 Task: Look for space in Pandak, Indonesia from 6th September, 2023 to 15th September, 2023 for 6 adults in price range Rs.8000 to Rs.12000. Place can be entire place or private room with 6 bedrooms having 6 beds and 6 bathrooms. Property type can be house, flat, guest house. Amenities needed are: wifi, TV, free parkinig on premises, gym, breakfast. Booking option can be shelf check-in. Required host language is English.
Action: Mouse moved to (596, 145)
Screenshot: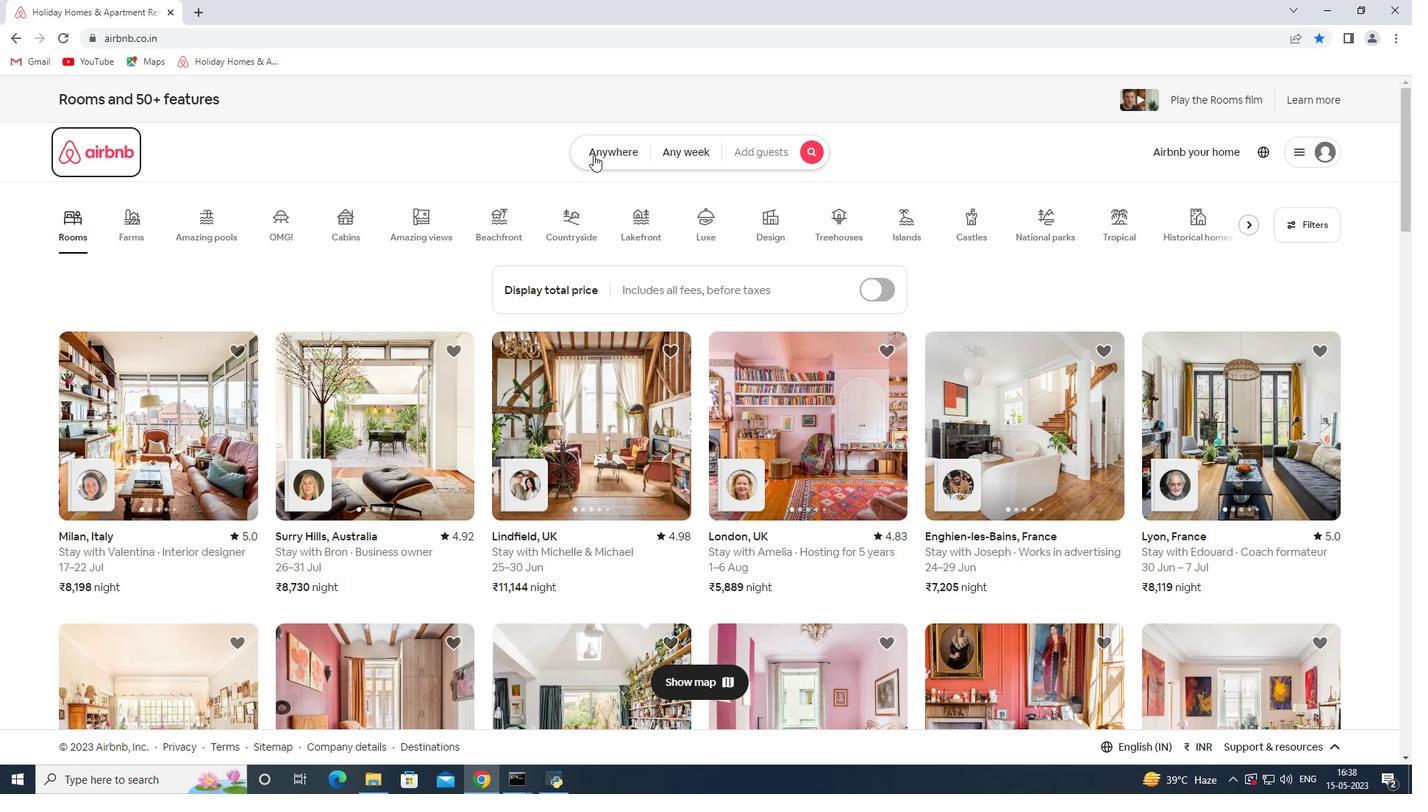 
Action: Mouse pressed left at (596, 145)
Screenshot: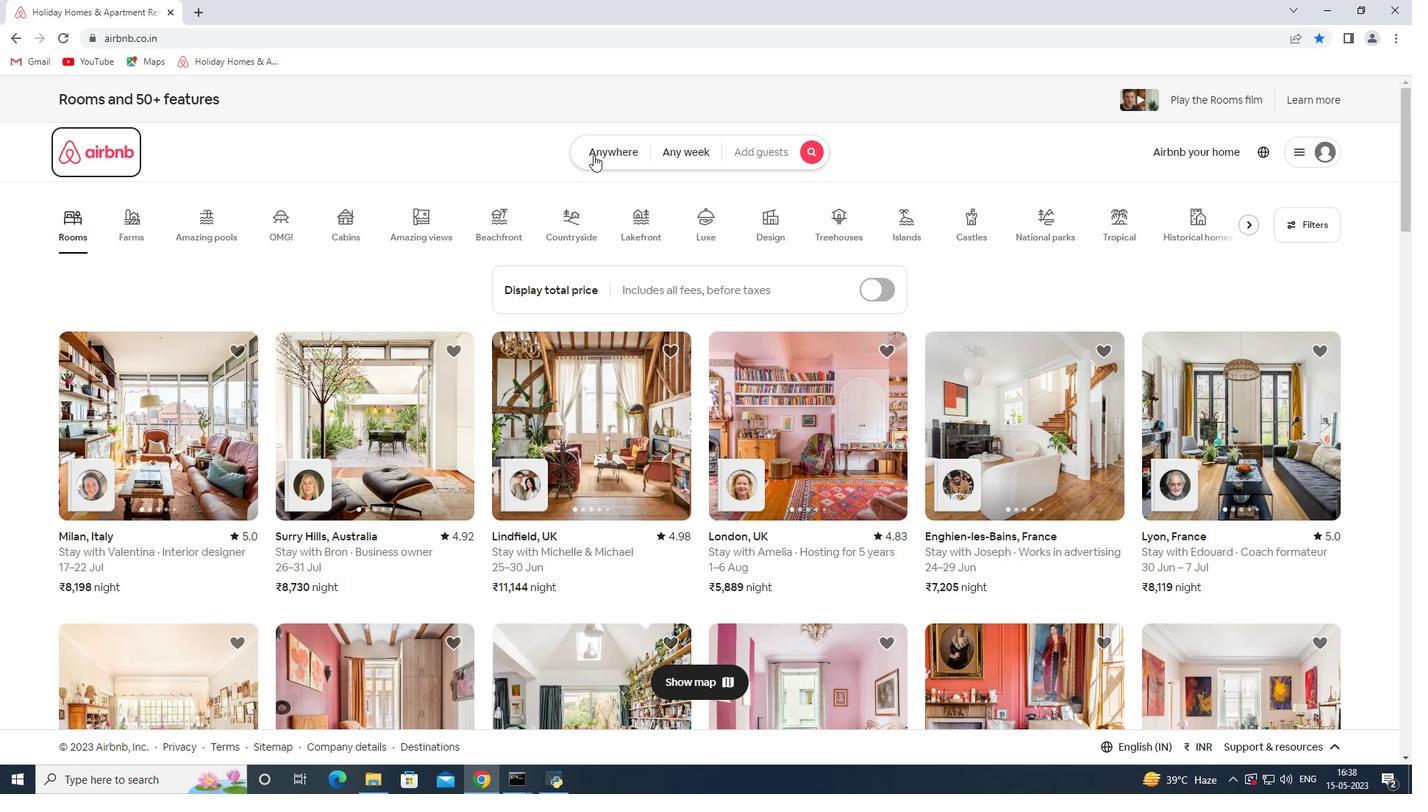 
Action: Mouse moved to (477, 207)
Screenshot: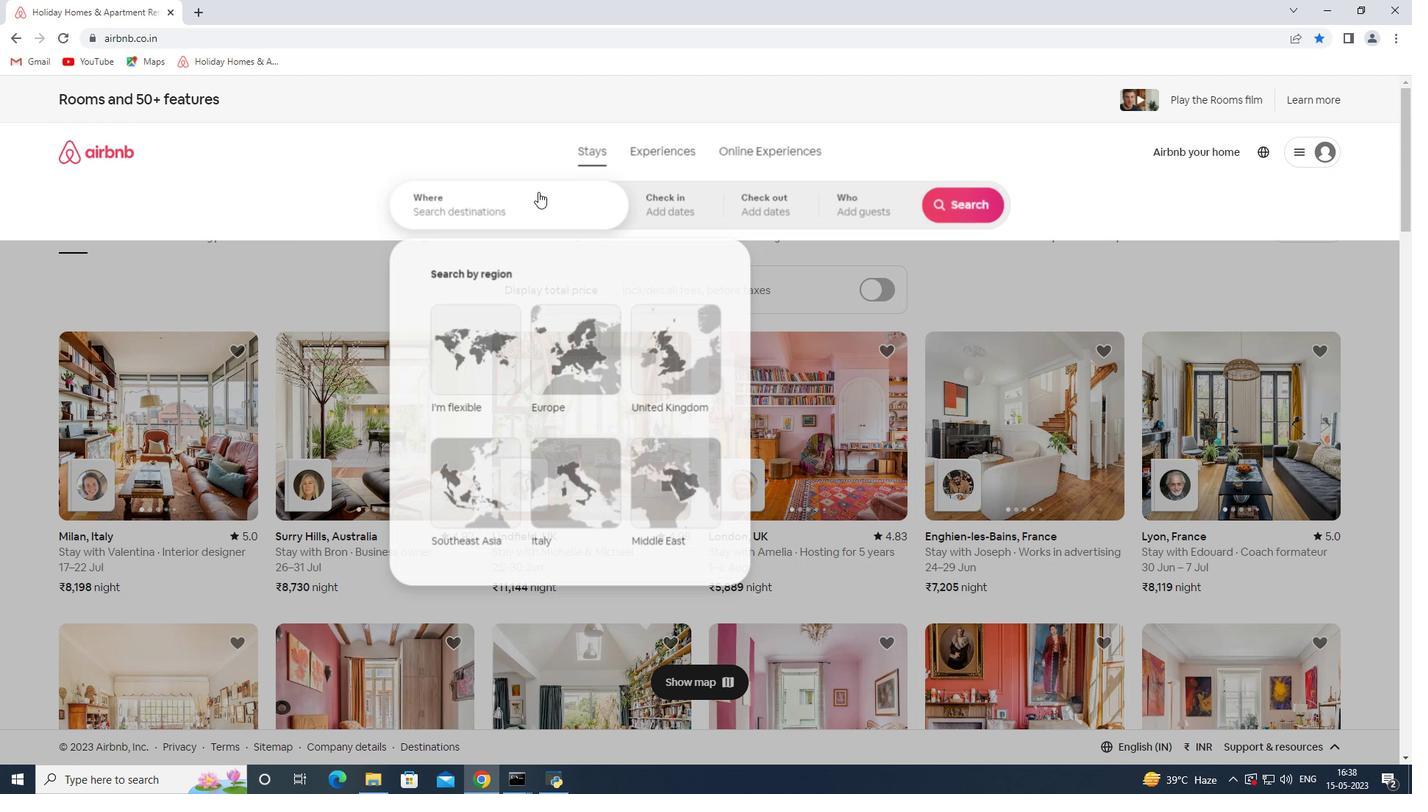 
Action: Mouse pressed left at (477, 207)
Screenshot: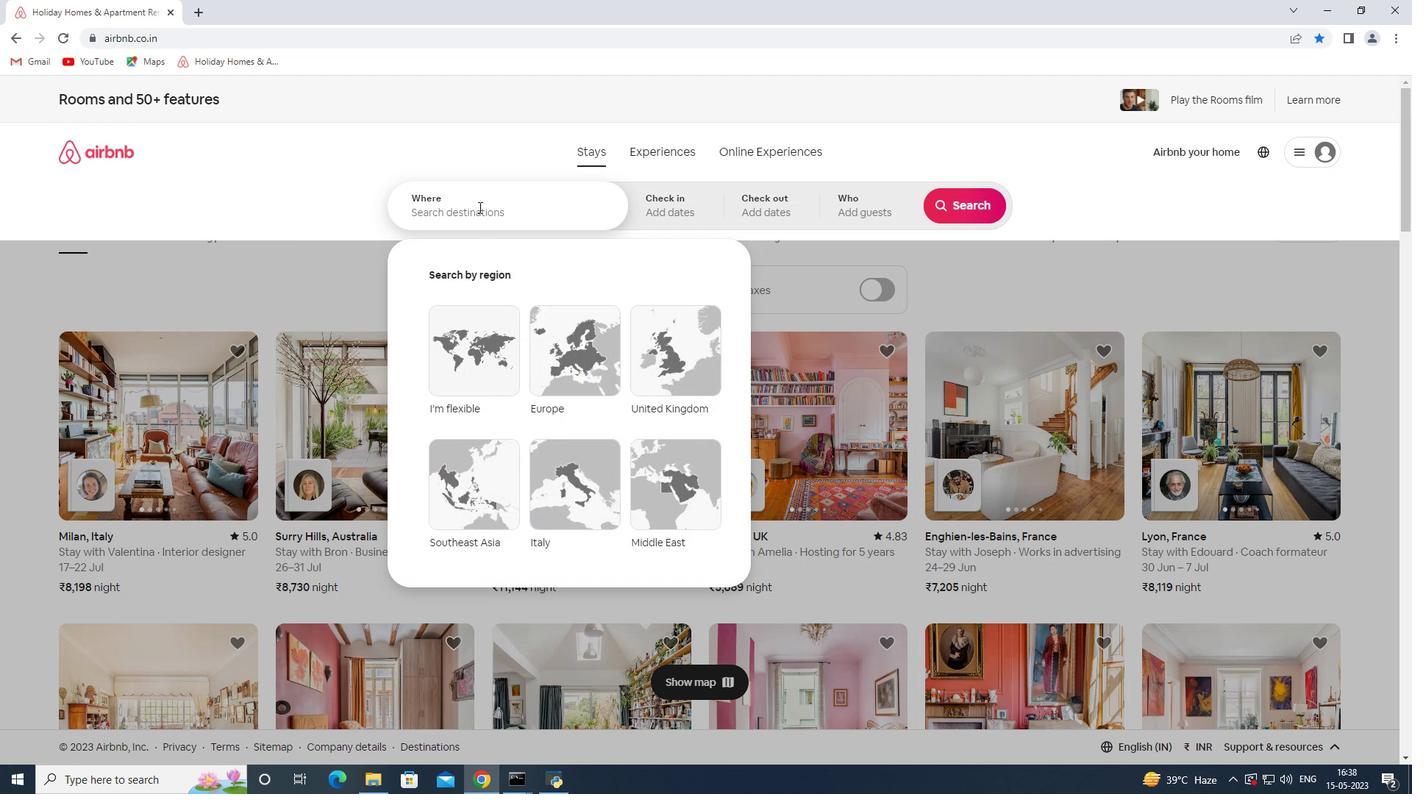 
Action: Mouse moved to (477, 208)
Screenshot: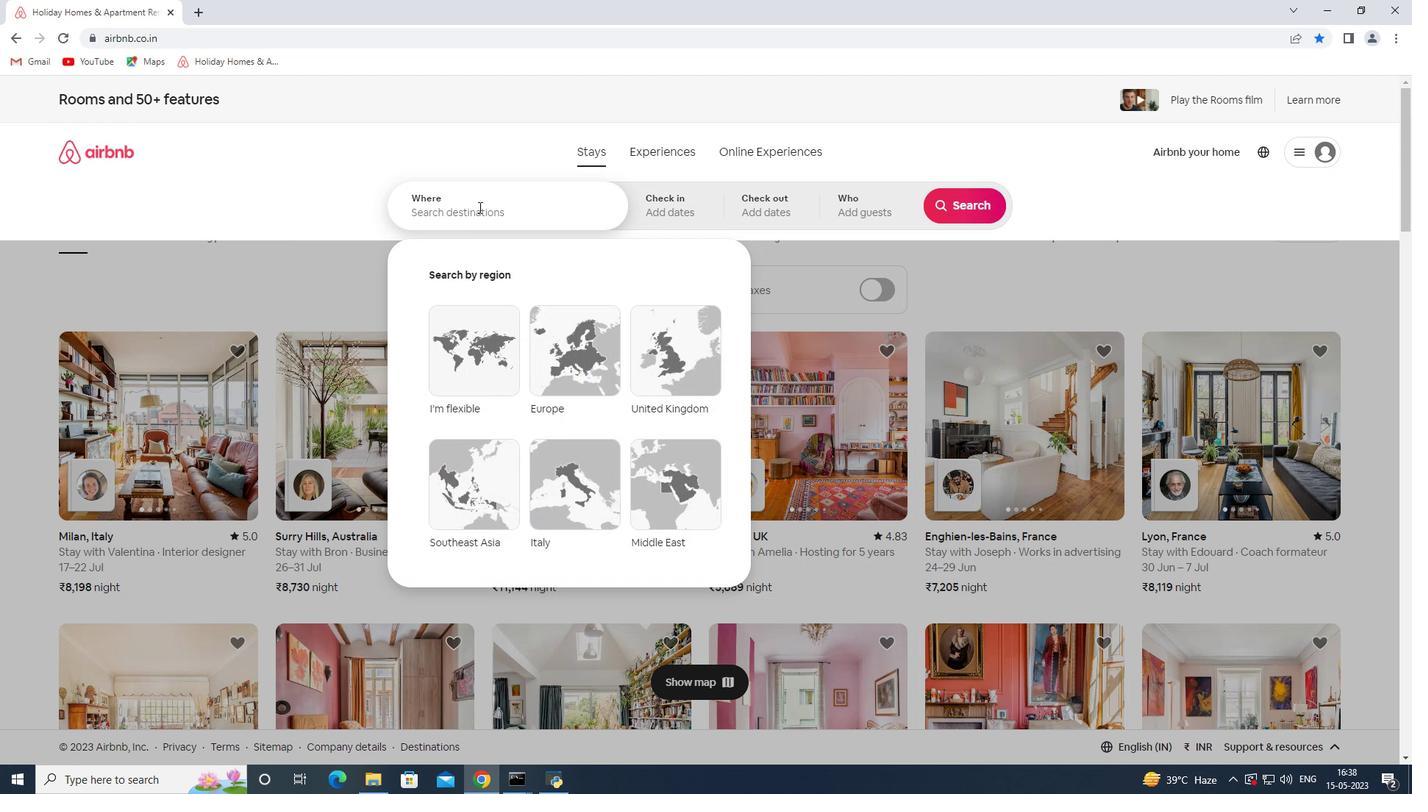 
Action: Key pressed <Key.shift><Key.shift><Key.shift><Key.shift><Key.shift><Key.shift><Key.shift><Key.shift><Key.shift><Key.shift><Key.shift><Key.shift><Key.shift><Key.shift><Key.shift><Key.shift><Key.shift><Key.shift><Key.shift><Key.shift><Key.shift><Key.shift><Key.shift><Key.shift><Key.shift><Key.shift><Key.shift><Key.shift><Key.shift><Key.shift>Pam<Key.backspace>ndak<Key.space><Key.shift>Indonesia<Key.space><Key.enter>
Screenshot: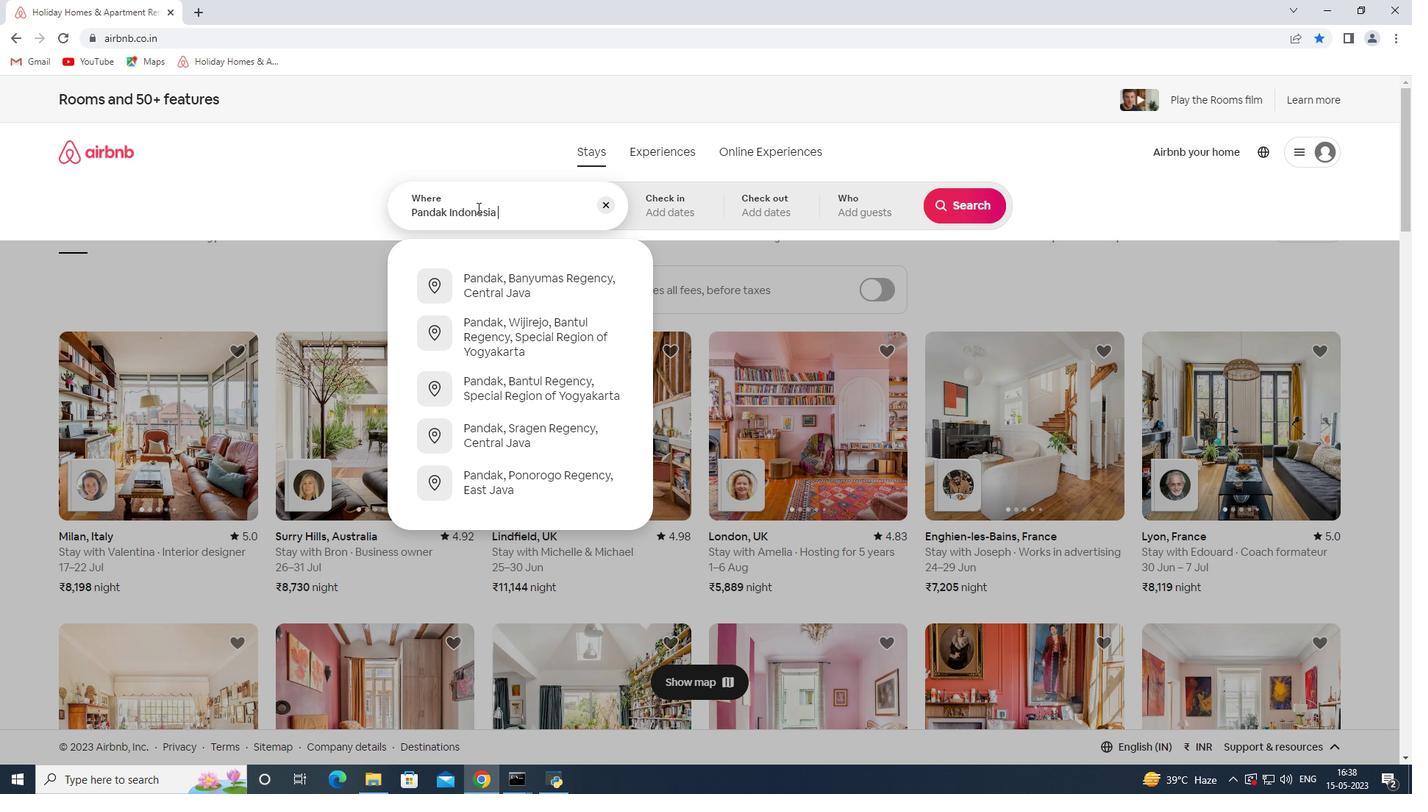 
Action: Mouse moved to (963, 318)
Screenshot: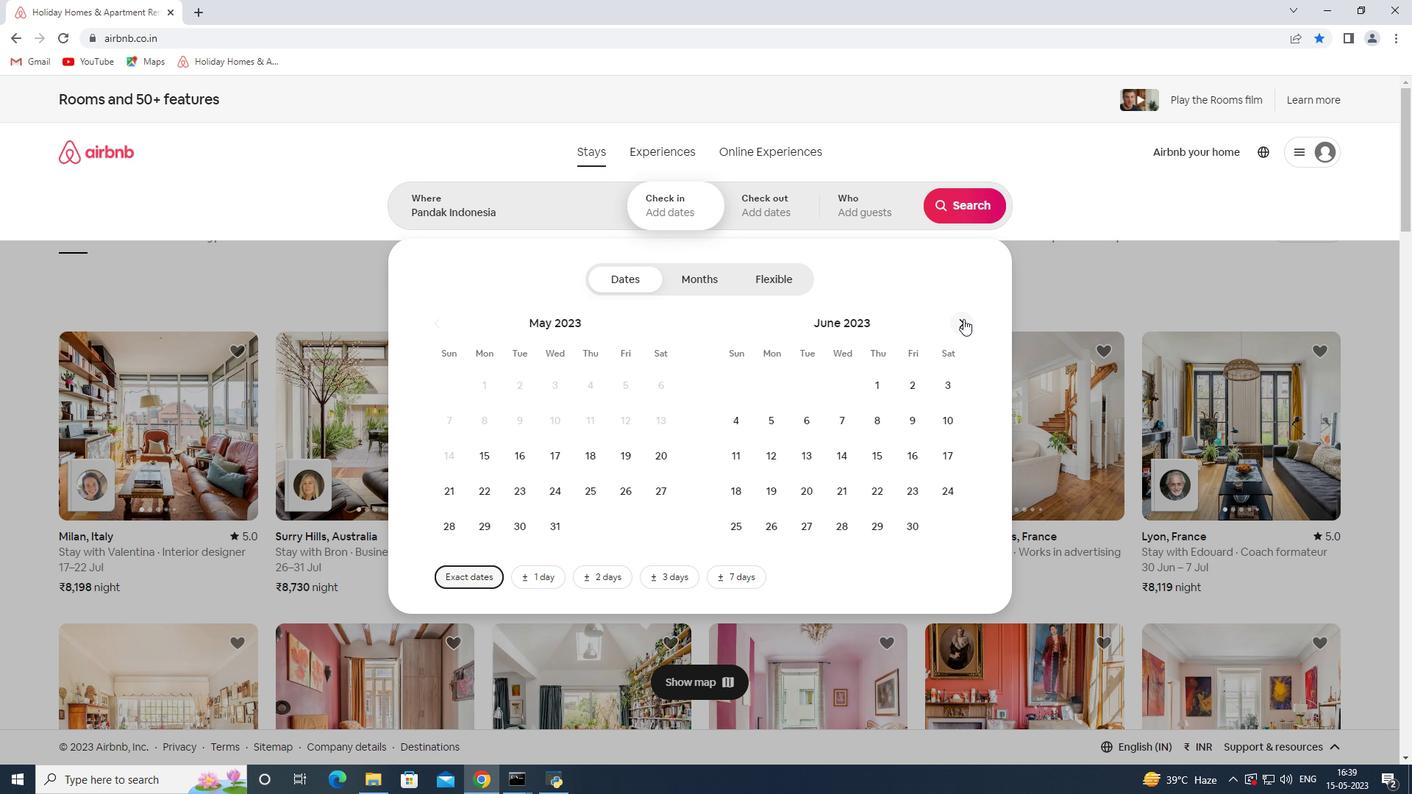 
Action: Mouse pressed left at (963, 318)
Screenshot: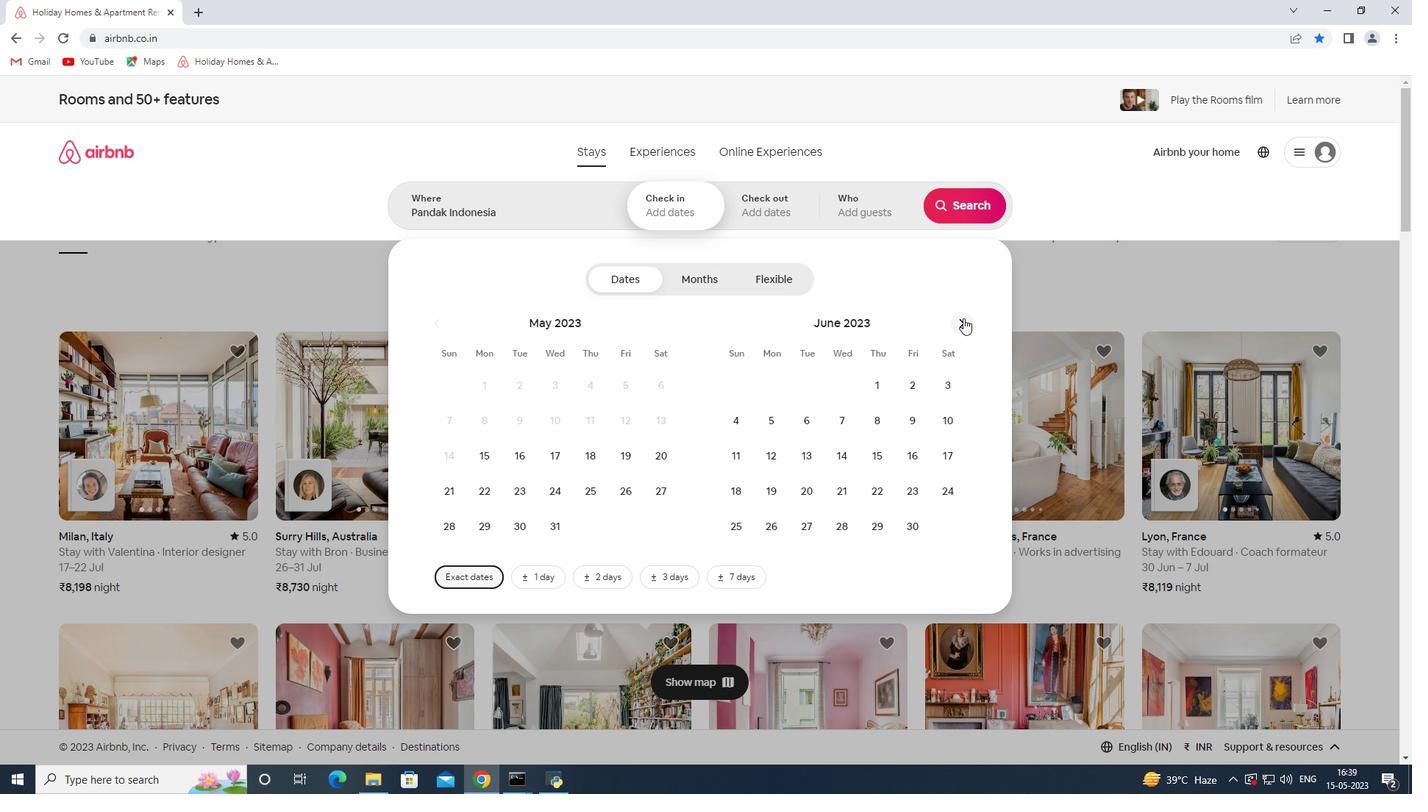 
Action: Mouse moved to (953, 321)
Screenshot: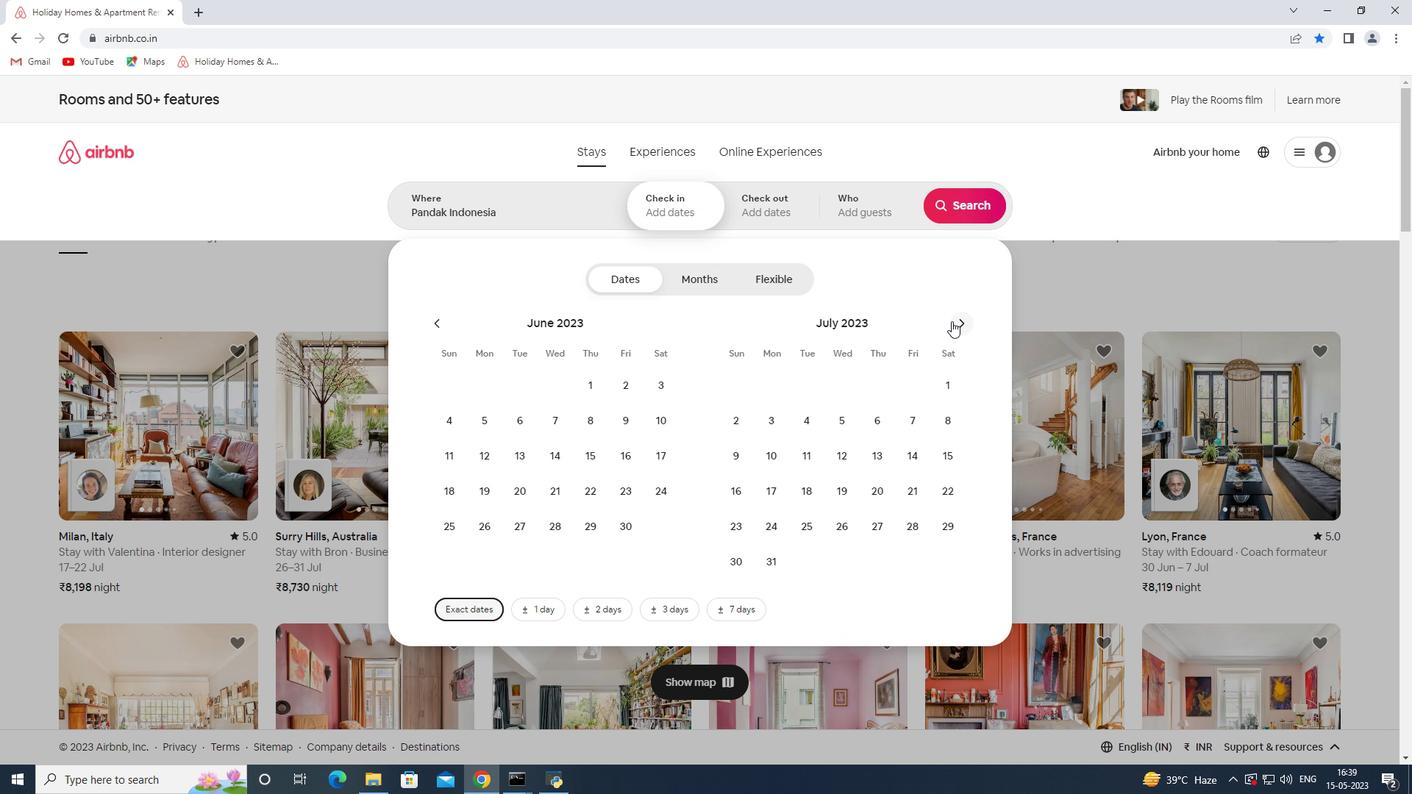 
Action: Mouse pressed left at (953, 321)
Screenshot: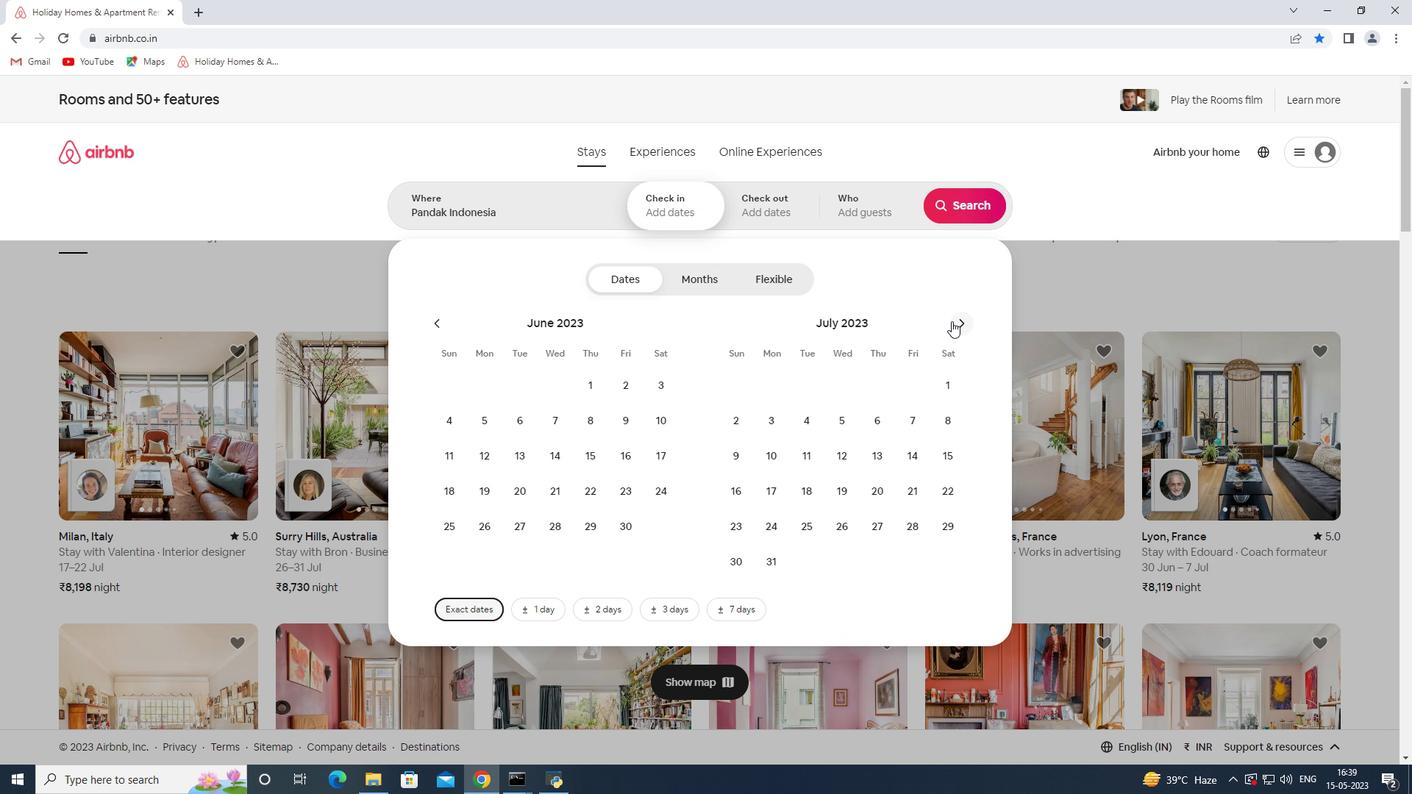 
Action: Mouse moved to (970, 312)
Screenshot: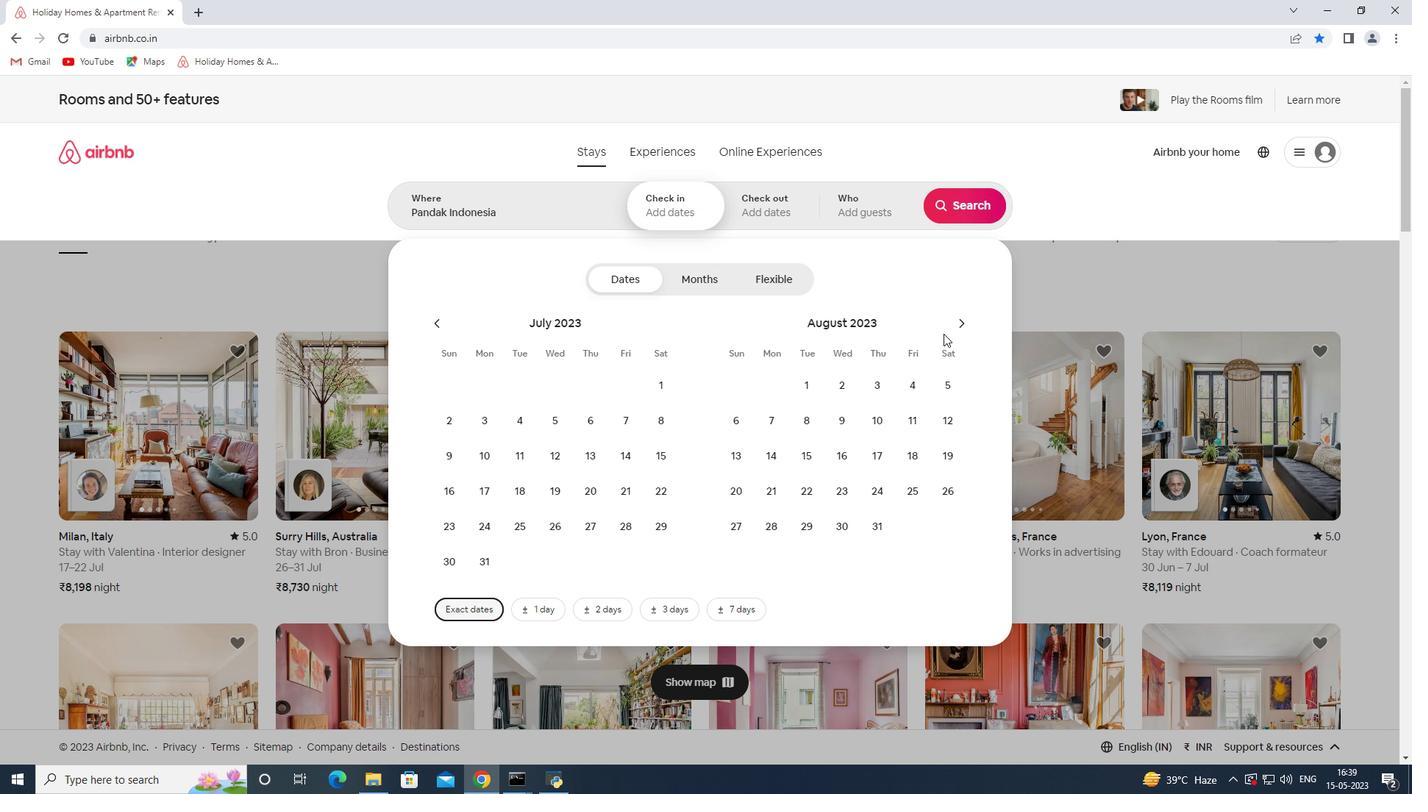 
Action: Mouse pressed left at (970, 312)
Screenshot: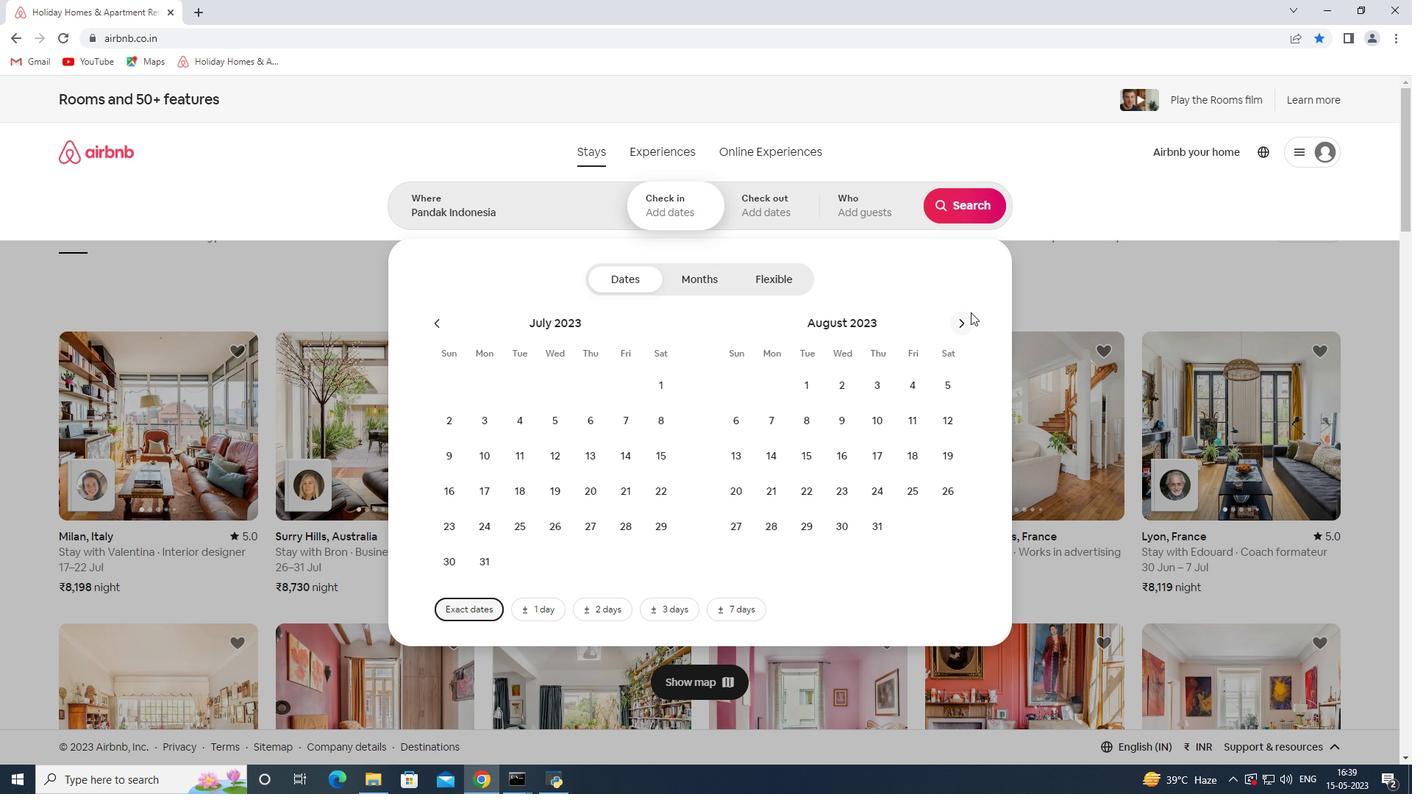 
Action: Mouse moved to (967, 313)
Screenshot: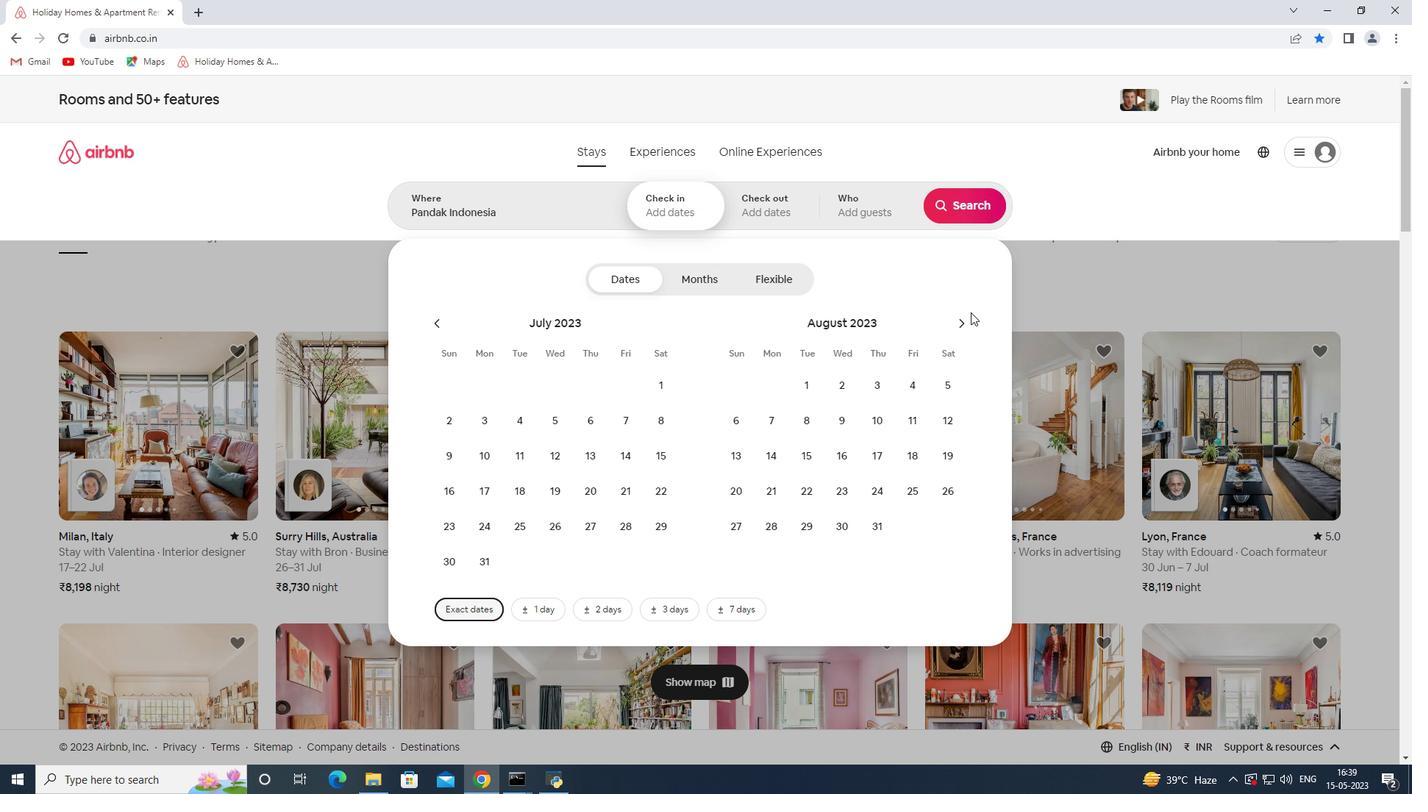 
Action: Mouse pressed left at (967, 313)
Screenshot: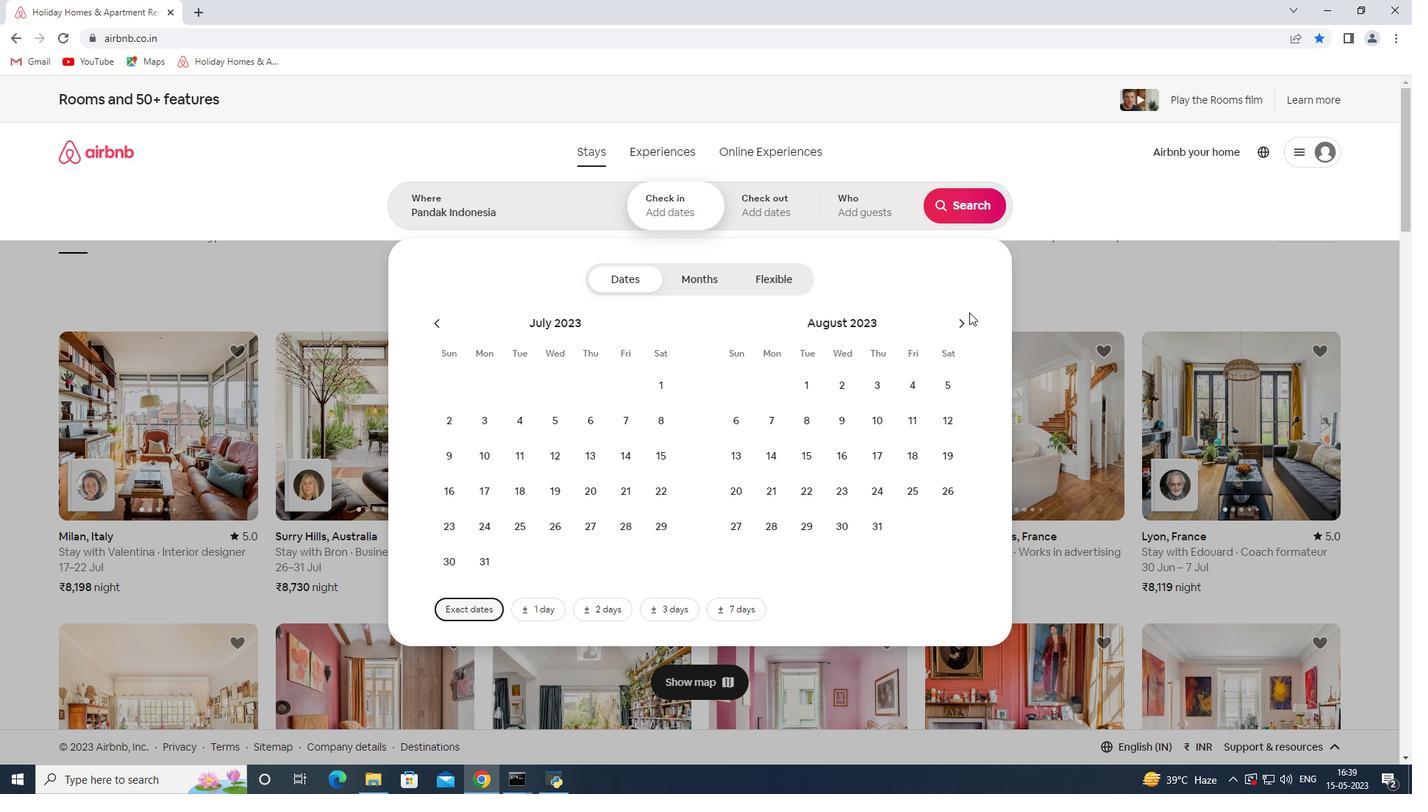 
Action: Mouse moved to (963, 315)
Screenshot: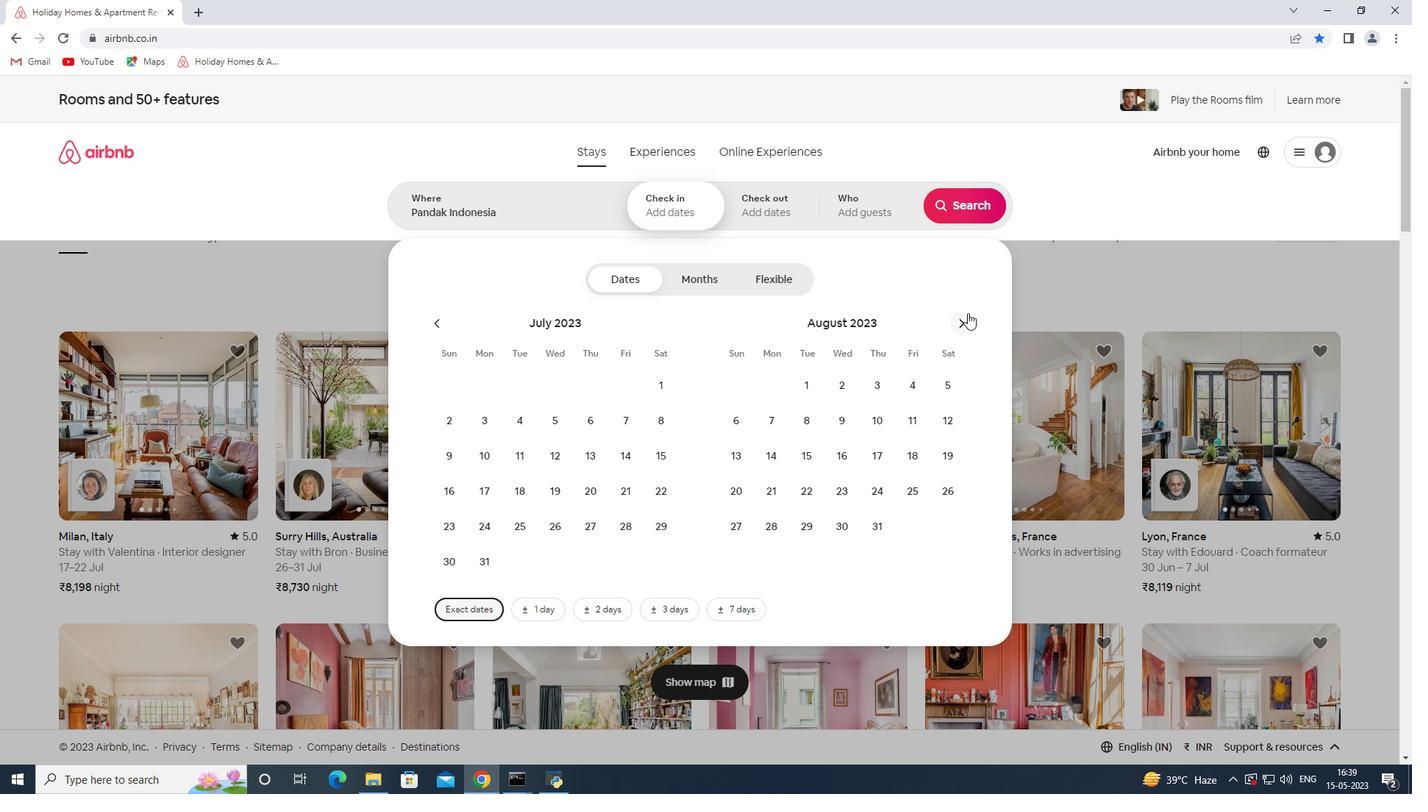
Action: Mouse pressed left at (963, 315)
Screenshot: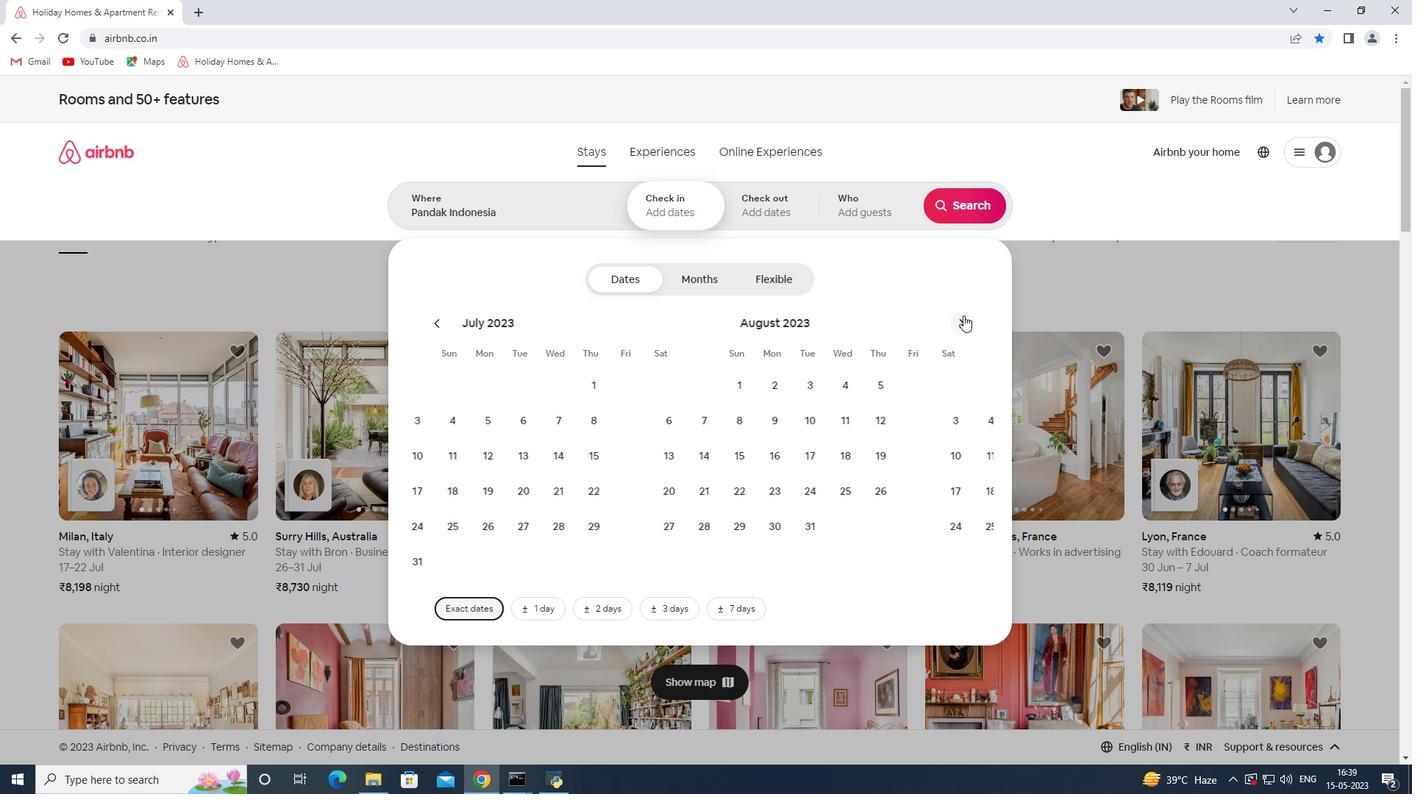 
Action: Mouse moved to (555, 418)
Screenshot: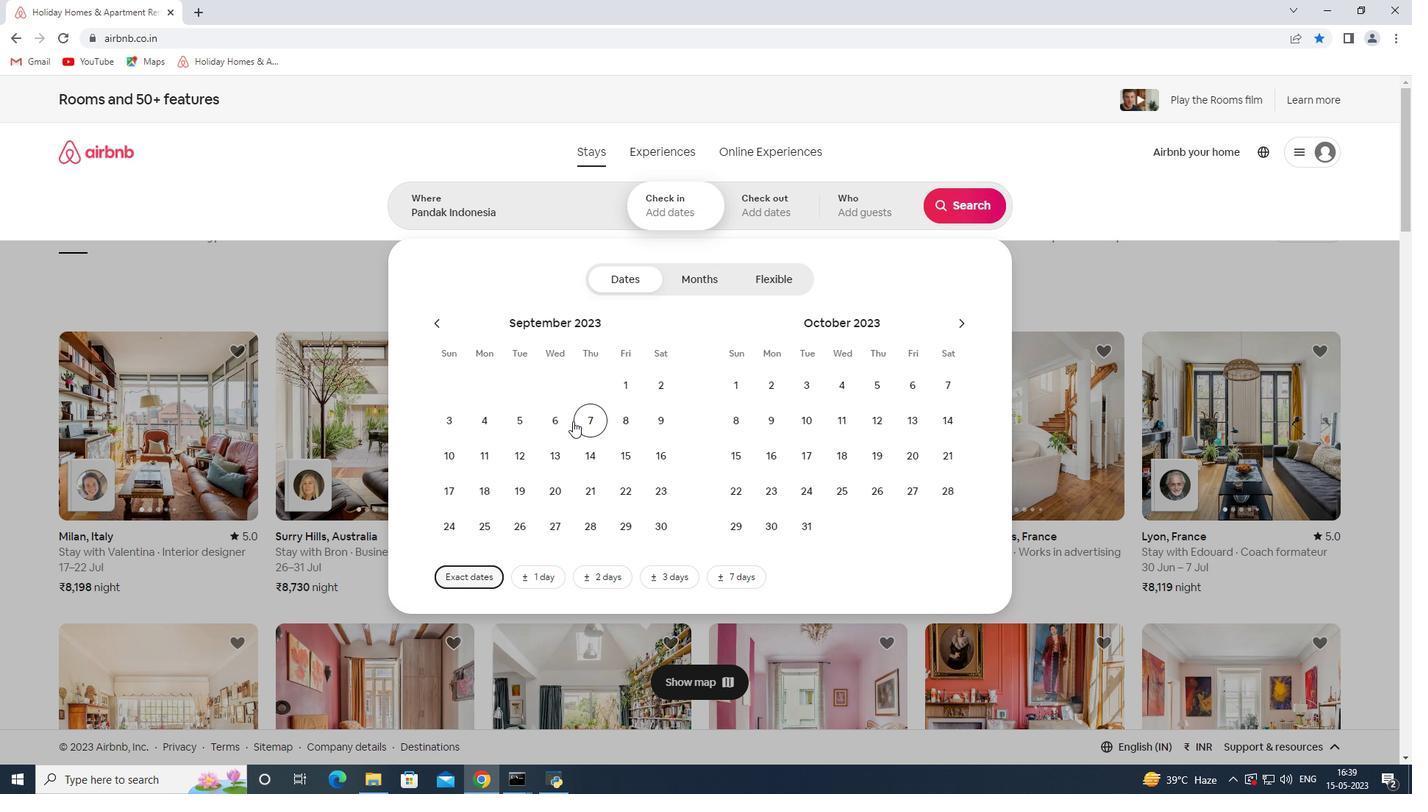 
Action: Mouse pressed left at (555, 418)
Screenshot: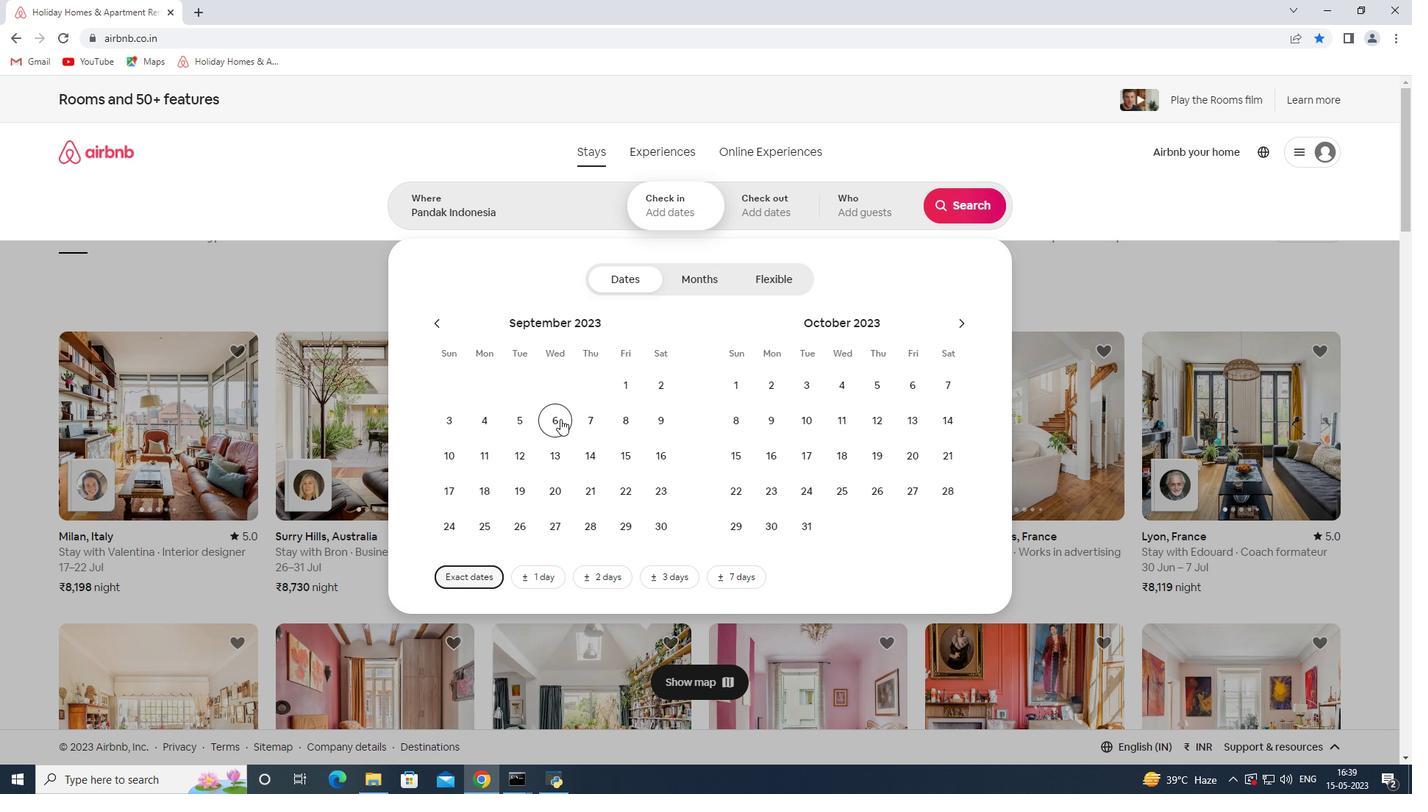 
Action: Mouse moved to (616, 458)
Screenshot: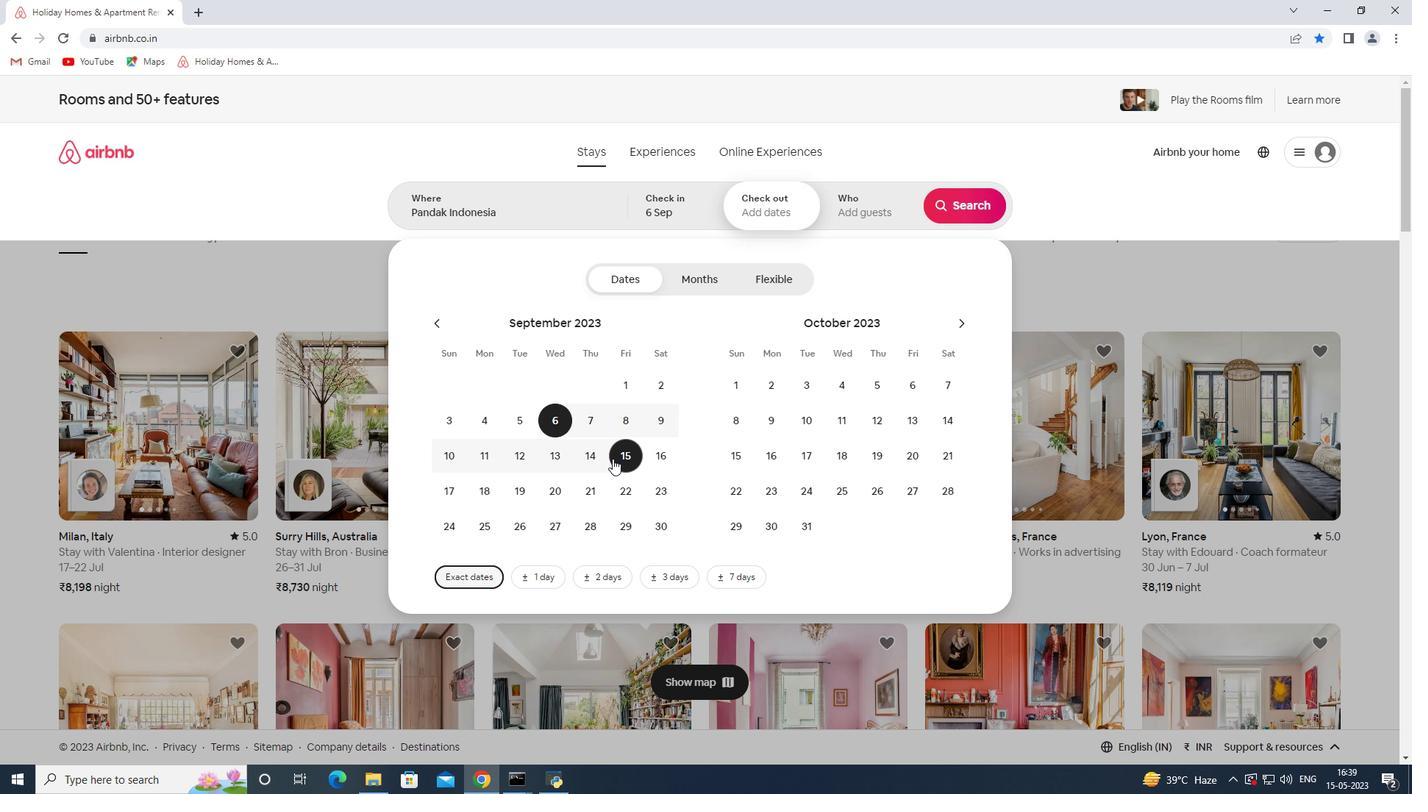 
Action: Mouse pressed left at (616, 458)
Screenshot: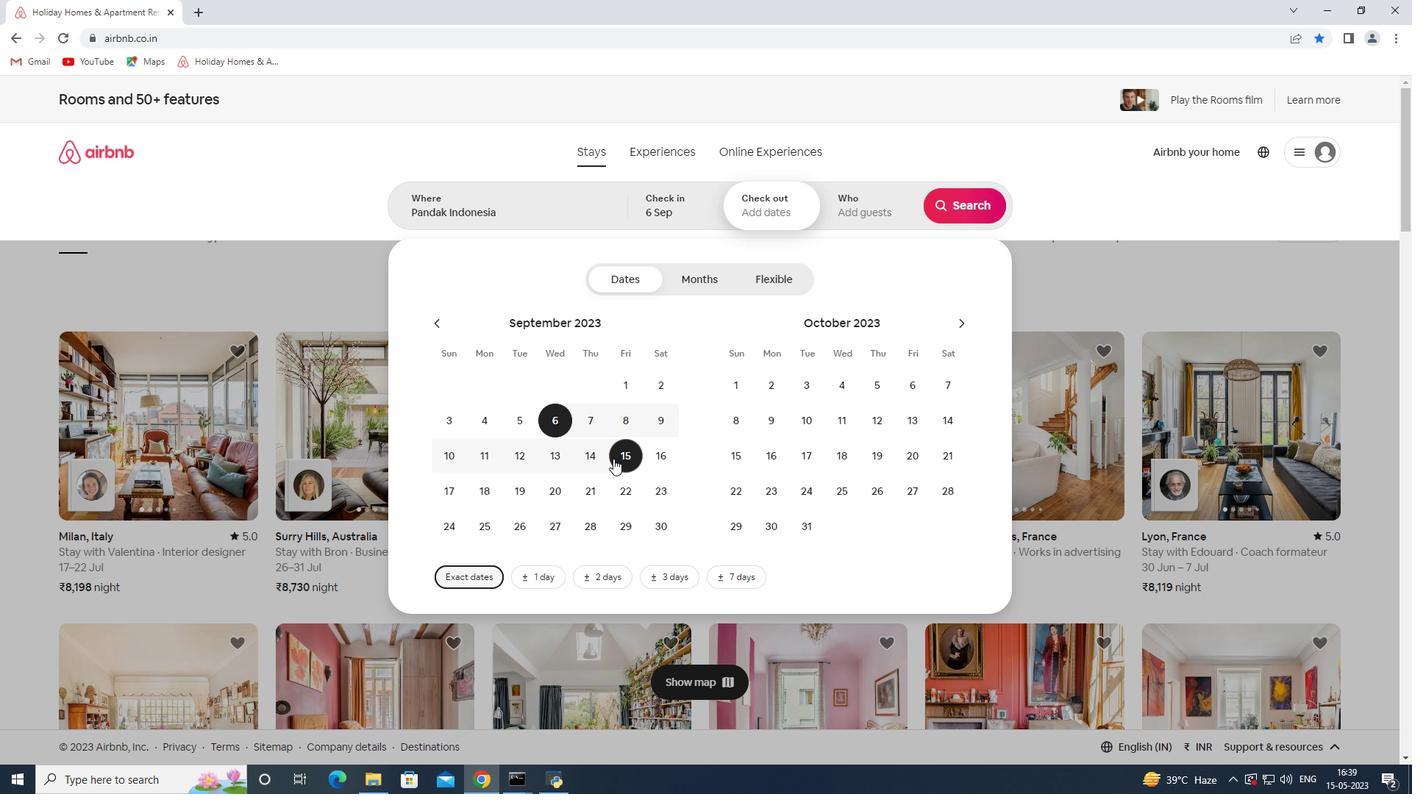 
Action: Mouse moved to (871, 212)
Screenshot: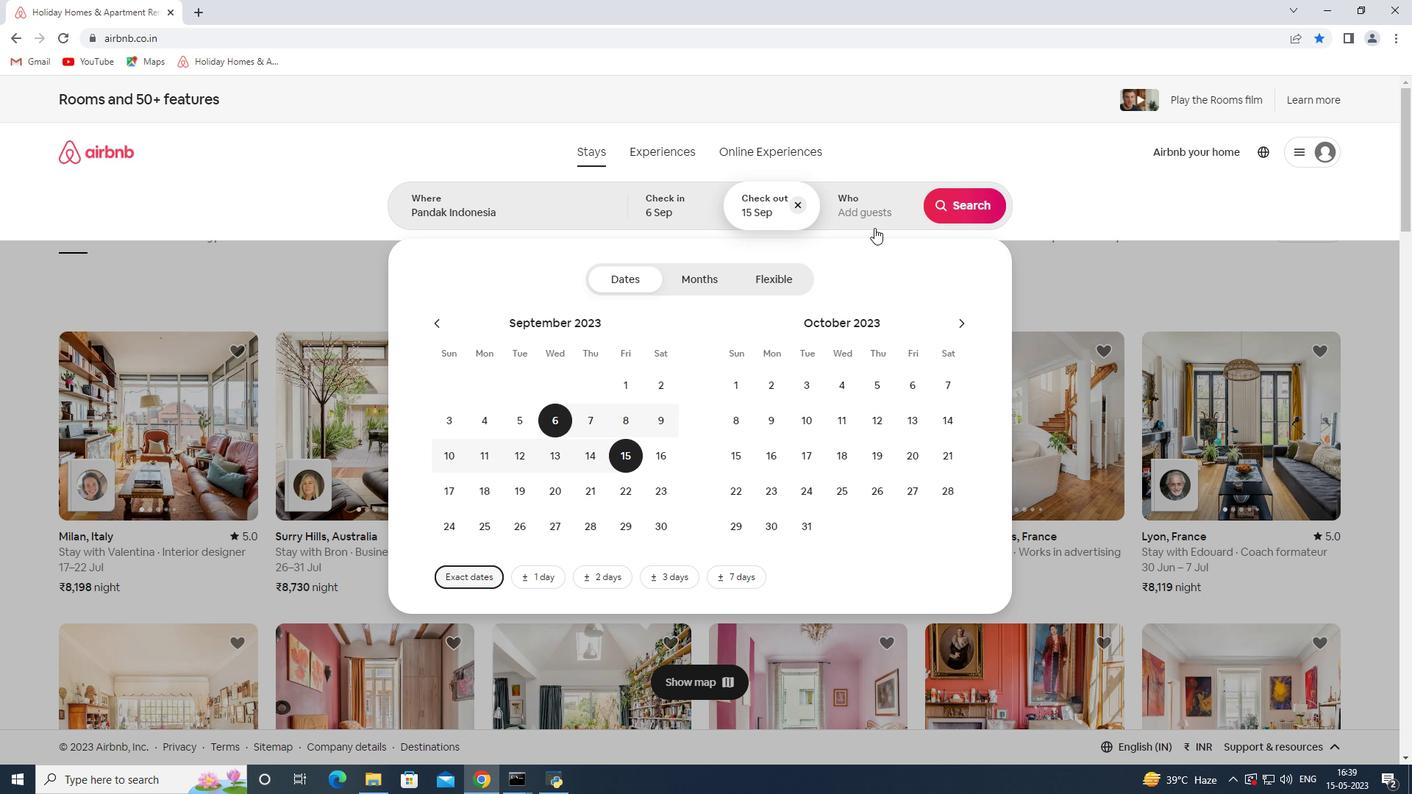 
Action: Mouse pressed left at (871, 212)
Screenshot: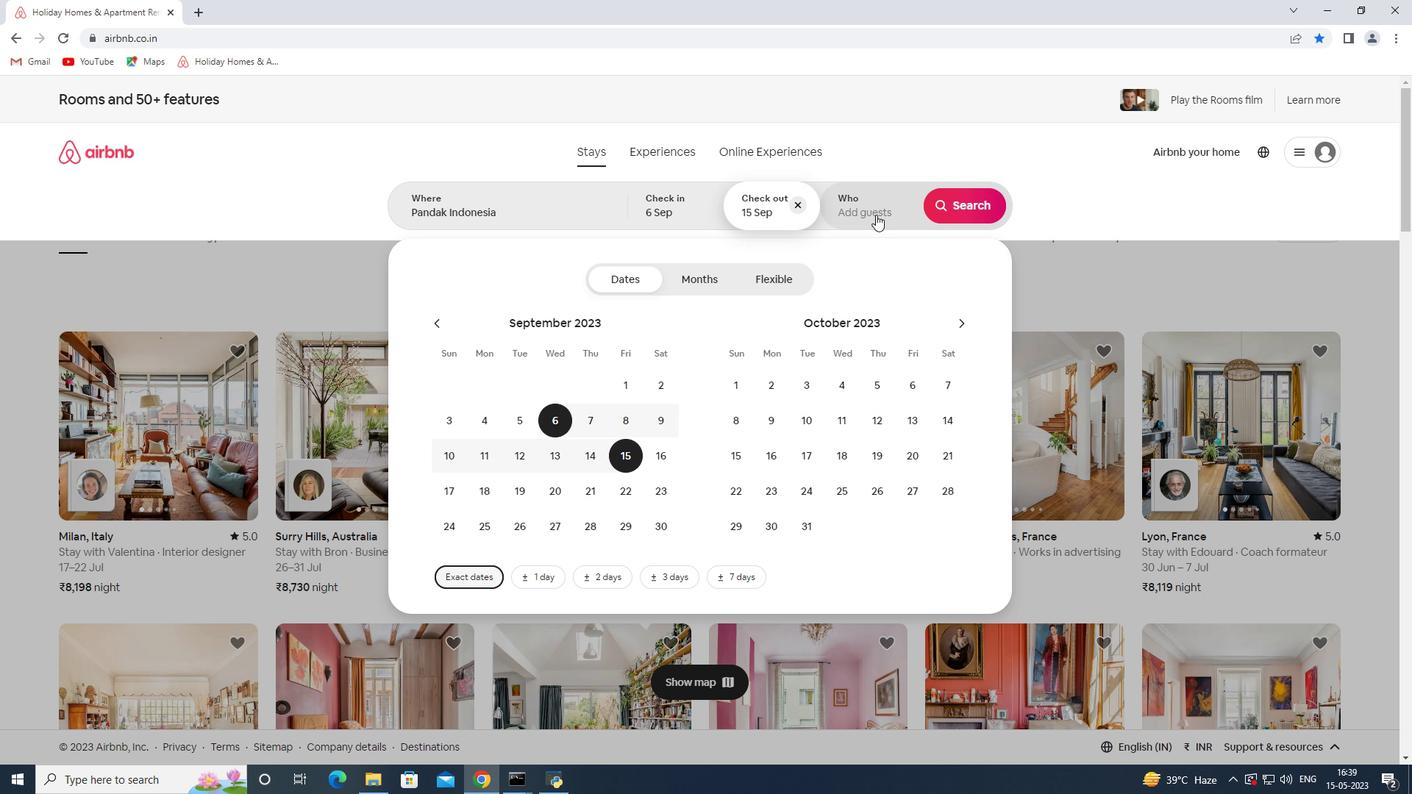 
Action: Mouse moved to (964, 288)
Screenshot: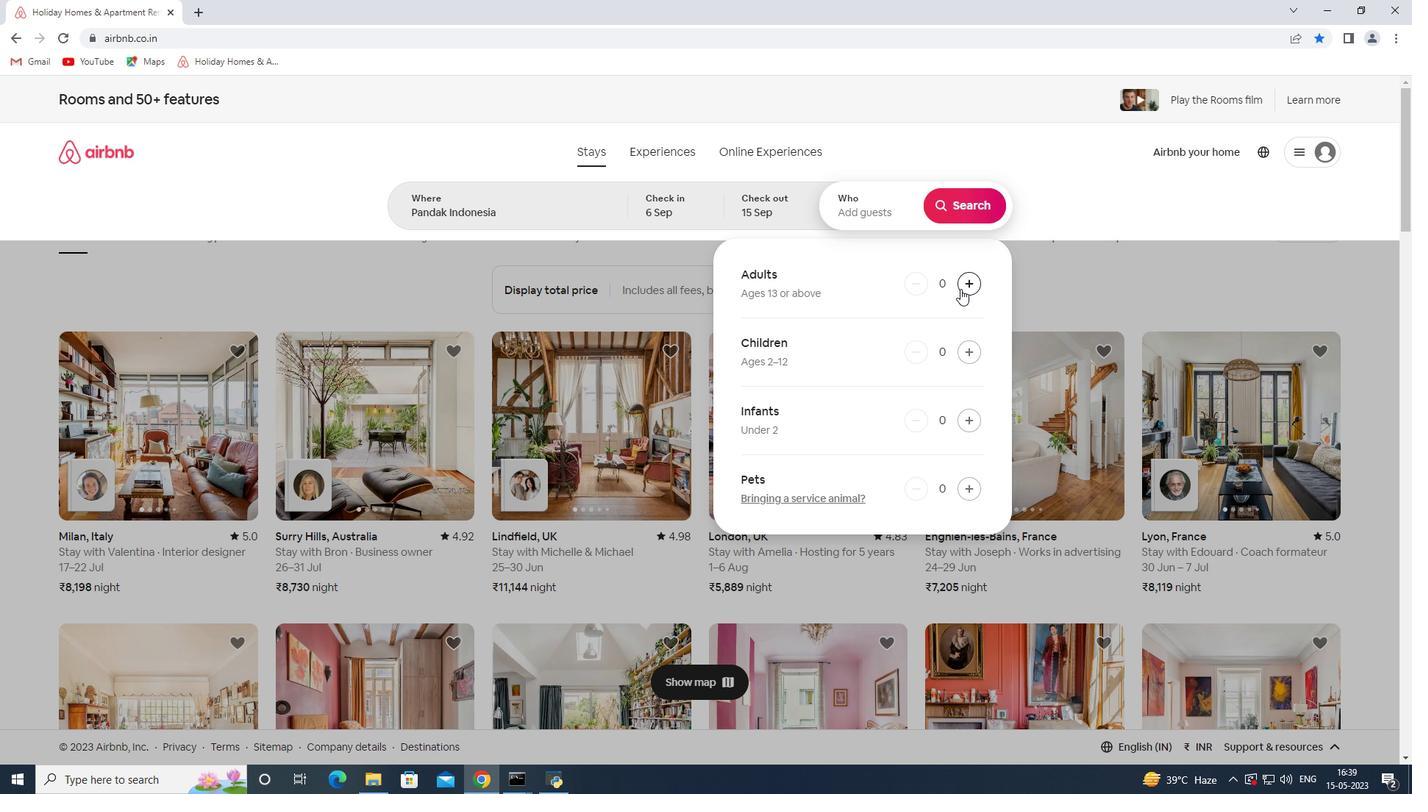 
Action: Mouse pressed left at (964, 288)
Screenshot: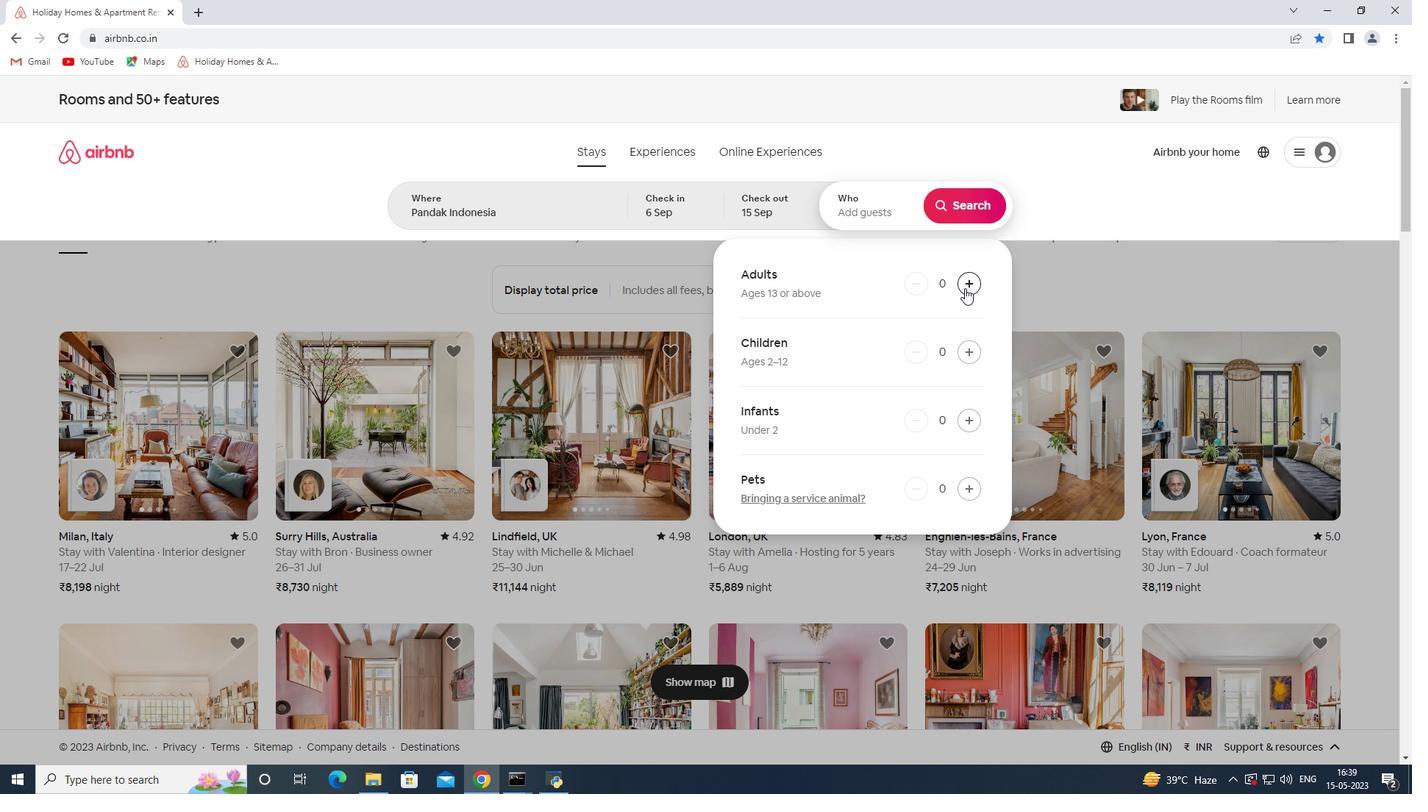 
Action: Mouse pressed left at (964, 288)
Screenshot: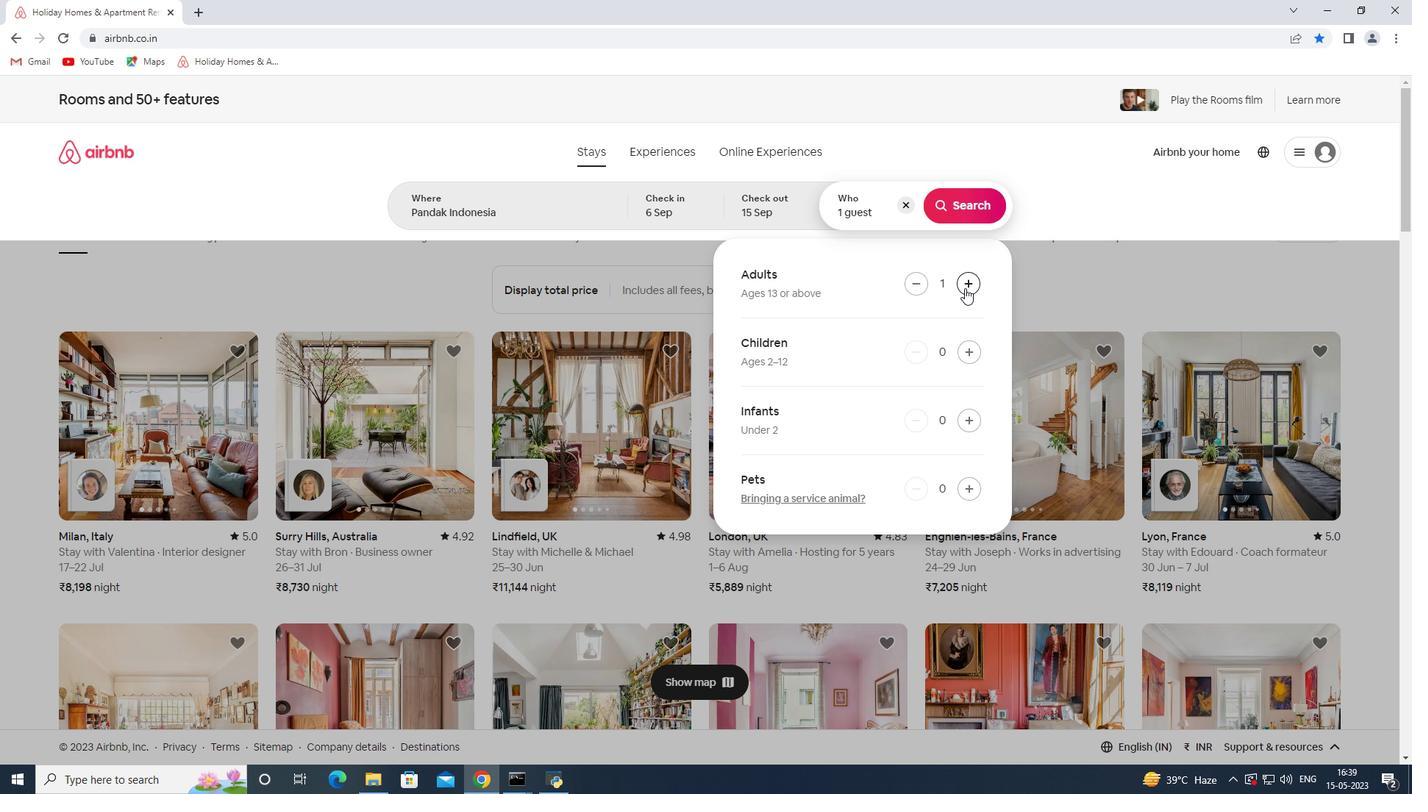 
Action: Mouse pressed left at (964, 288)
Screenshot: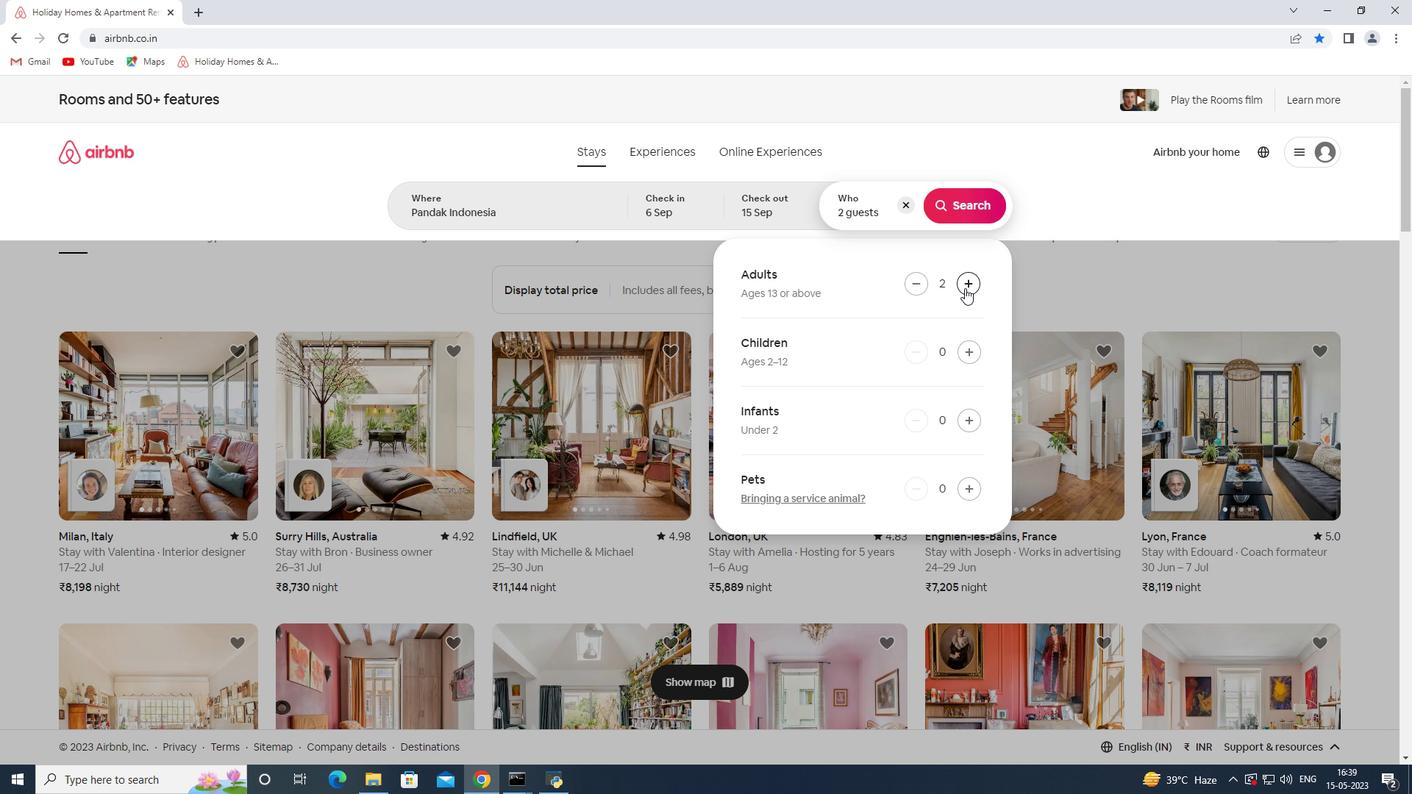 
Action: Mouse pressed left at (964, 288)
Screenshot: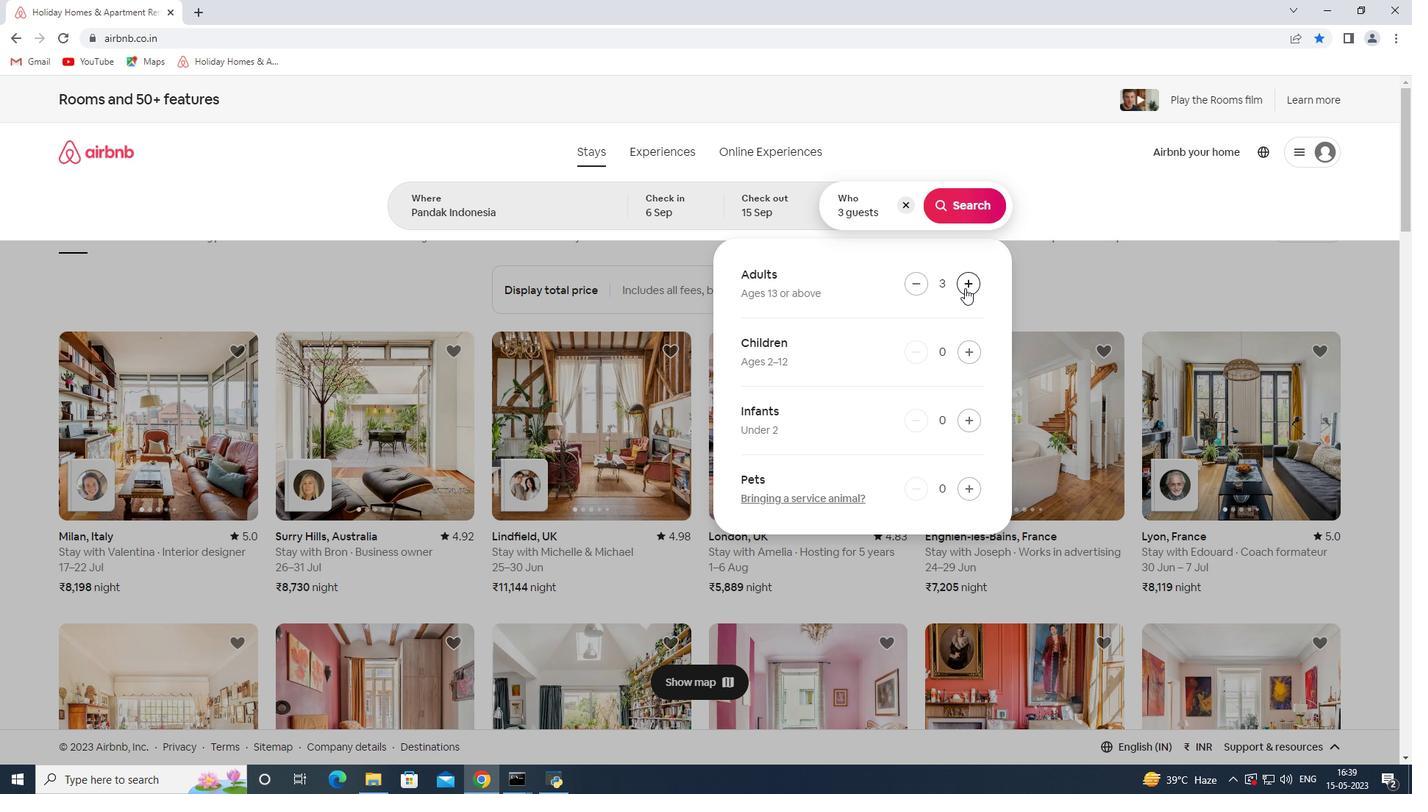 
Action: Mouse pressed left at (964, 288)
Screenshot: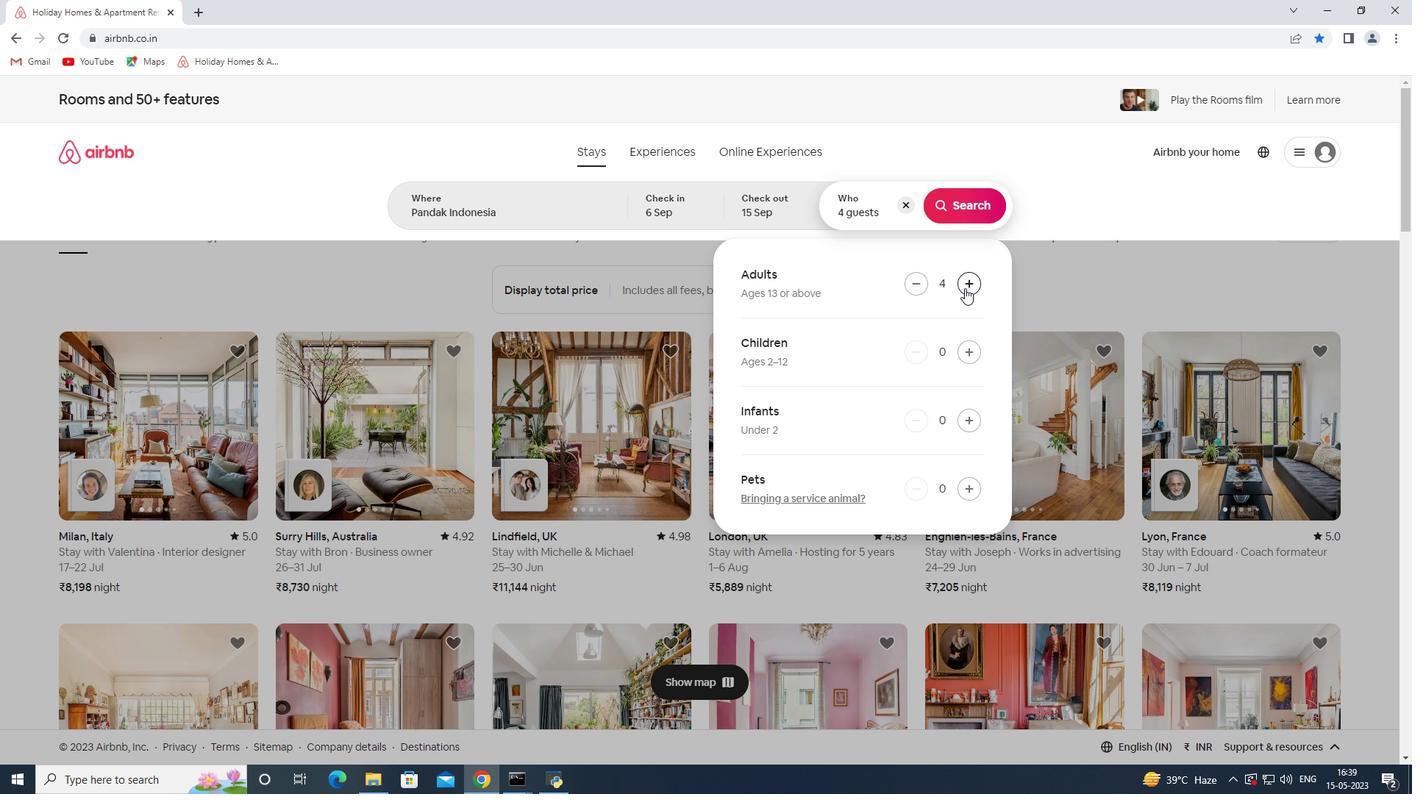 
Action: Mouse pressed left at (964, 288)
Screenshot: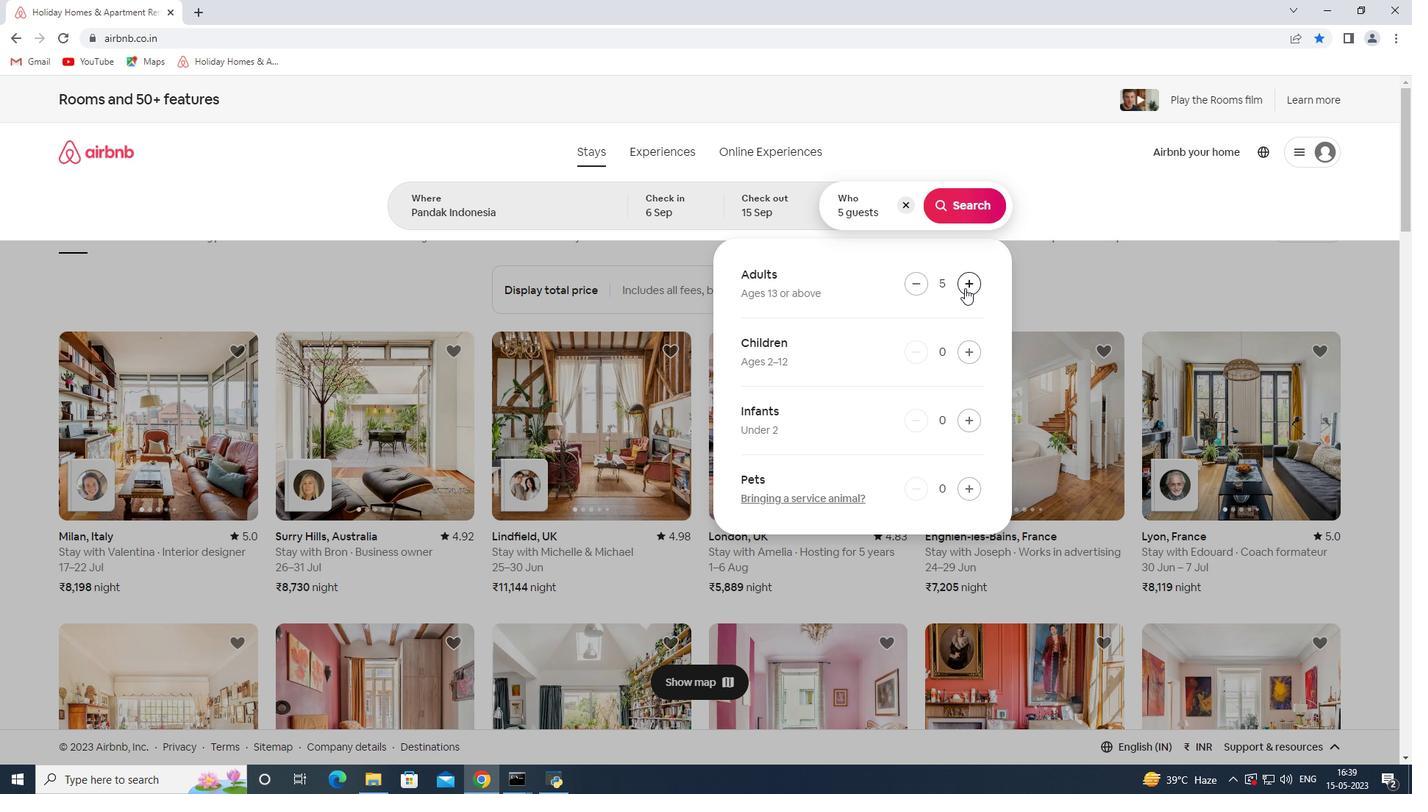 
Action: Mouse moved to (983, 202)
Screenshot: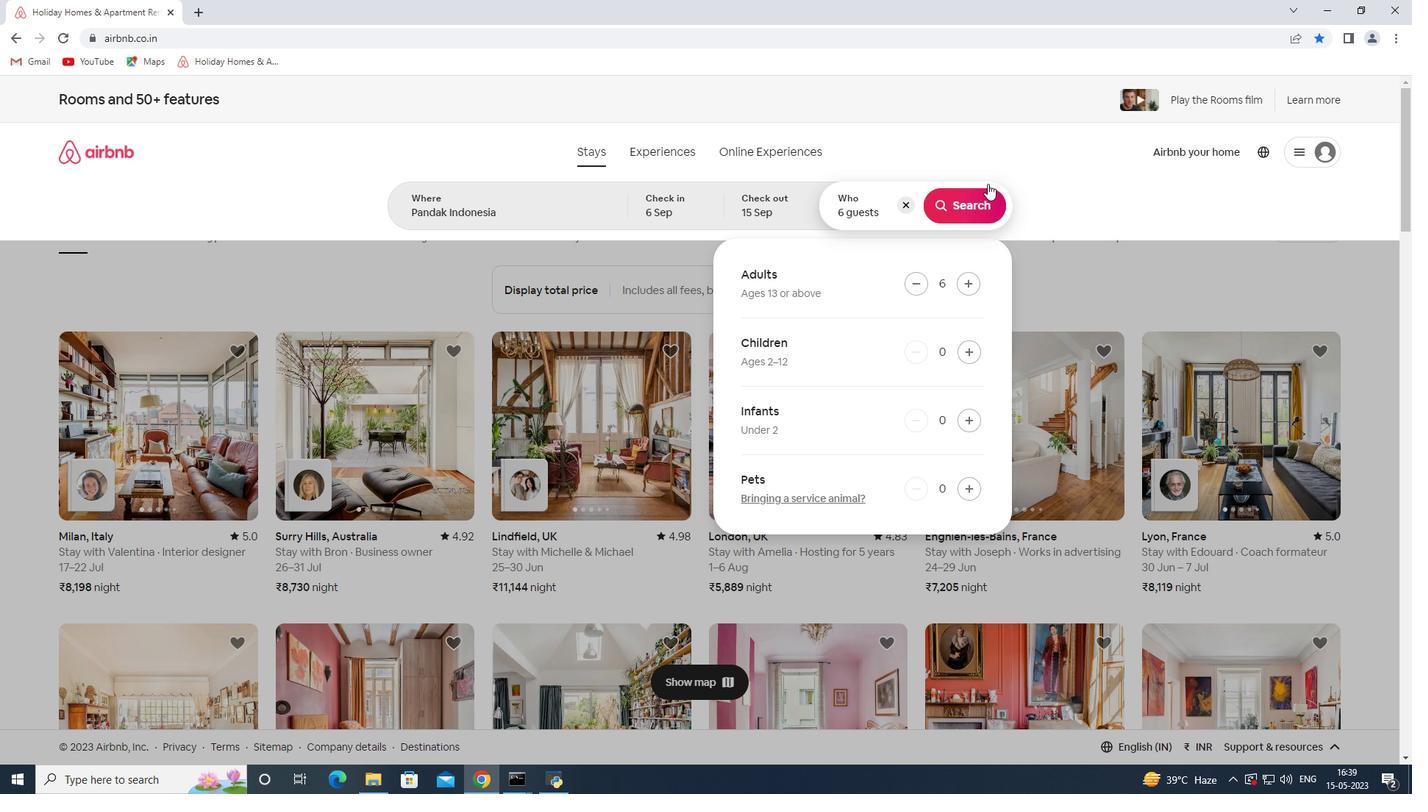 
Action: Mouse pressed left at (983, 202)
Screenshot: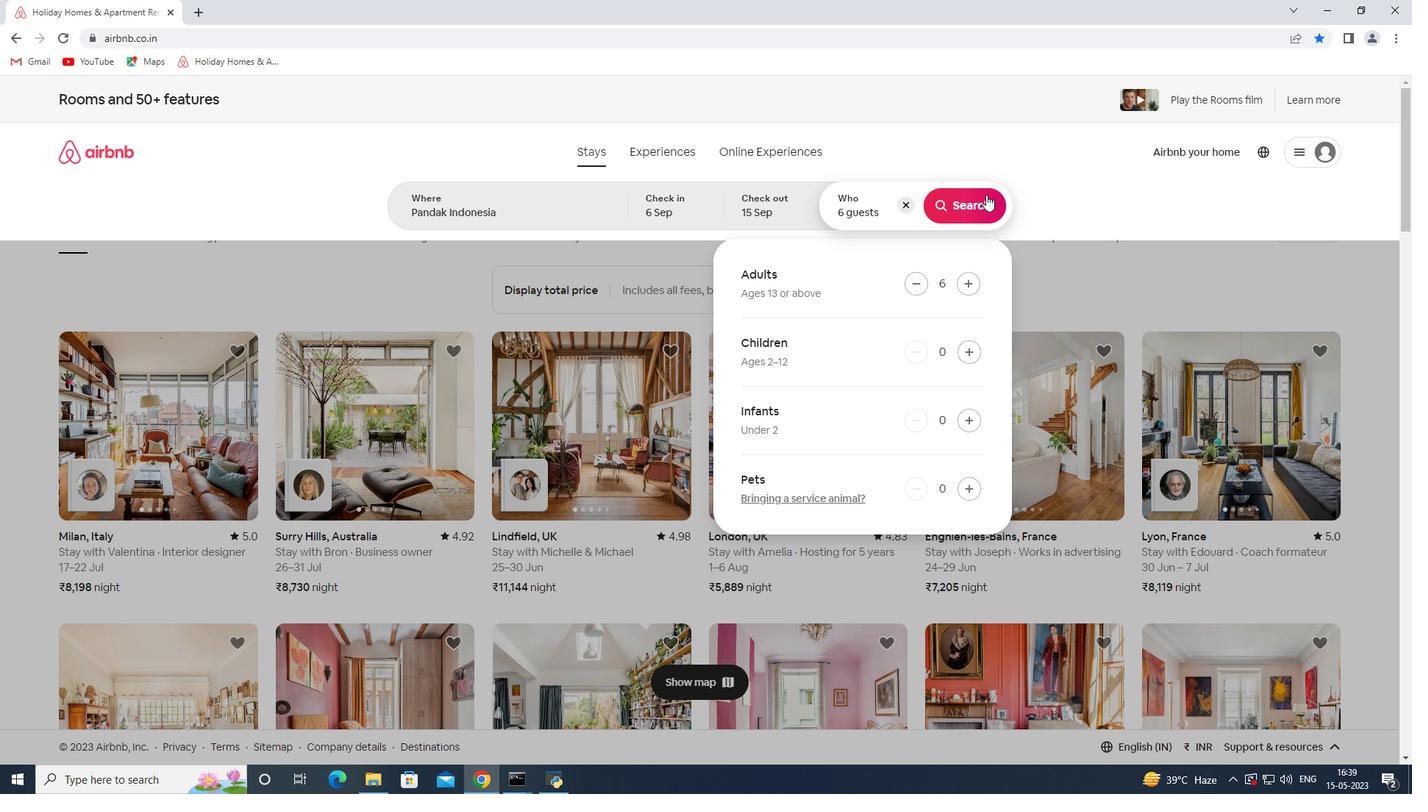 
Action: Mouse moved to (1331, 160)
Screenshot: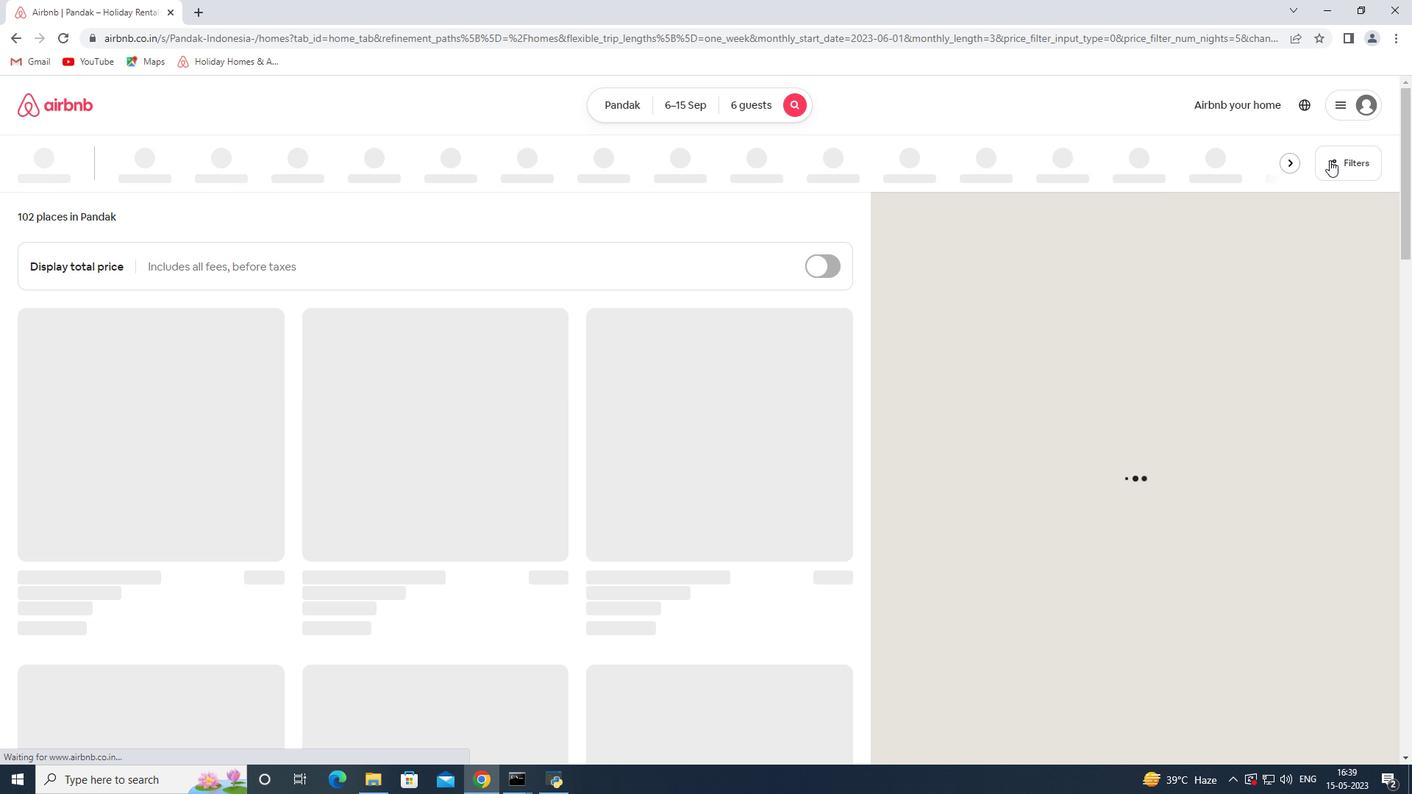 
Action: Mouse pressed left at (1331, 160)
Screenshot: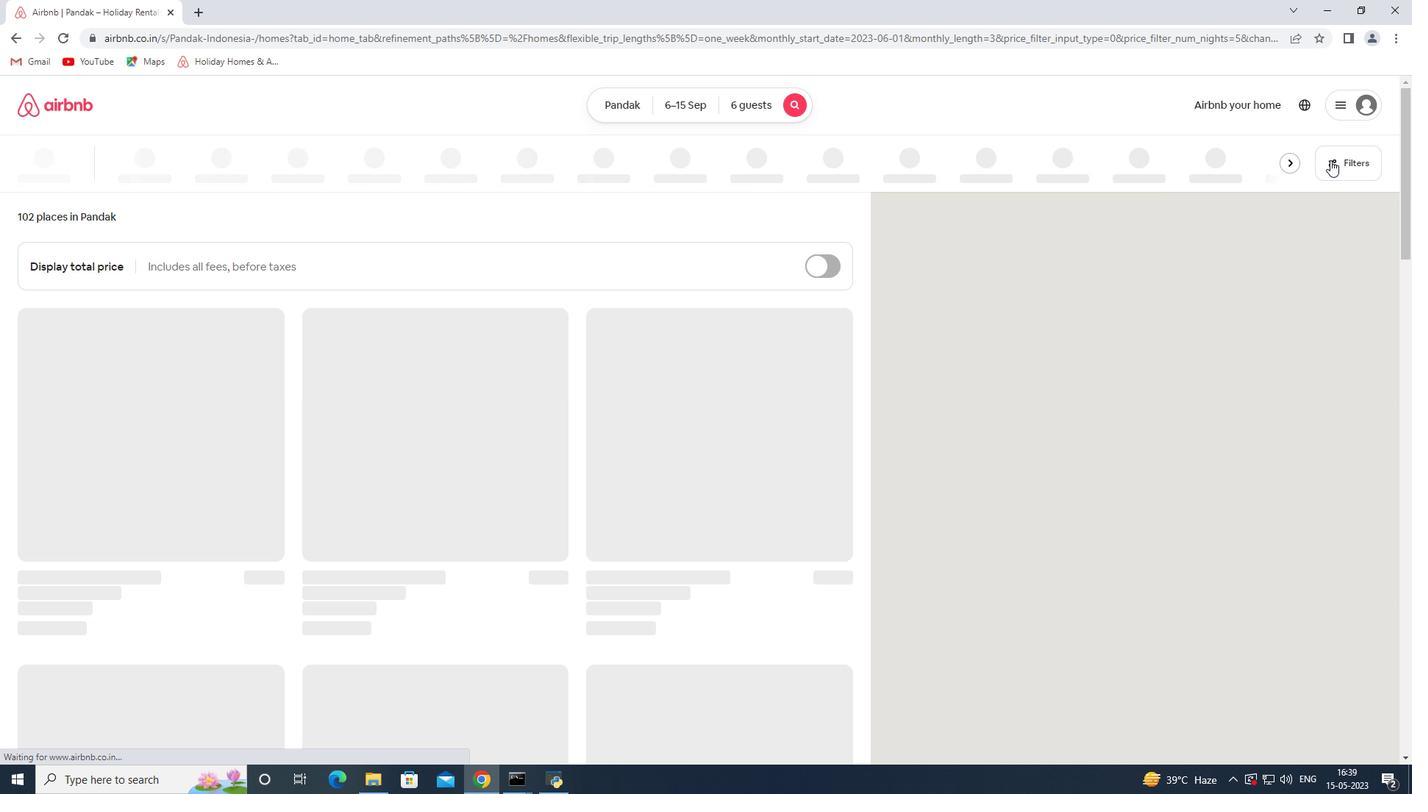 
Action: Mouse moved to (546, 530)
Screenshot: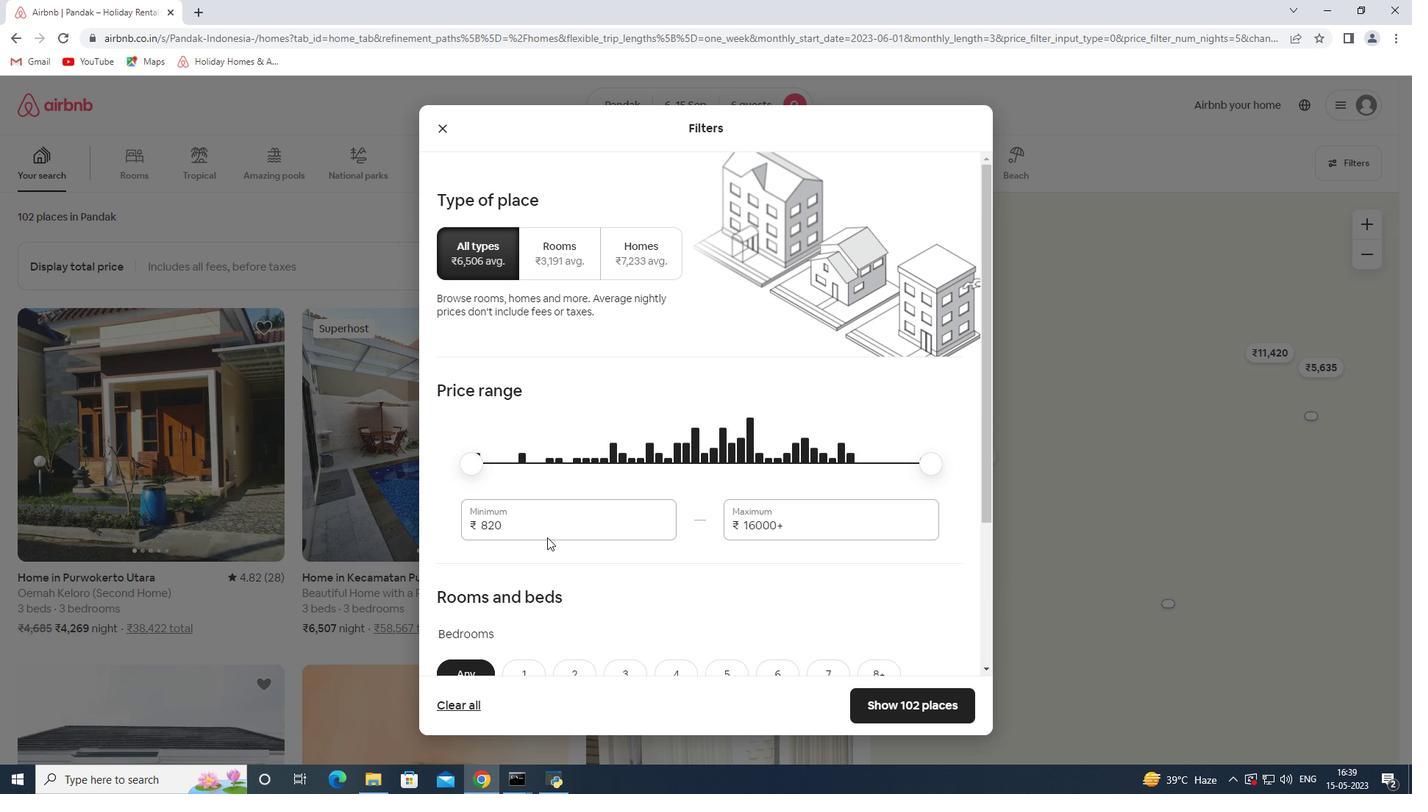 
Action: Mouse pressed left at (546, 530)
Screenshot: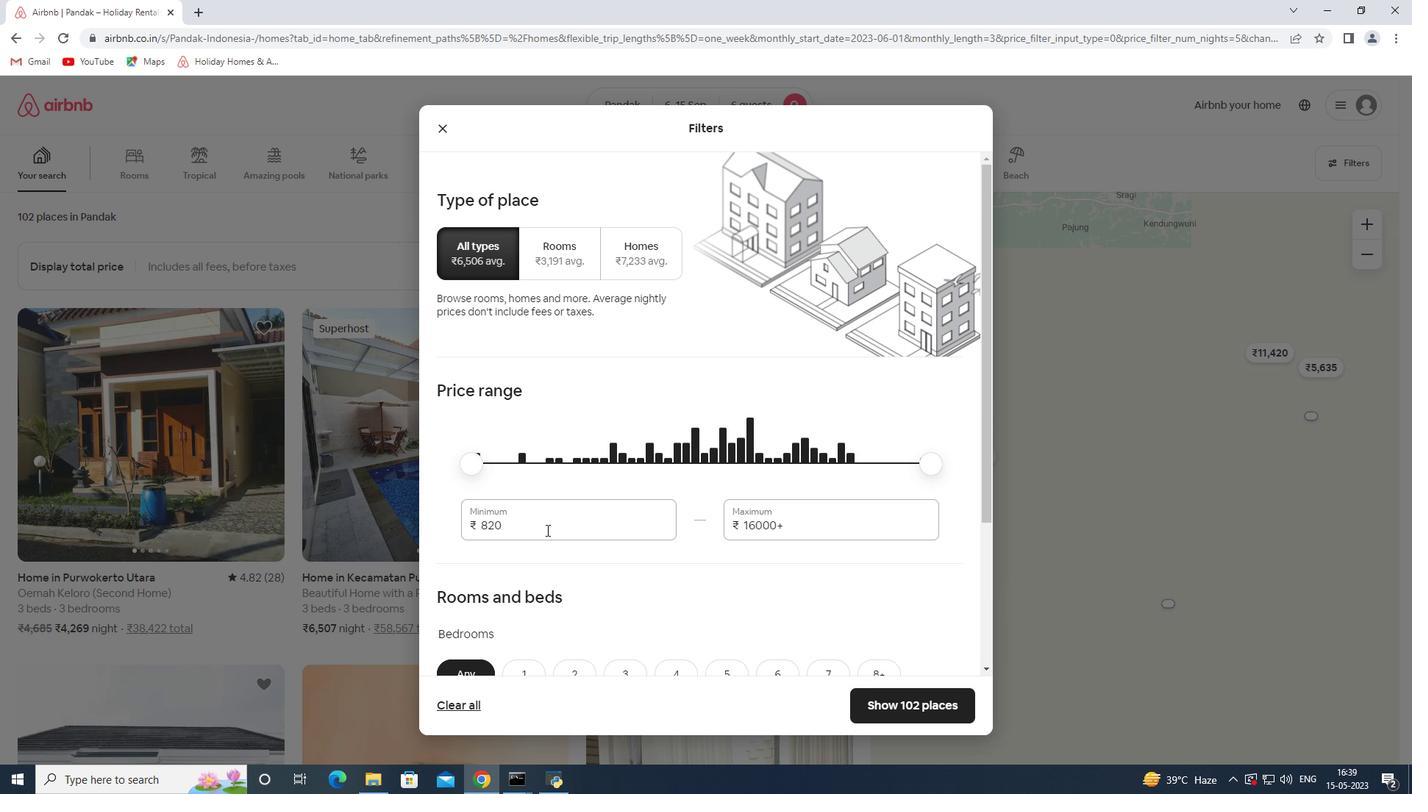 
Action: Mouse pressed left at (546, 530)
Screenshot: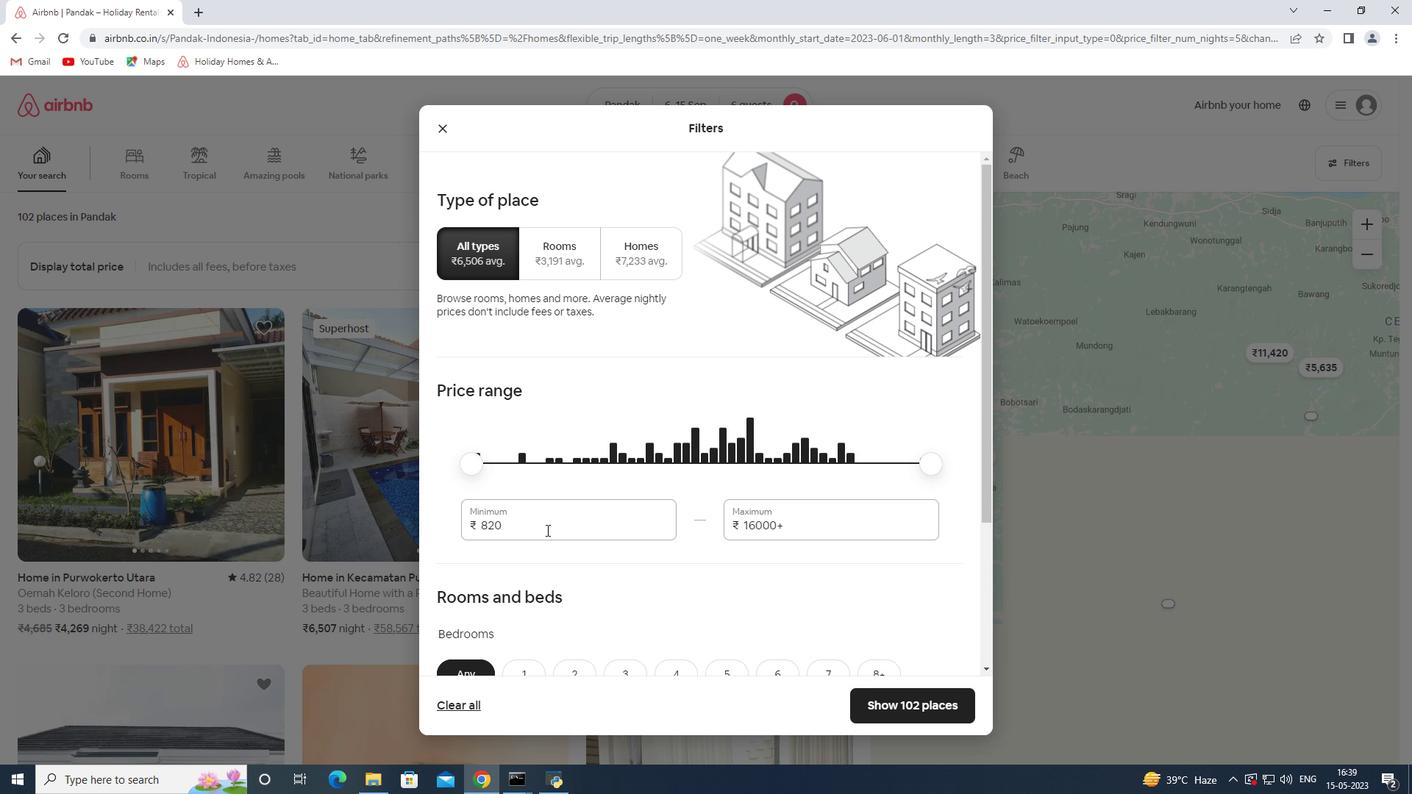 
Action: Mouse moved to (657, 499)
Screenshot: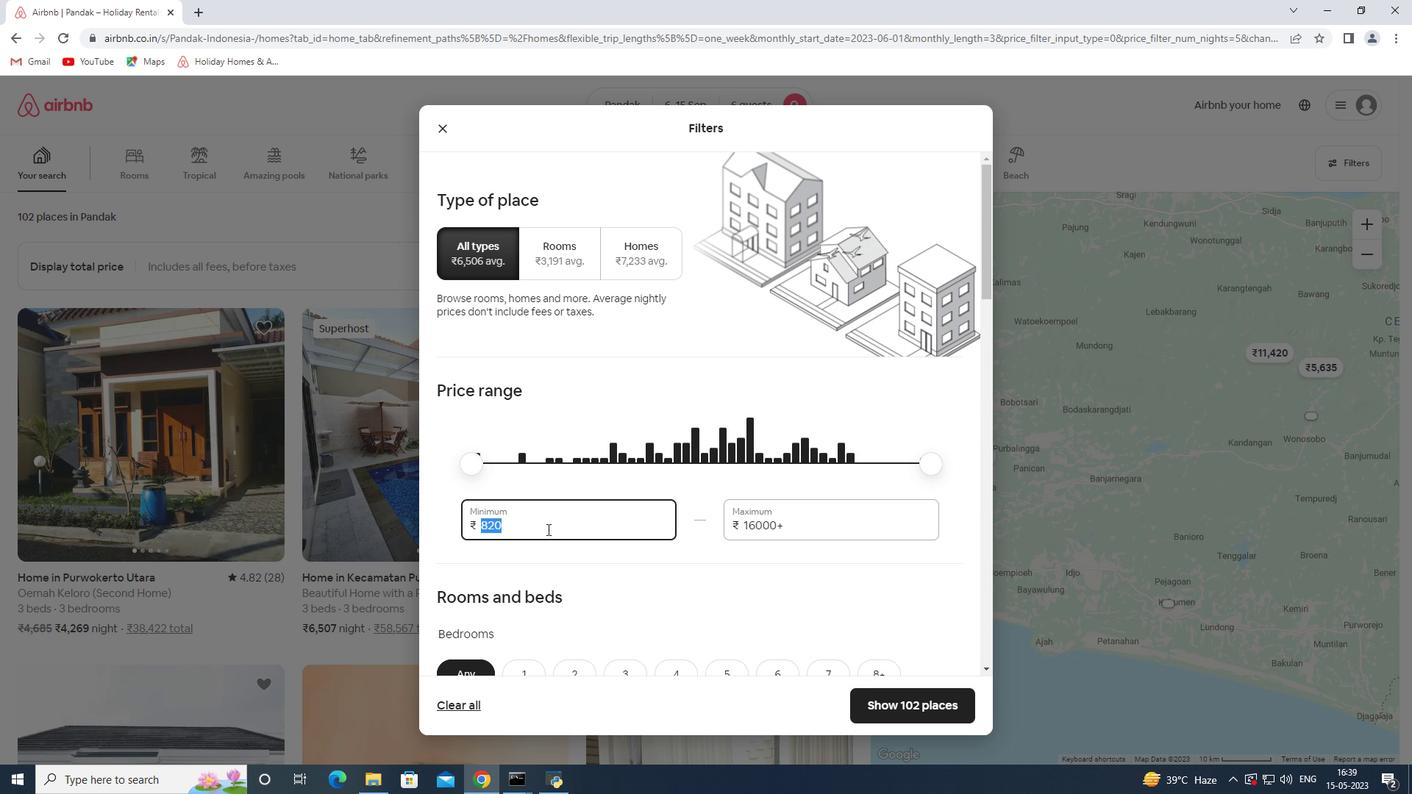 
Action: Key pressed 8000<Key.tab>12000
Screenshot: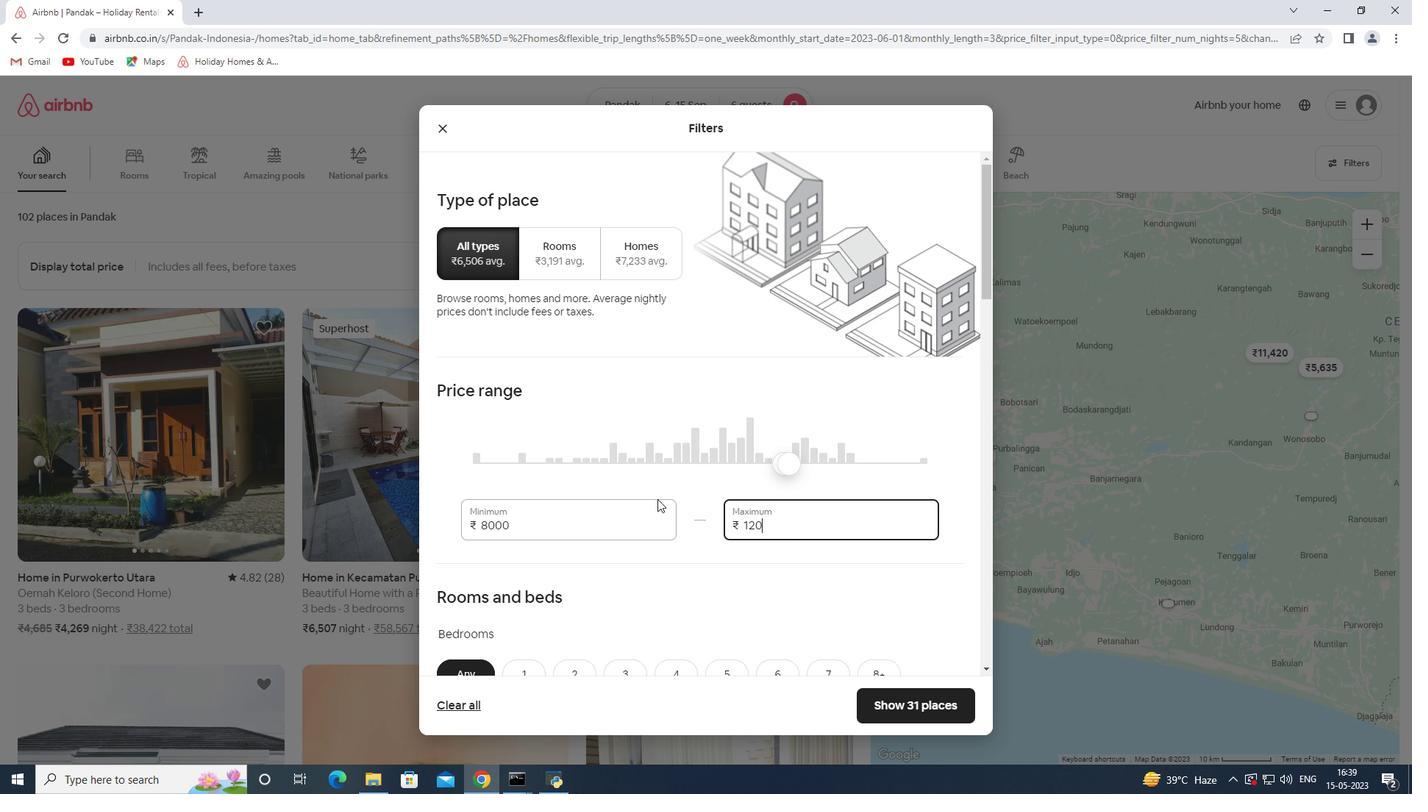 
Action: Mouse moved to (742, 478)
Screenshot: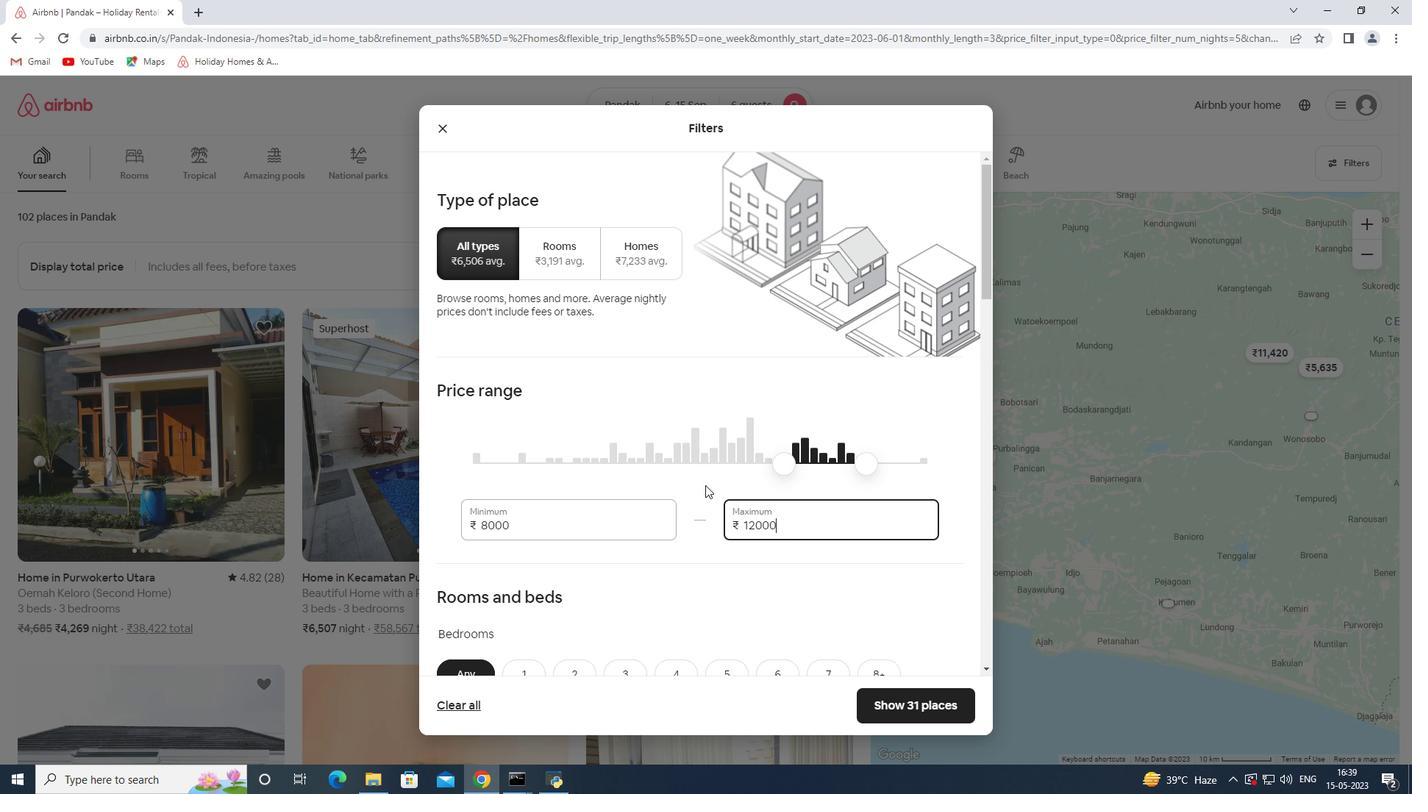 
Action: Mouse scrolled (742, 477) with delta (0, 0)
Screenshot: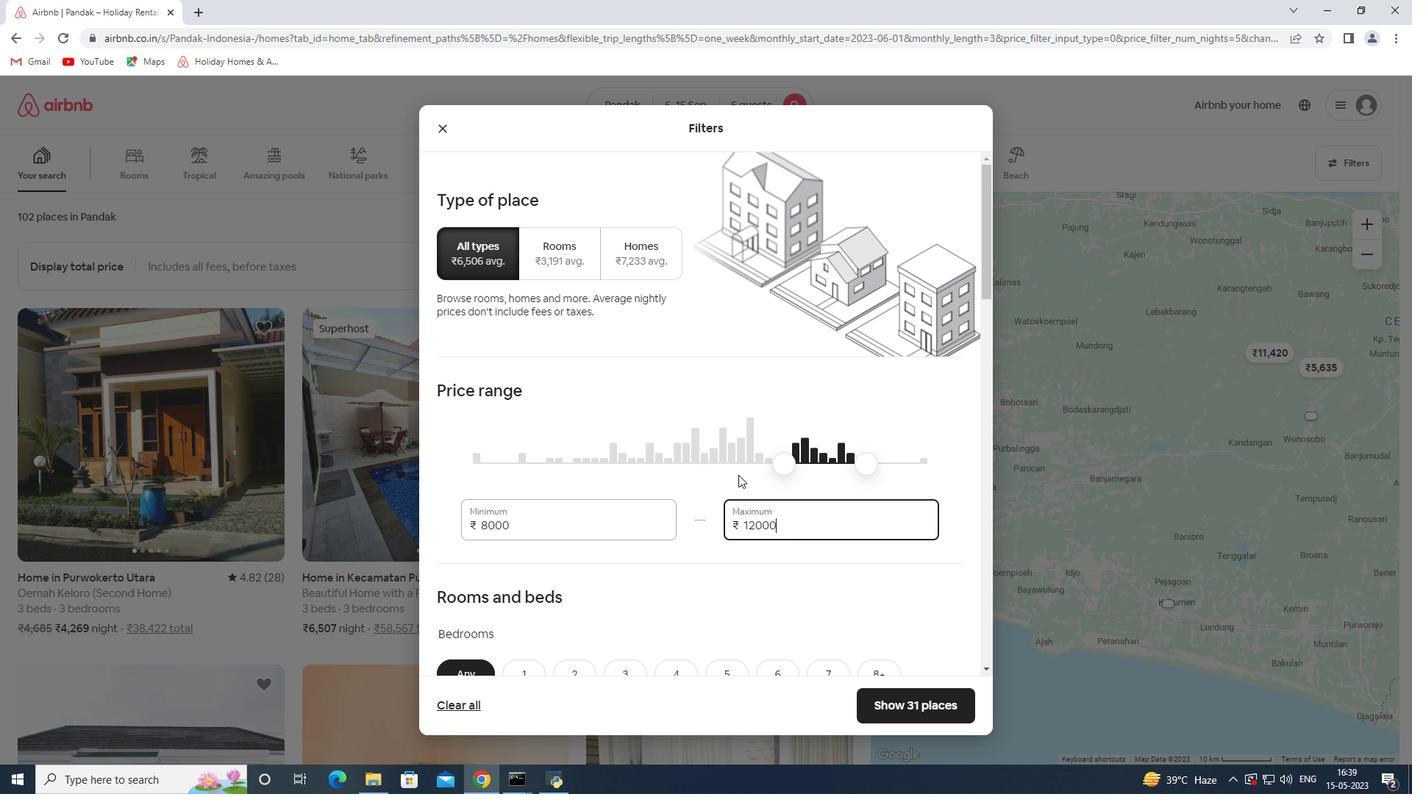 
Action: Mouse moved to (741, 478)
Screenshot: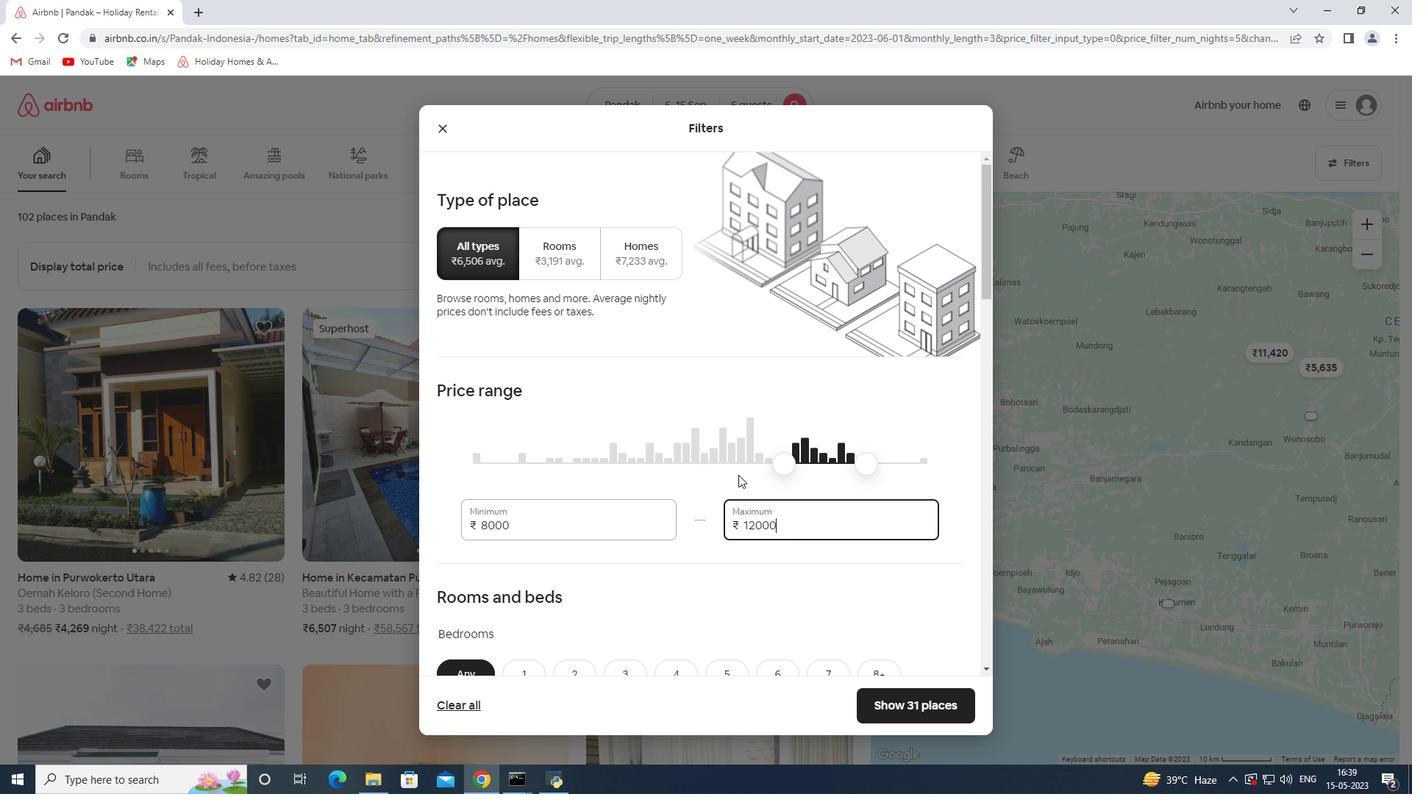 
Action: Mouse scrolled (741, 478) with delta (0, 0)
Screenshot: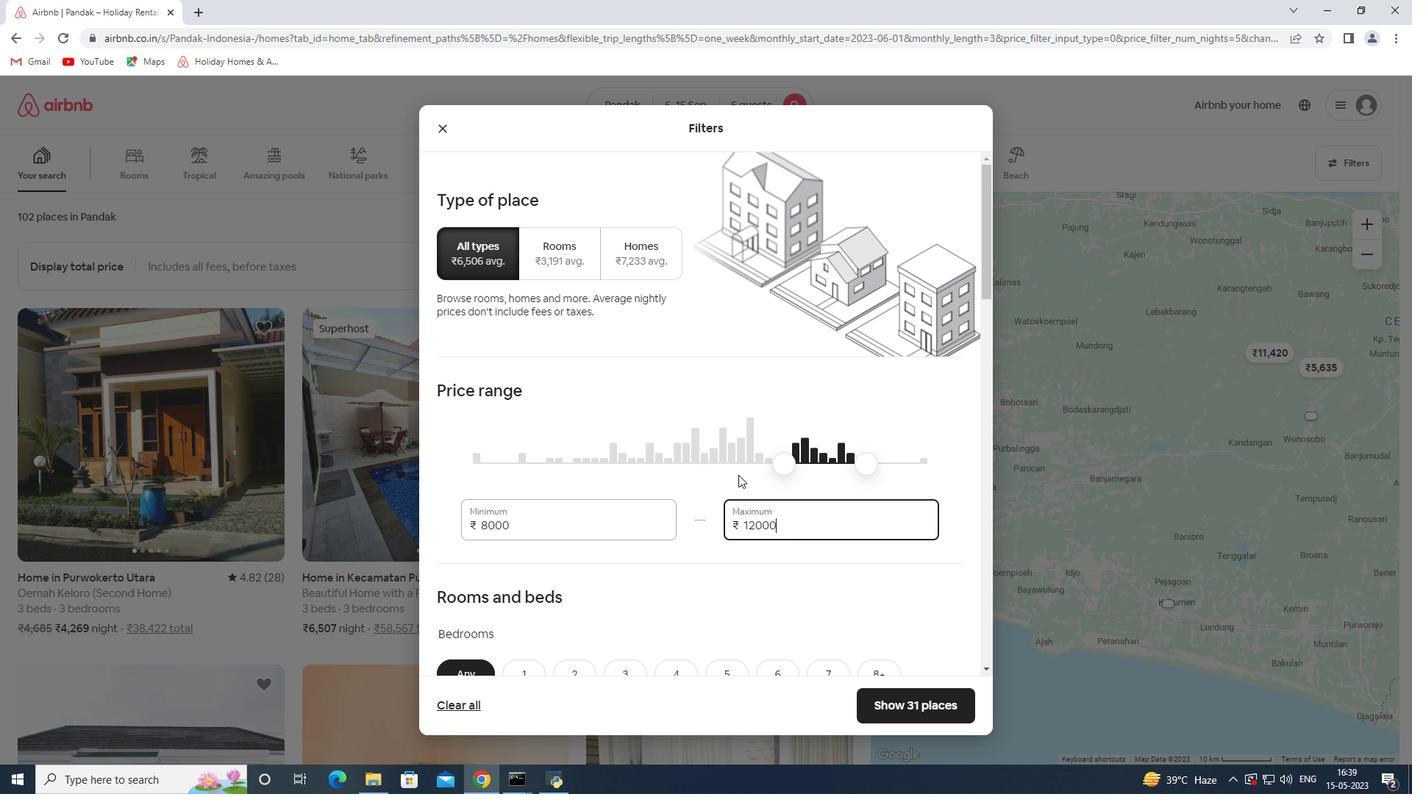 
Action: Mouse moved to (739, 481)
Screenshot: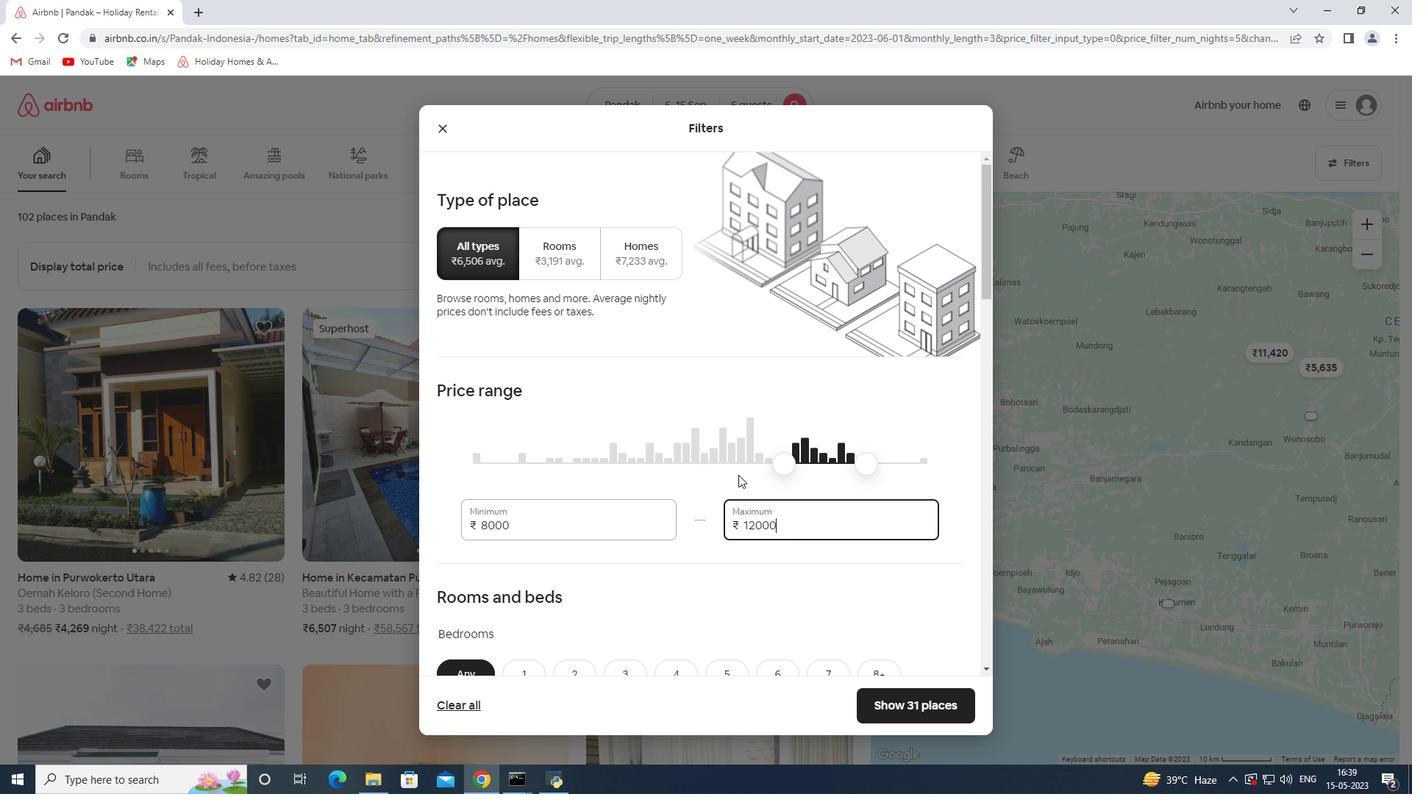 
Action: Mouse scrolled (739, 480) with delta (0, 0)
Screenshot: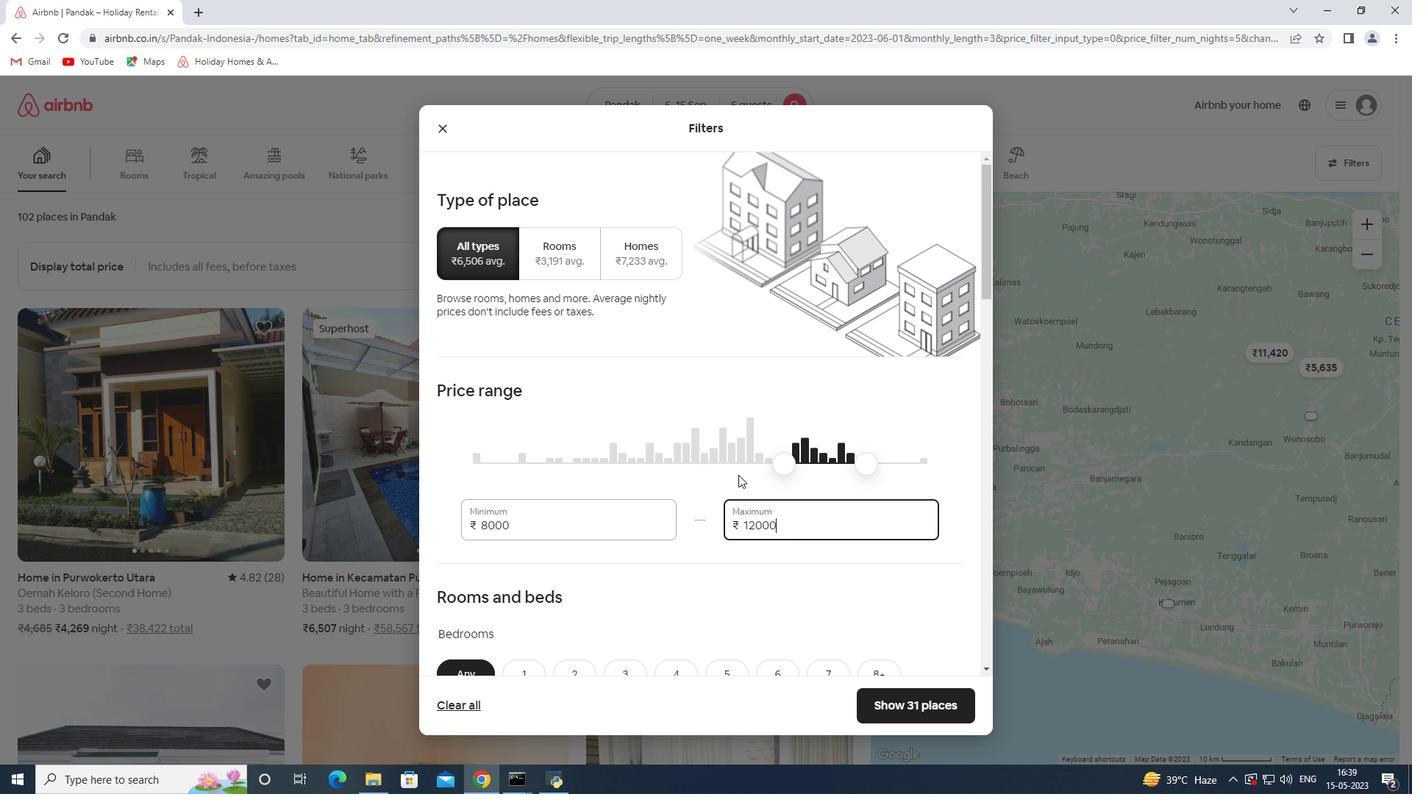 
Action: Mouse moved to (737, 483)
Screenshot: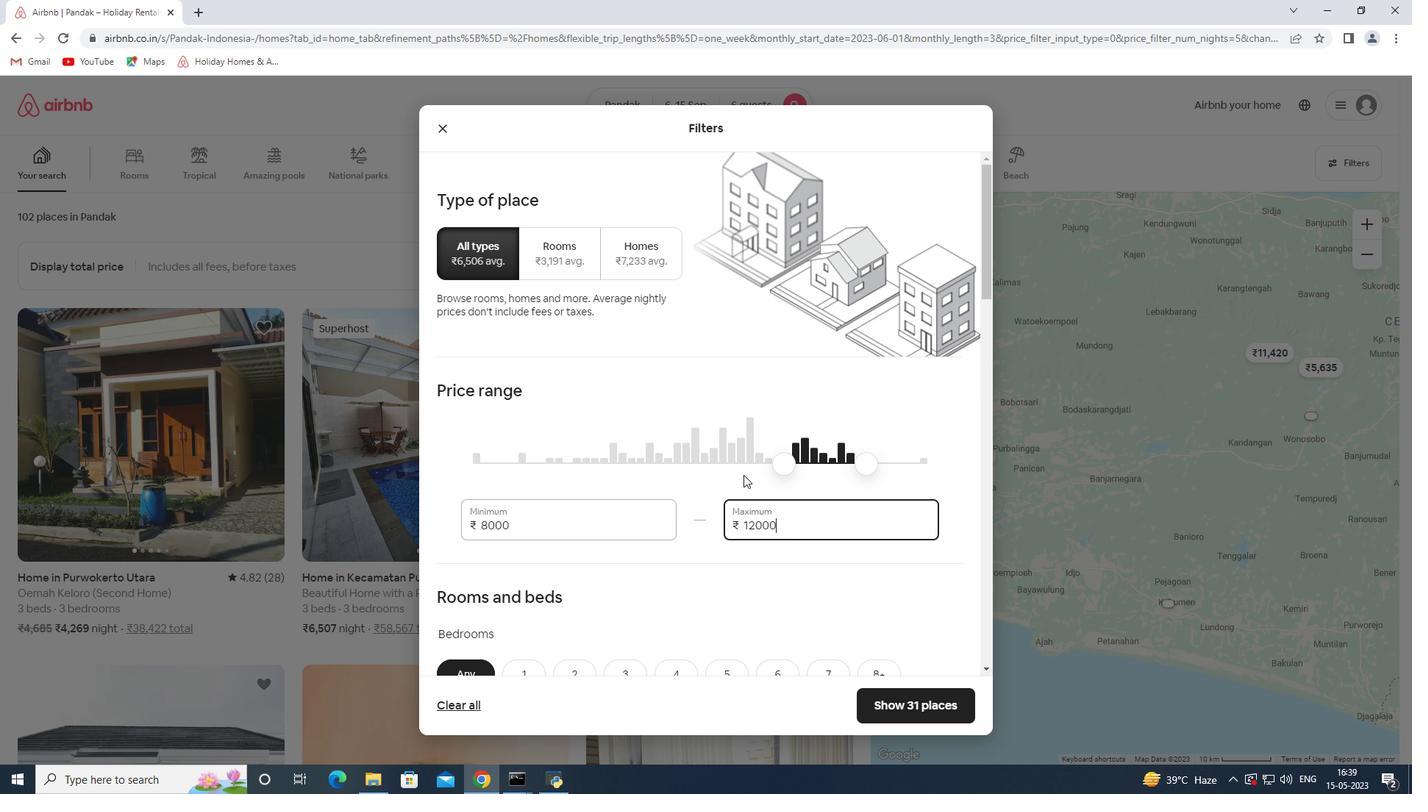 
Action: Mouse scrolled (737, 482) with delta (0, 0)
Screenshot: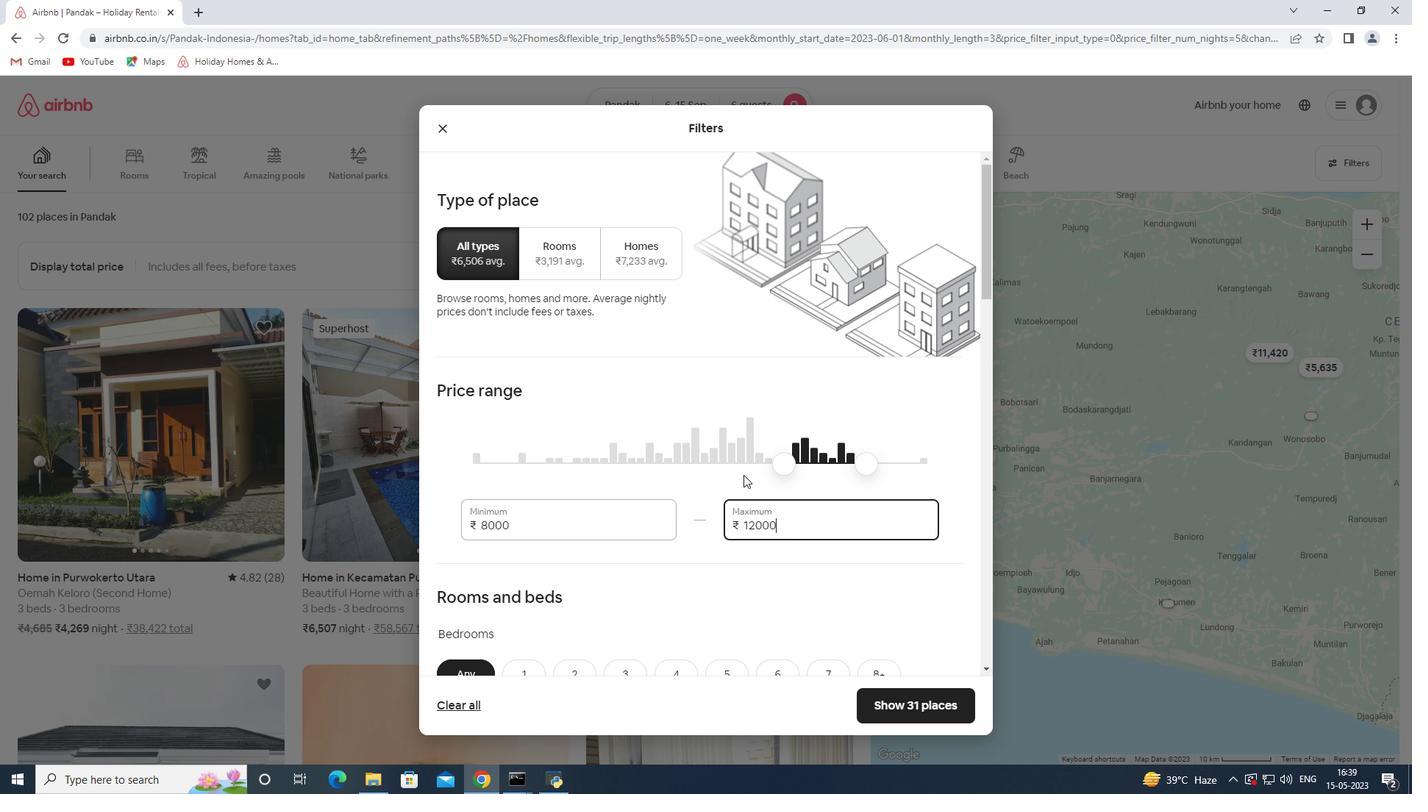 
Action: Mouse moved to (736, 484)
Screenshot: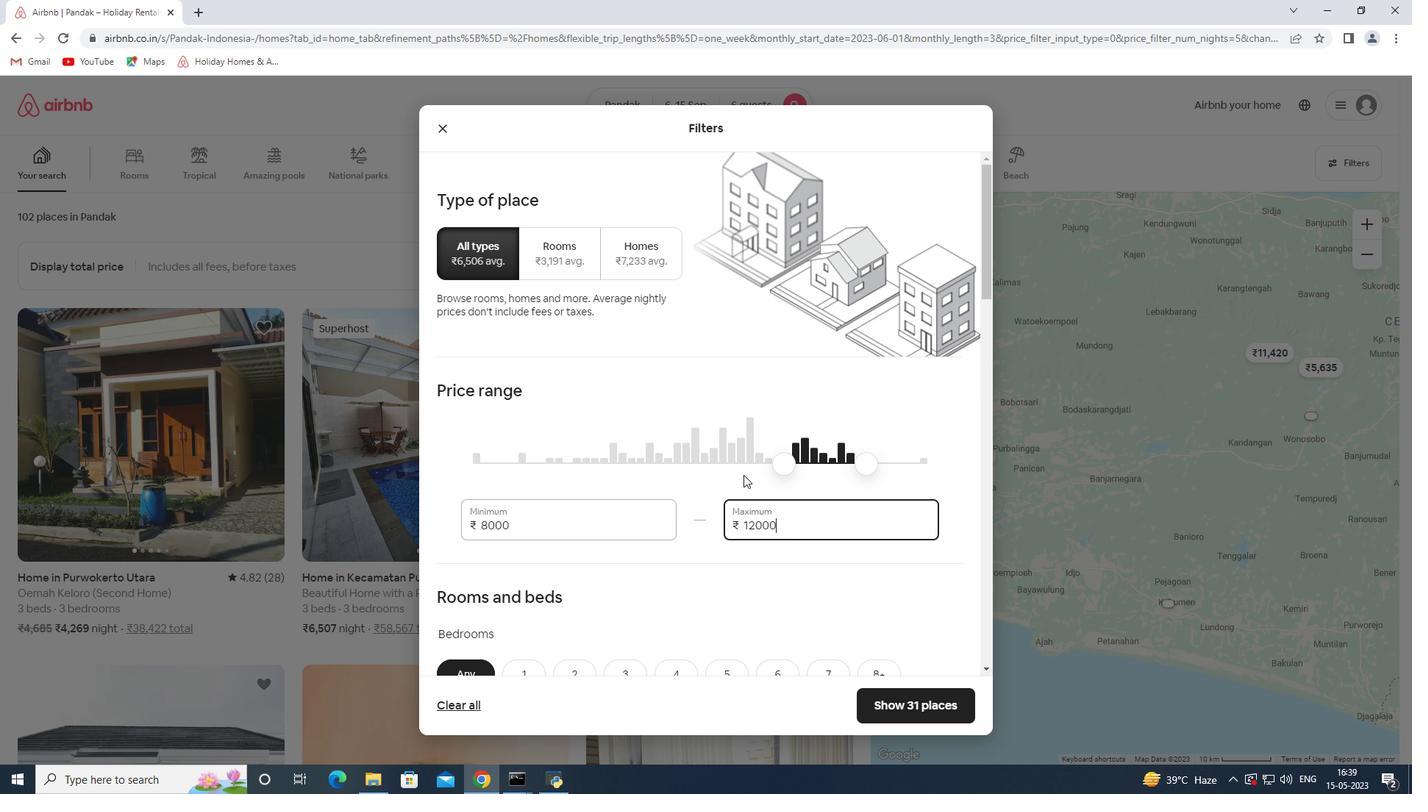 
Action: Mouse scrolled (736, 483) with delta (0, 0)
Screenshot: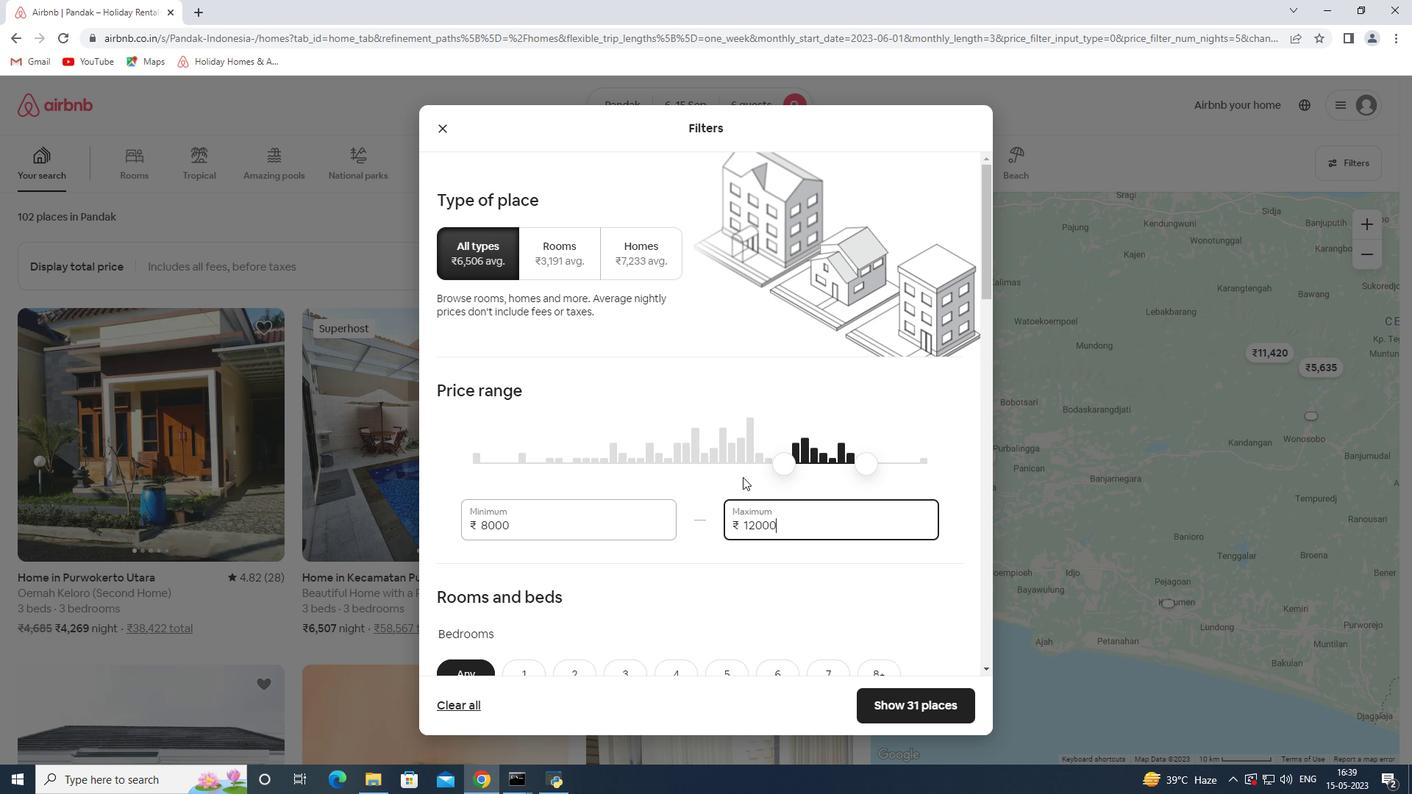 
Action: Mouse moved to (786, 310)
Screenshot: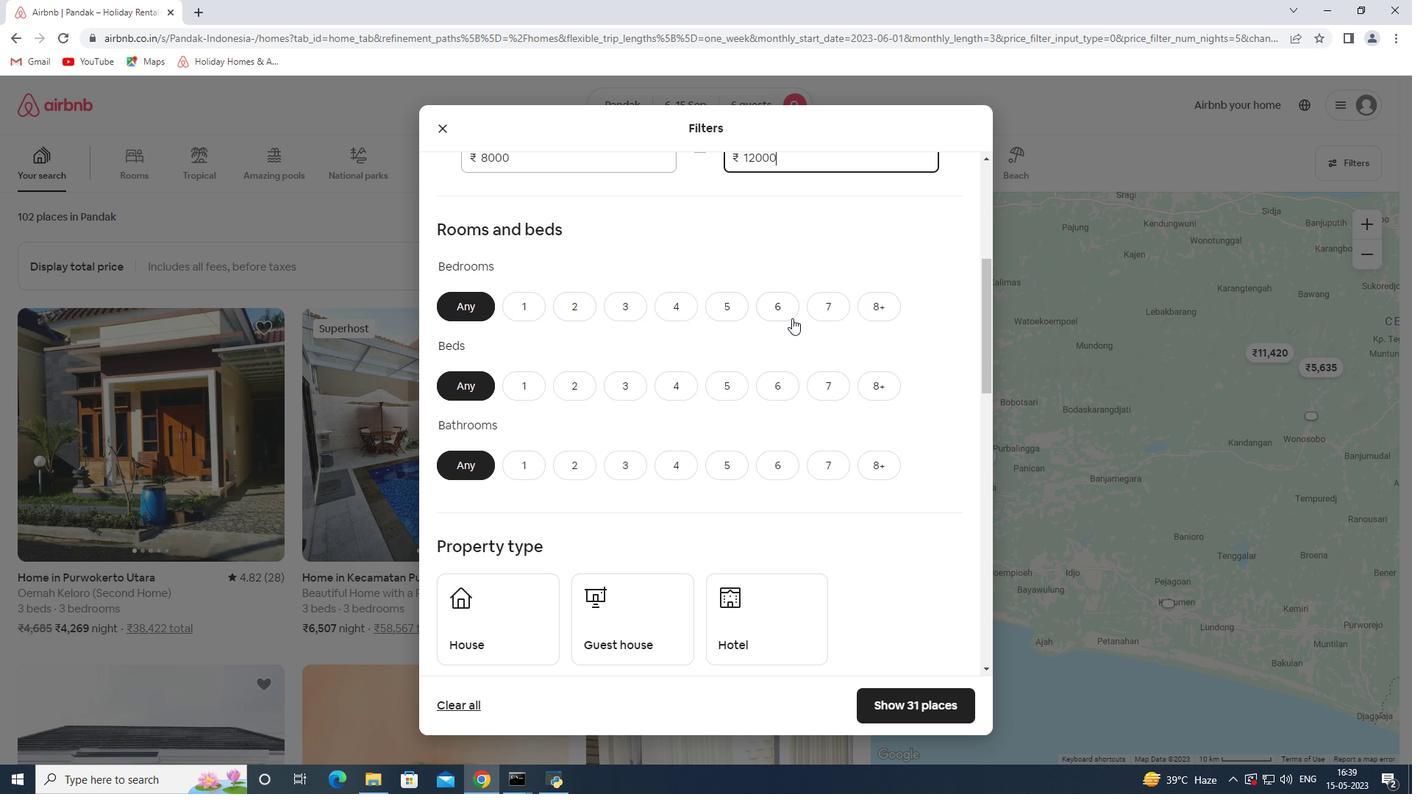 
Action: Mouse pressed left at (786, 310)
Screenshot: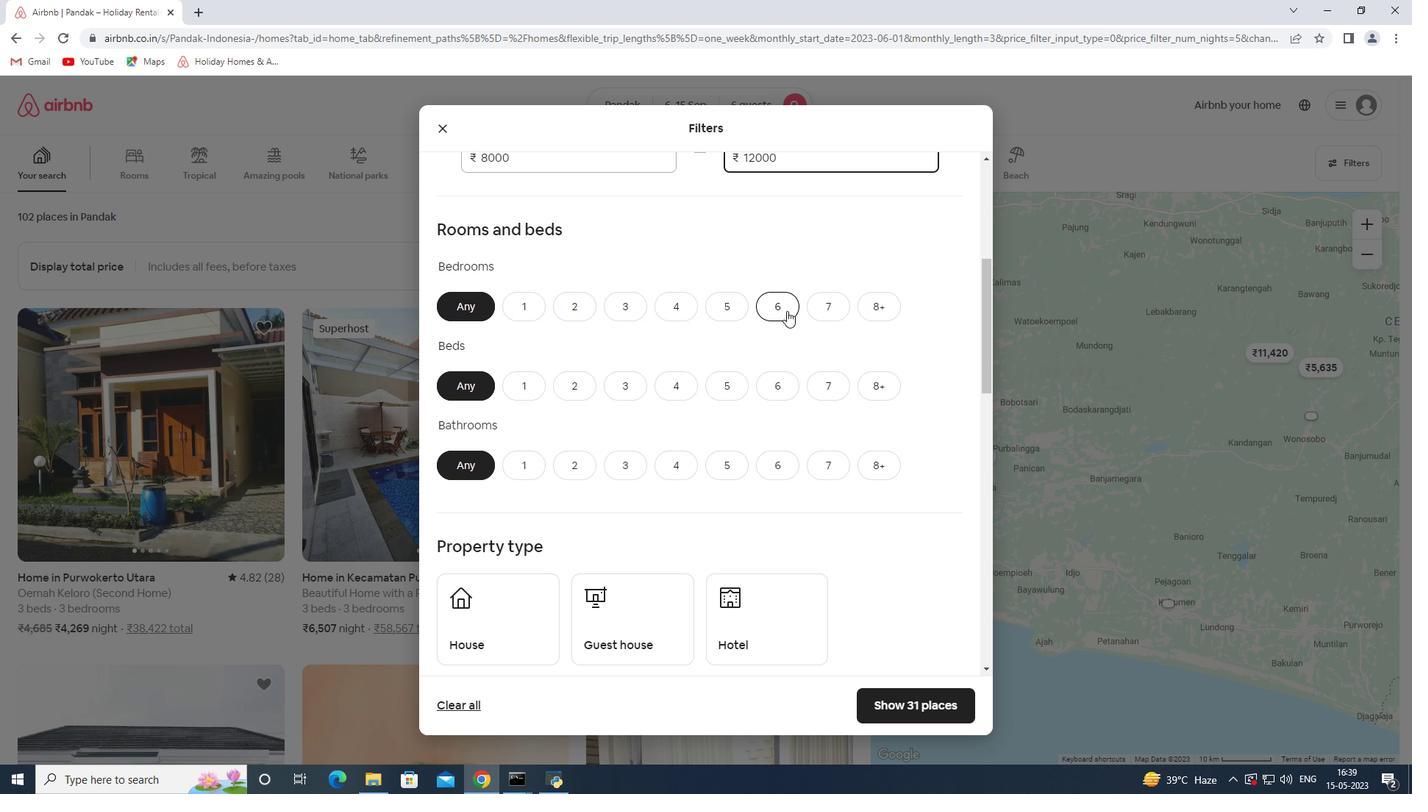 
Action: Mouse moved to (778, 383)
Screenshot: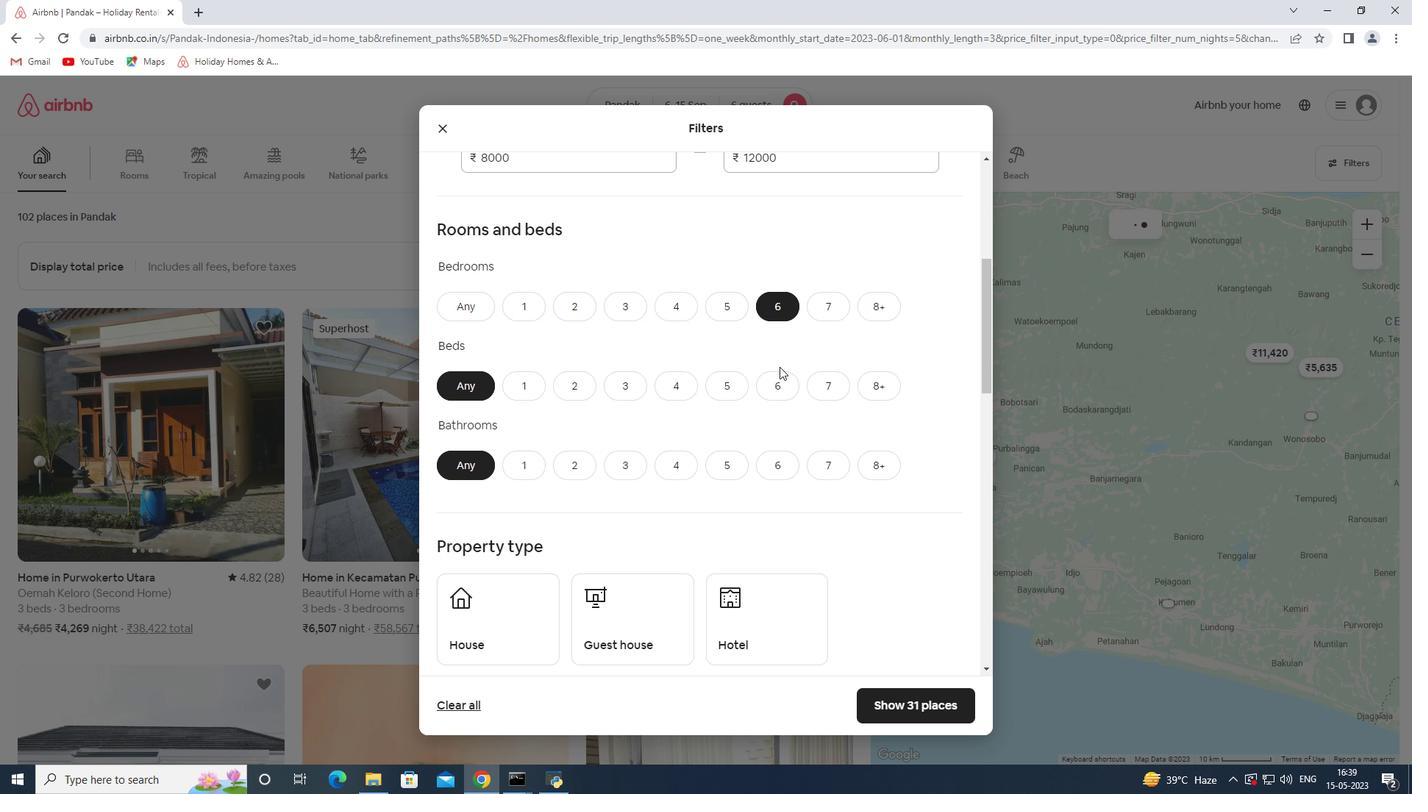 
Action: Mouse pressed left at (778, 383)
Screenshot: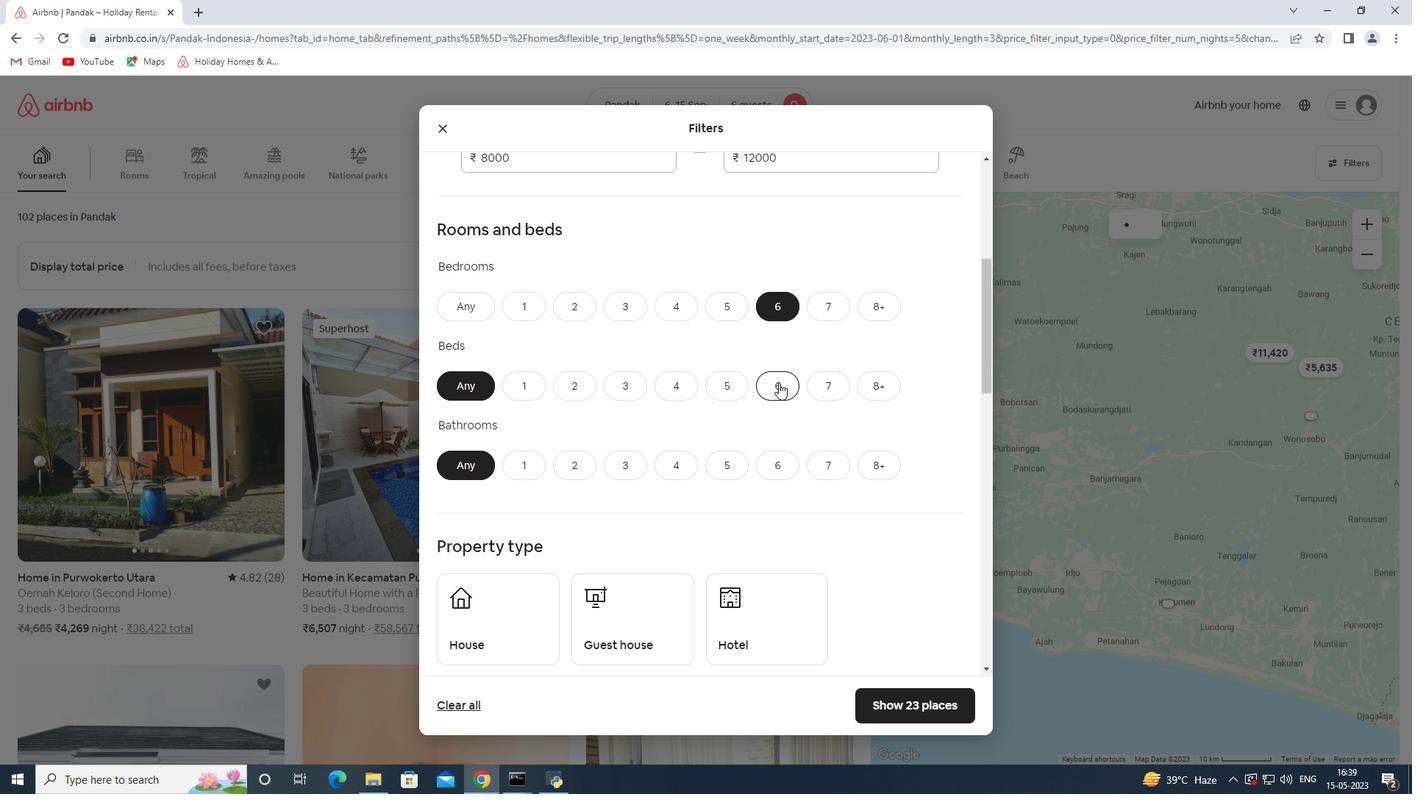
Action: Mouse moved to (783, 468)
Screenshot: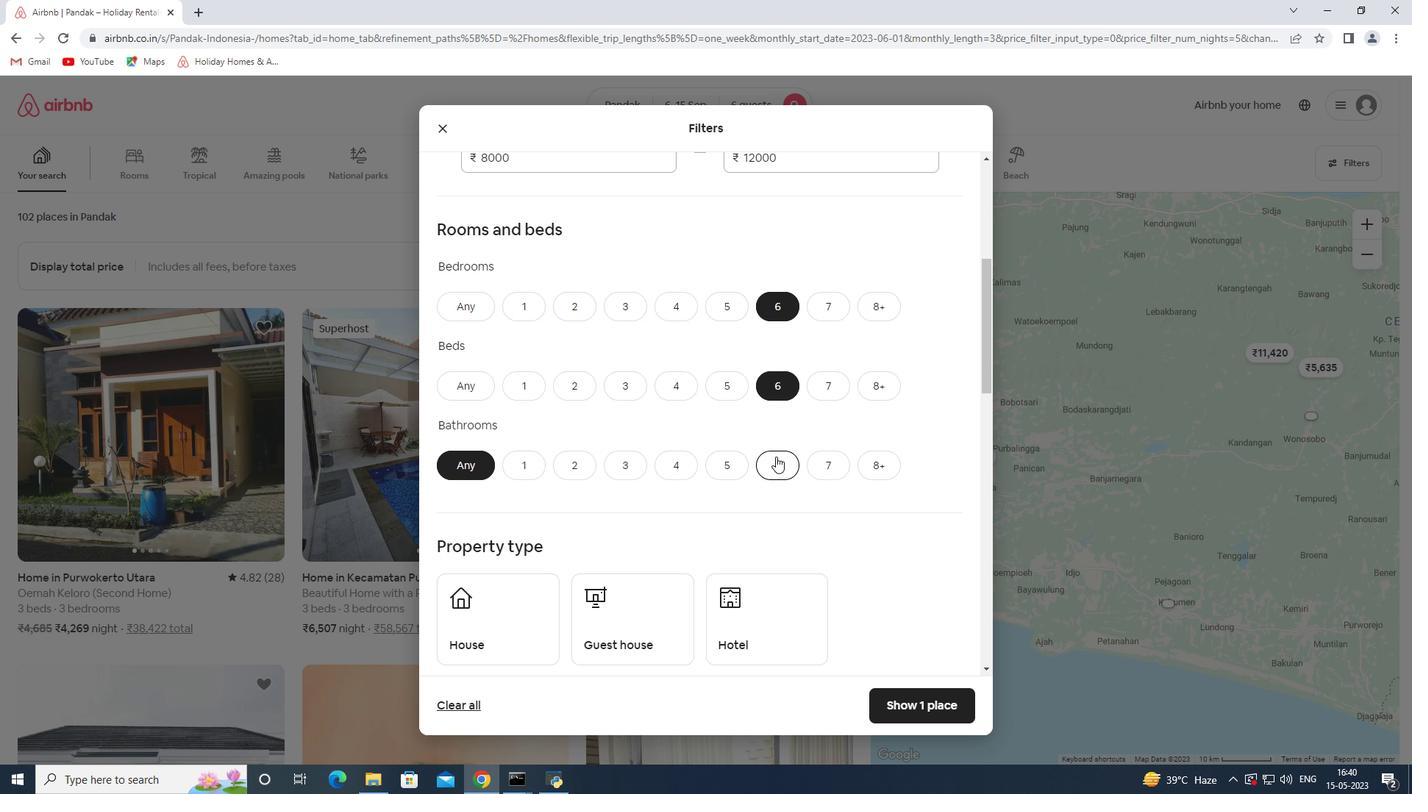 
Action: Mouse pressed left at (783, 468)
Screenshot: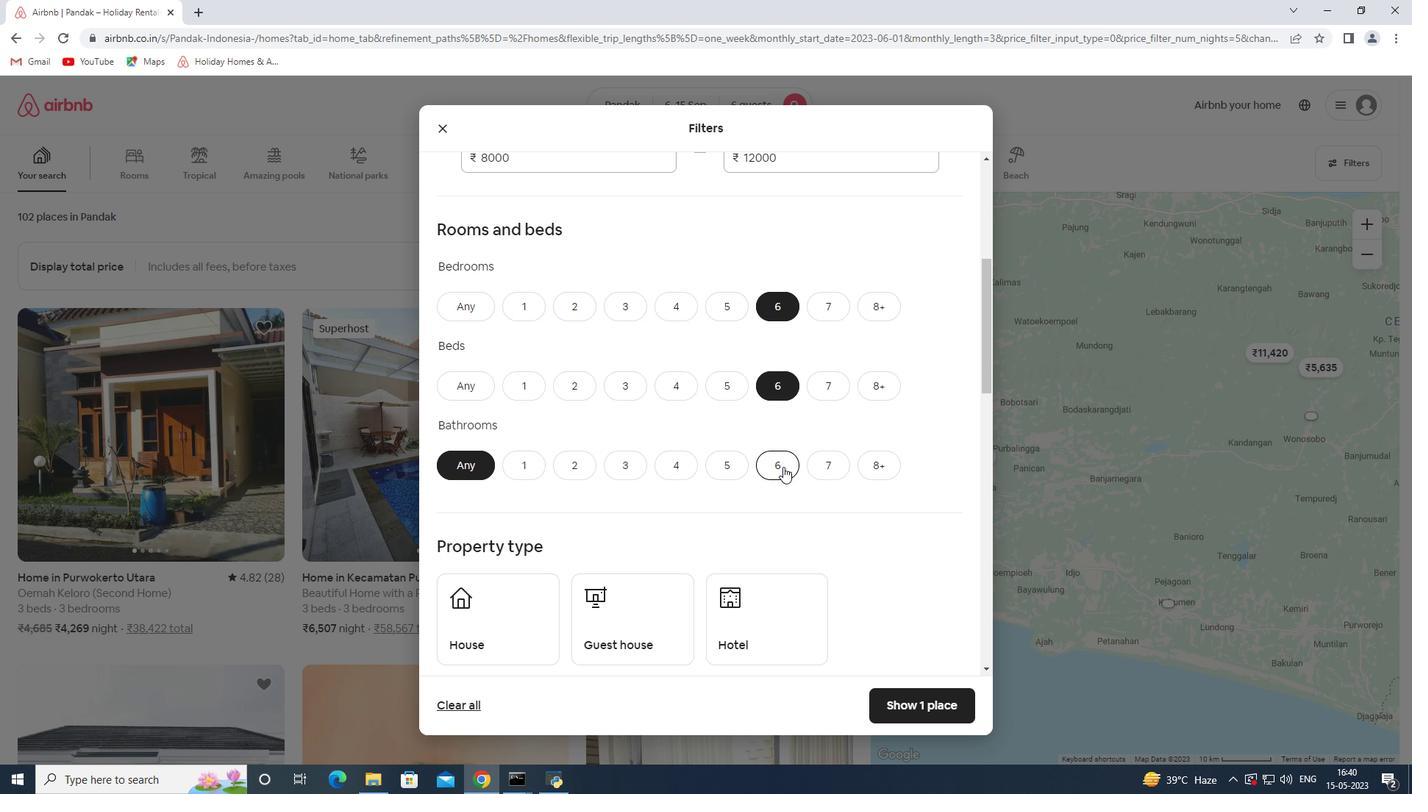 
Action: Mouse moved to (703, 498)
Screenshot: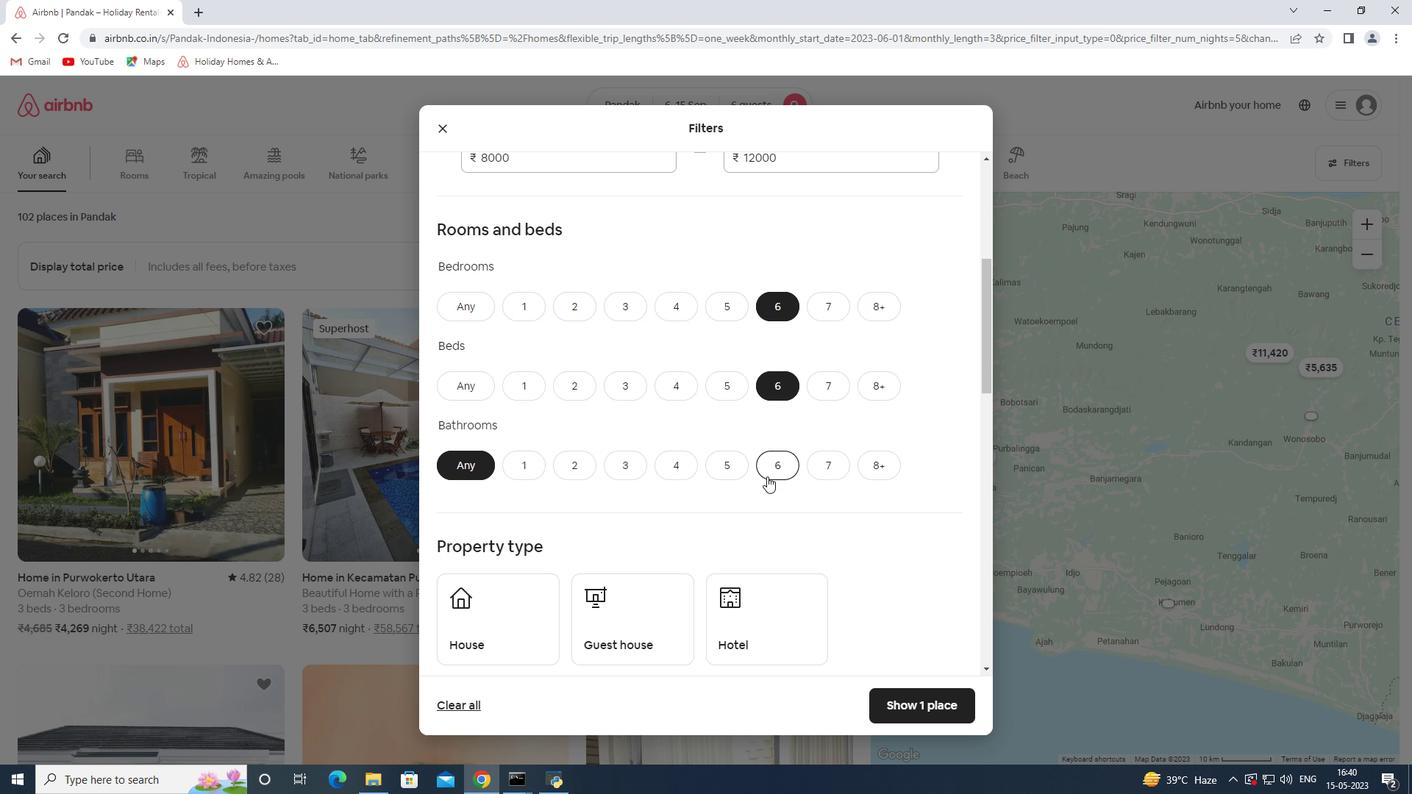 
Action: Mouse scrolled (703, 497) with delta (0, 0)
Screenshot: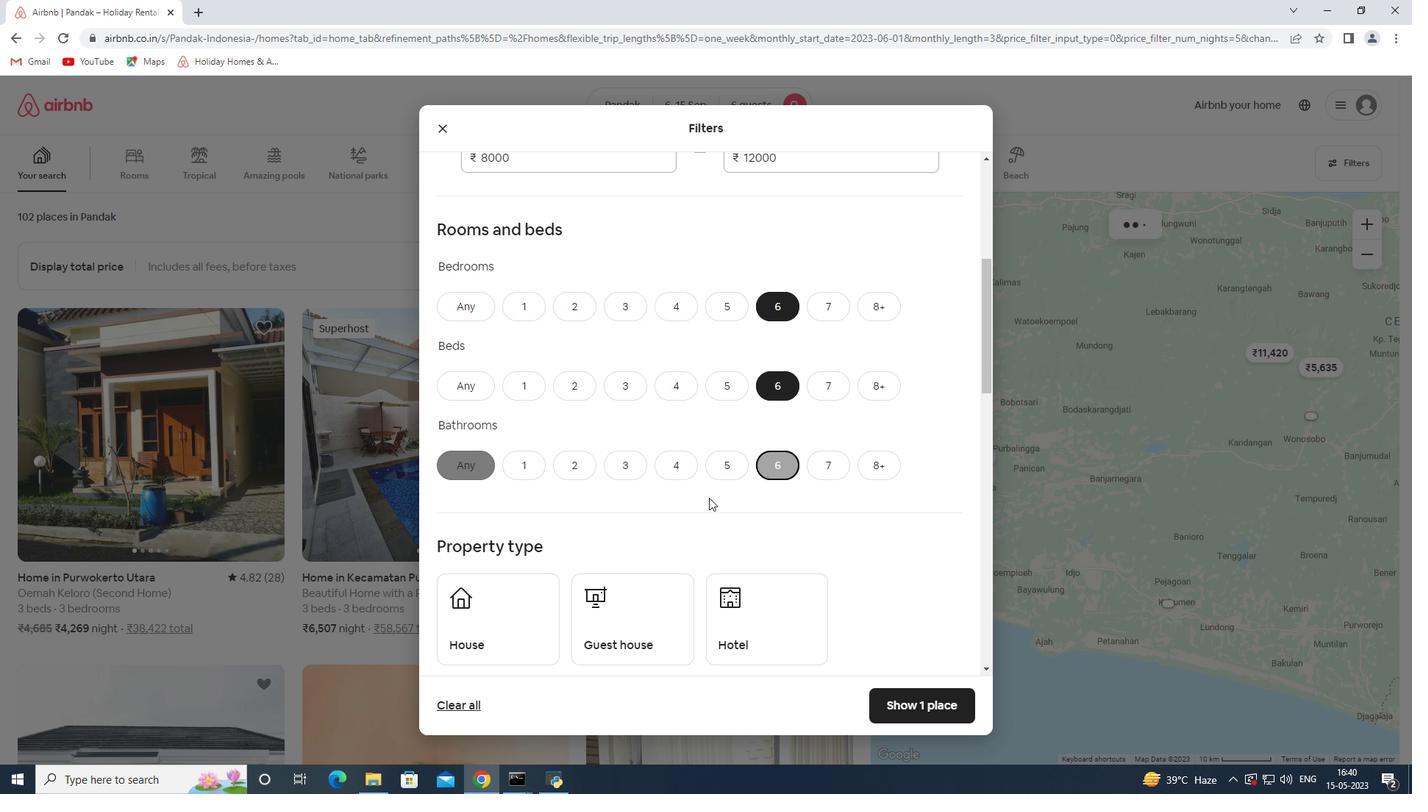 
Action: Mouse moved to (703, 499)
Screenshot: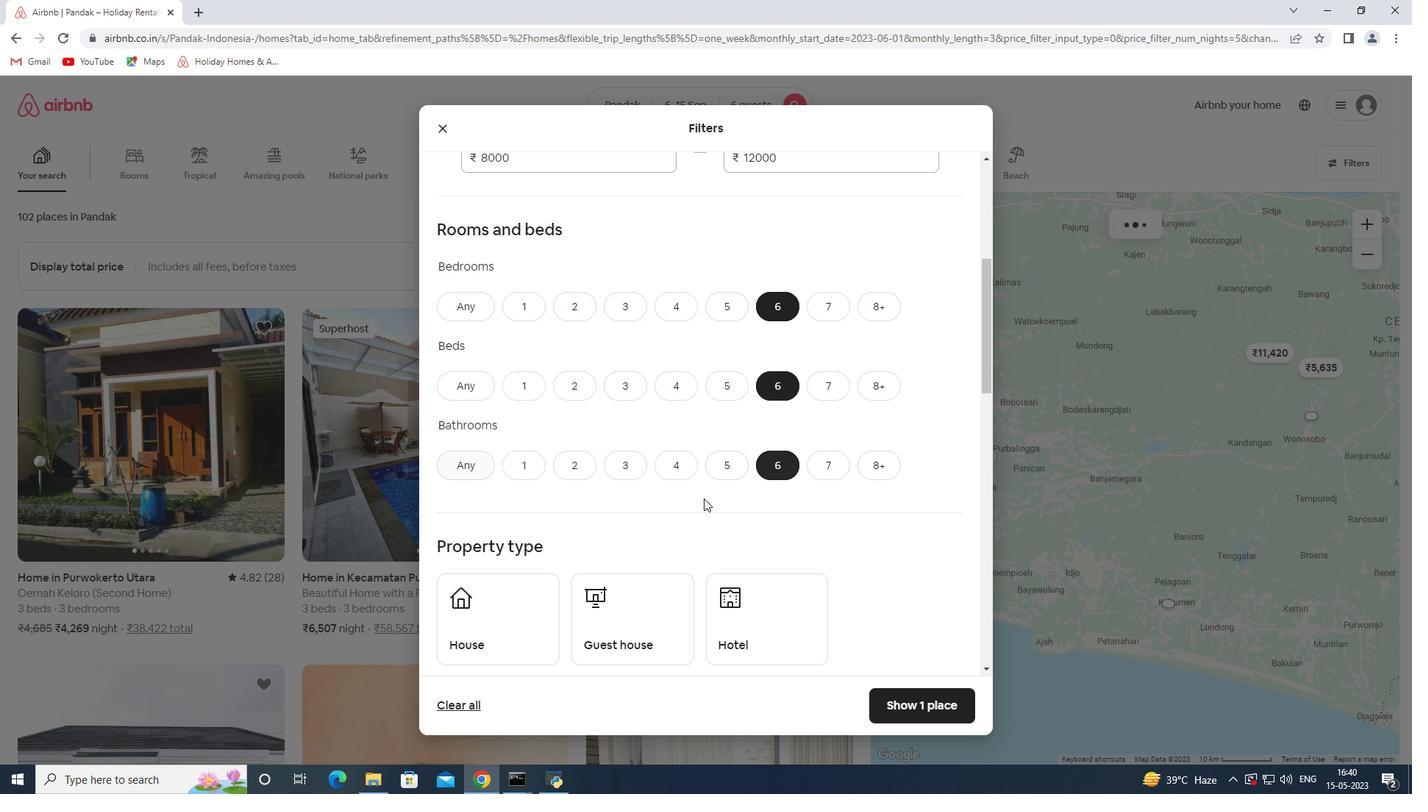 
Action: Mouse scrolled (703, 498) with delta (0, 0)
Screenshot: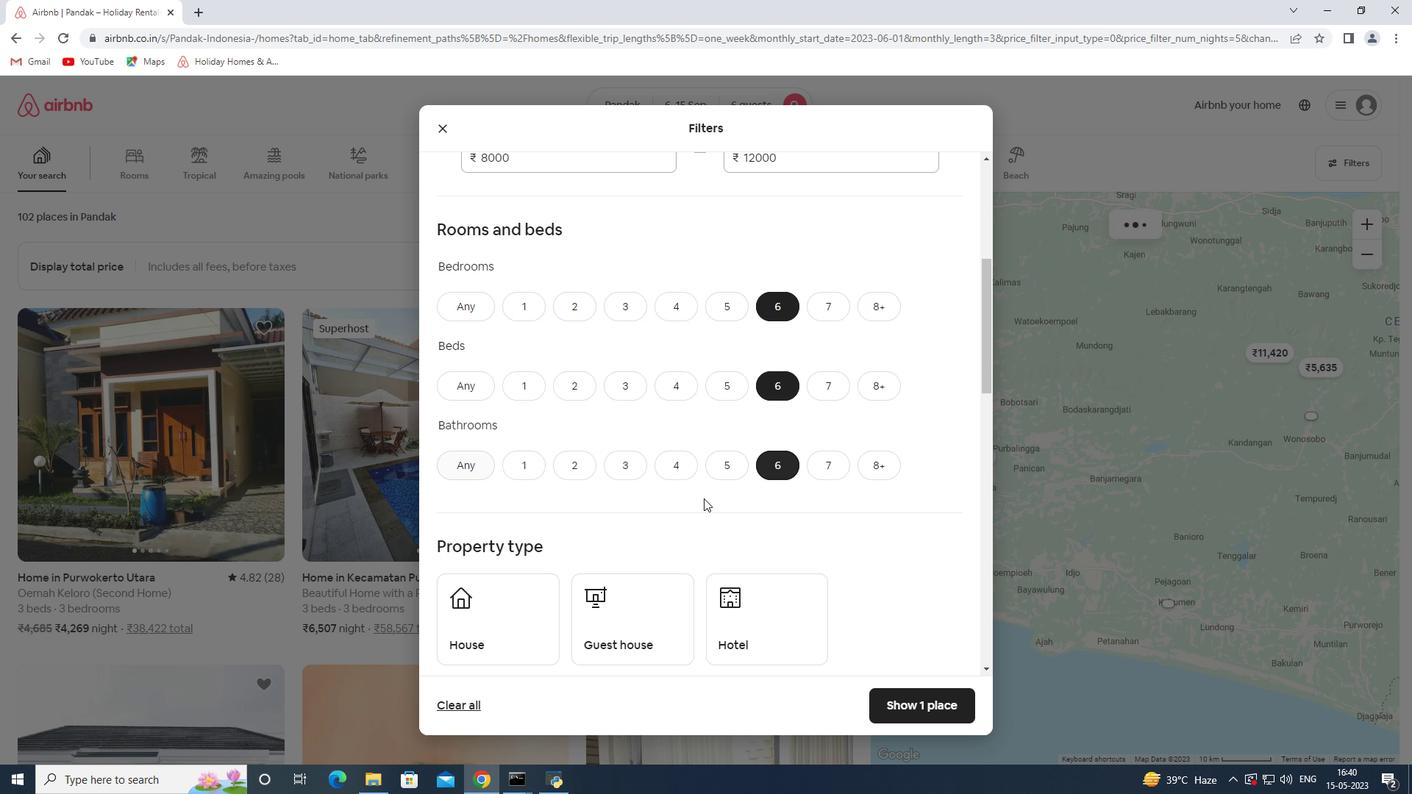
Action: Mouse moved to (490, 470)
Screenshot: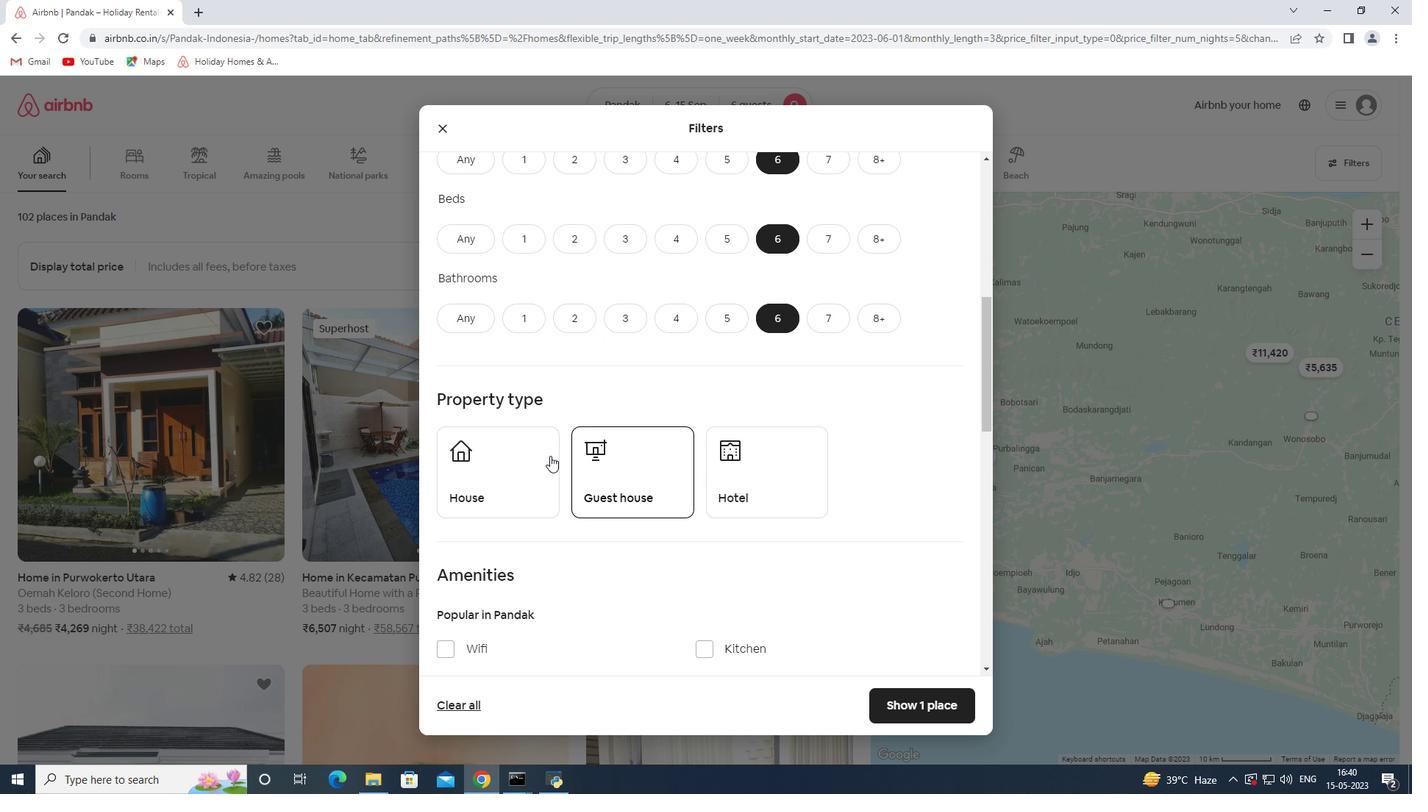
Action: Mouse pressed left at (490, 470)
Screenshot: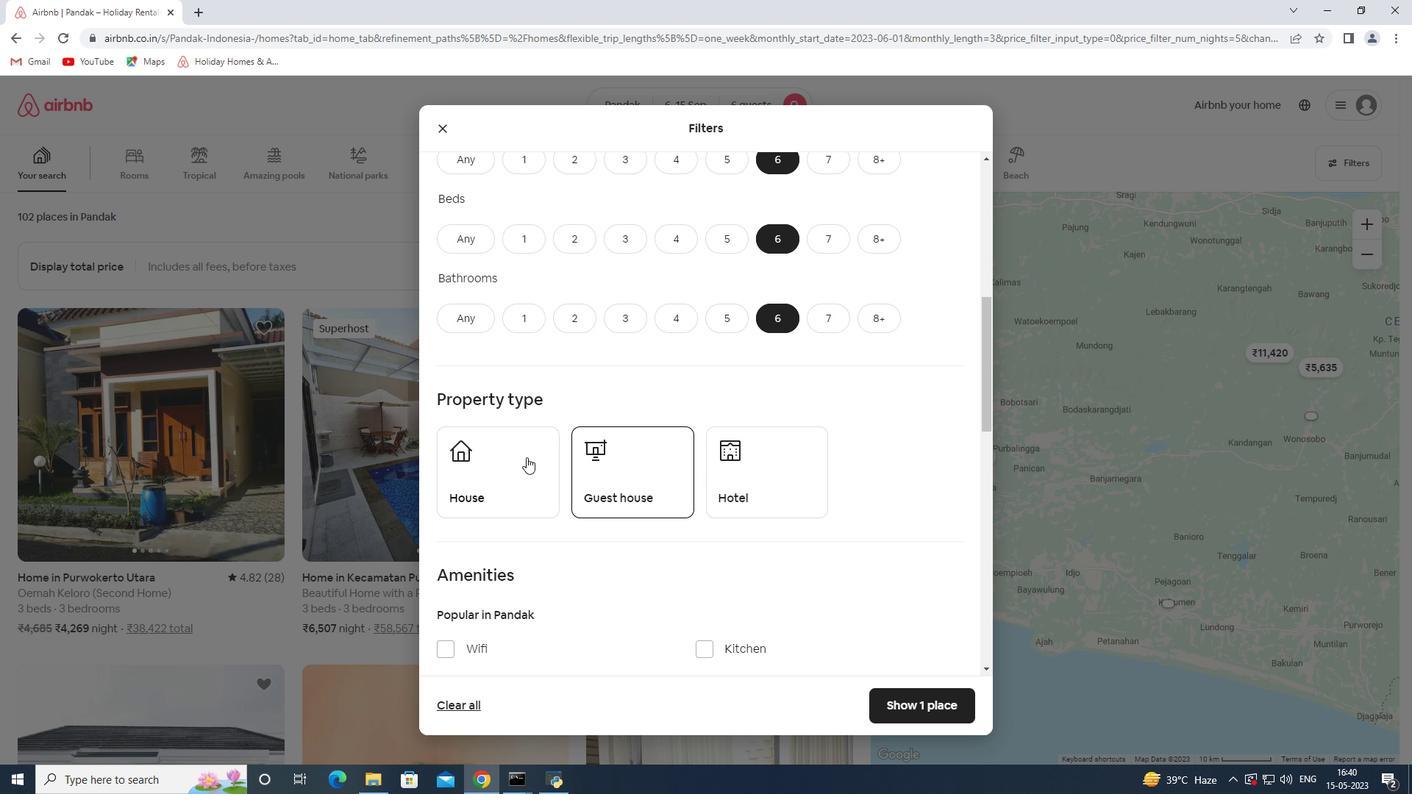 
Action: Mouse moved to (656, 492)
Screenshot: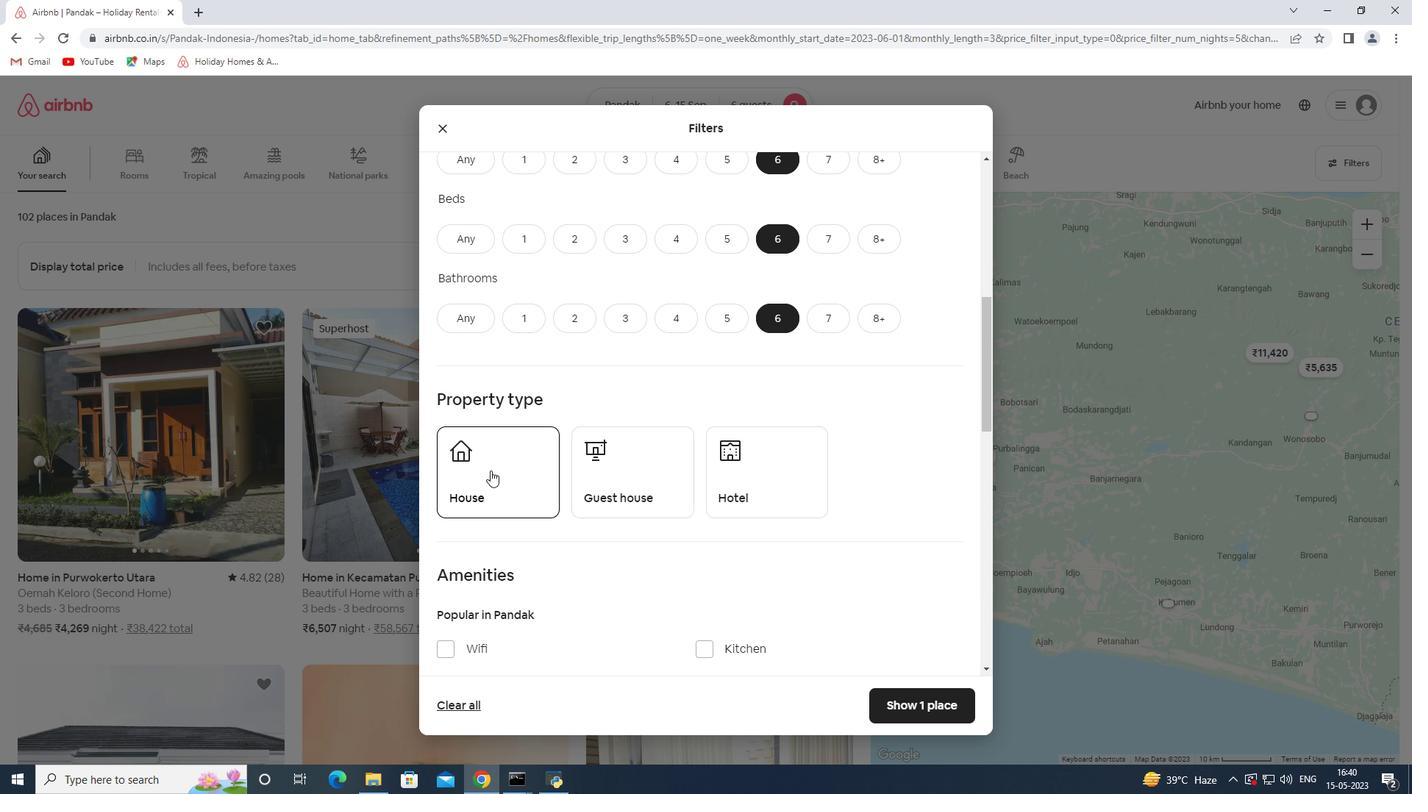 
Action: Mouse pressed left at (656, 492)
Screenshot: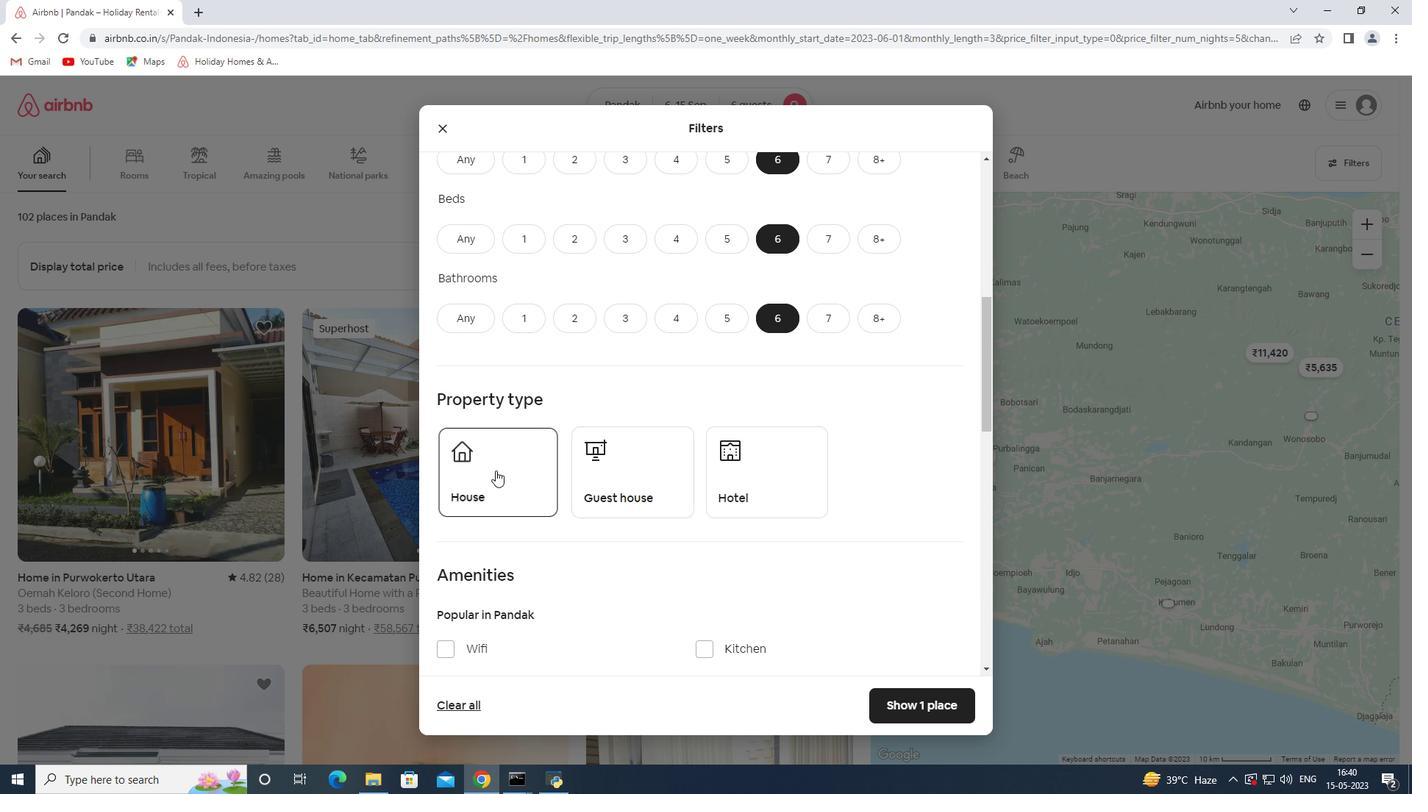 
Action: Mouse moved to (792, 475)
Screenshot: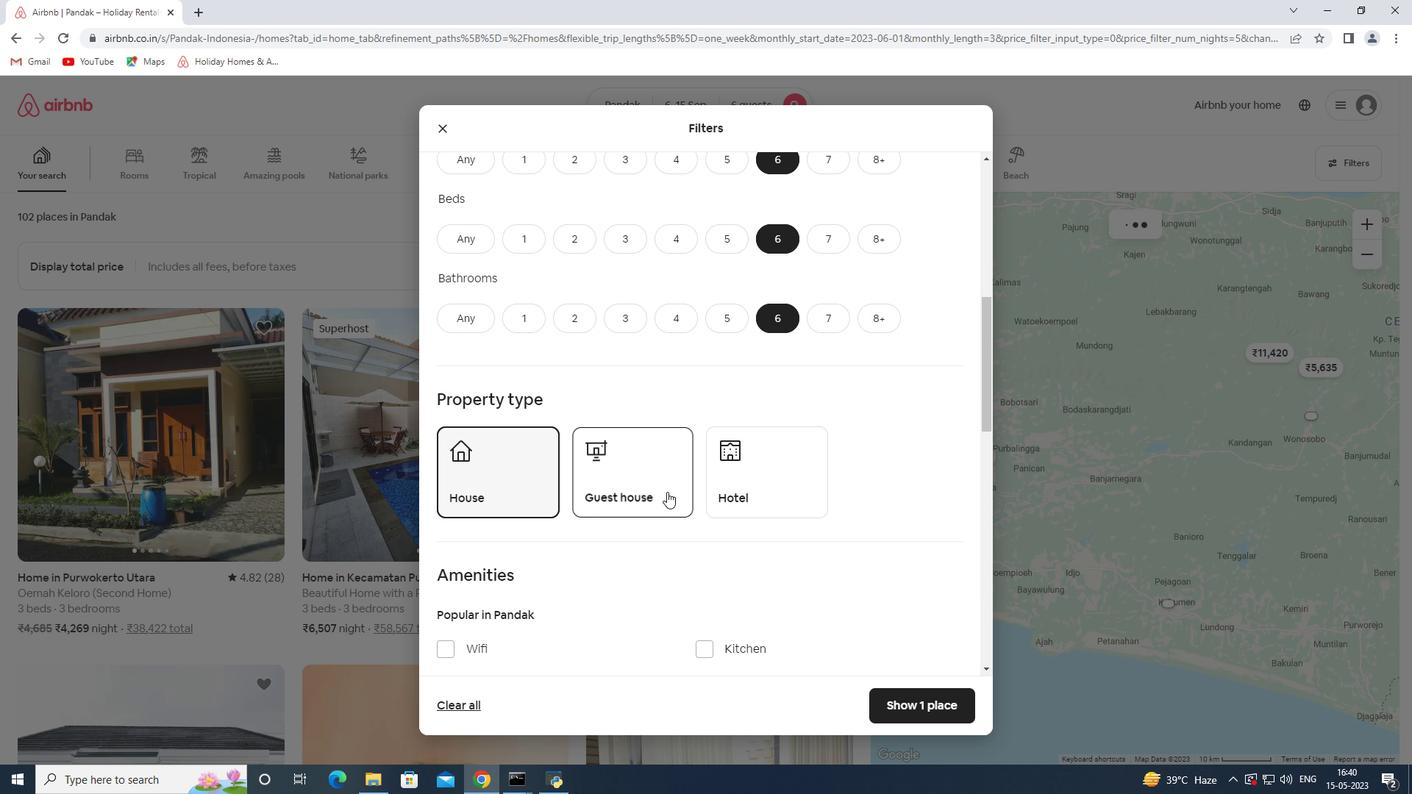 
Action: Mouse pressed left at (792, 475)
Screenshot: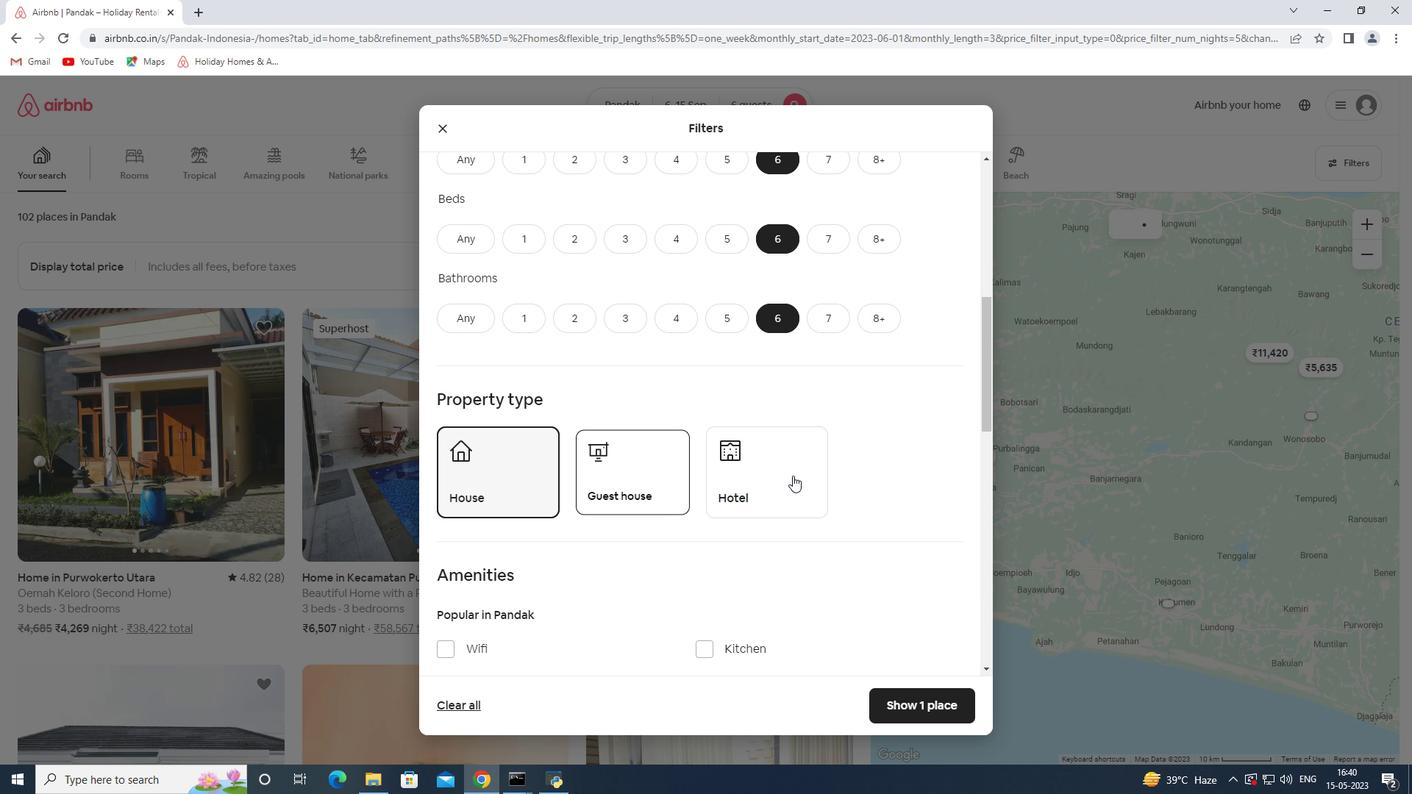 
Action: Mouse moved to (636, 514)
Screenshot: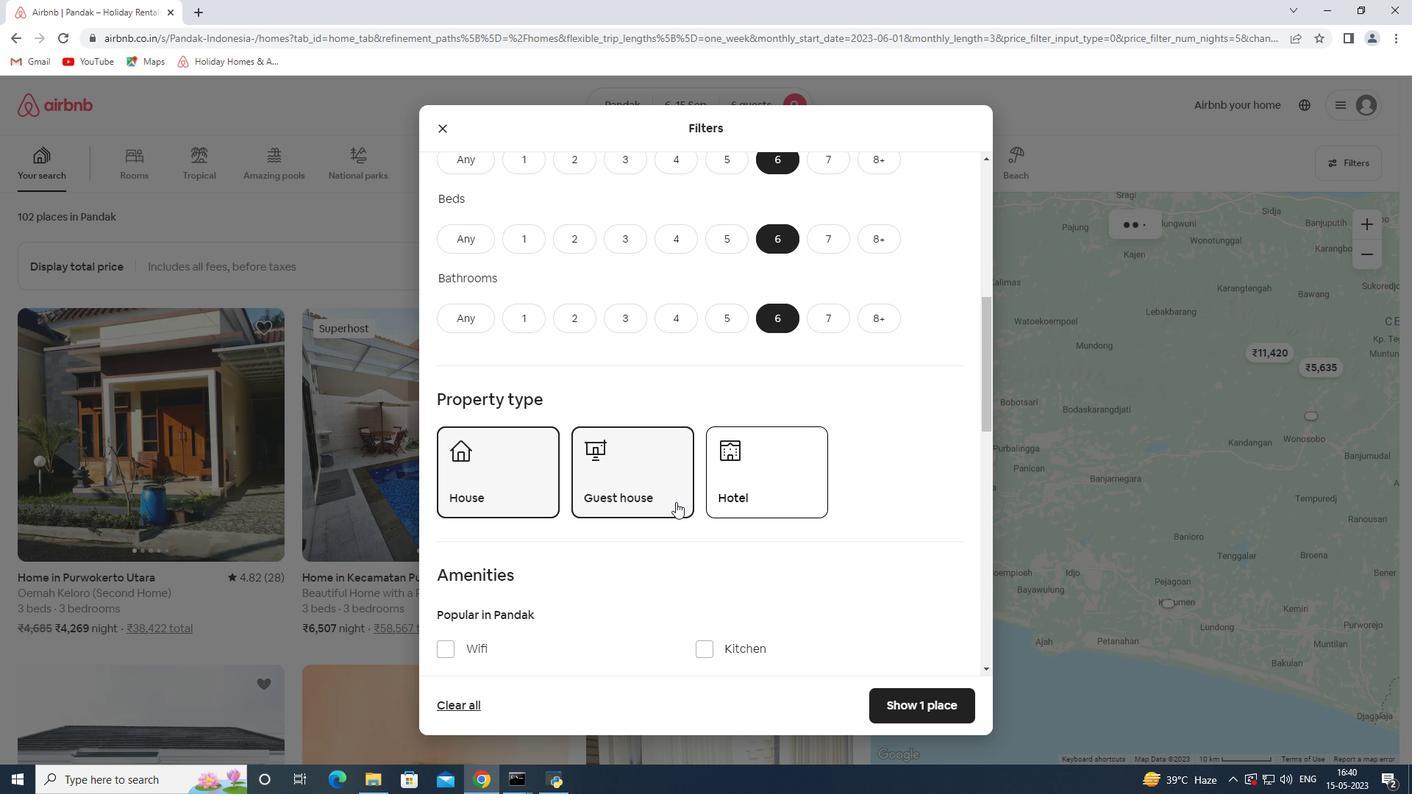 
Action: Mouse scrolled (636, 513) with delta (0, 0)
Screenshot: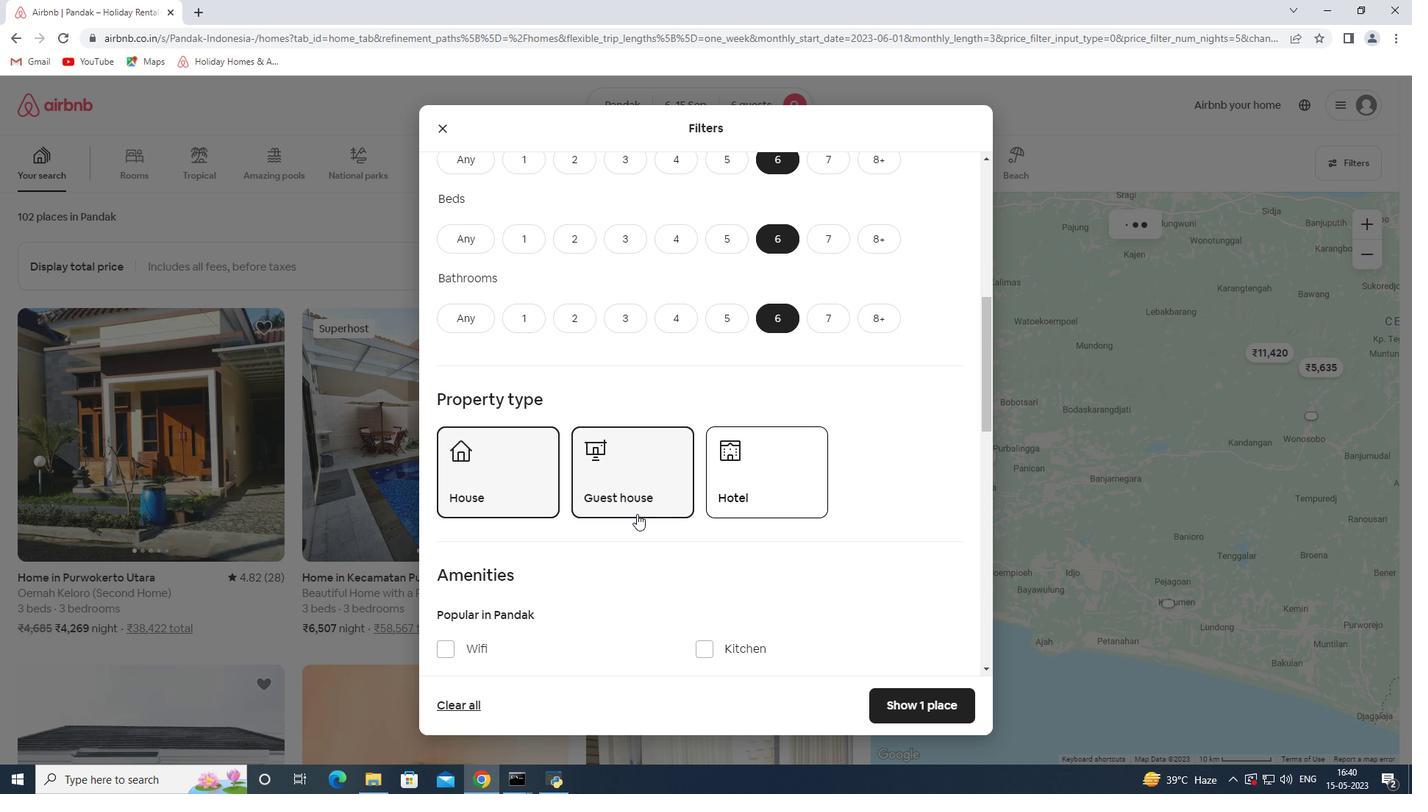 
Action: Mouse scrolled (636, 513) with delta (0, 0)
Screenshot: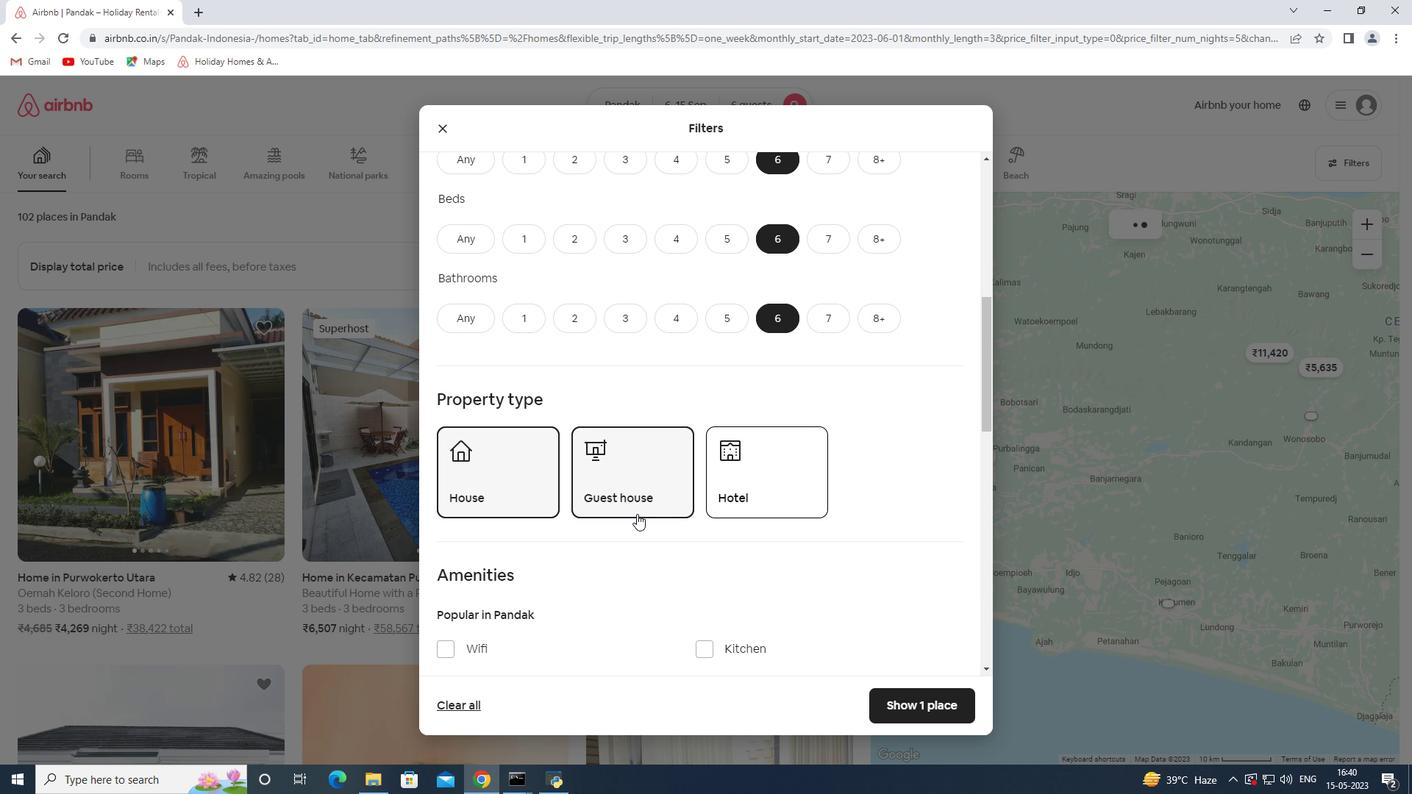 
Action: Mouse scrolled (636, 513) with delta (0, 0)
Screenshot: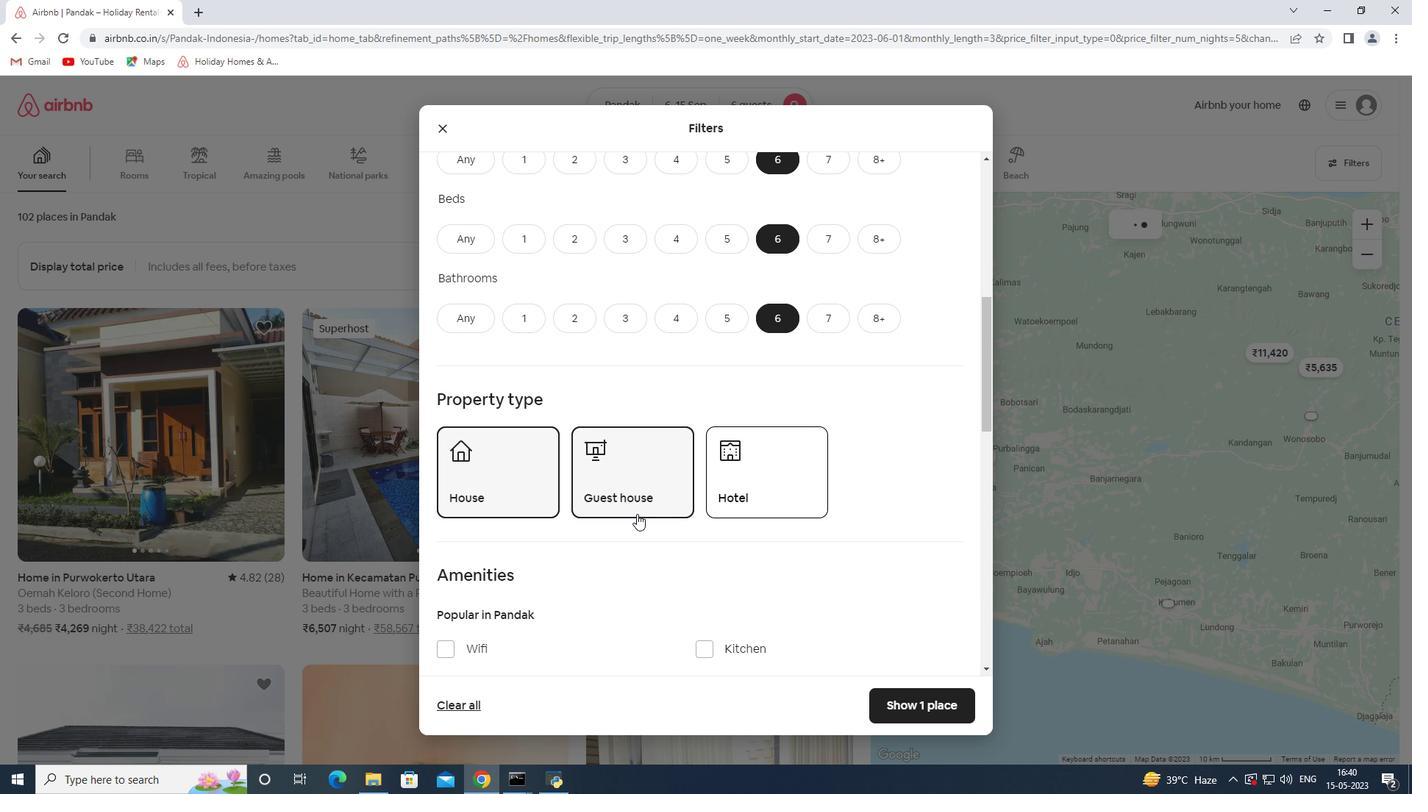 
Action: Mouse moved to (467, 494)
Screenshot: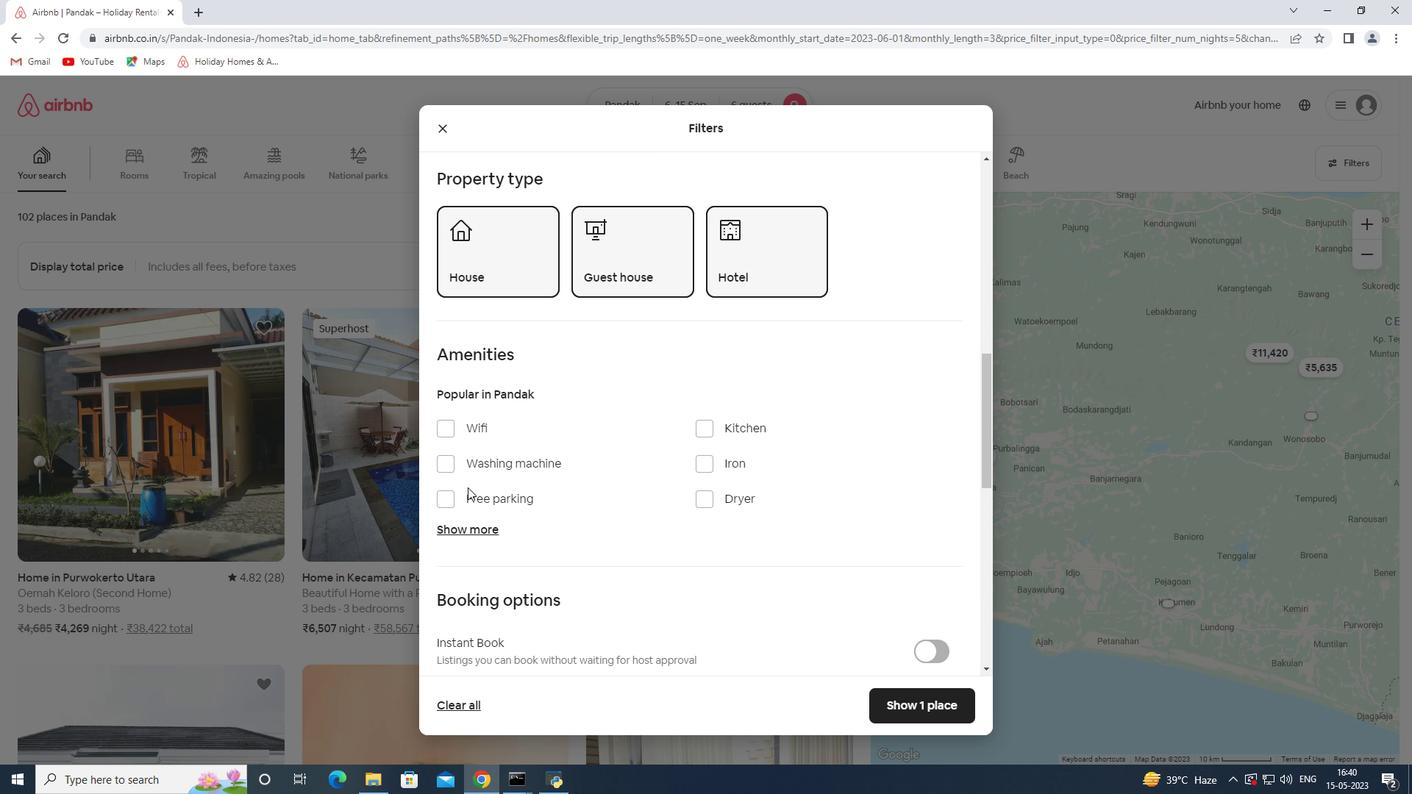 
Action: Mouse pressed left at (467, 494)
Screenshot: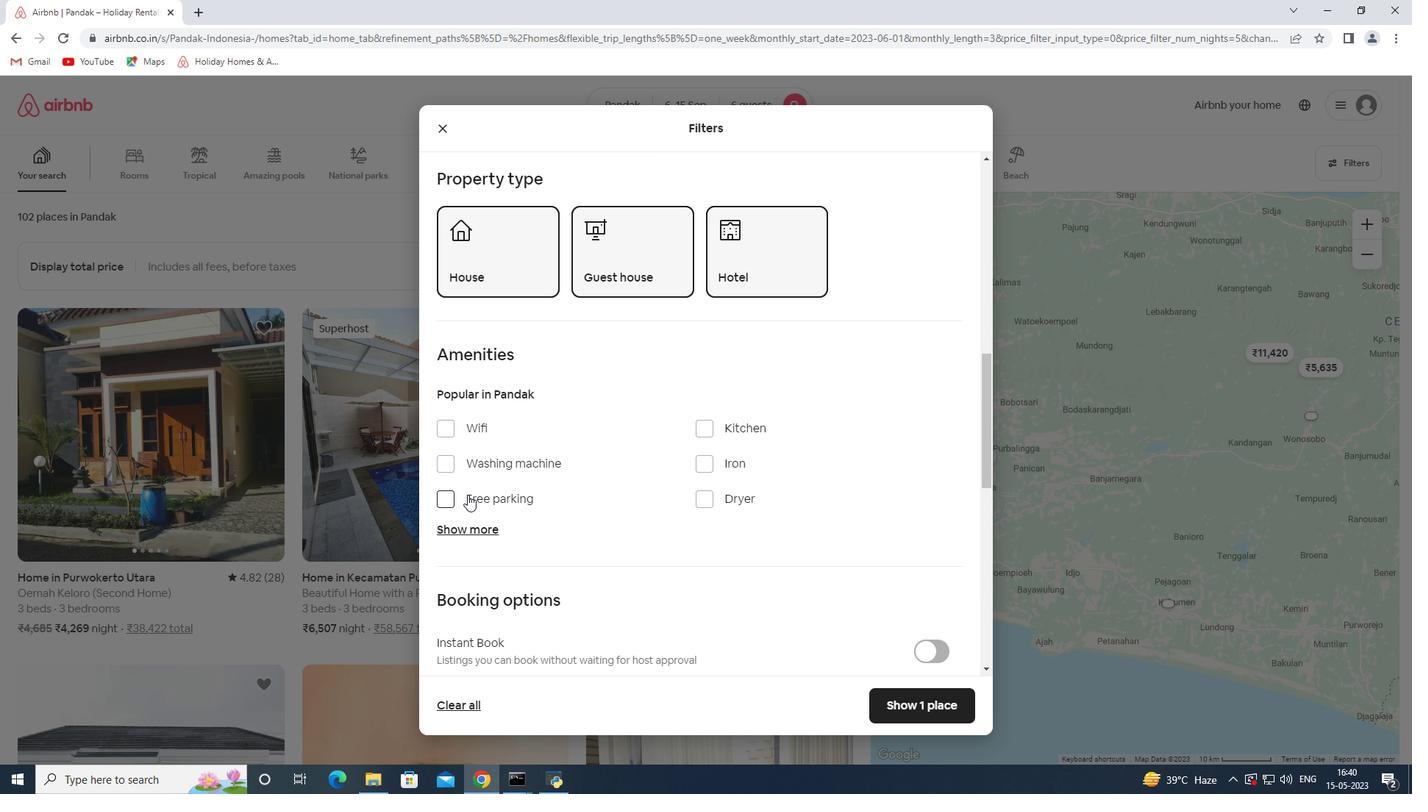 
Action: Mouse moved to (471, 423)
Screenshot: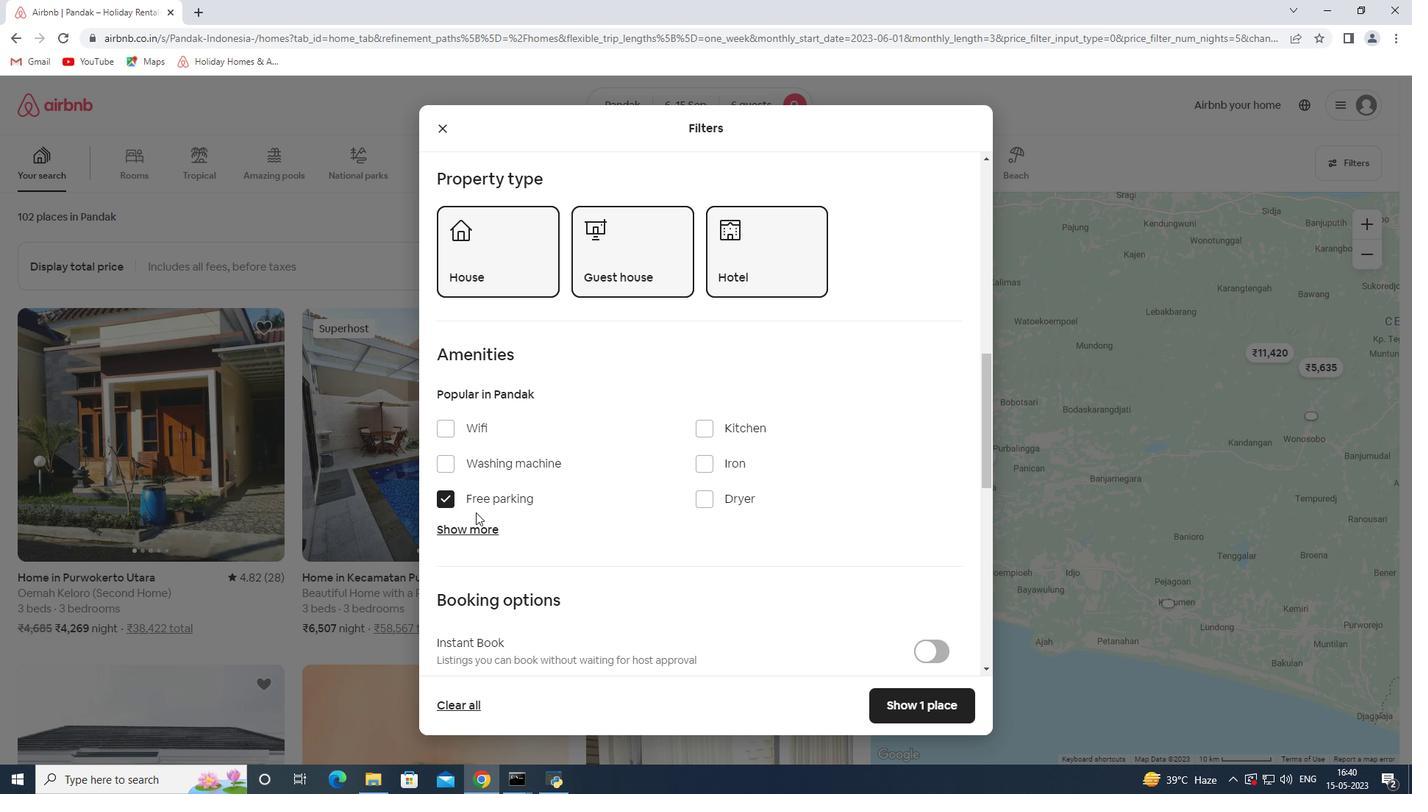 
Action: Mouse pressed left at (471, 423)
Screenshot: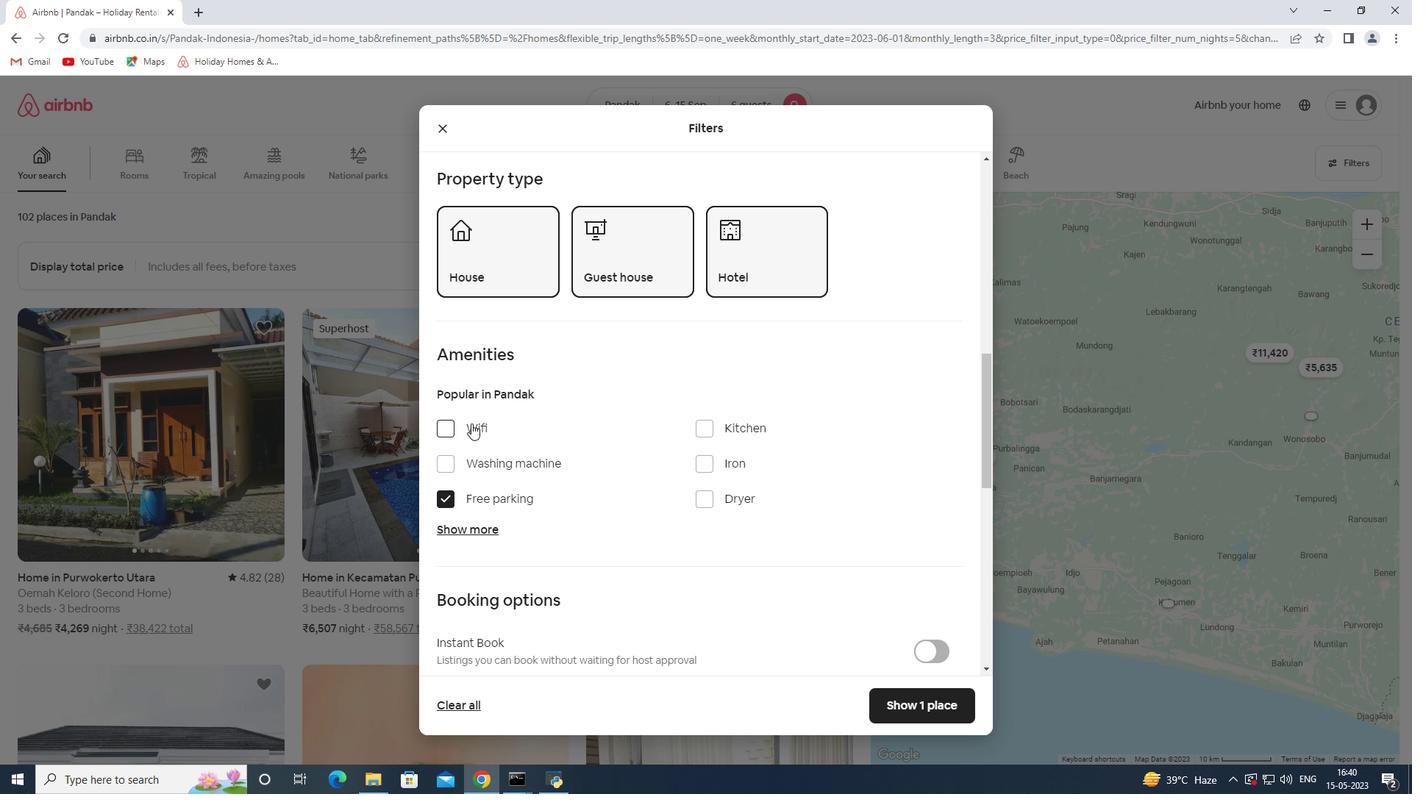
Action: Mouse moved to (472, 533)
Screenshot: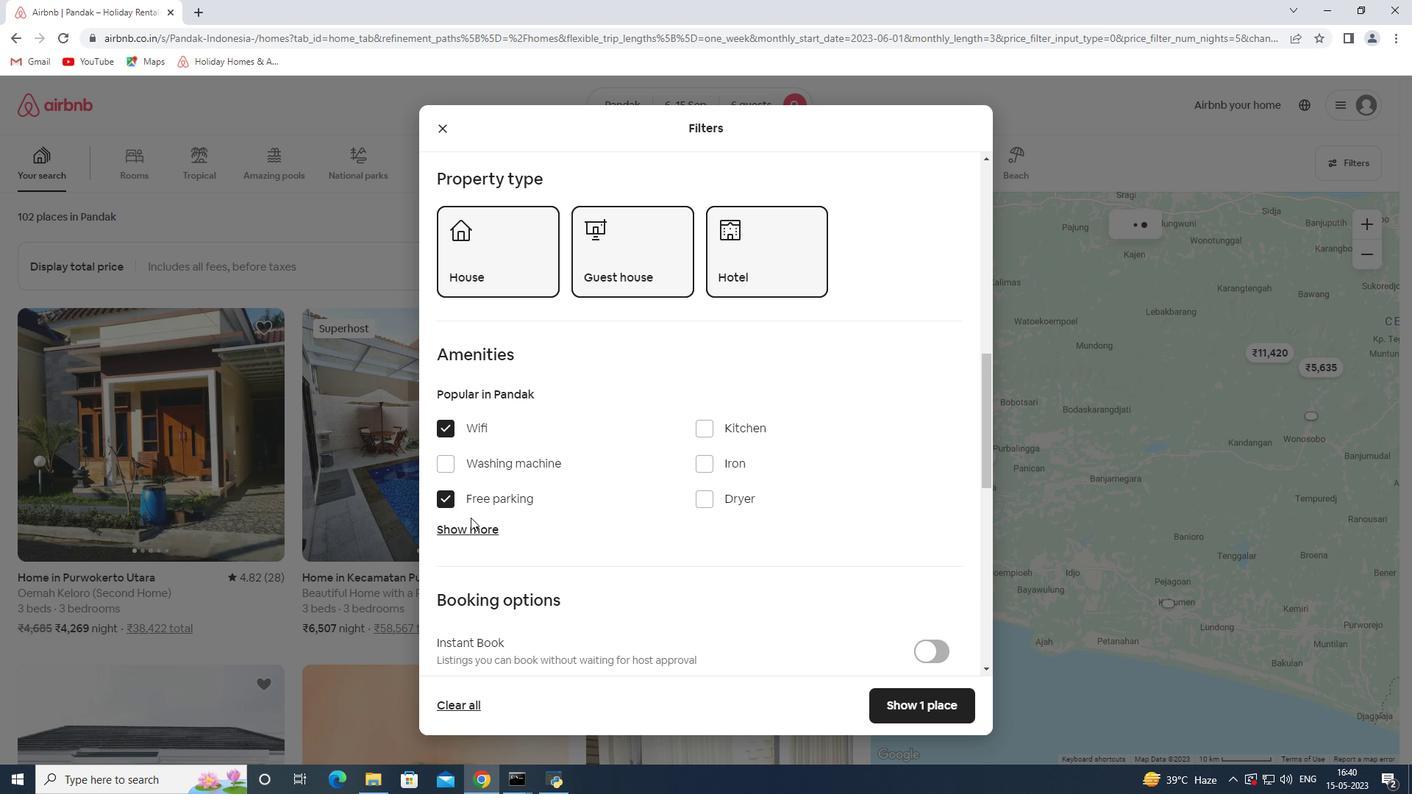 
Action: Mouse pressed left at (472, 533)
Screenshot: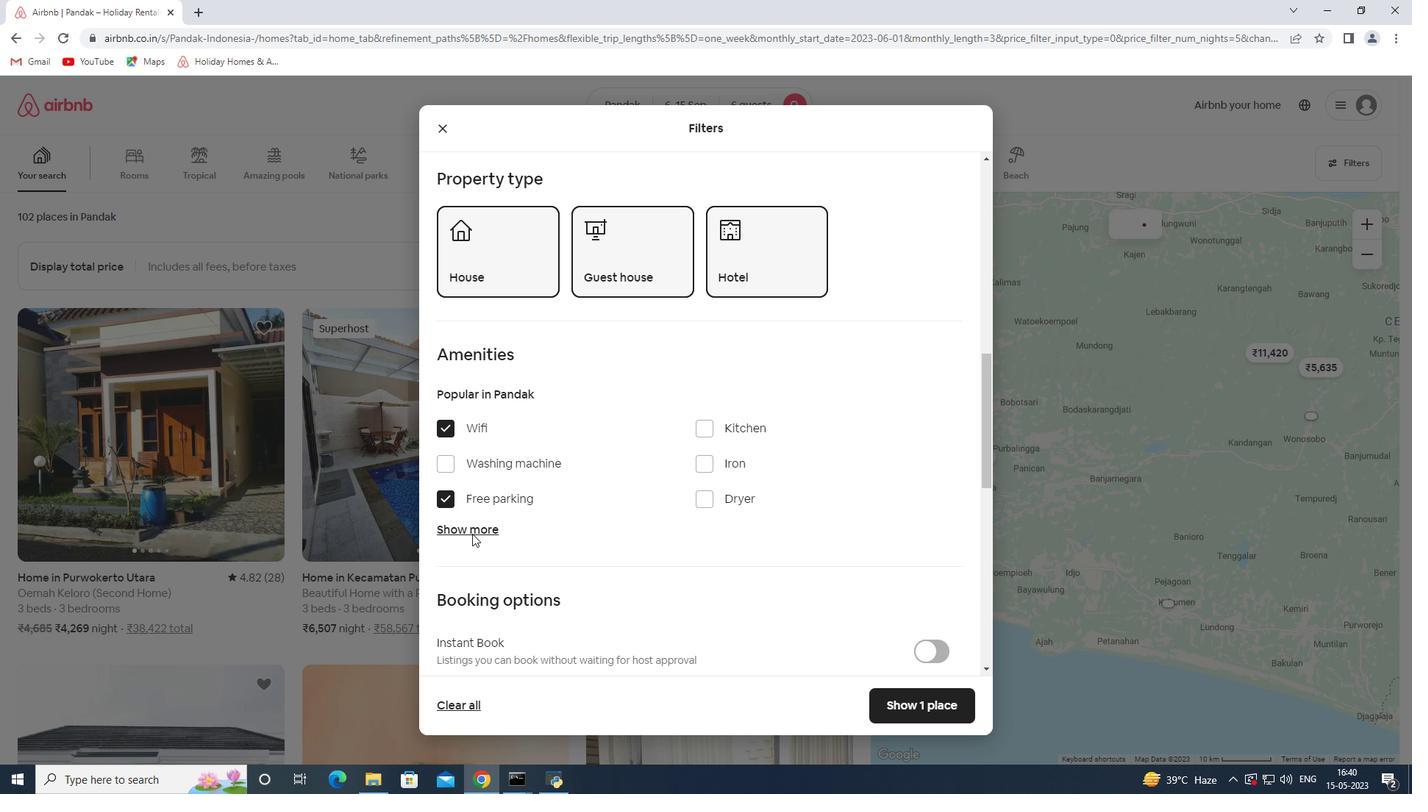 
Action: Mouse moved to (710, 614)
Screenshot: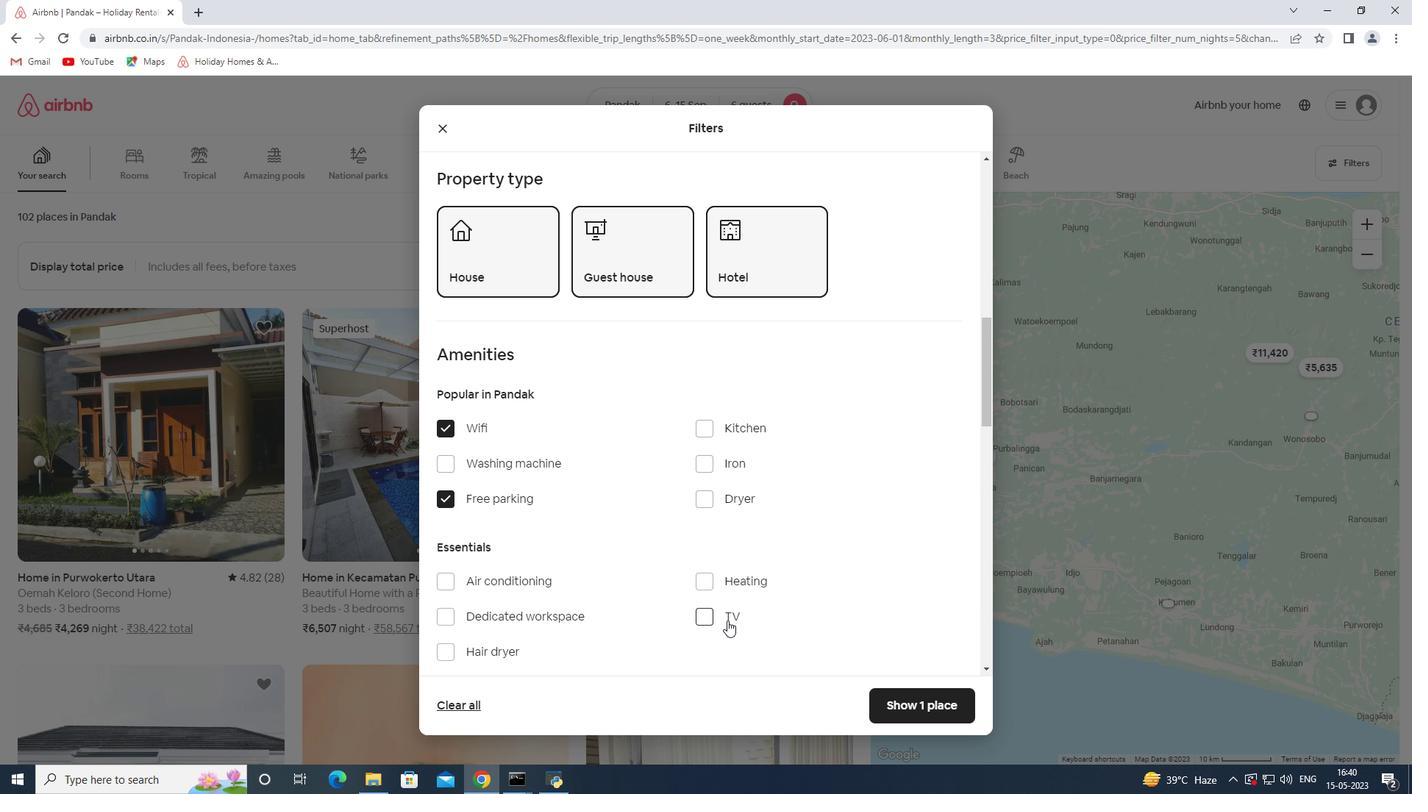 
Action: Mouse pressed left at (710, 614)
Screenshot: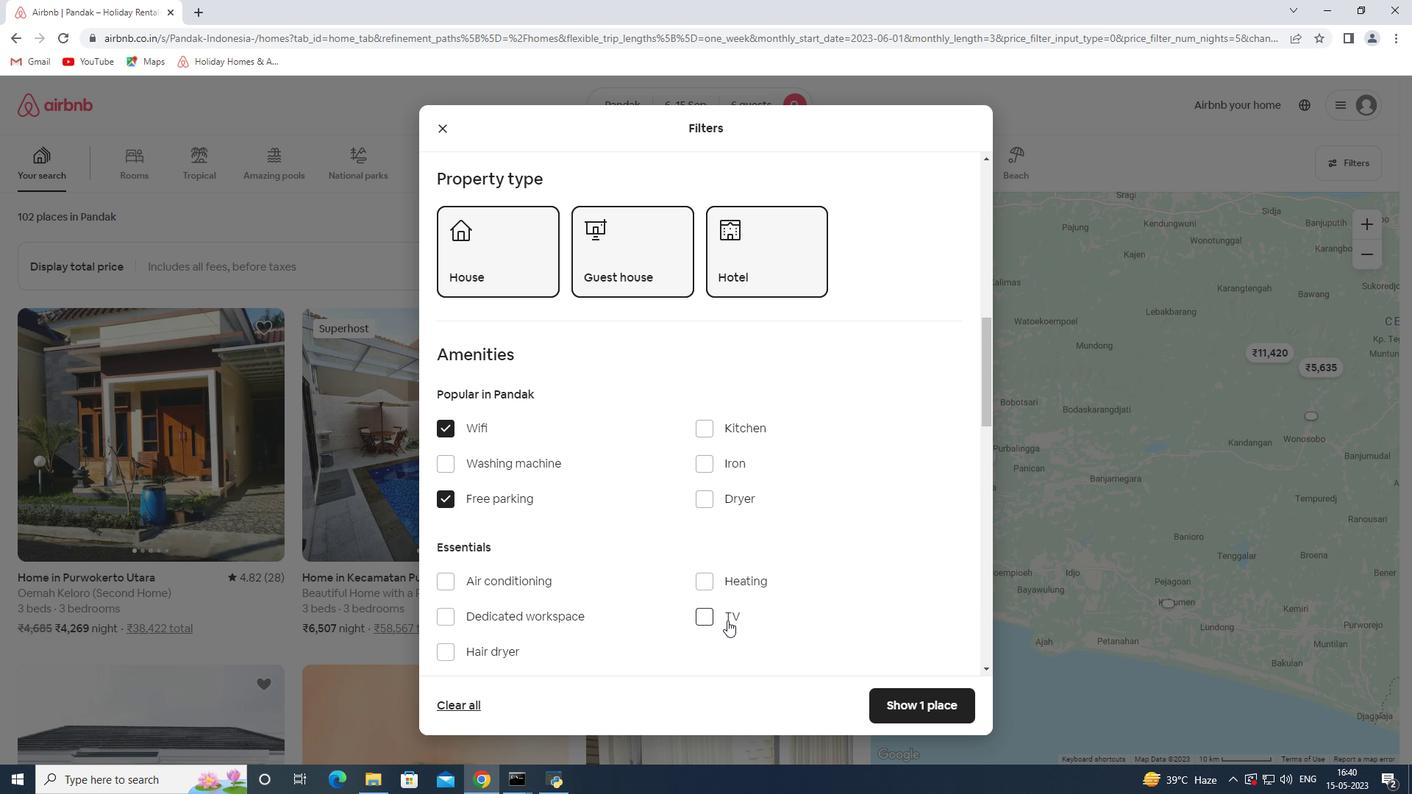 
Action: Mouse moved to (676, 505)
Screenshot: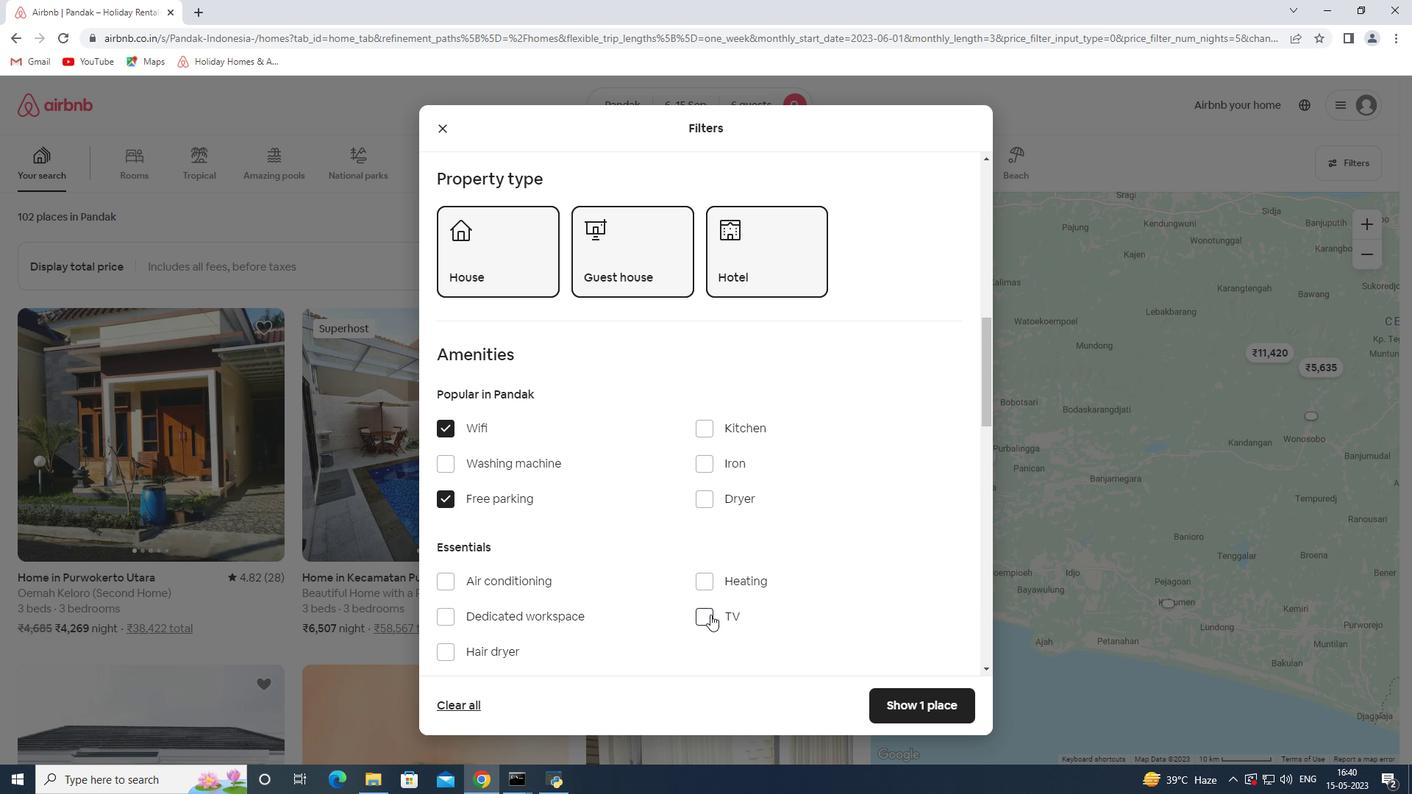 
Action: Mouse scrolled (676, 504) with delta (0, 0)
Screenshot: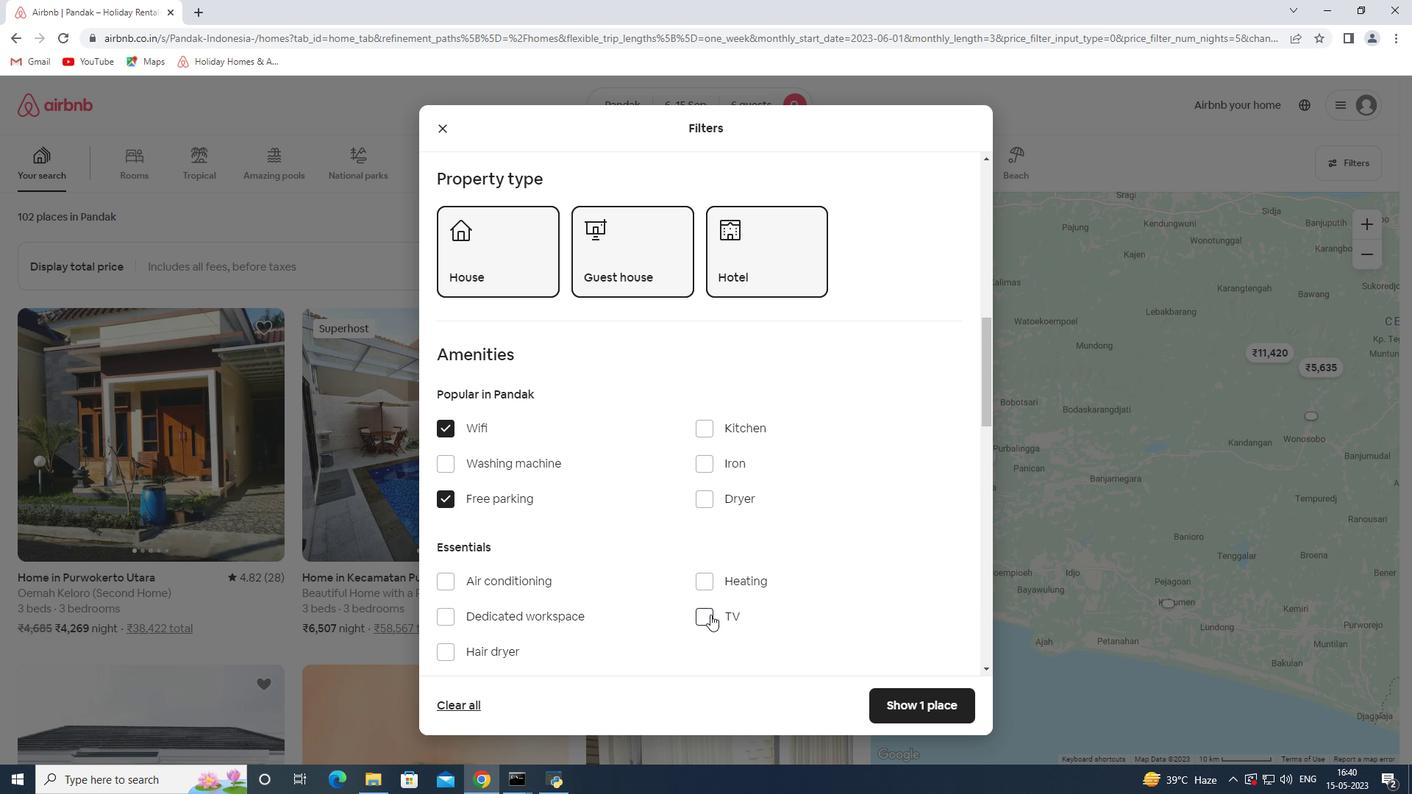 
Action: Mouse moved to (673, 503)
Screenshot: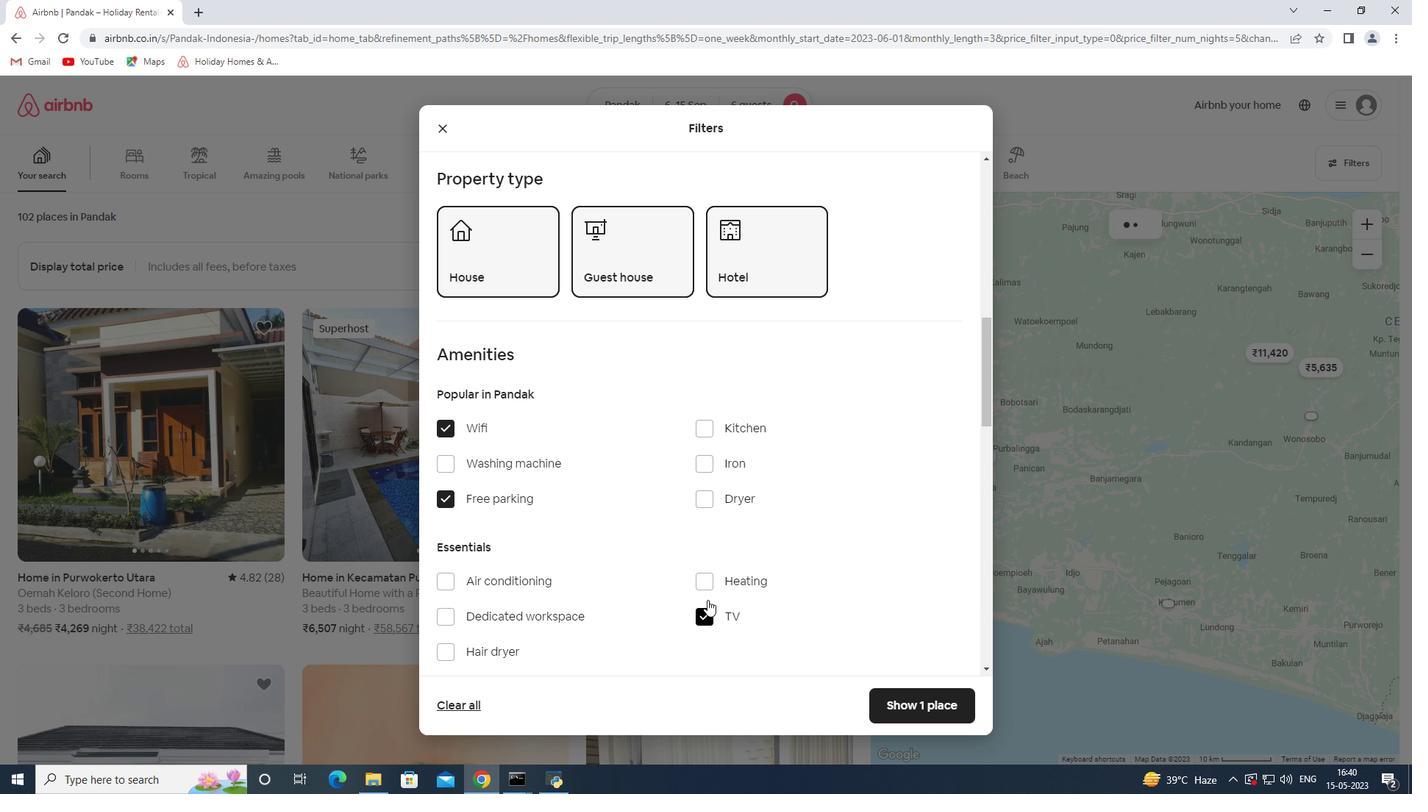 
Action: Mouse scrolled (673, 503) with delta (0, 0)
Screenshot: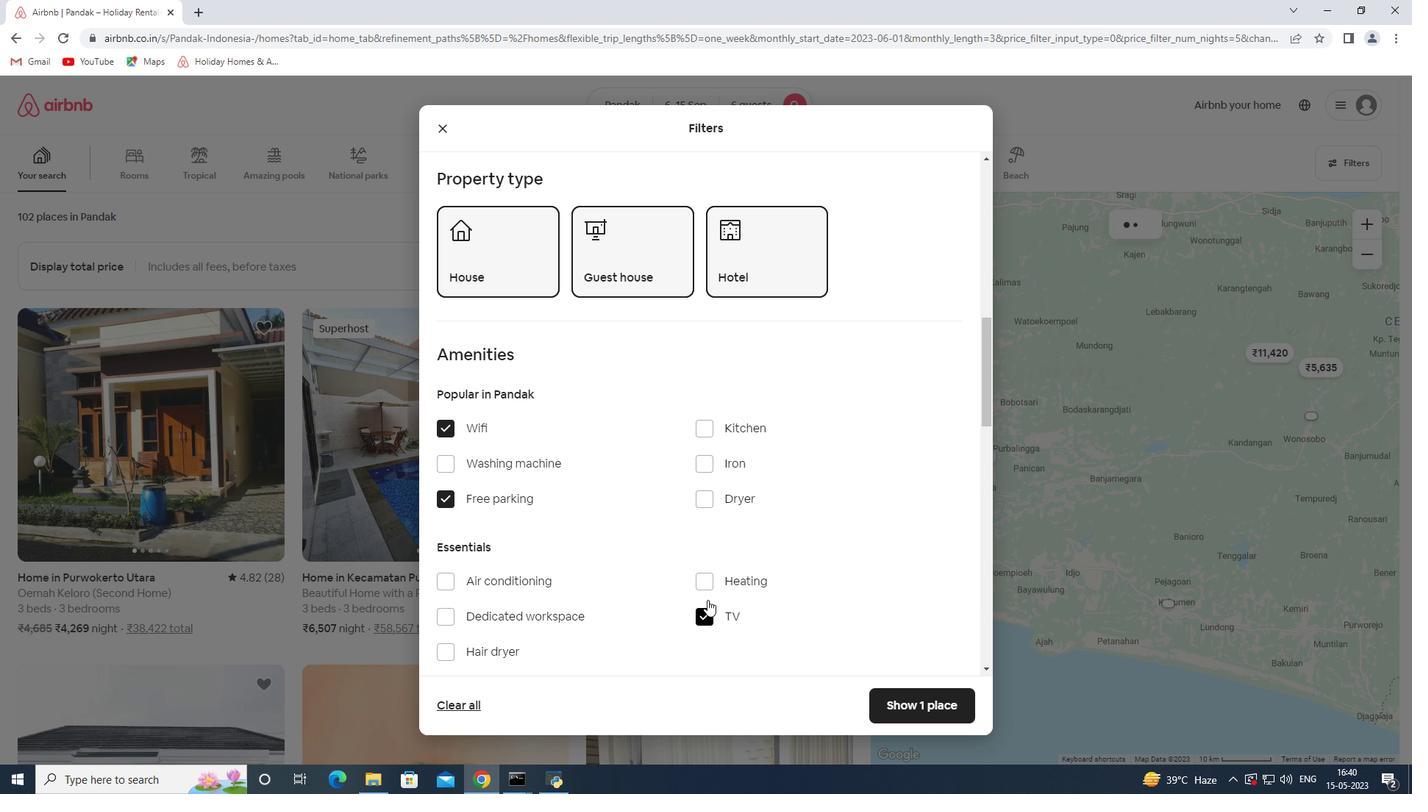 
Action: Mouse moved to (672, 503)
Screenshot: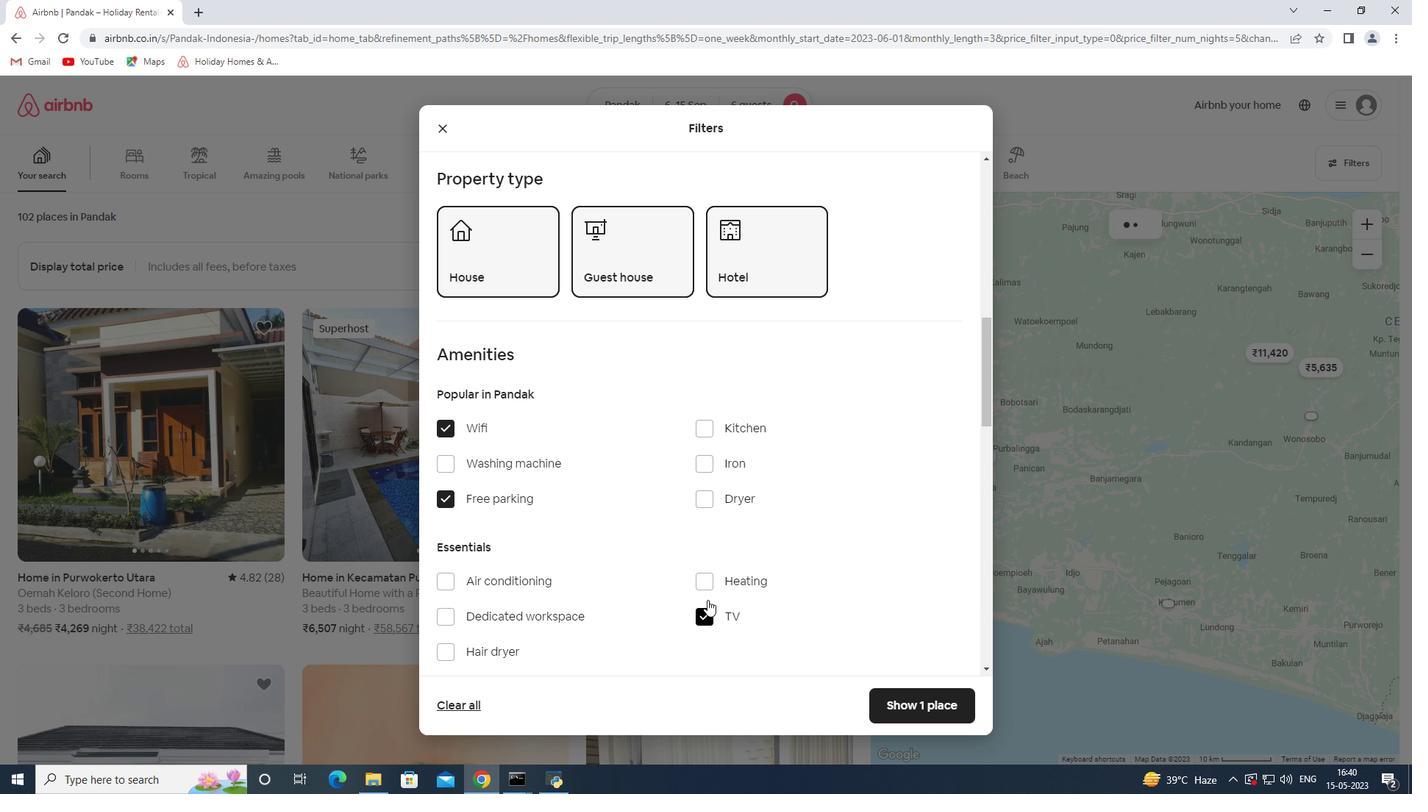 
Action: Mouse scrolled (672, 502) with delta (0, 0)
Screenshot: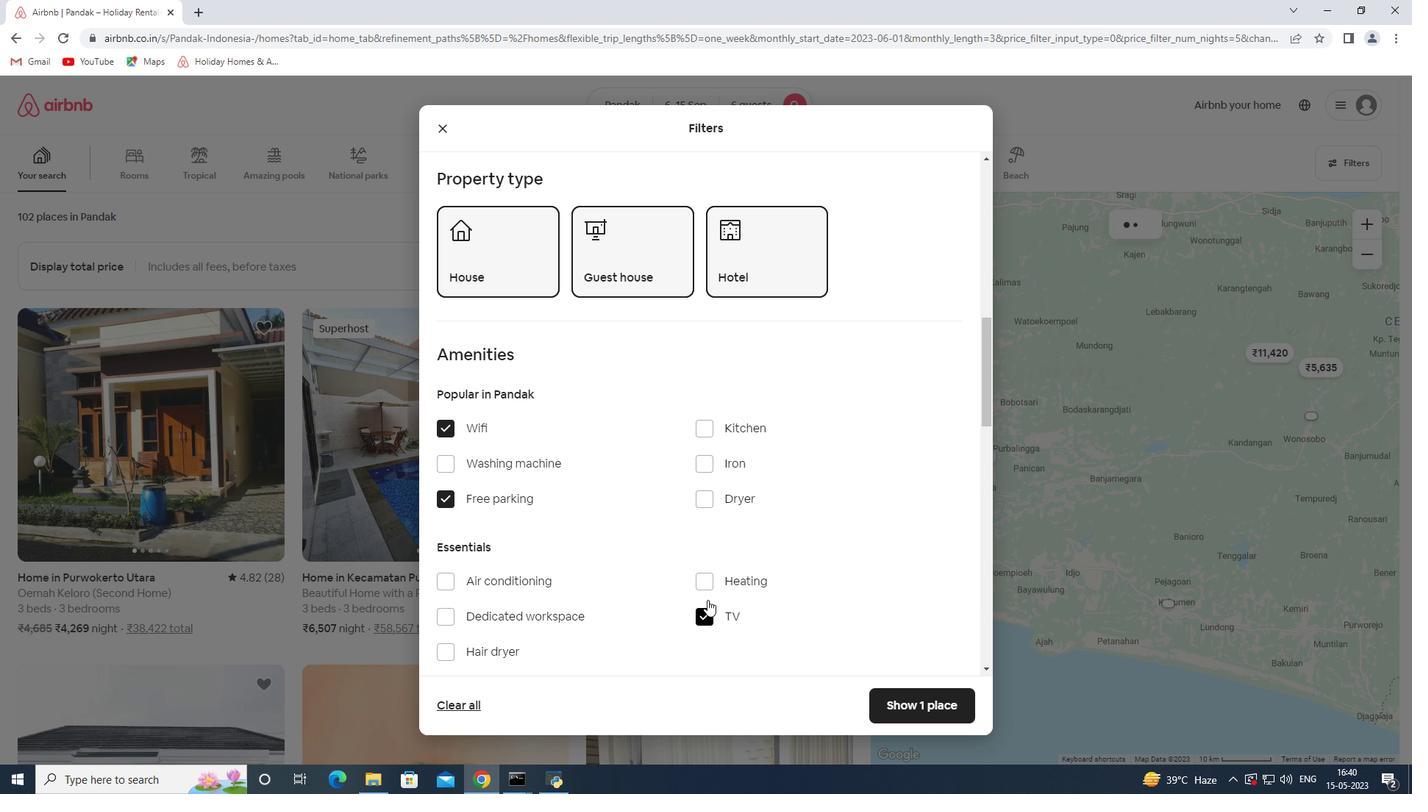 
Action: Mouse moved to (669, 501)
Screenshot: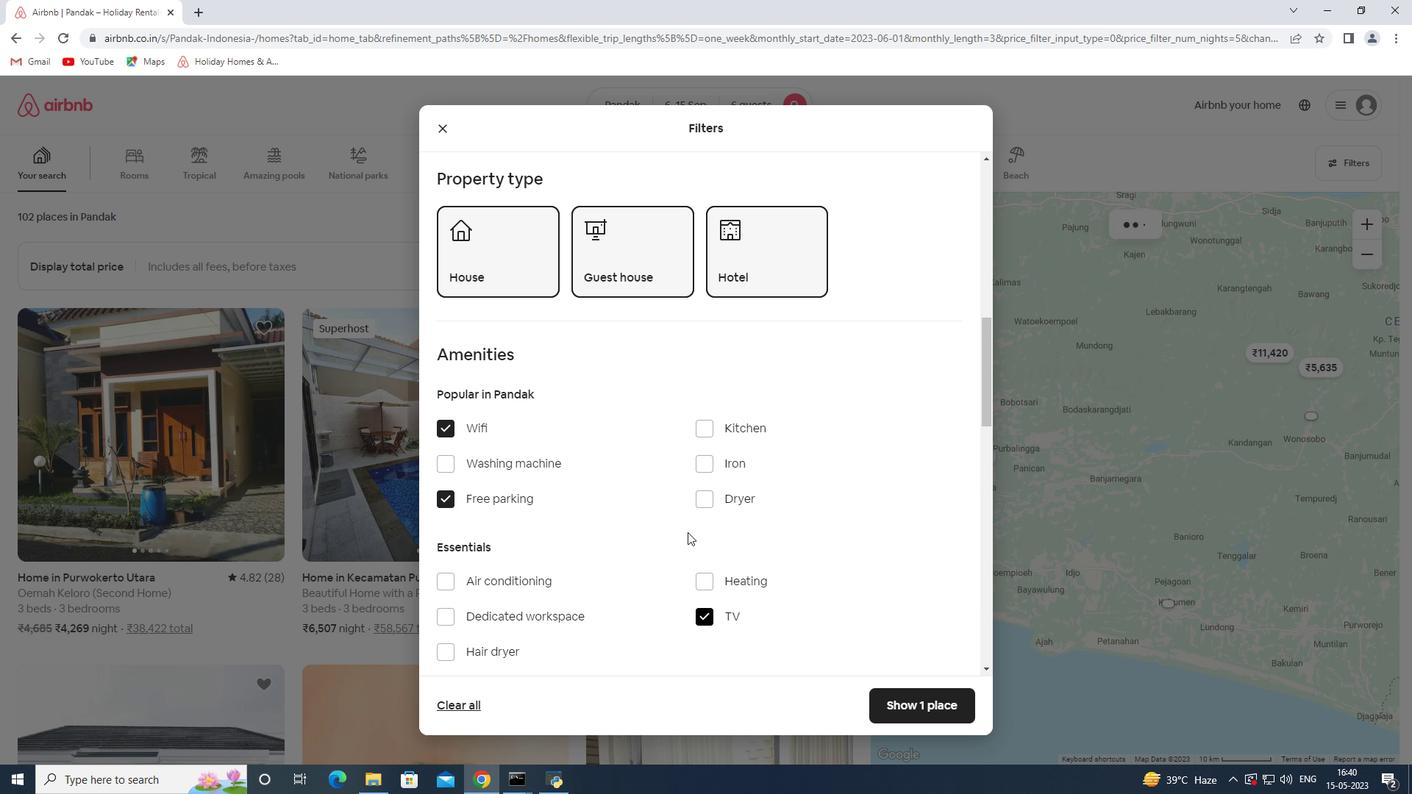 
Action: Mouse scrolled (670, 501) with delta (0, 0)
Screenshot: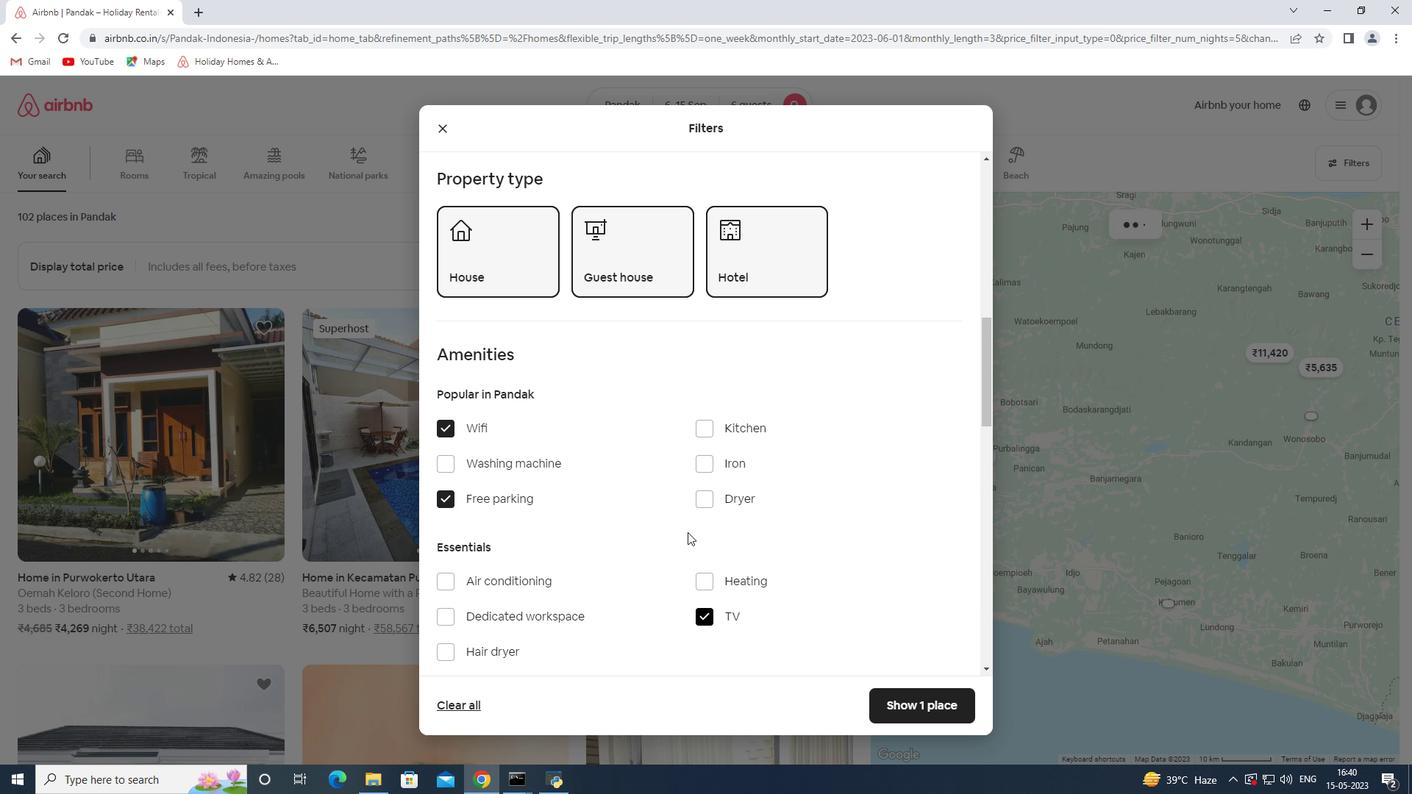 
Action: Mouse moved to (668, 500)
Screenshot: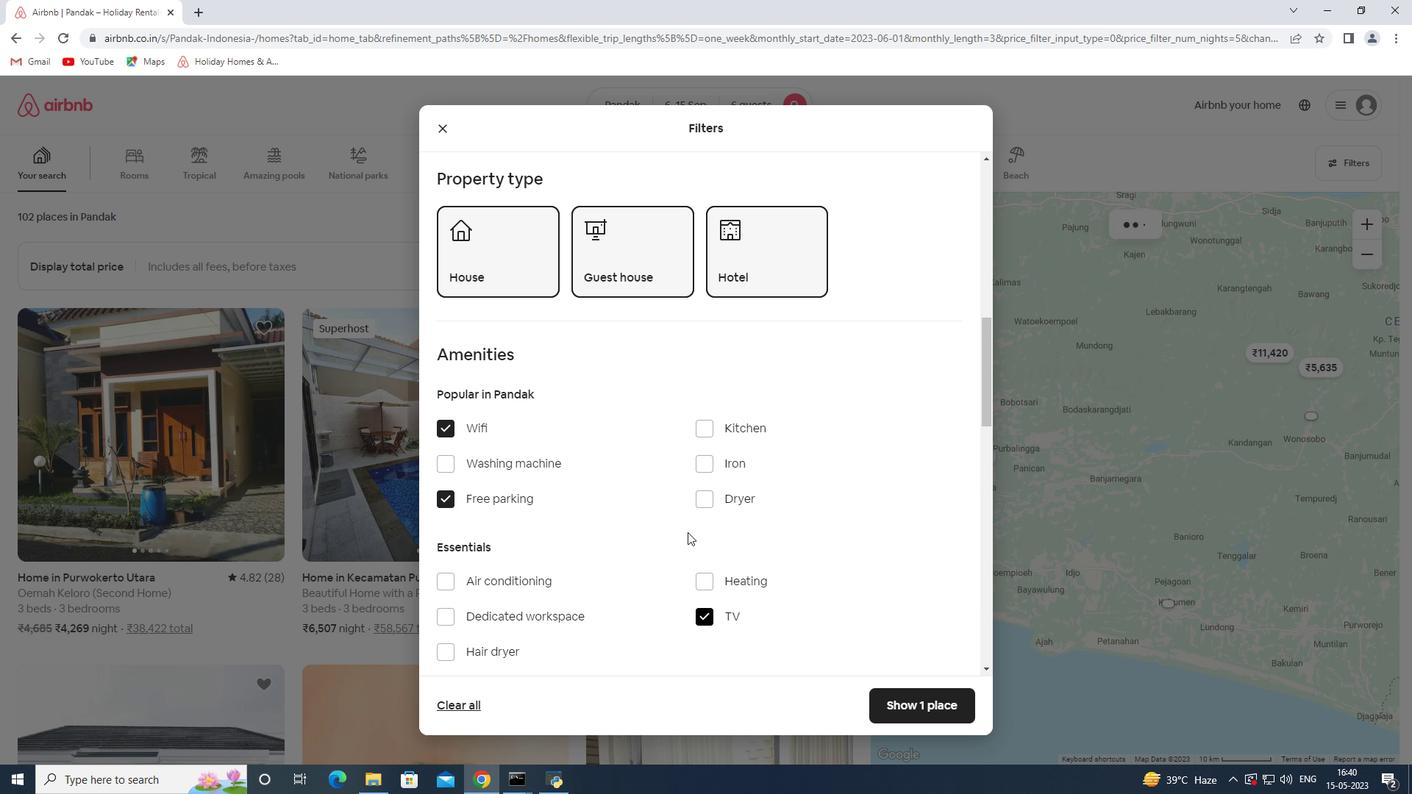 
Action: Mouse scrolled (668, 500) with delta (0, 0)
Screenshot: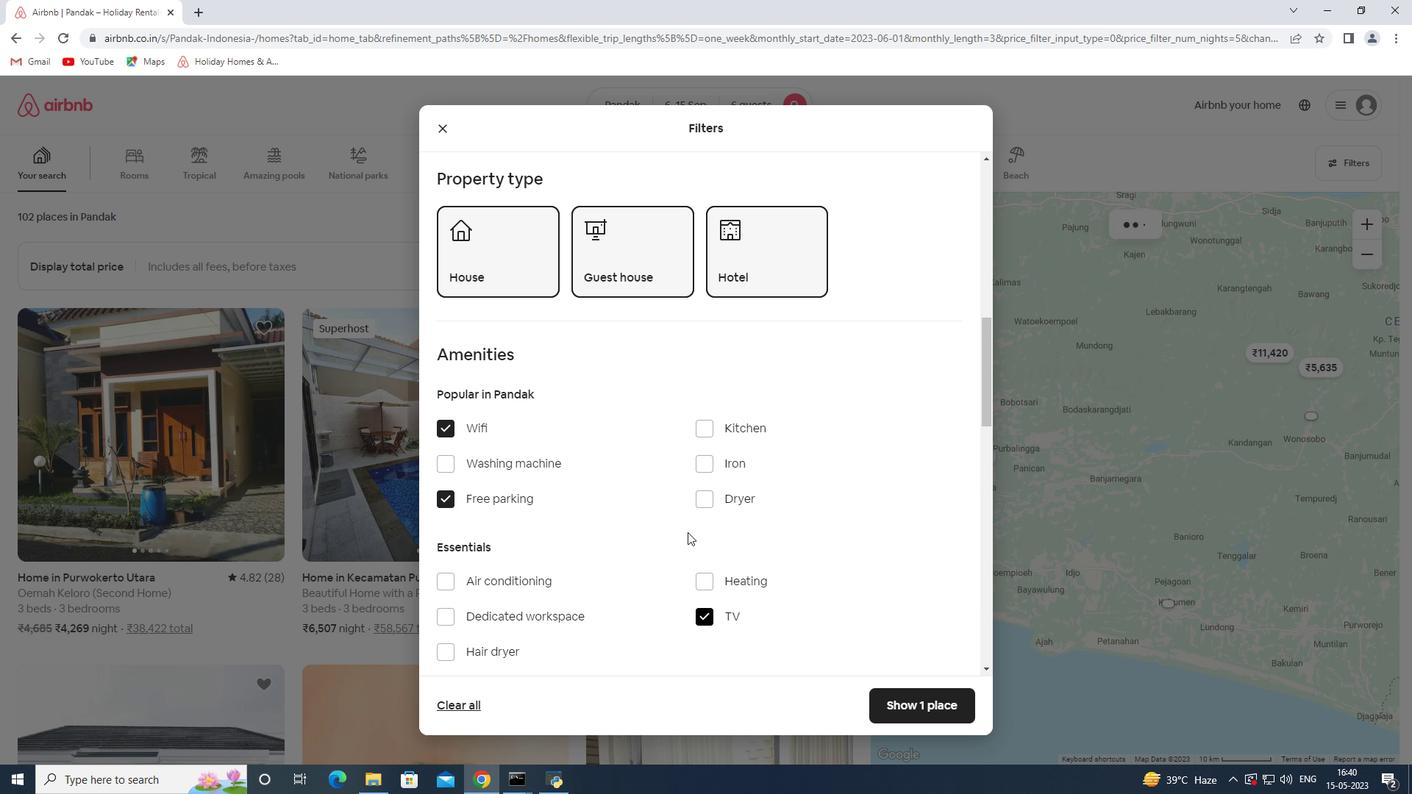 
Action: Mouse moved to (486, 436)
Screenshot: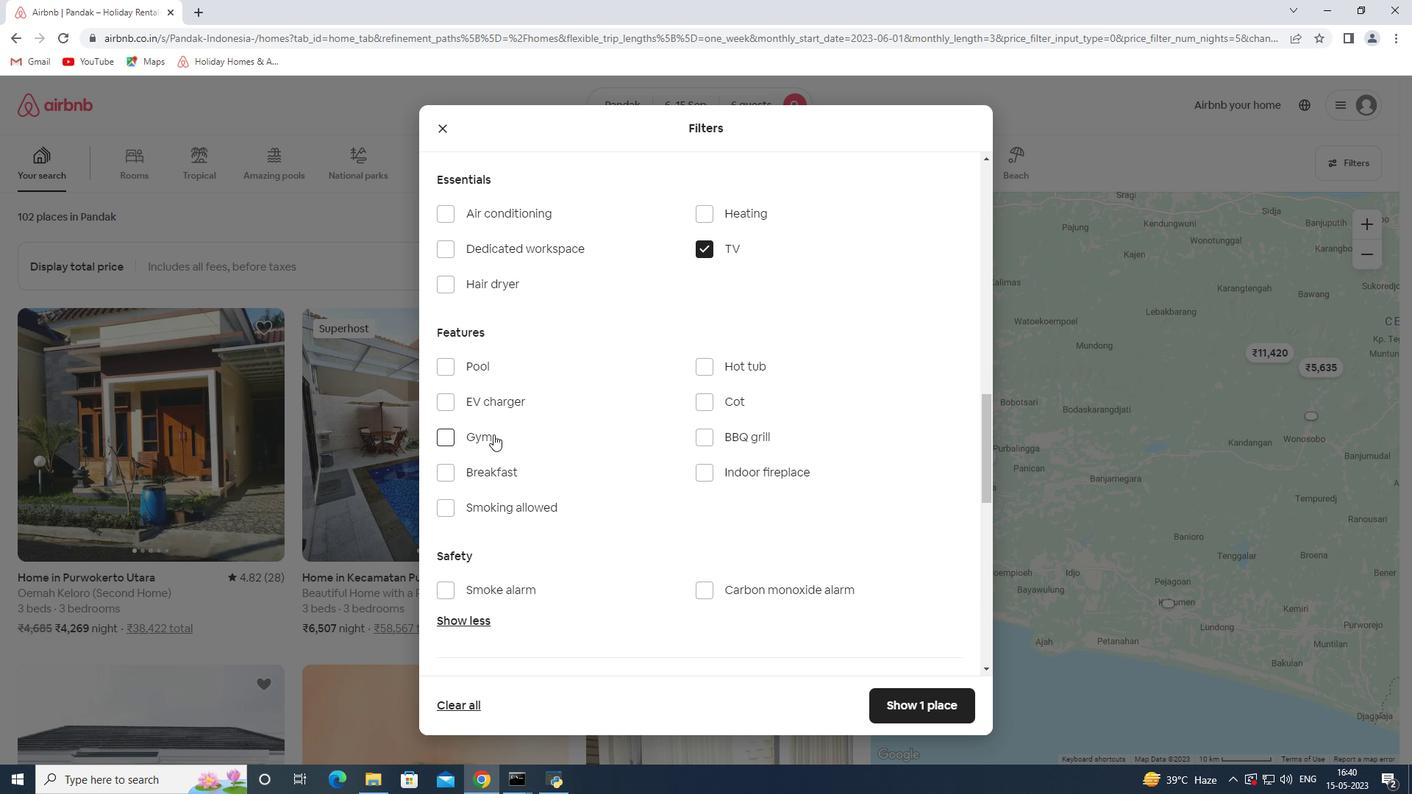 
Action: Mouse pressed left at (486, 436)
Screenshot: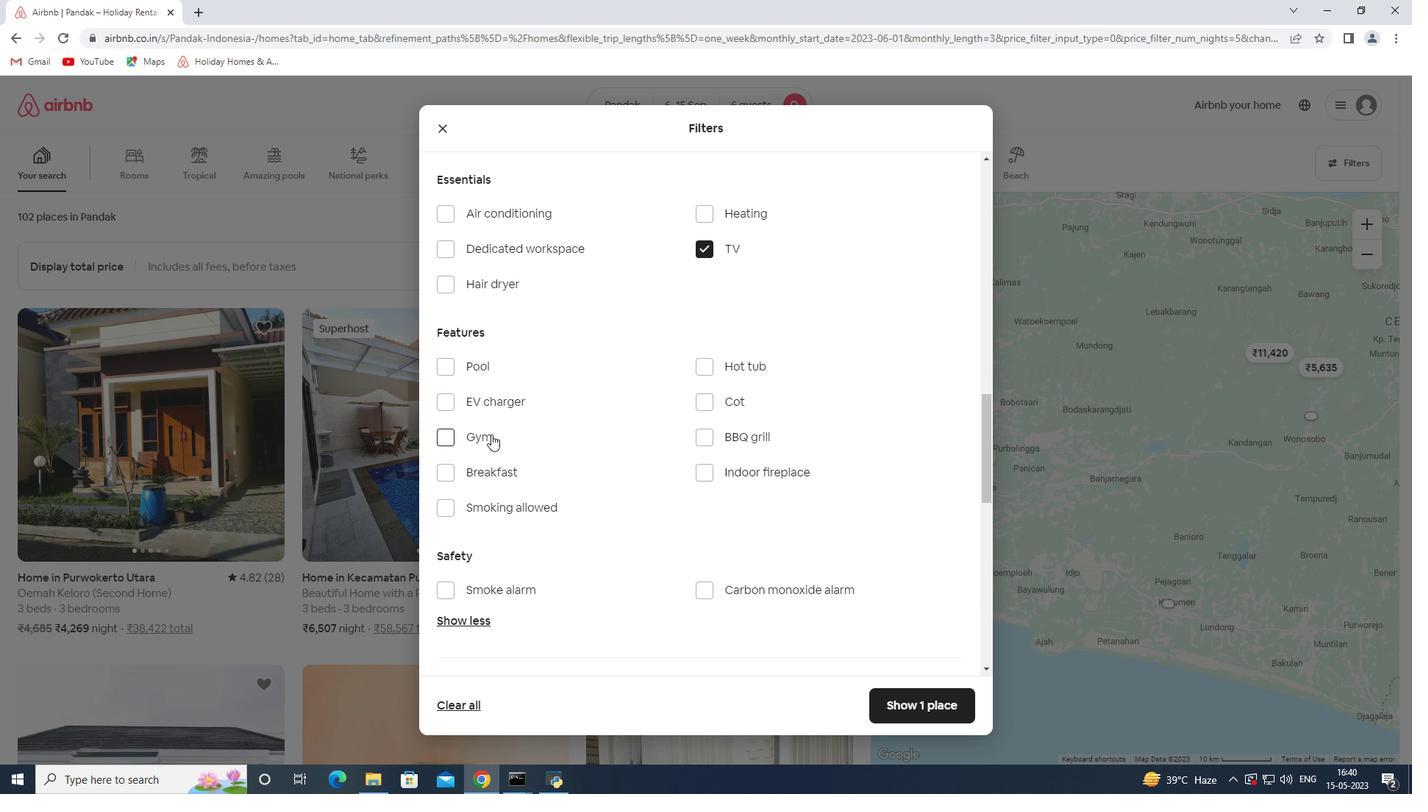 
Action: Mouse moved to (491, 469)
Screenshot: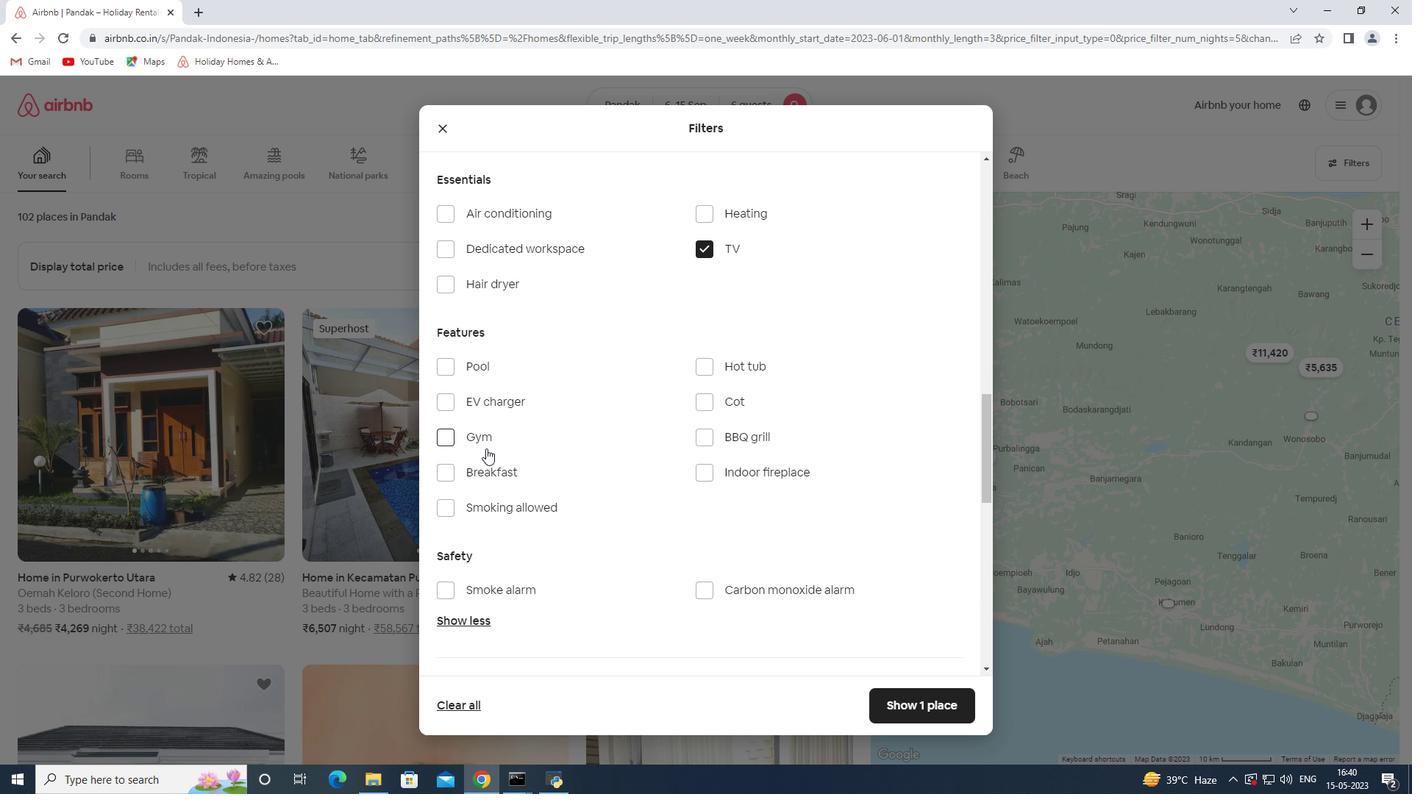 
Action: Mouse pressed left at (491, 469)
Screenshot: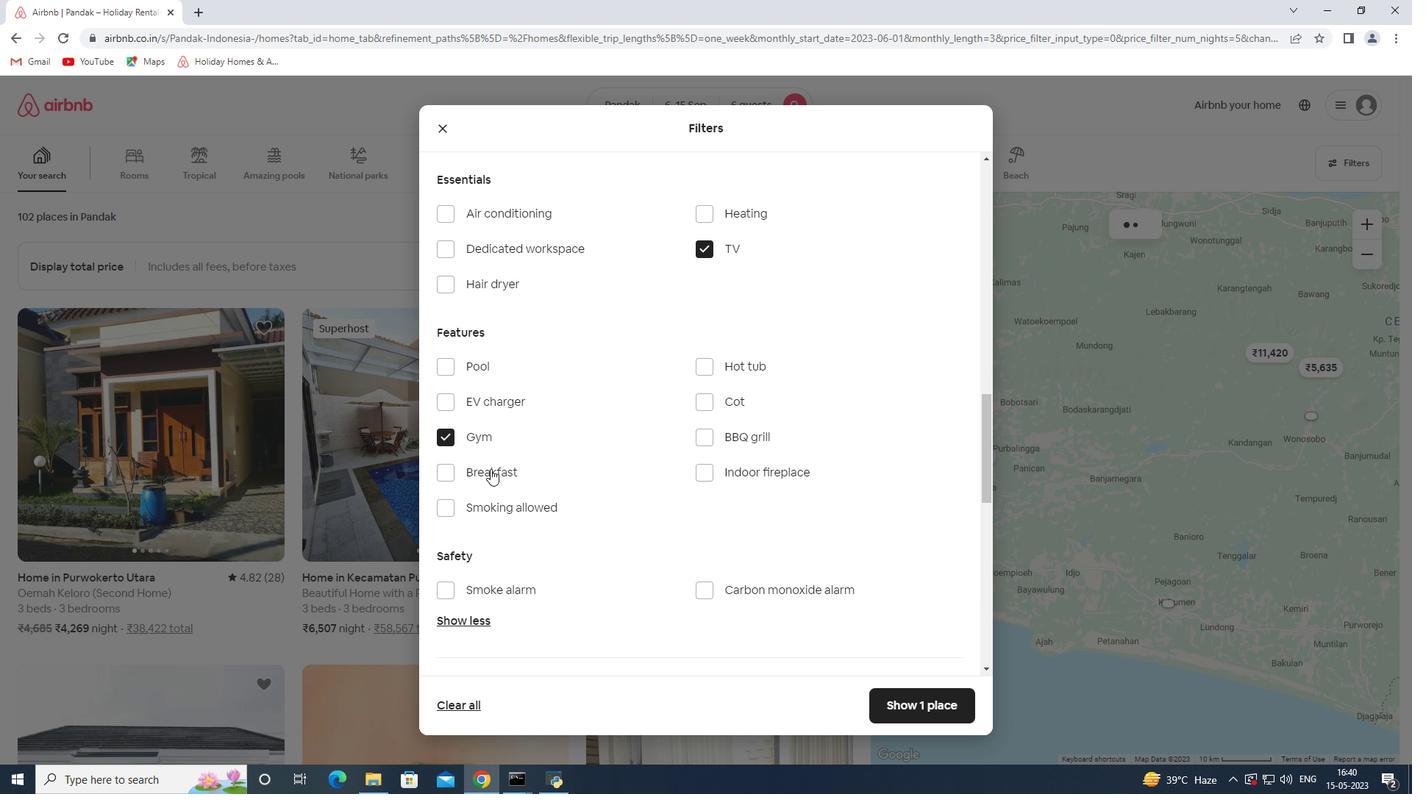 
Action: Mouse moved to (590, 482)
Screenshot: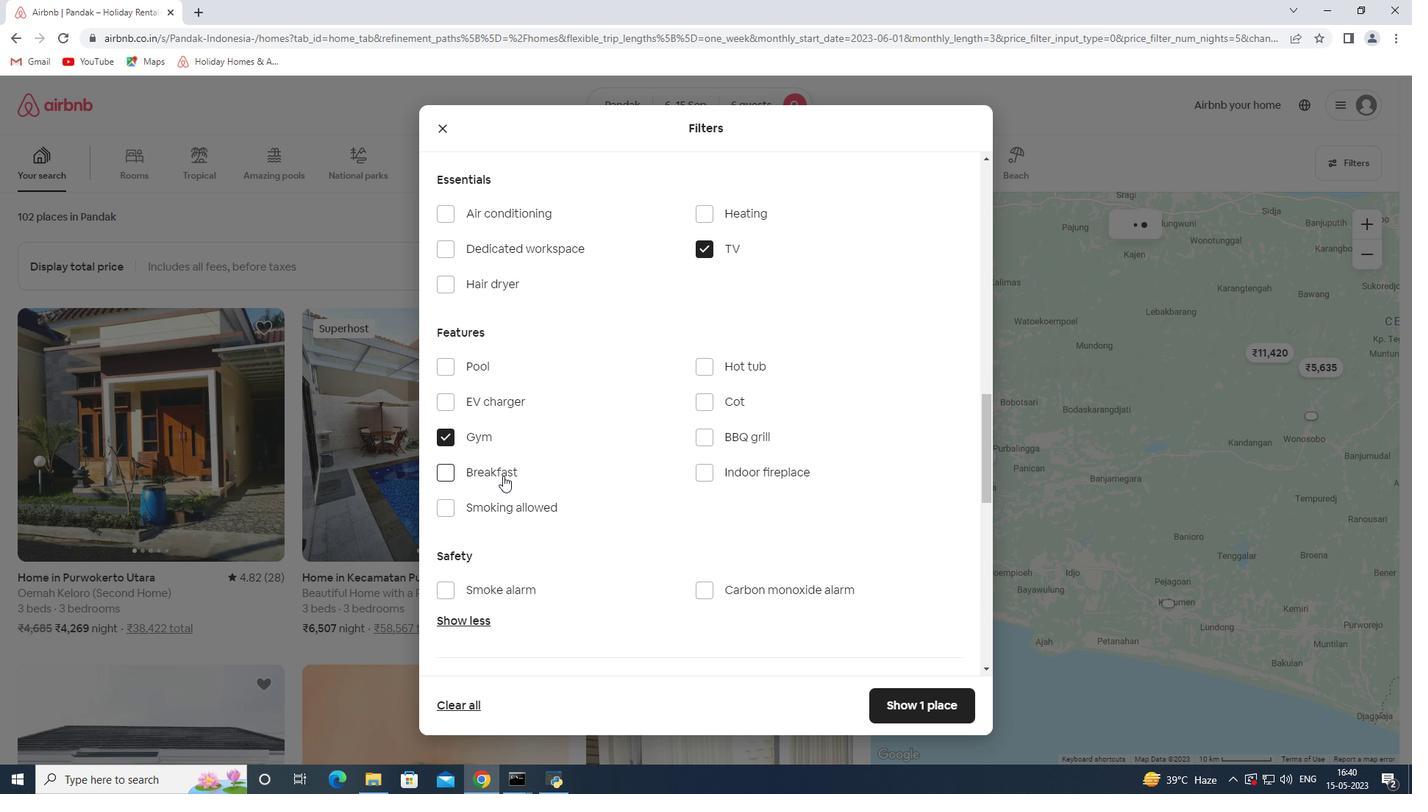 
Action: Mouse scrolled (590, 481) with delta (0, 0)
Screenshot: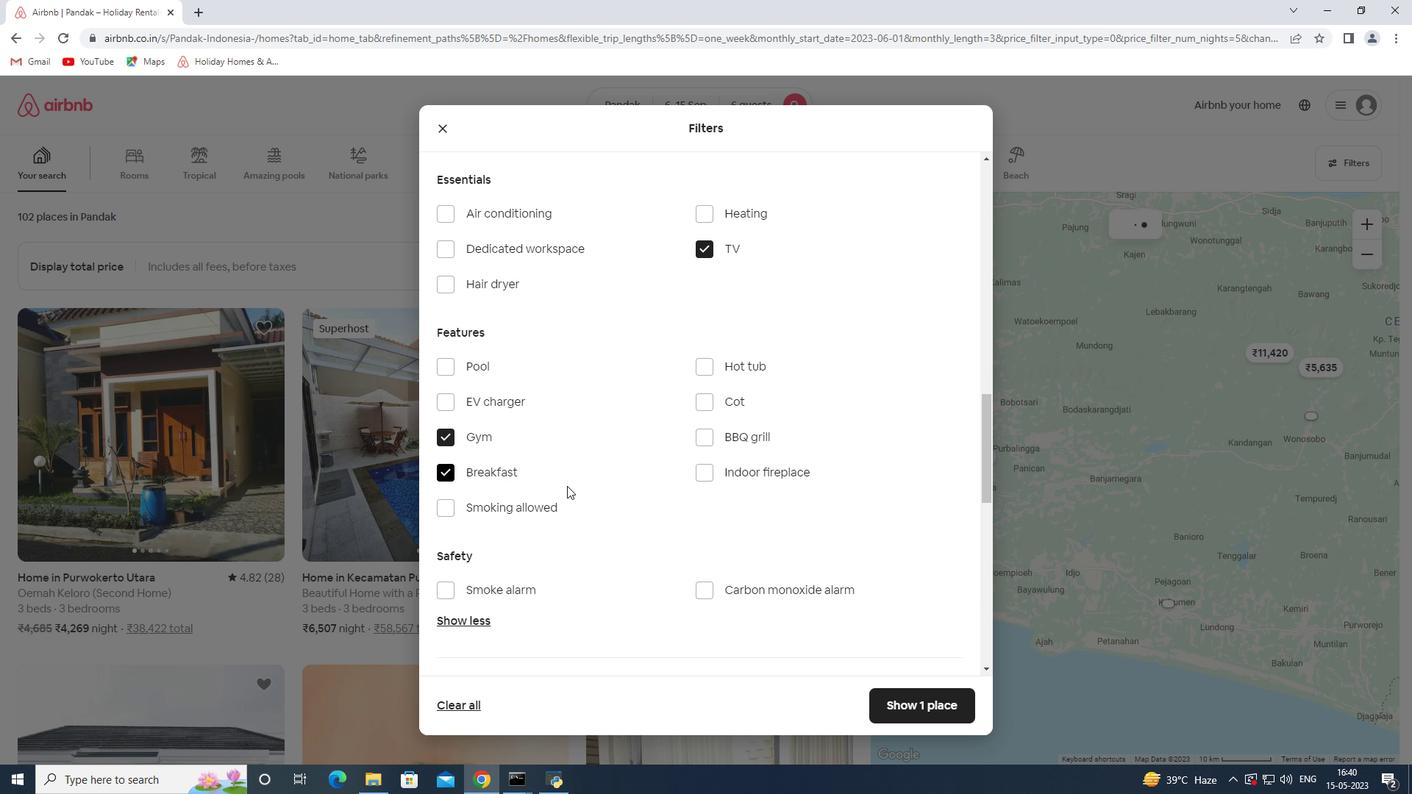 
Action: Mouse scrolled (590, 481) with delta (0, 0)
Screenshot: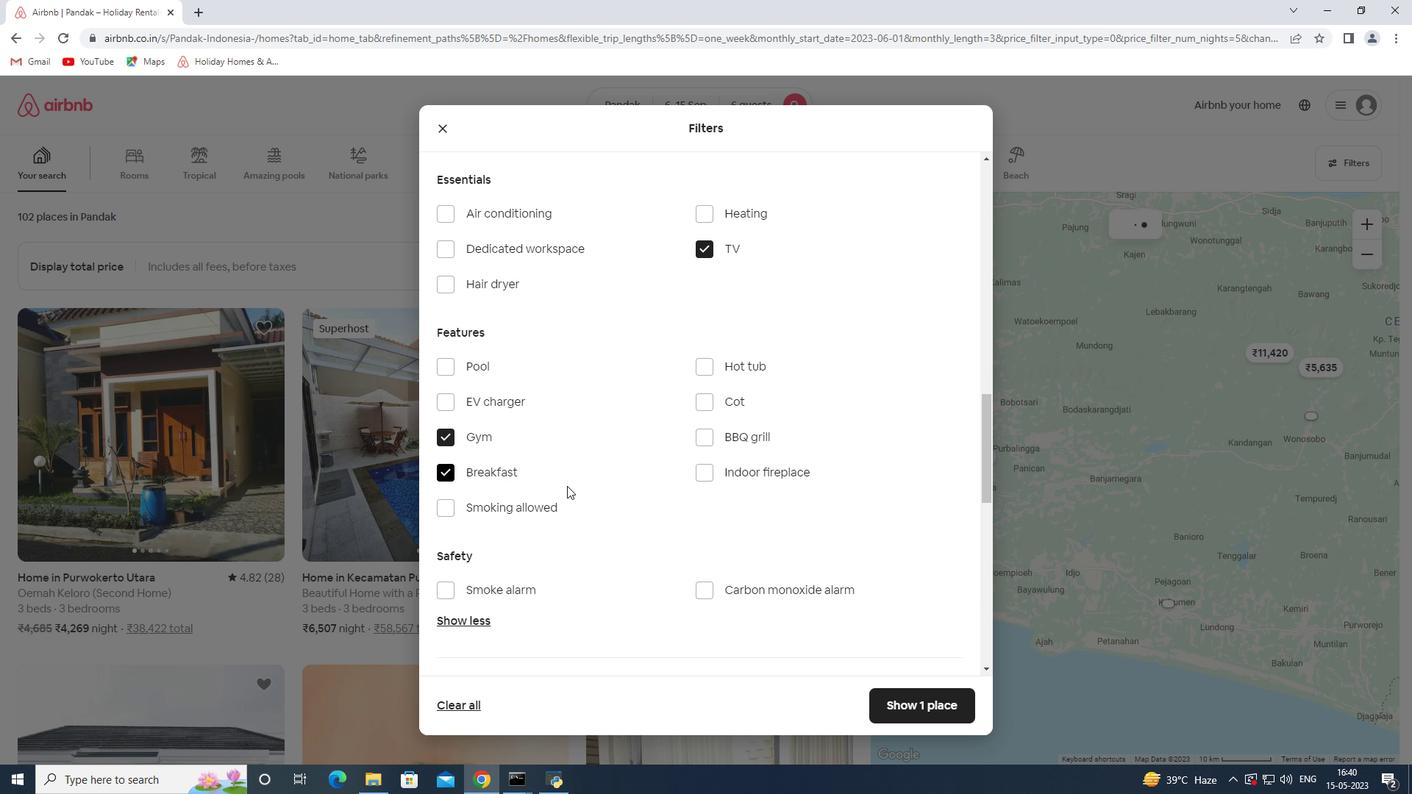 
Action: Mouse scrolled (590, 481) with delta (0, 0)
Screenshot: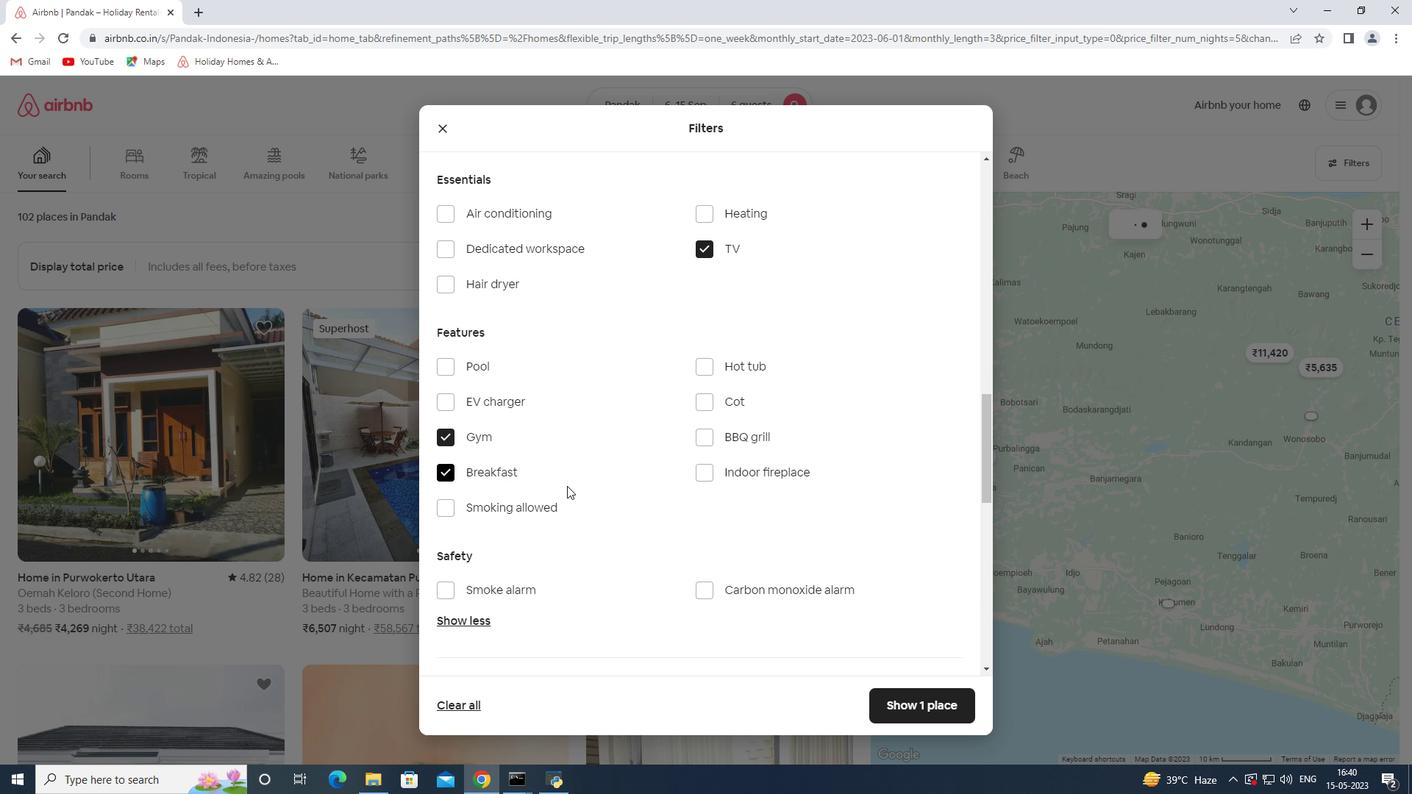 
Action: Mouse scrolled (590, 481) with delta (0, 0)
Screenshot: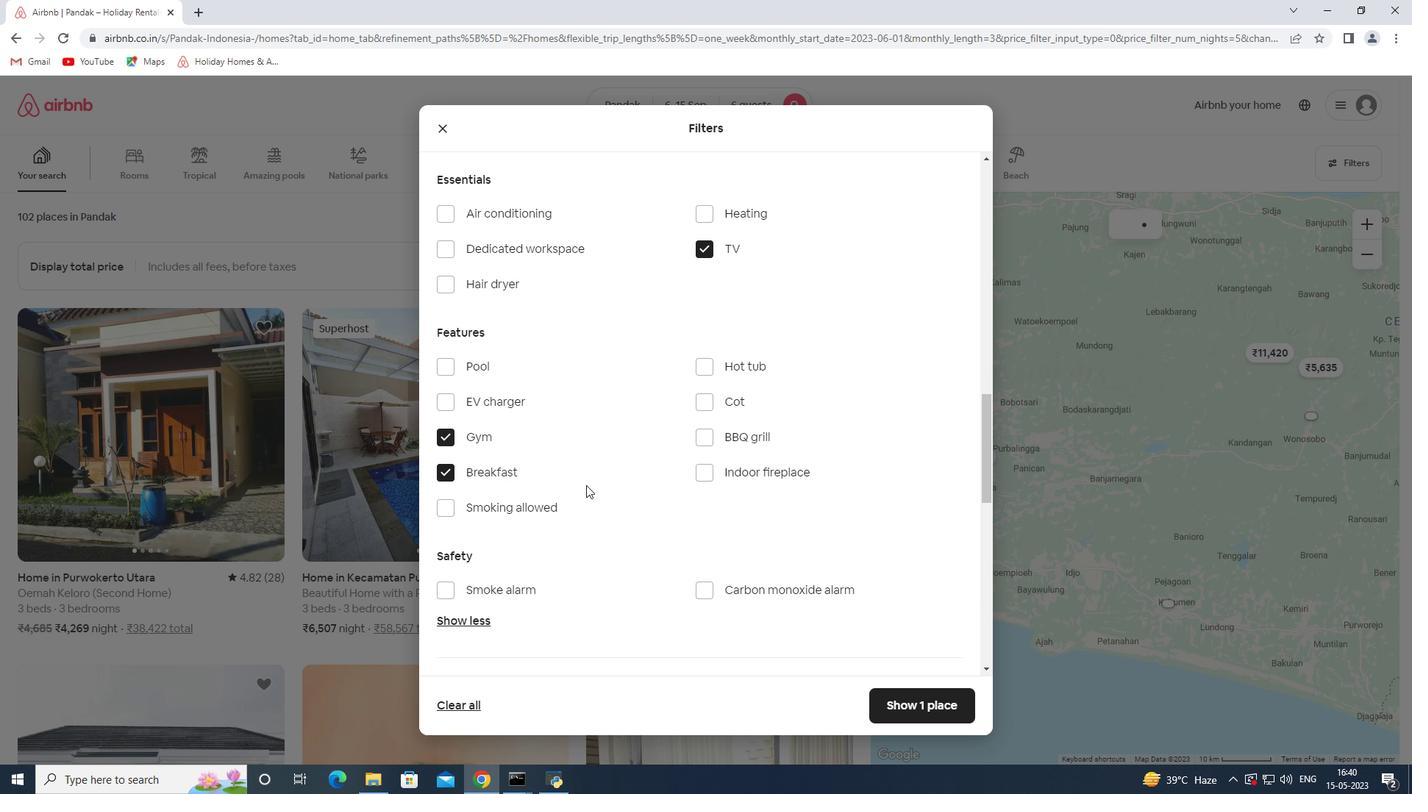 
Action: Mouse scrolled (590, 481) with delta (0, 0)
Screenshot: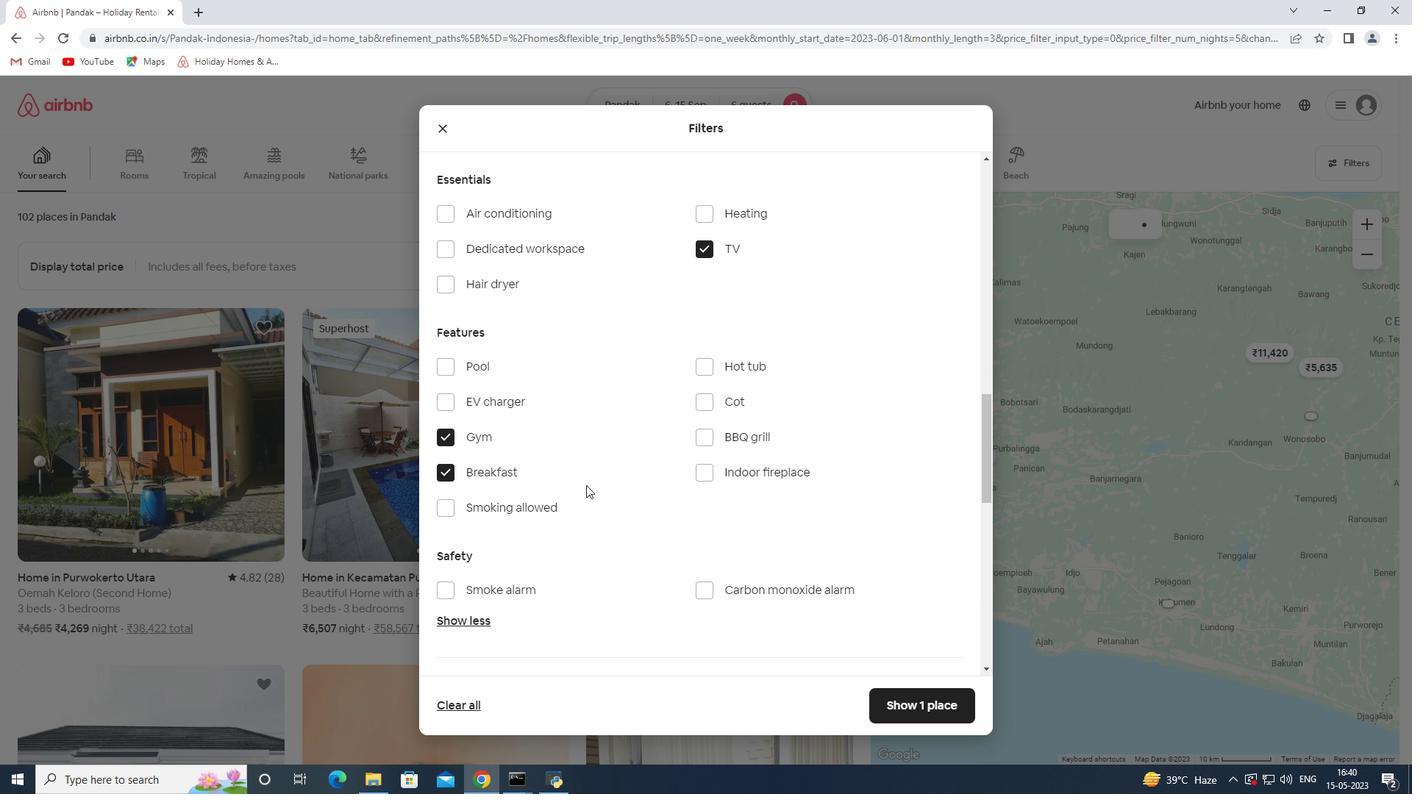 
Action: Mouse moved to (613, 475)
Screenshot: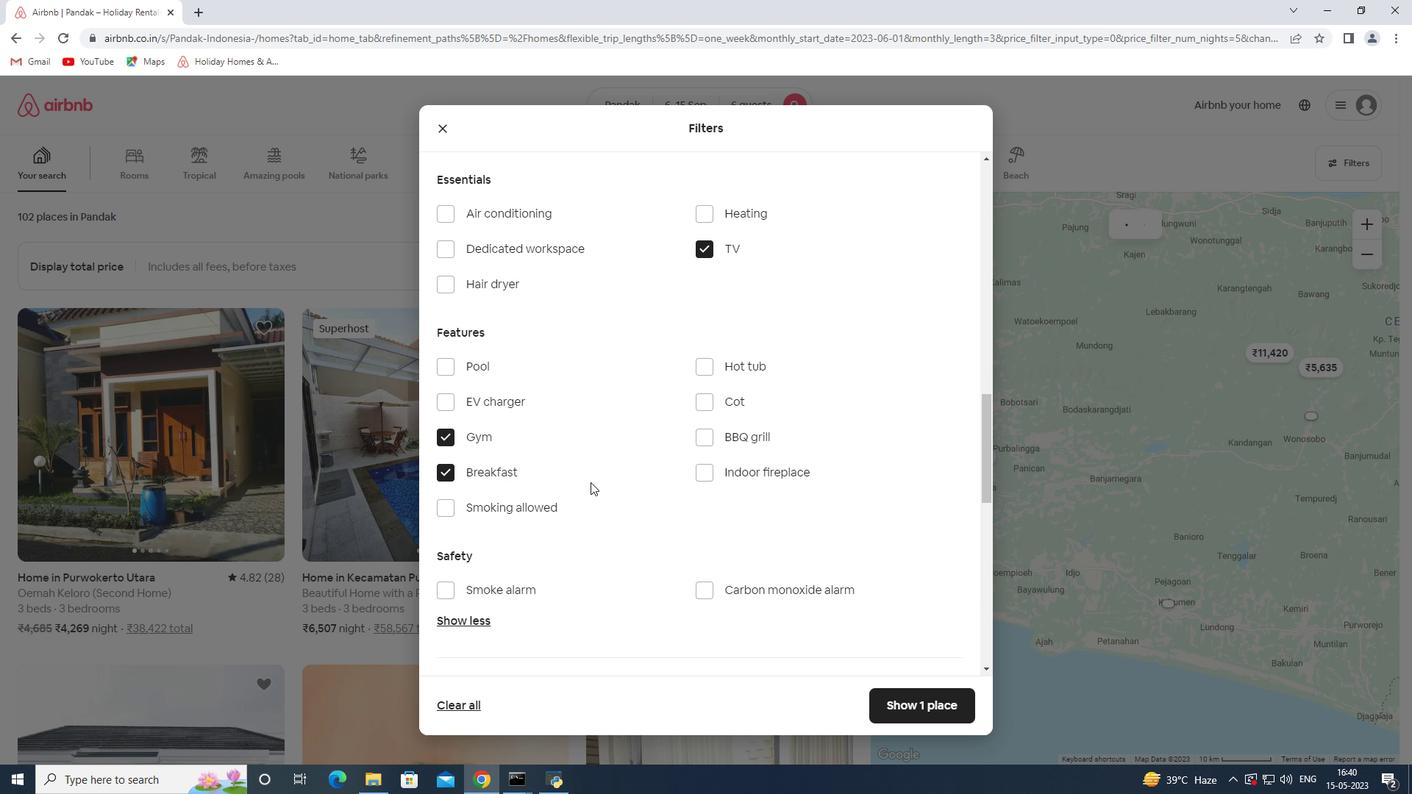 
Action: Mouse scrolled (594, 480) with delta (0, 0)
Screenshot: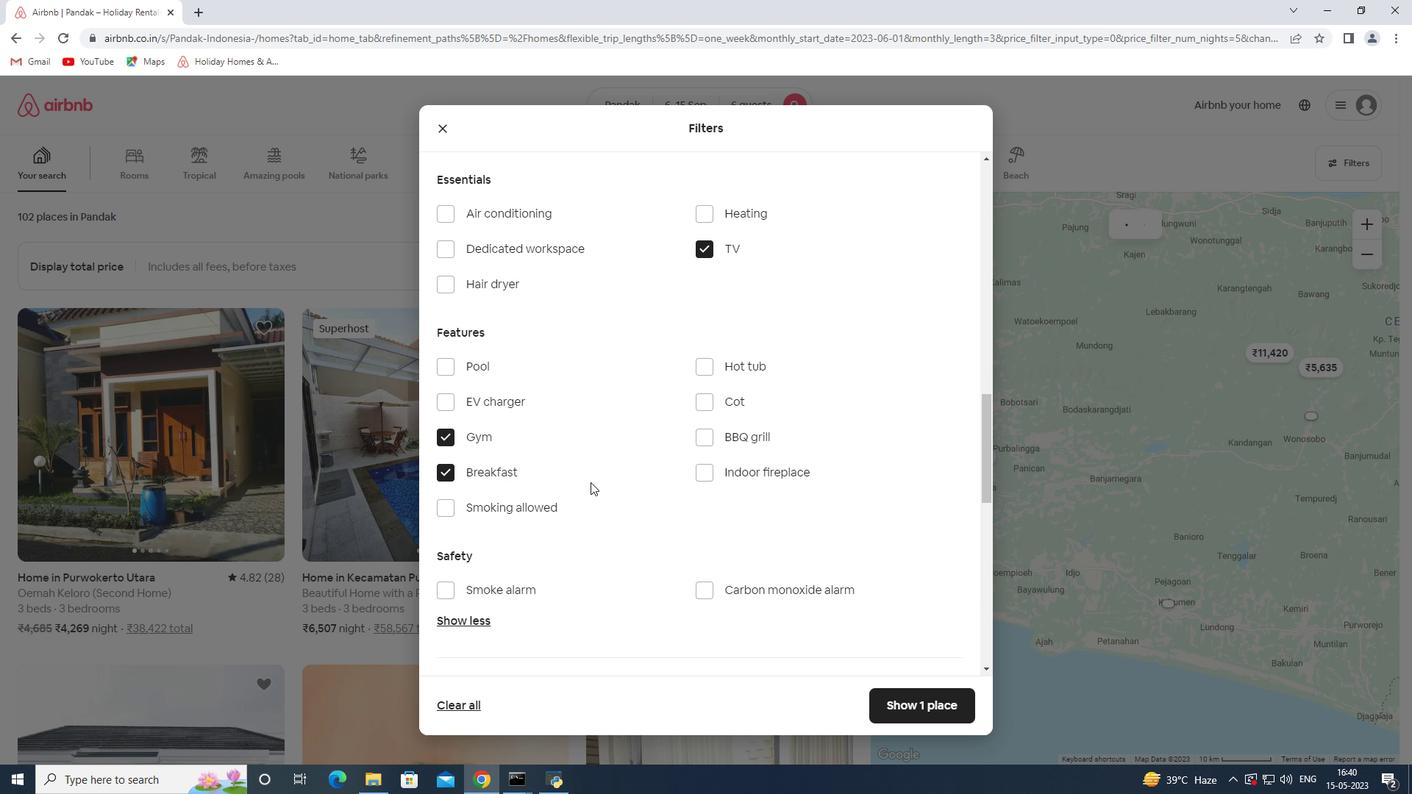
Action: Mouse moved to (934, 350)
Screenshot: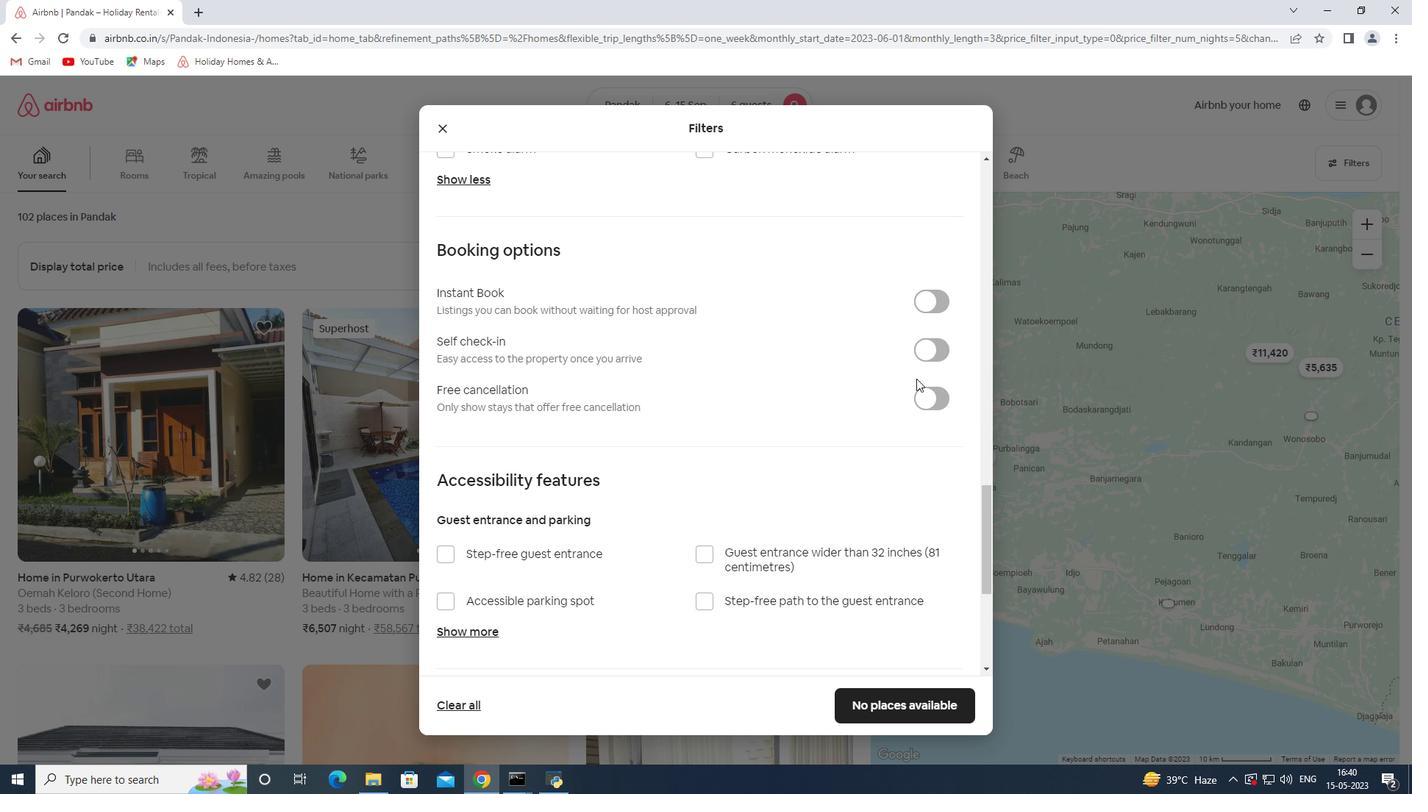 
Action: Mouse pressed left at (934, 350)
Screenshot: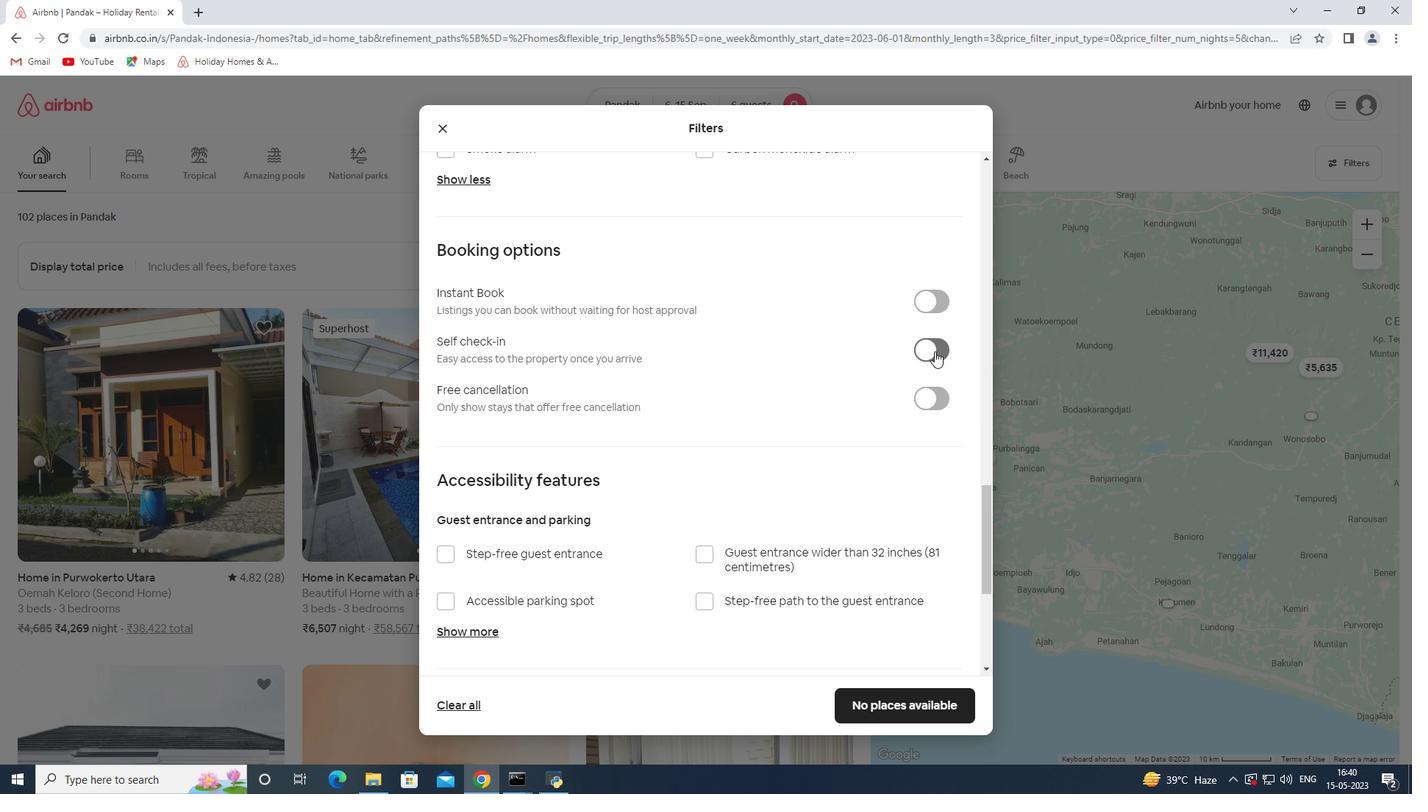 
Action: Mouse moved to (640, 475)
Screenshot: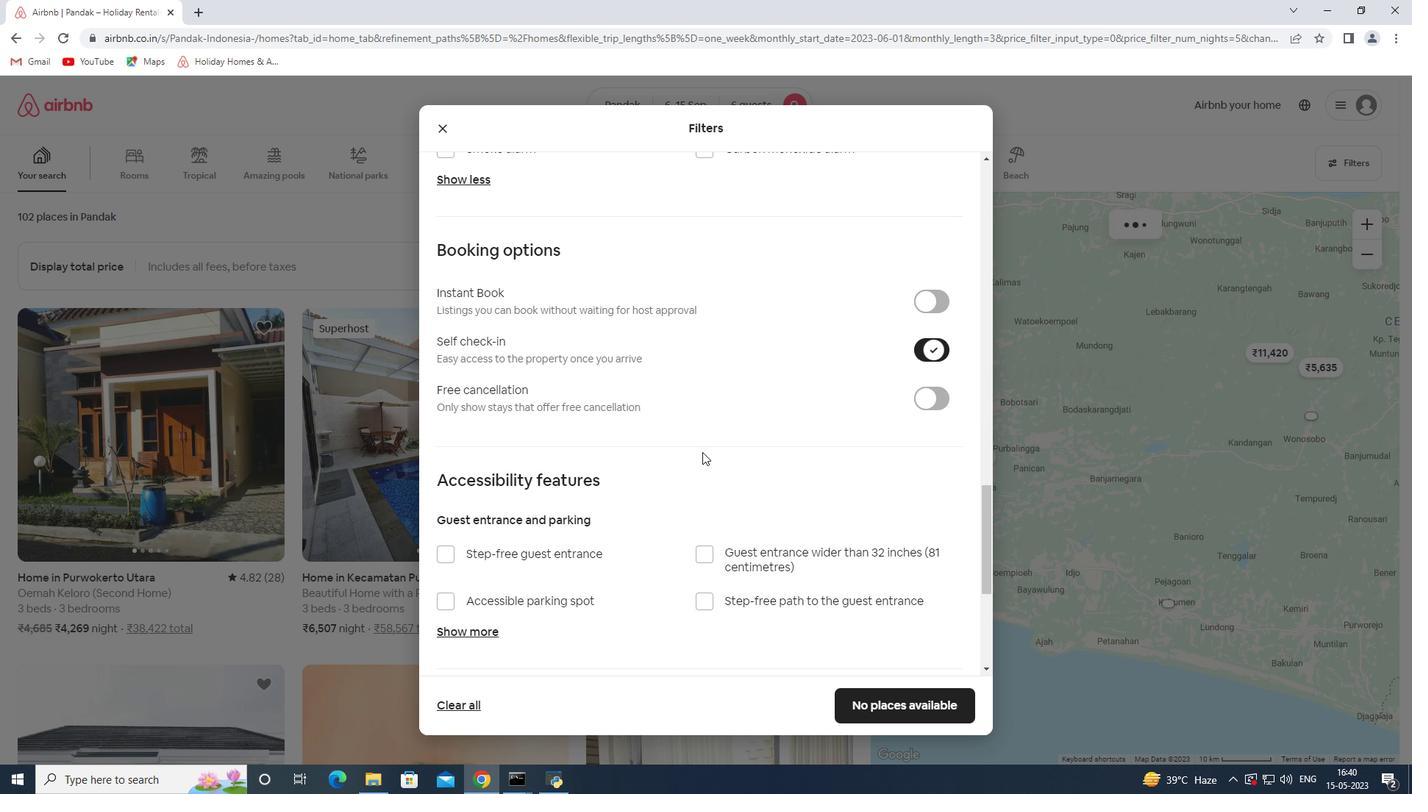 
Action: Mouse scrolled (640, 475) with delta (0, 0)
Screenshot: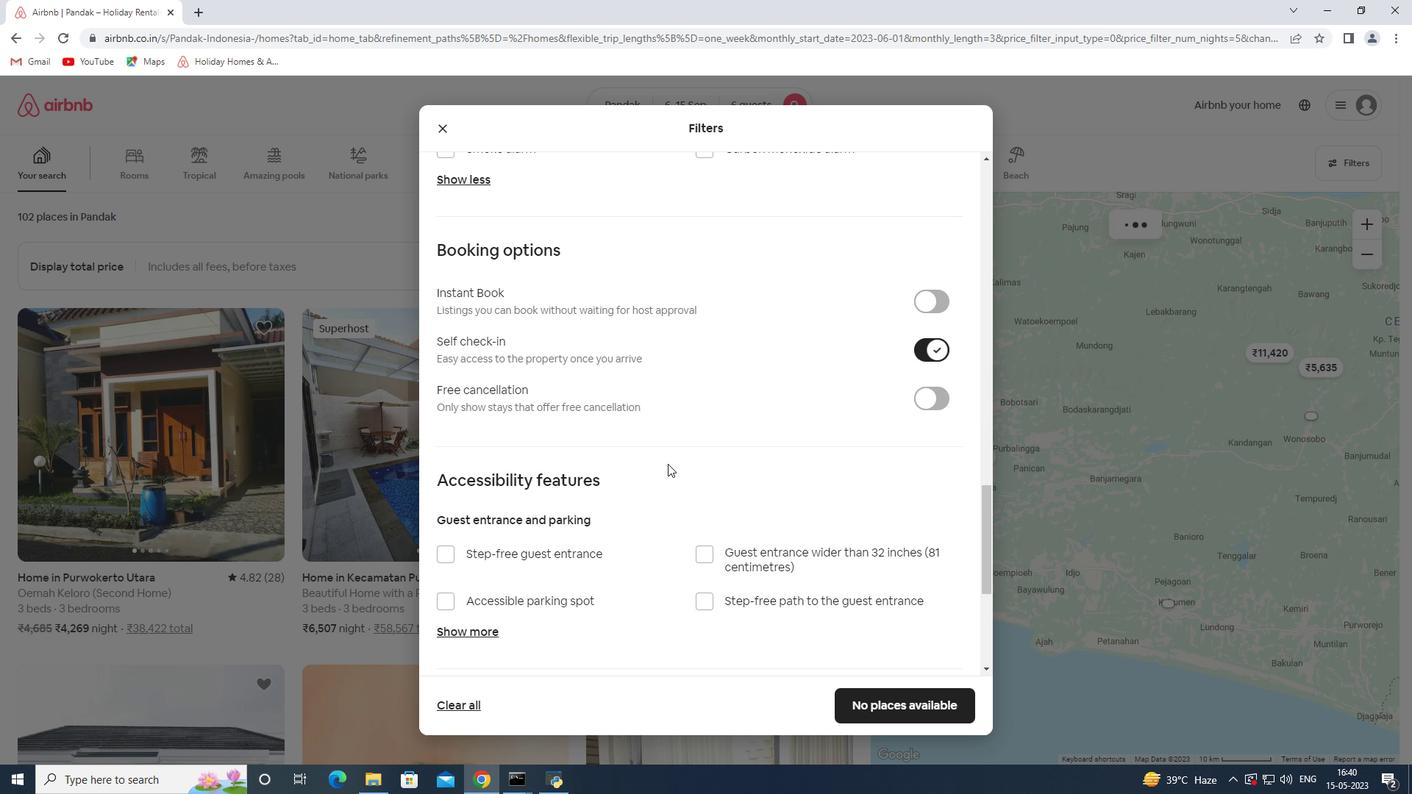 
Action: Mouse scrolled (640, 475) with delta (0, 0)
Screenshot: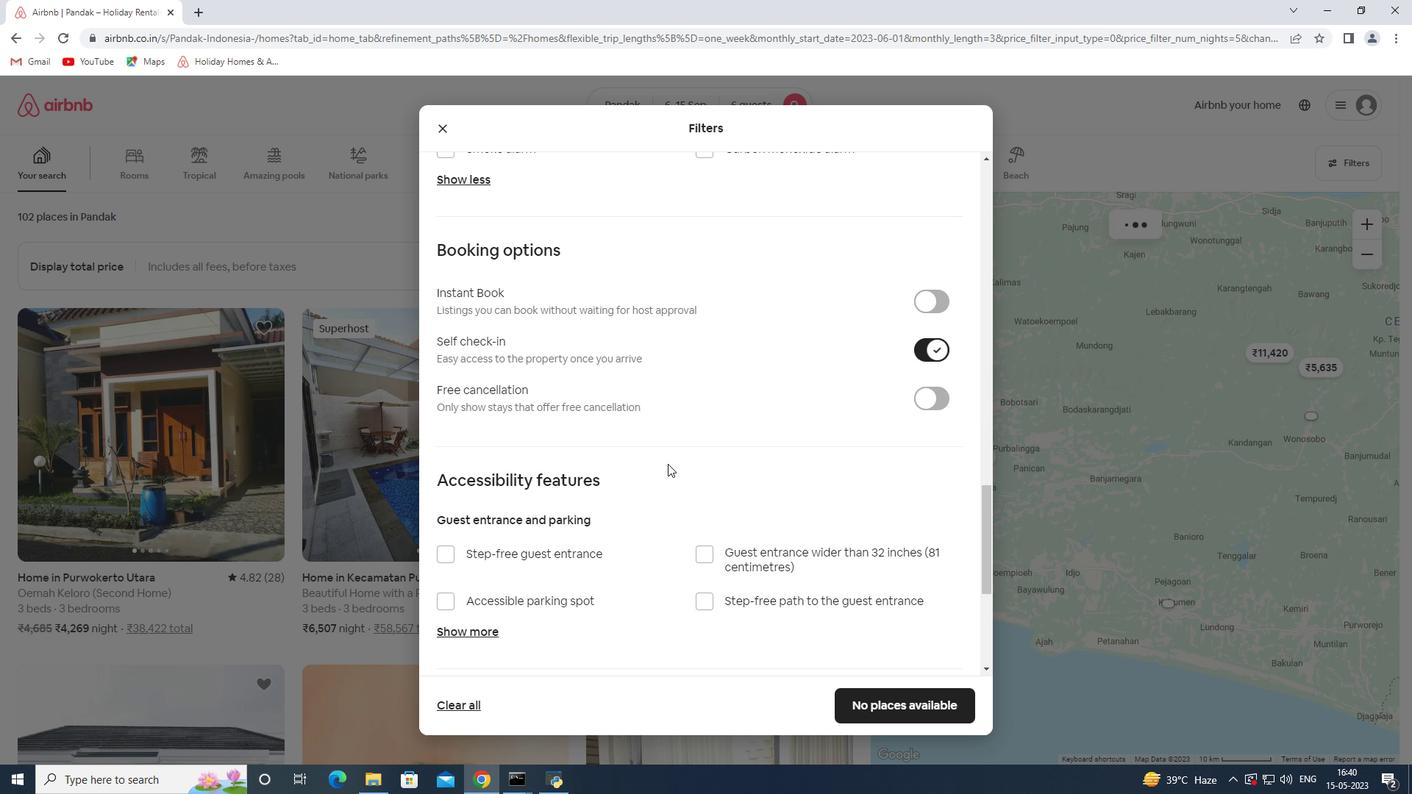 
Action: Mouse moved to (640, 475)
Screenshot: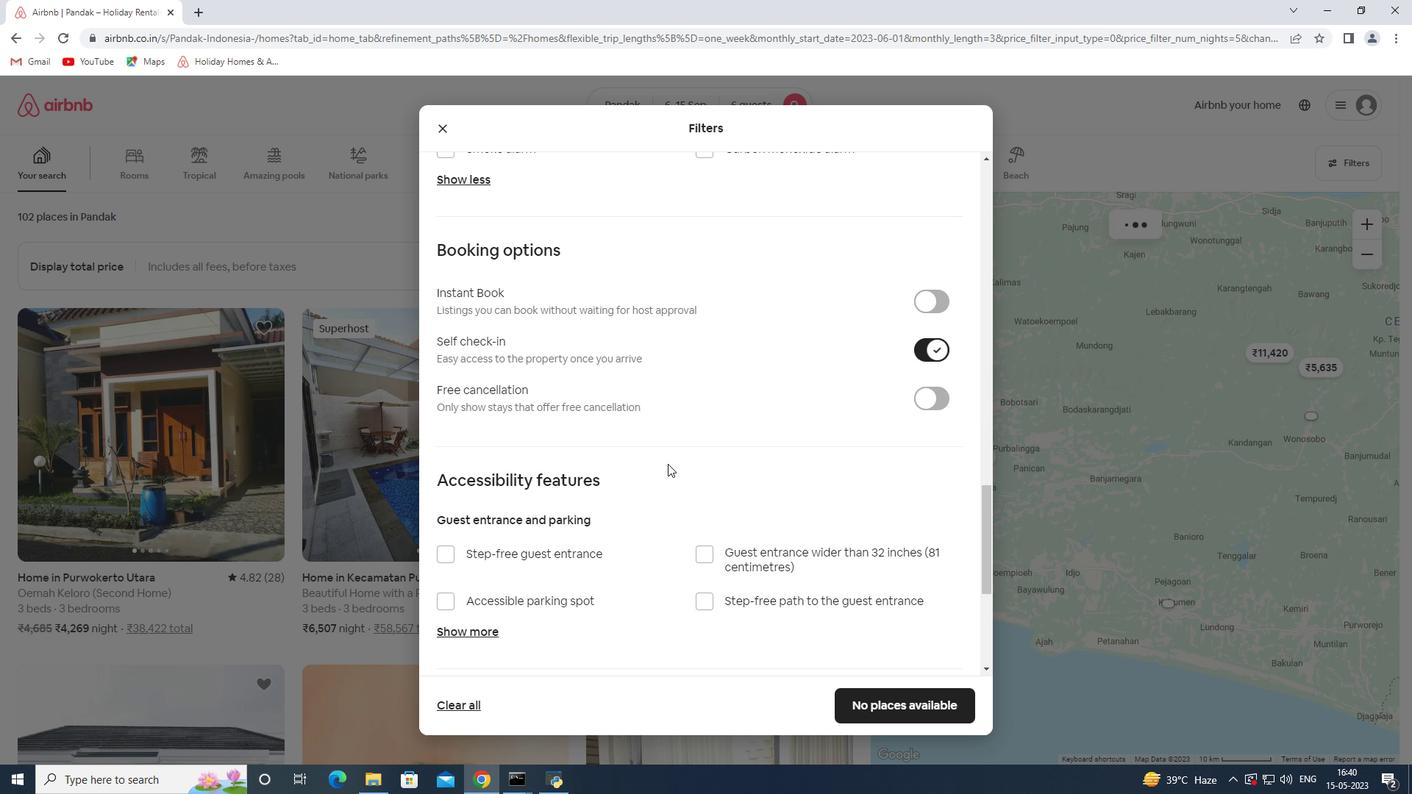 
Action: Mouse scrolled (640, 475) with delta (0, 0)
Screenshot: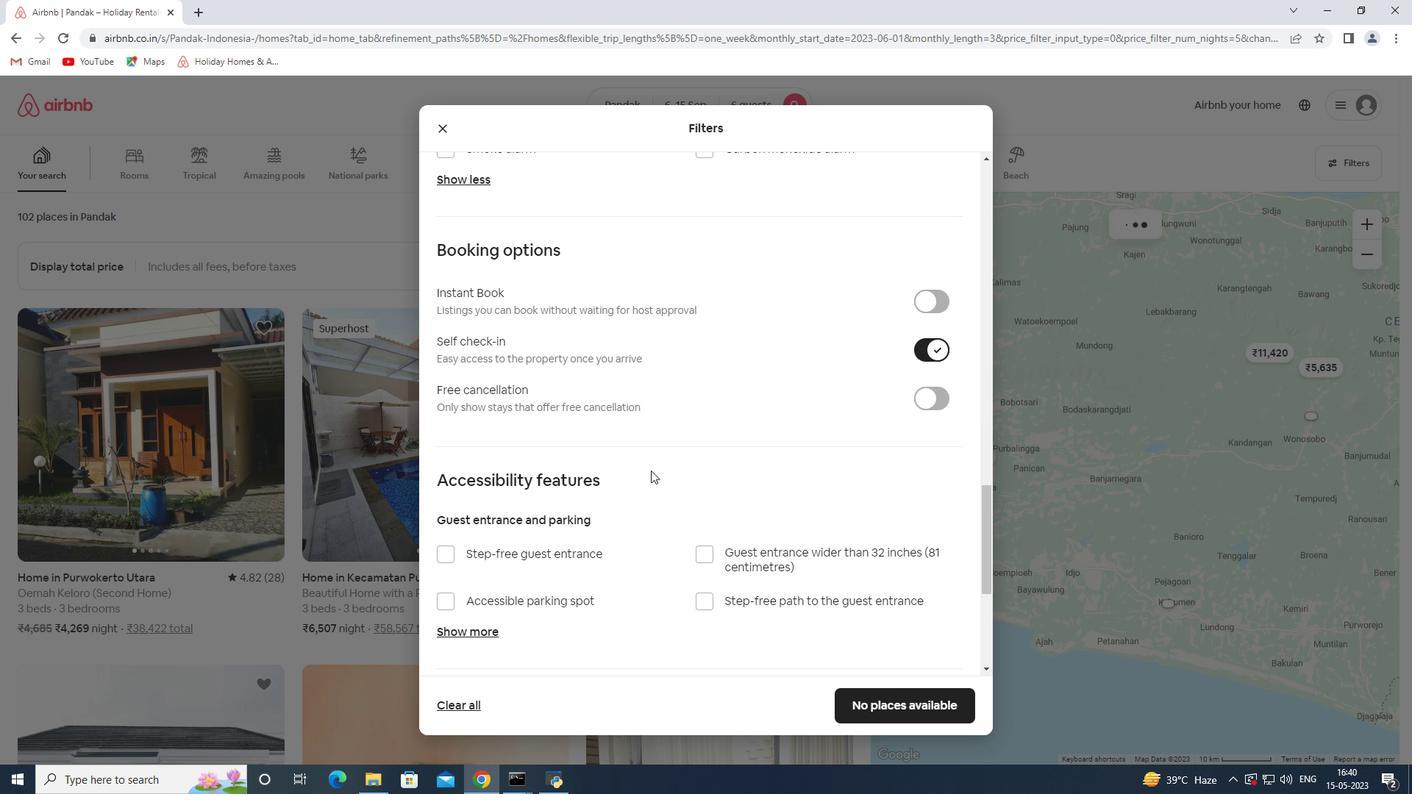 
Action: Mouse moved to (639, 475)
Screenshot: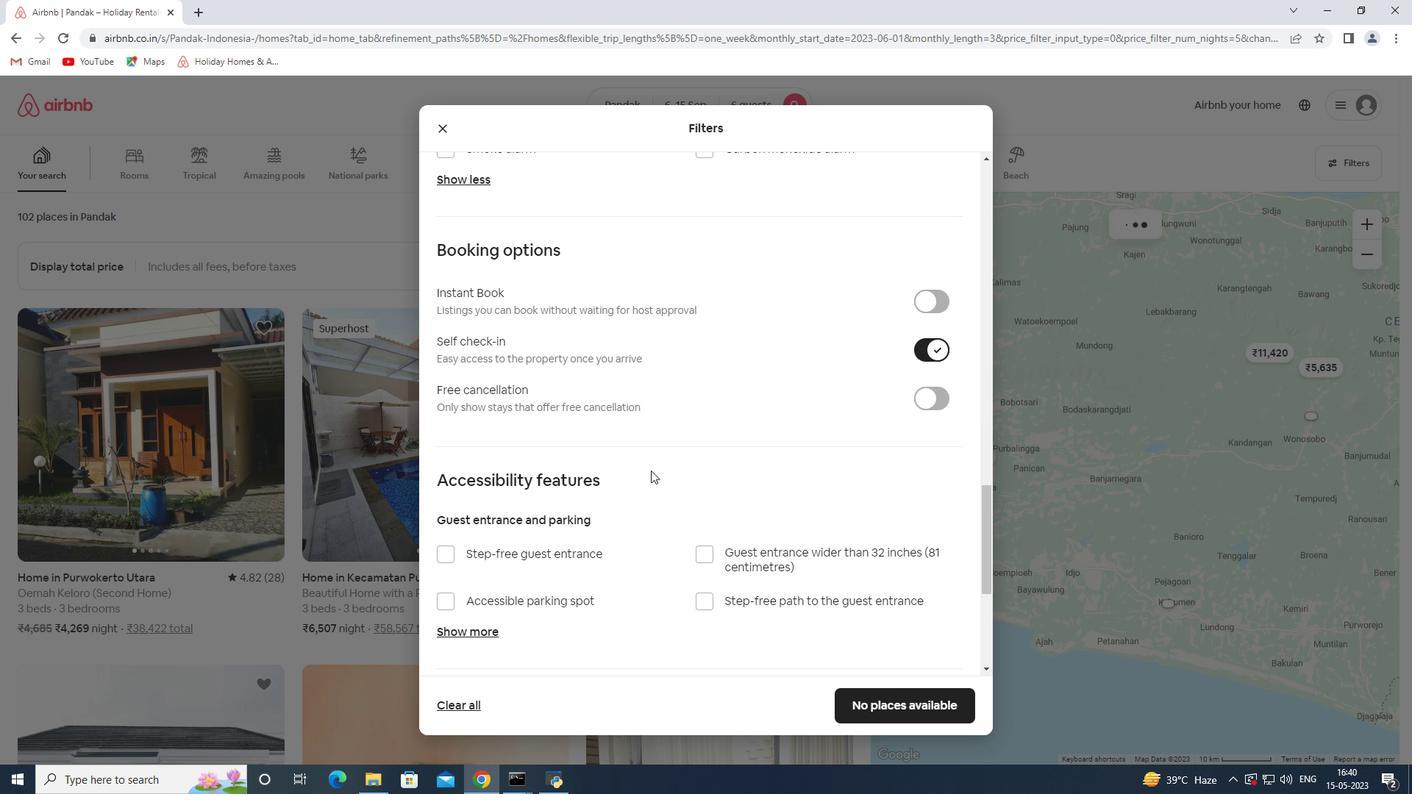
Action: Mouse scrolled (639, 475) with delta (0, 0)
Screenshot: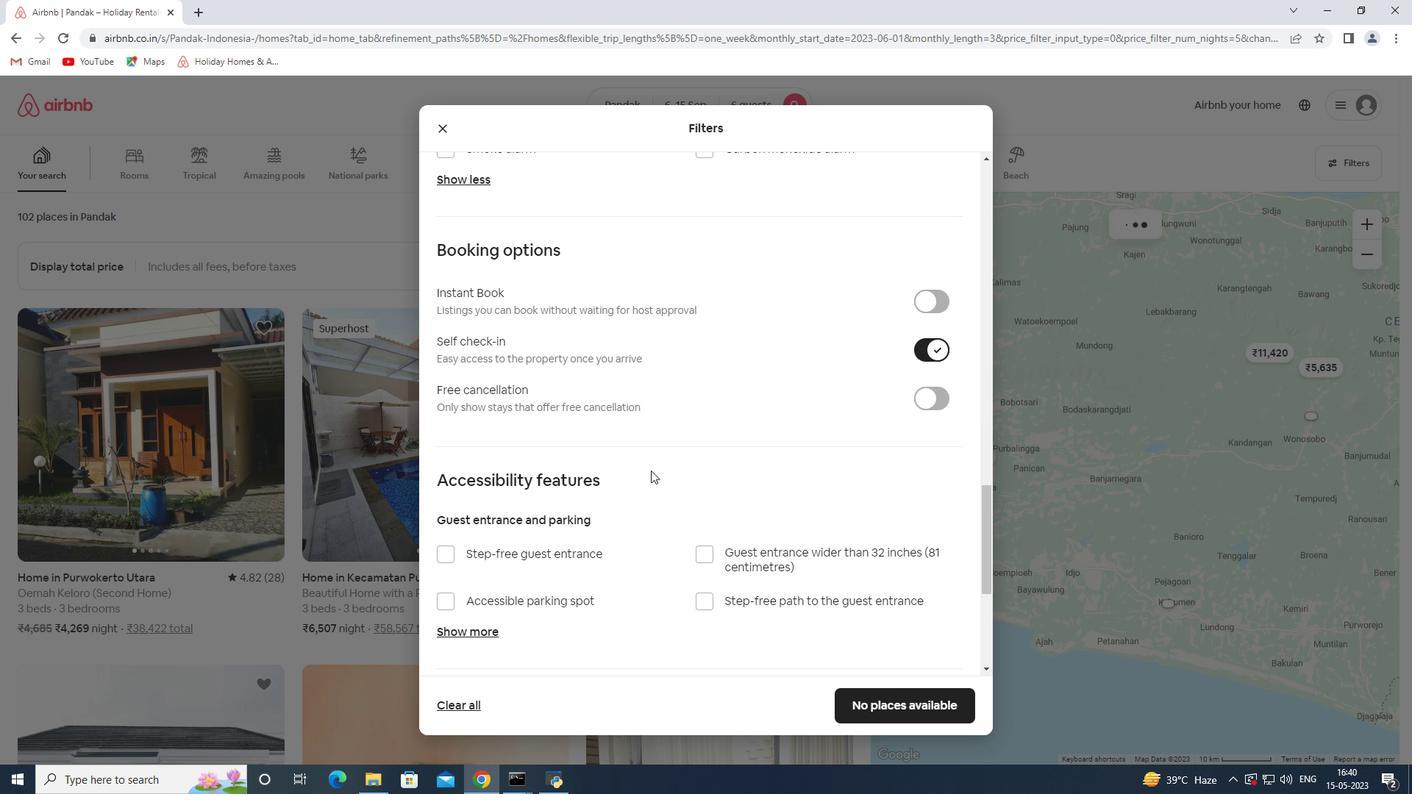 
Action: Mouse scrolled (639, 475) with delta (0, 0)
Screenshot: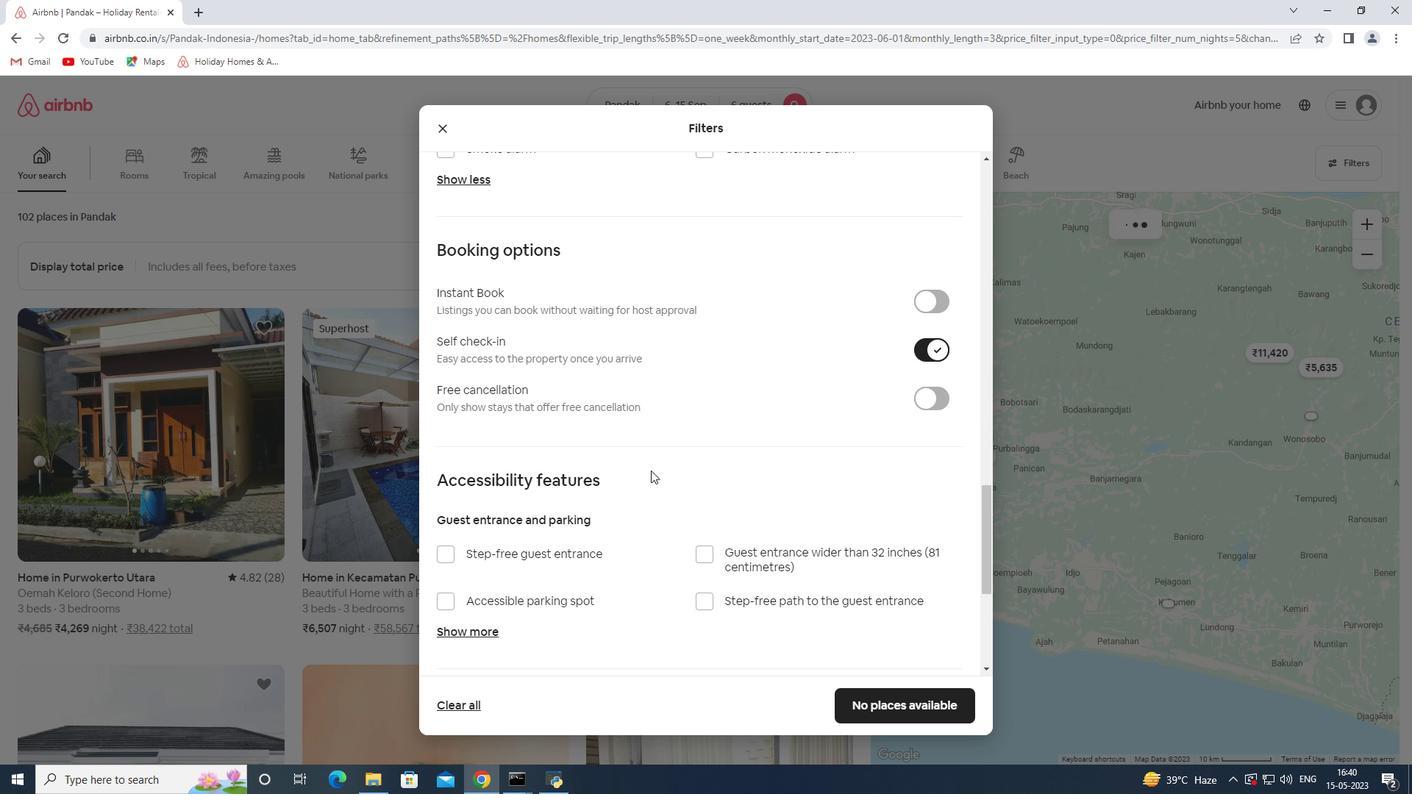 
Action: Mouse moved to (472, 567)
Screenshot: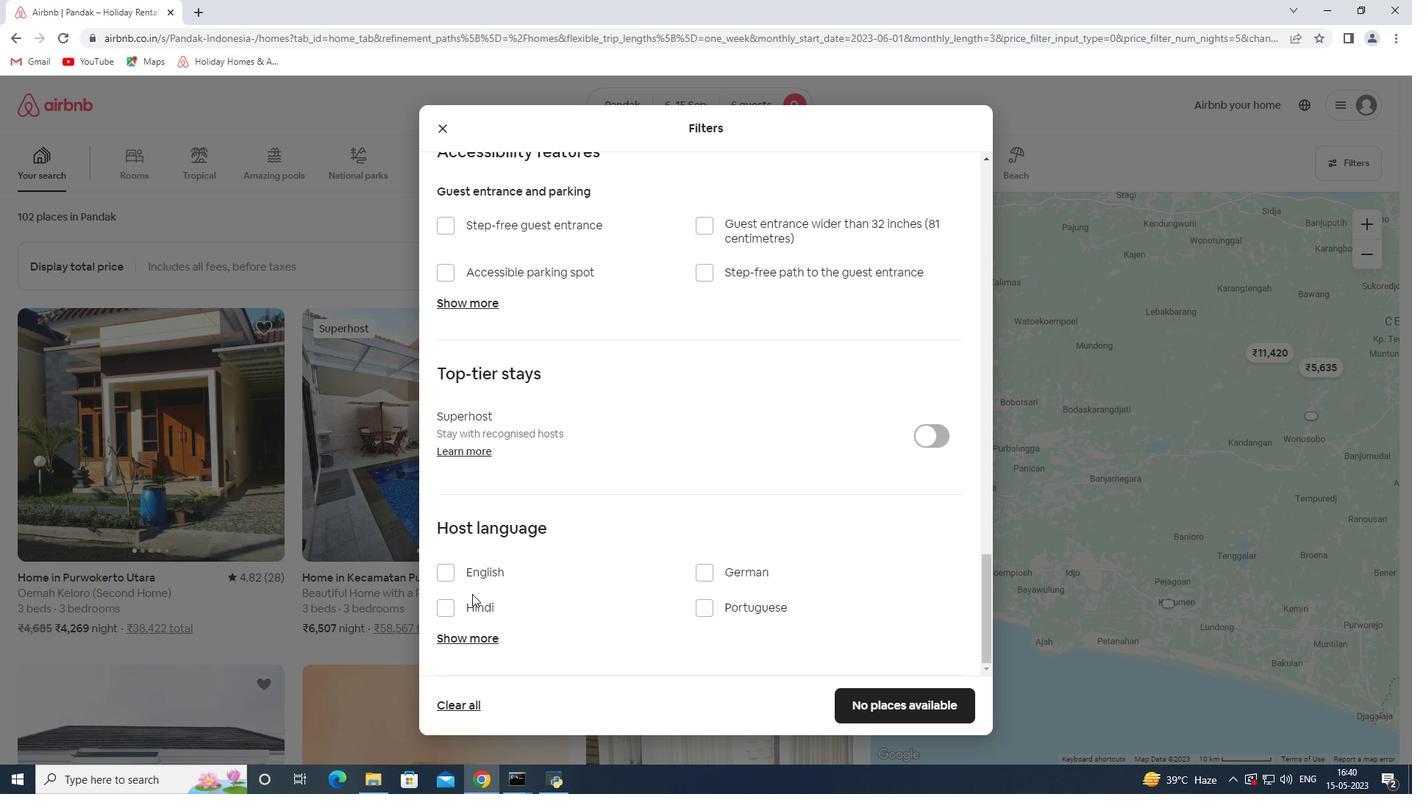 
Action: Mouse pressed left at (472, 567)
Screenshot: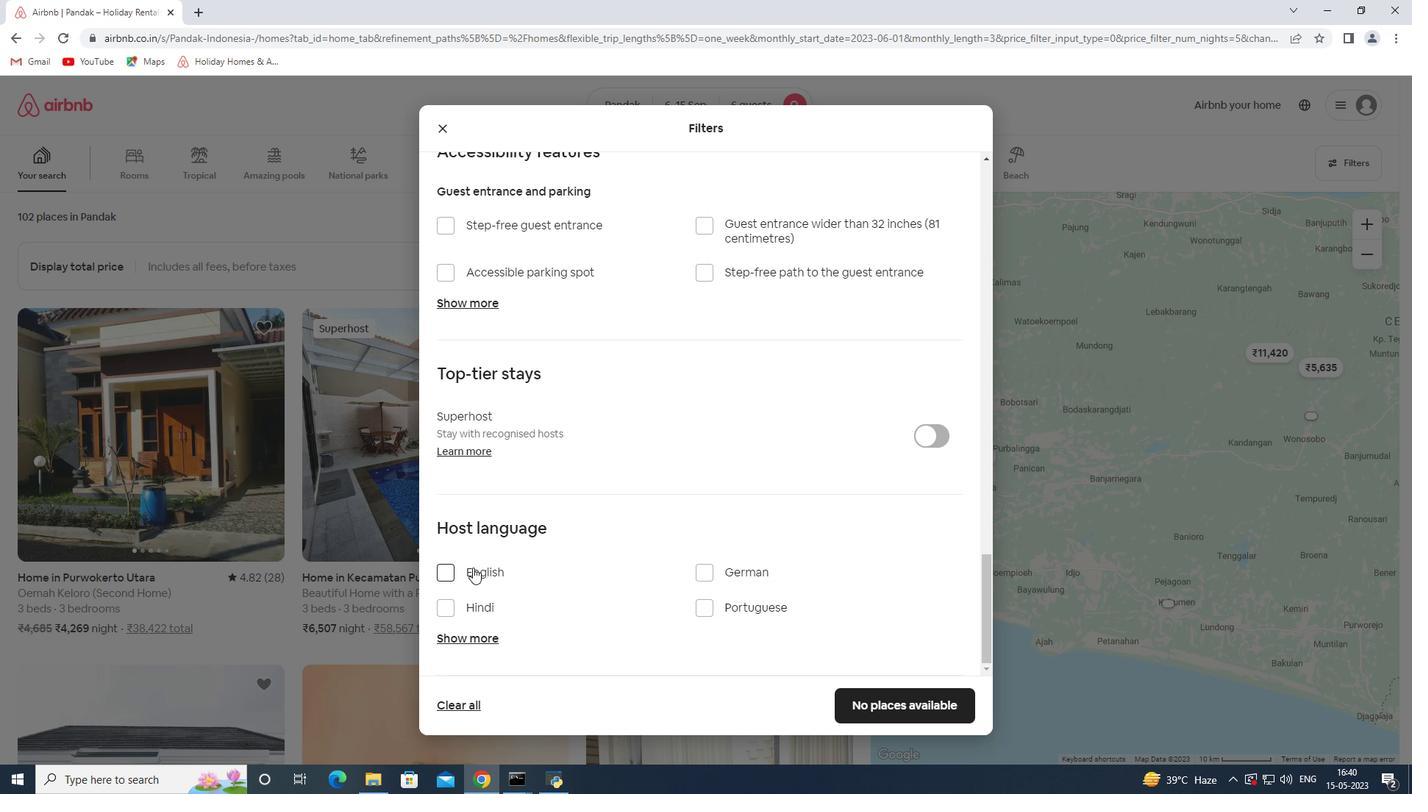 
Action: Mouse moved to (658, 540)
Screenshot: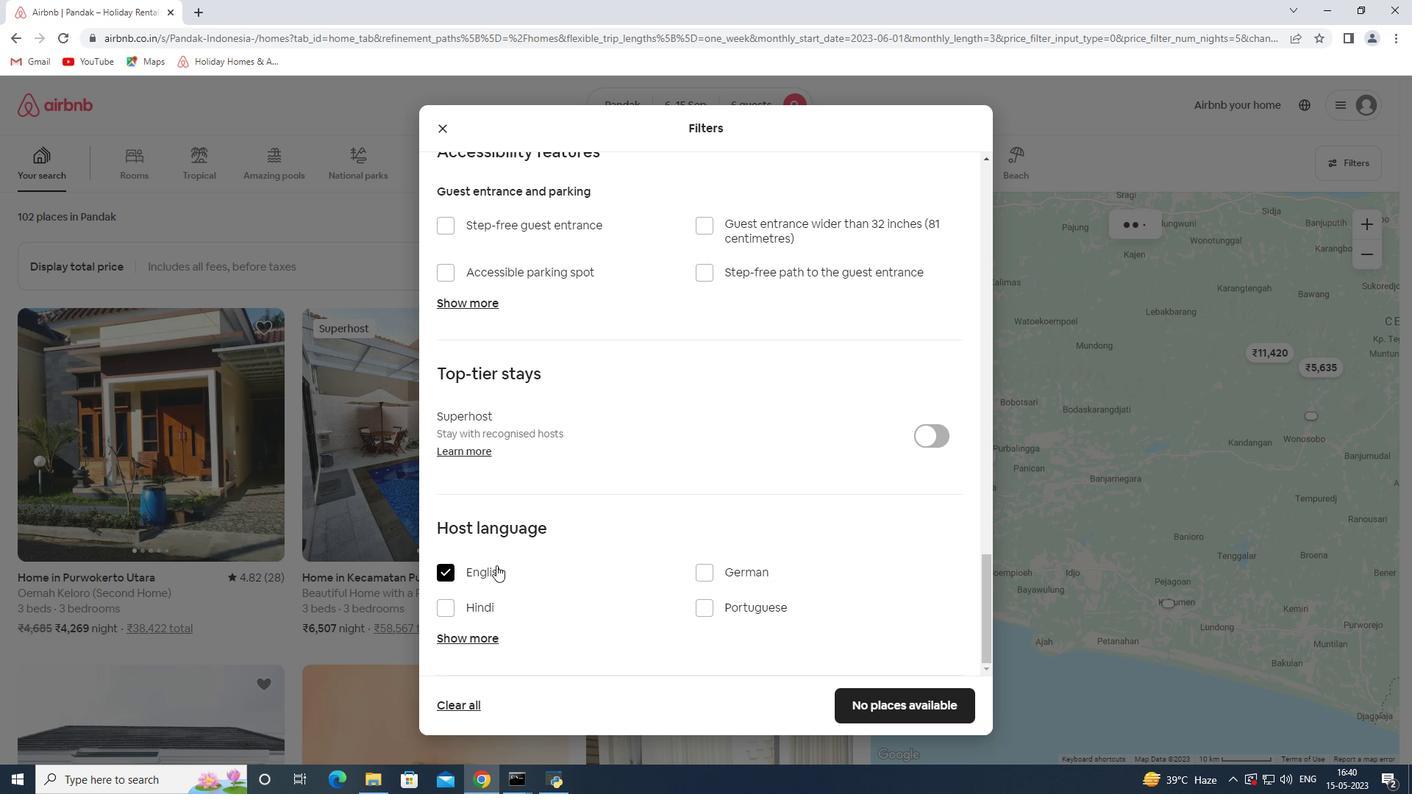 
Action: Mouse scrolled (658, 539) with delta (0, 0)
Screenshot: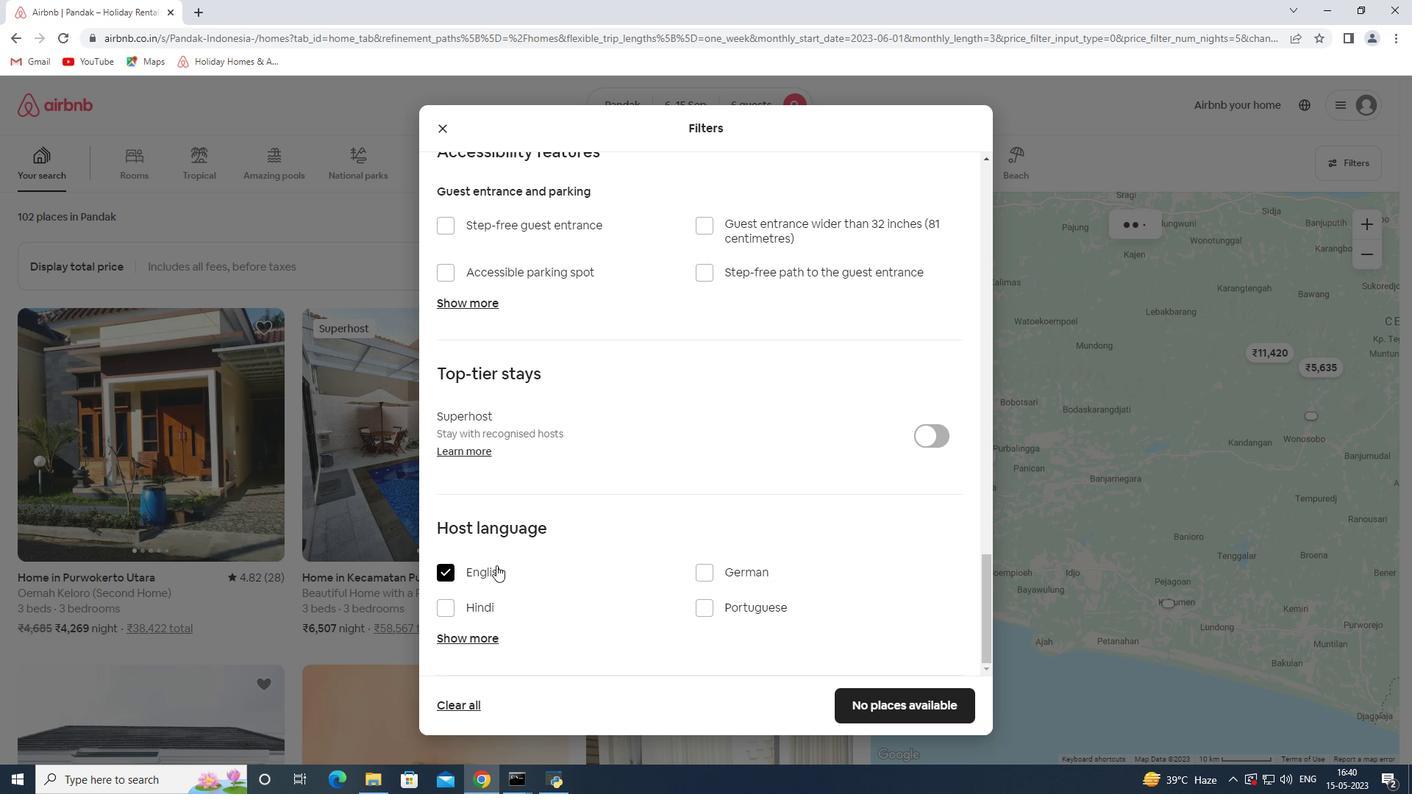 
Action: Mouse moved to (661, 540)
Screenshot: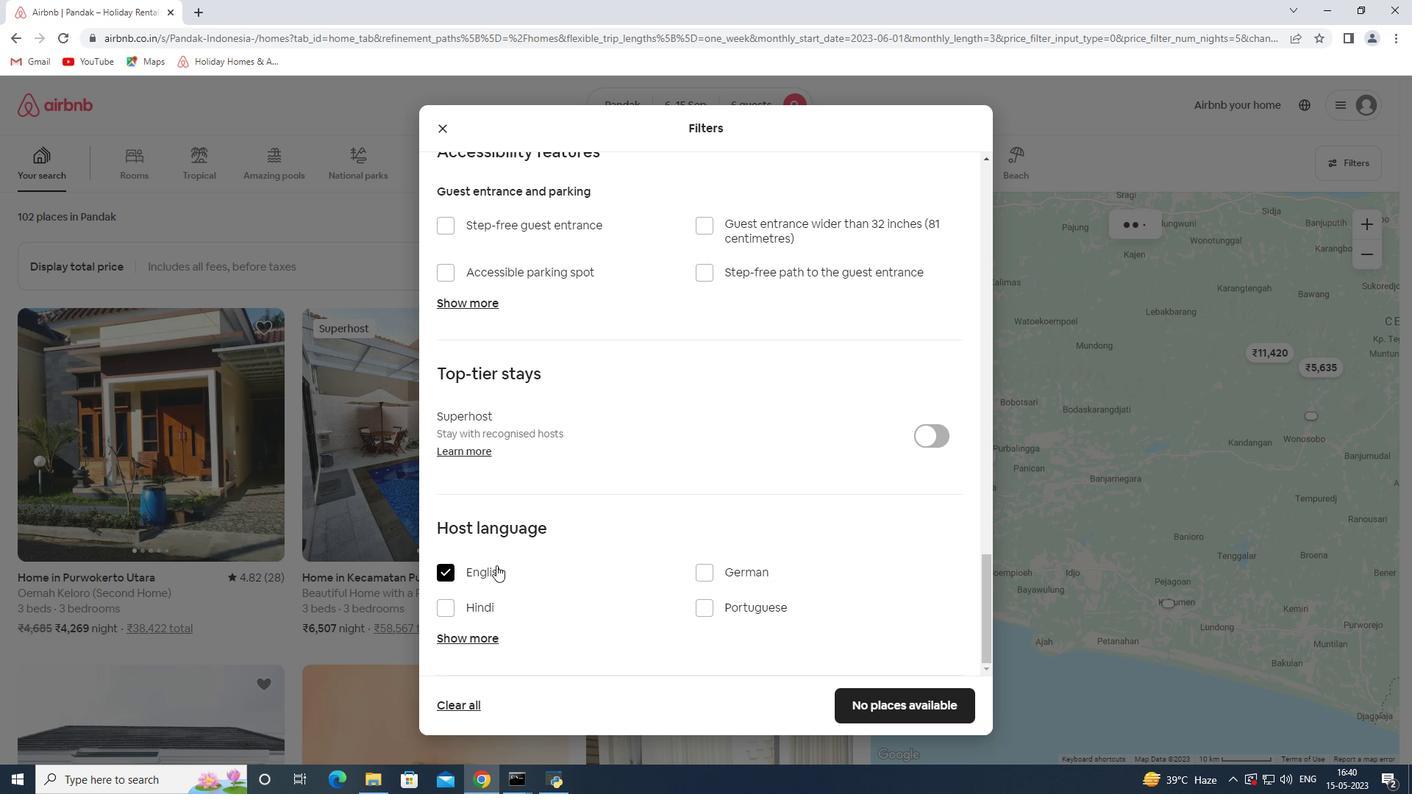 
Action: Mouse scrolled (661, 539) with delta (0, 0)
Screenshot: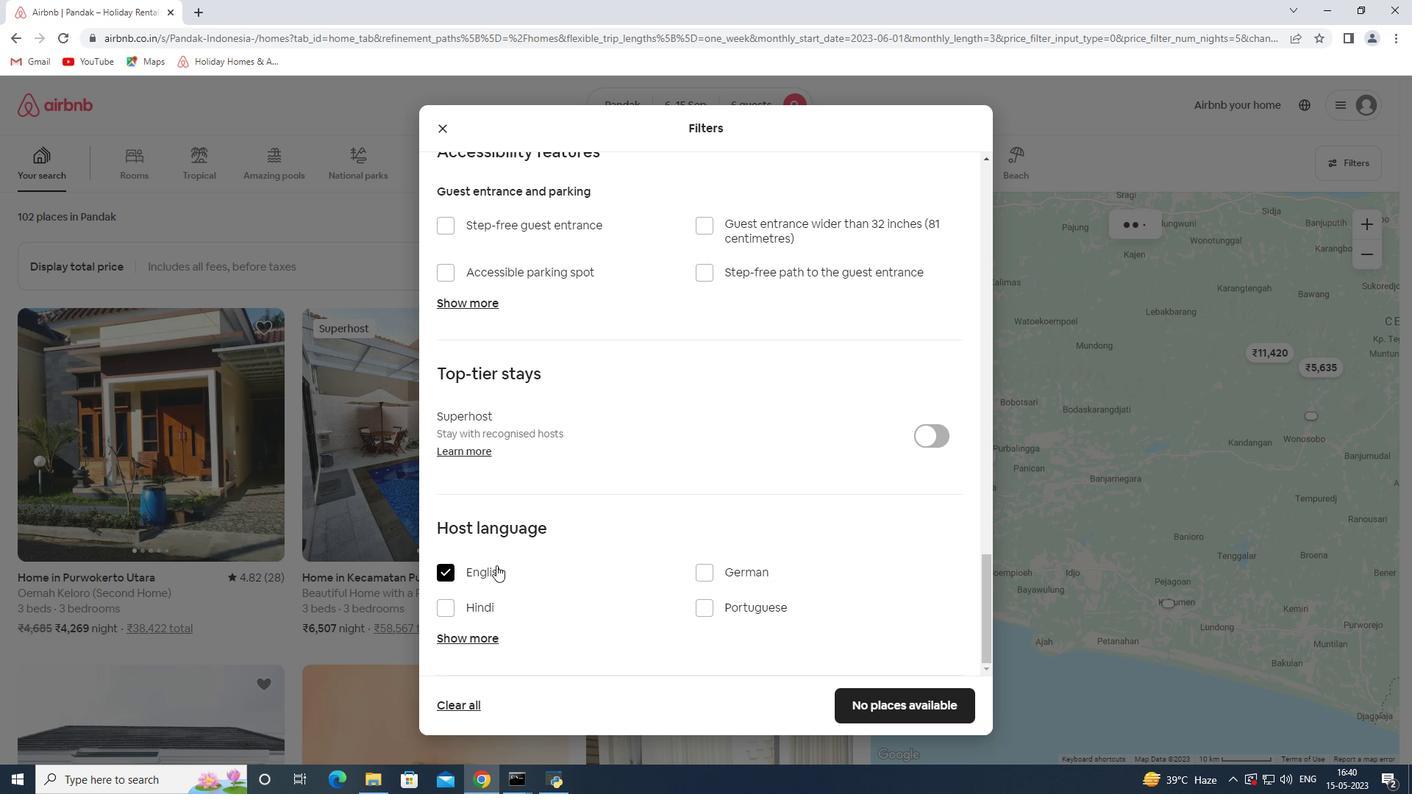 
Action: Mouse moved to (664, 540)
Screenshot: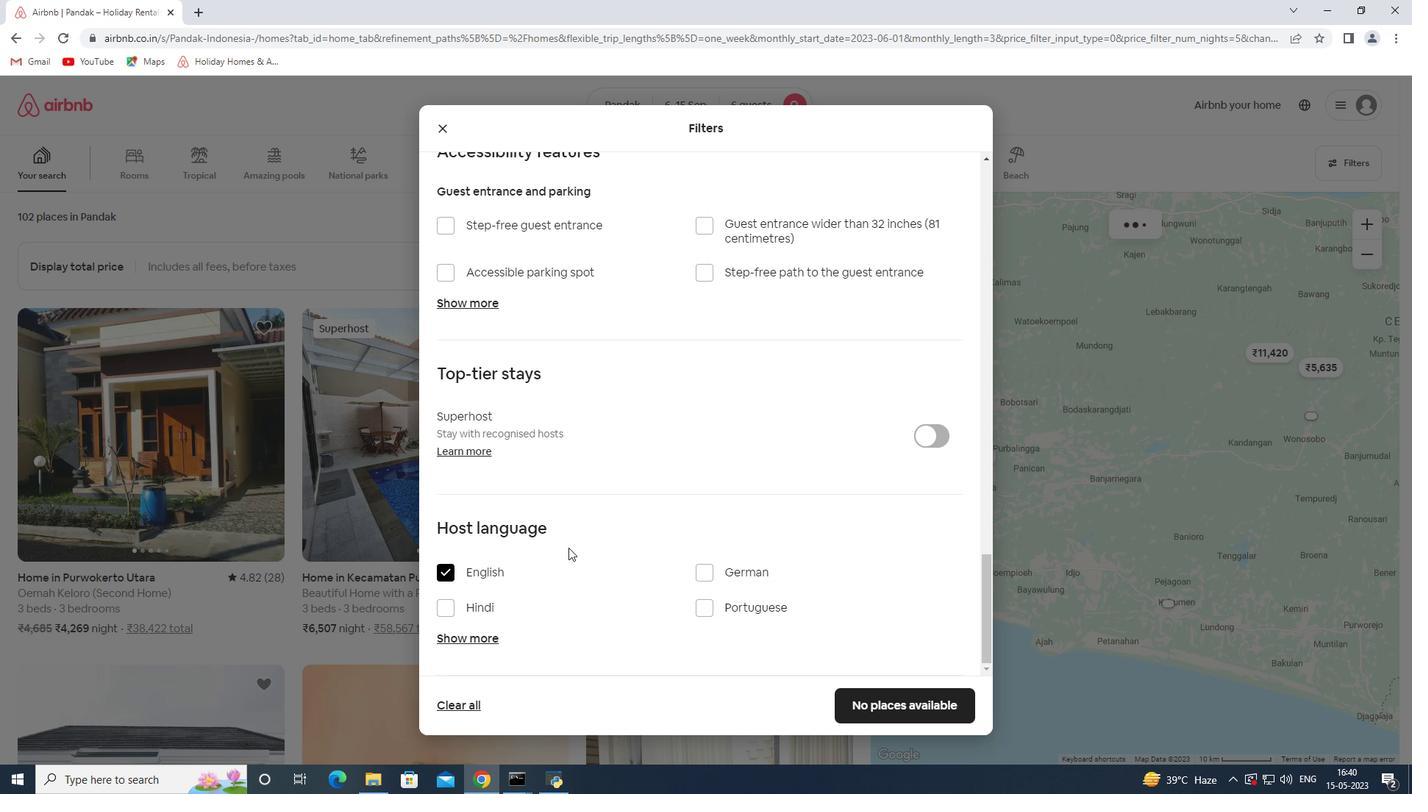 
Action: Mouse scrolled (664, 539) with delta (0, 0)
Screenshot: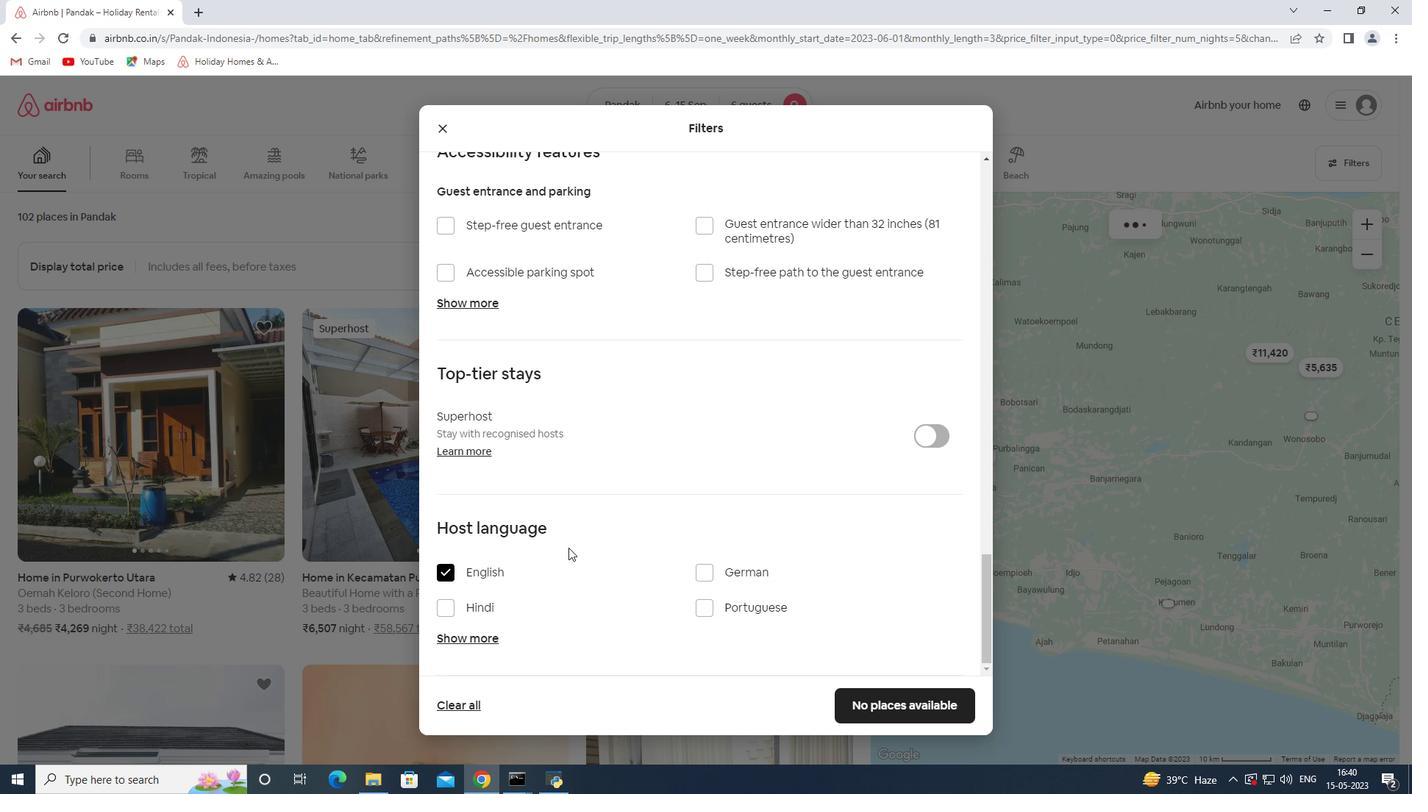 
Action: Mouse moved to (666, 540)
Screenshot: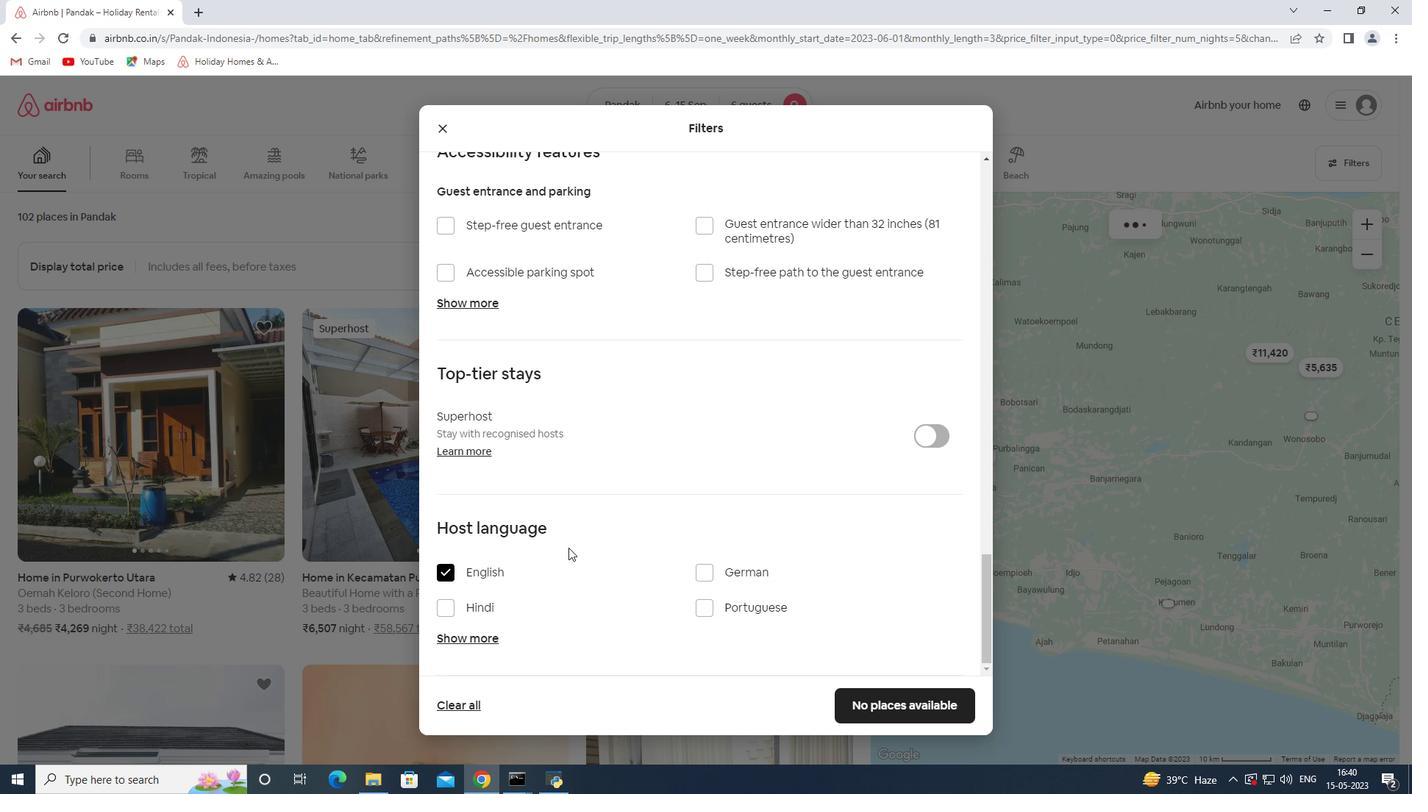 
Action: Mouse scrolled (666, 539) with delta (0, 0)
Screenshot: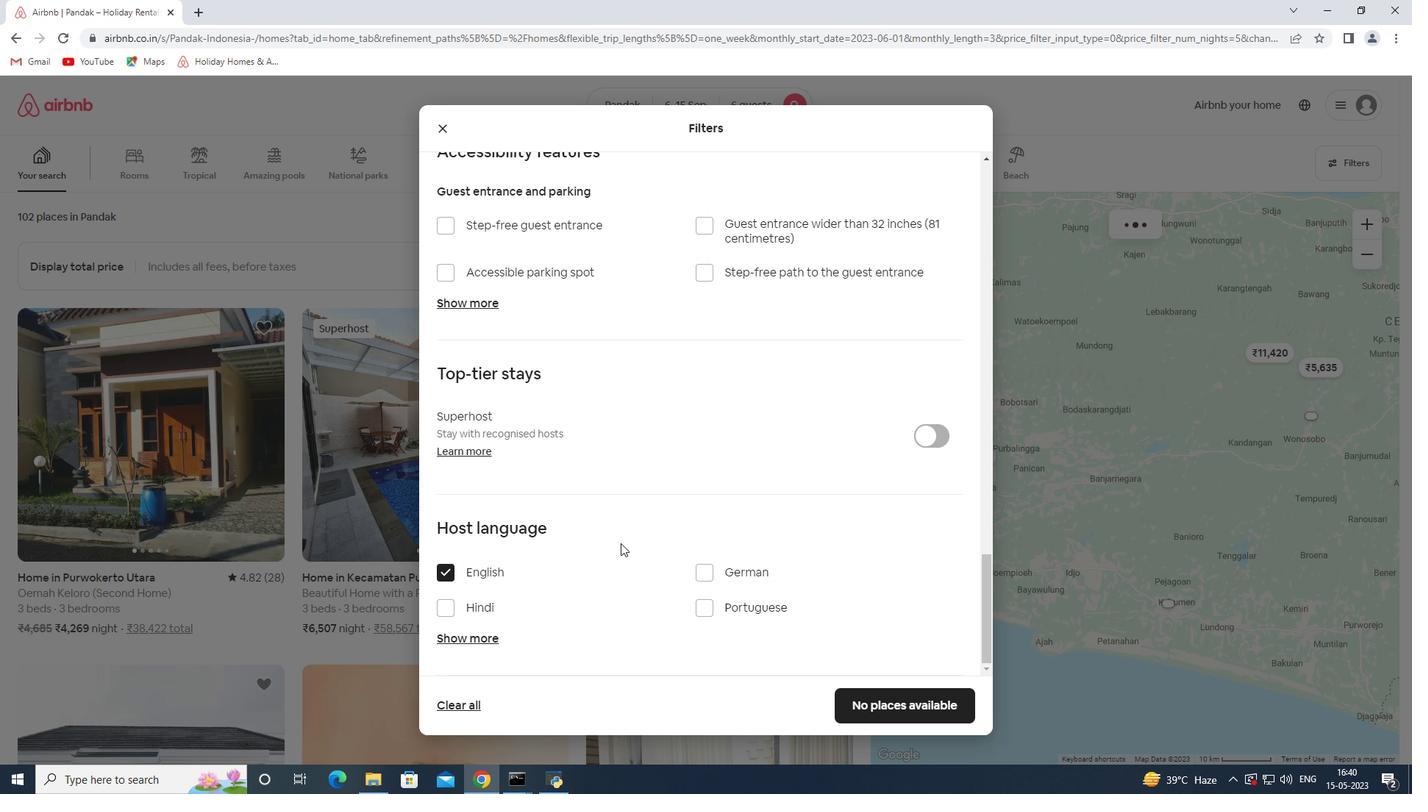 
Action: Mouse moved to (672, 540)
Screenshot: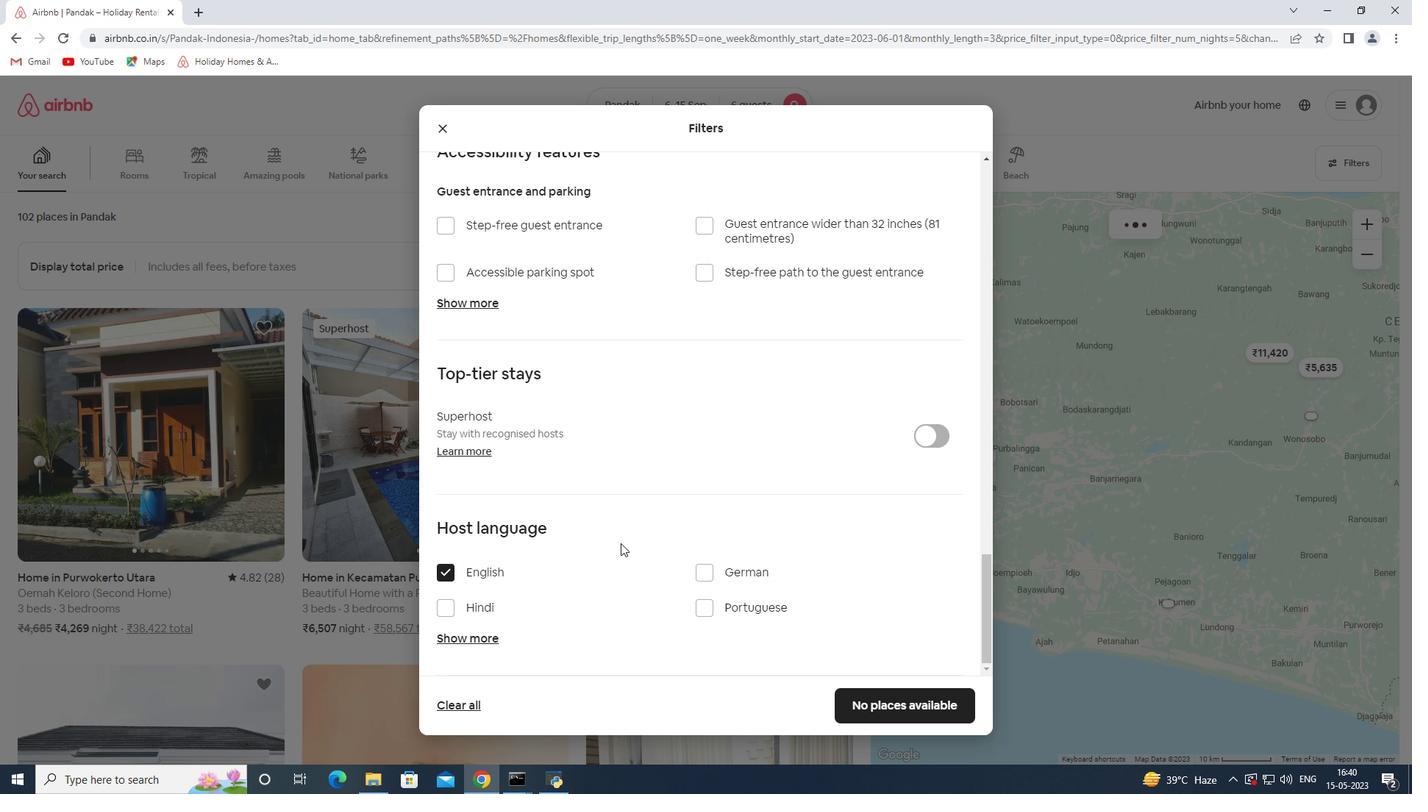 
Action: Mouse scrolled (669, 539) with delta (0, 0)
Screenshot: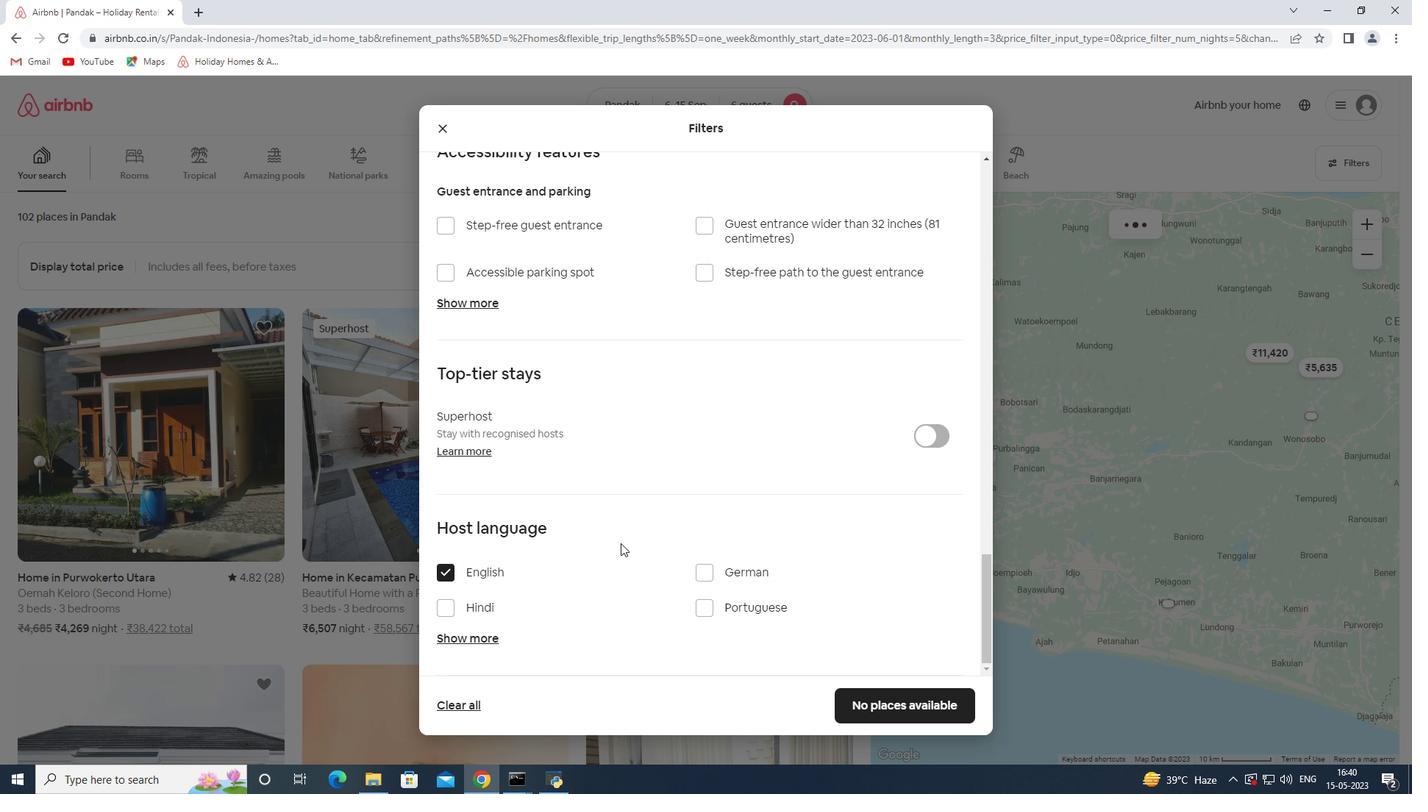 
Action: Mouse moved to (882, 686)
Screenshot: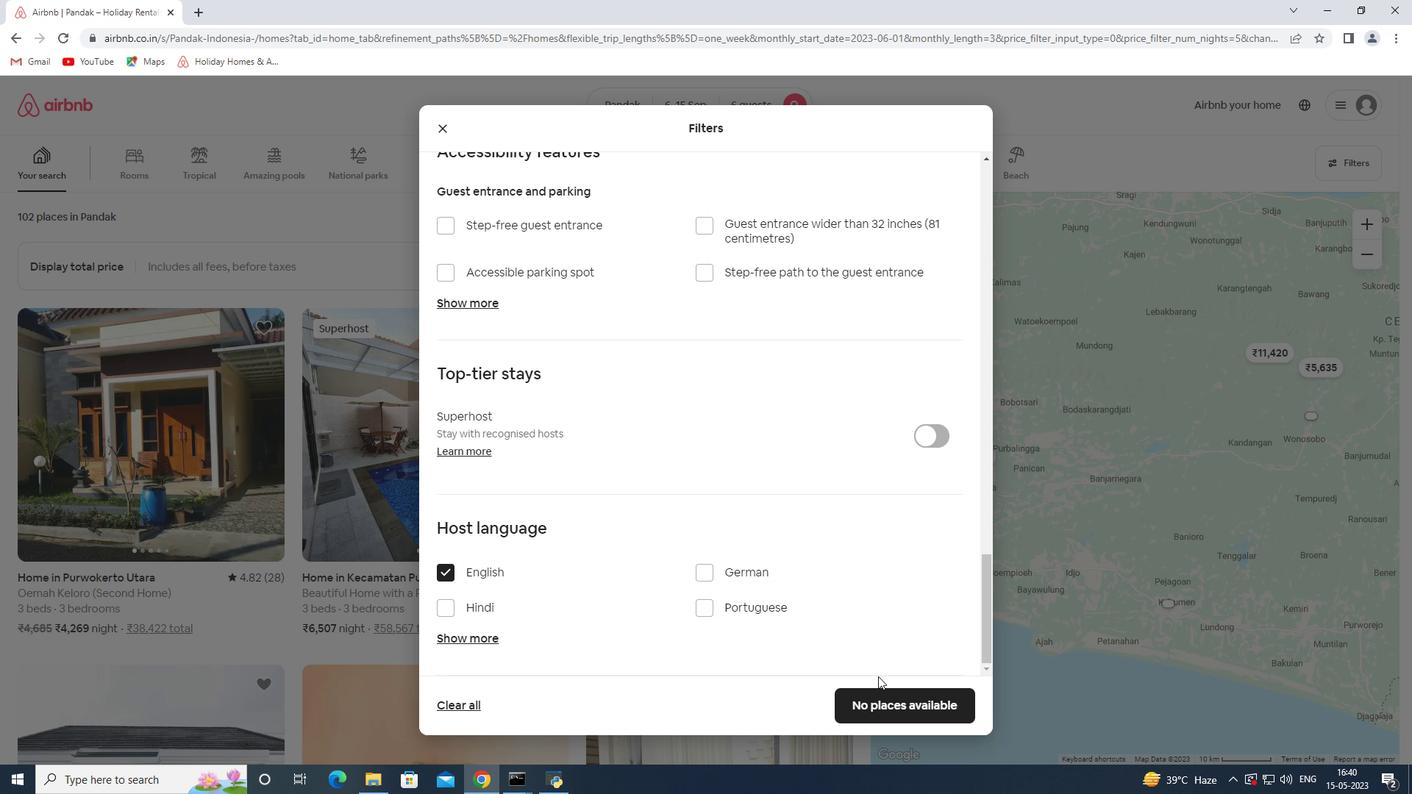 
Action: Mouse pressed left at (882, 686)
Screenshot: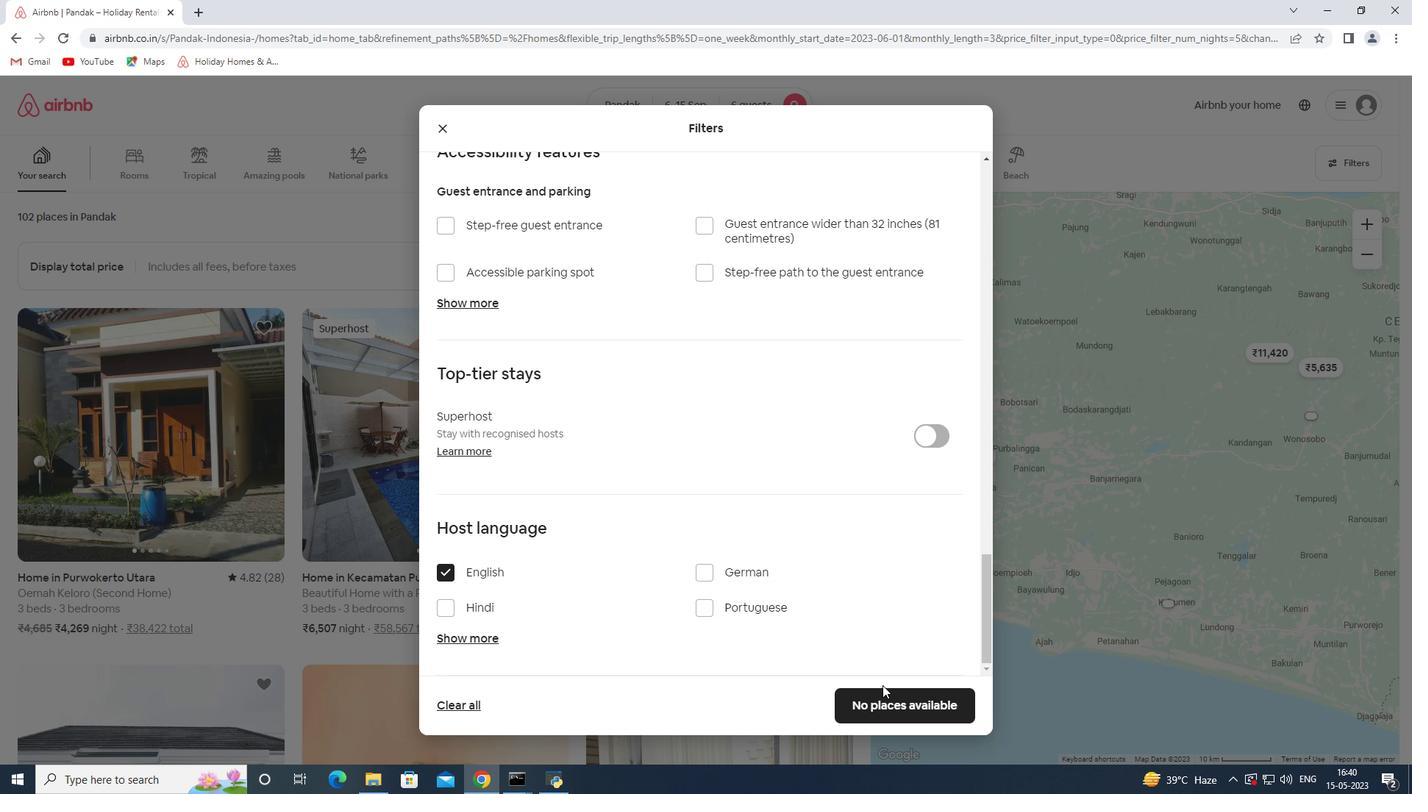 
Action: Mouse moved to (879, 692)
Screenshot: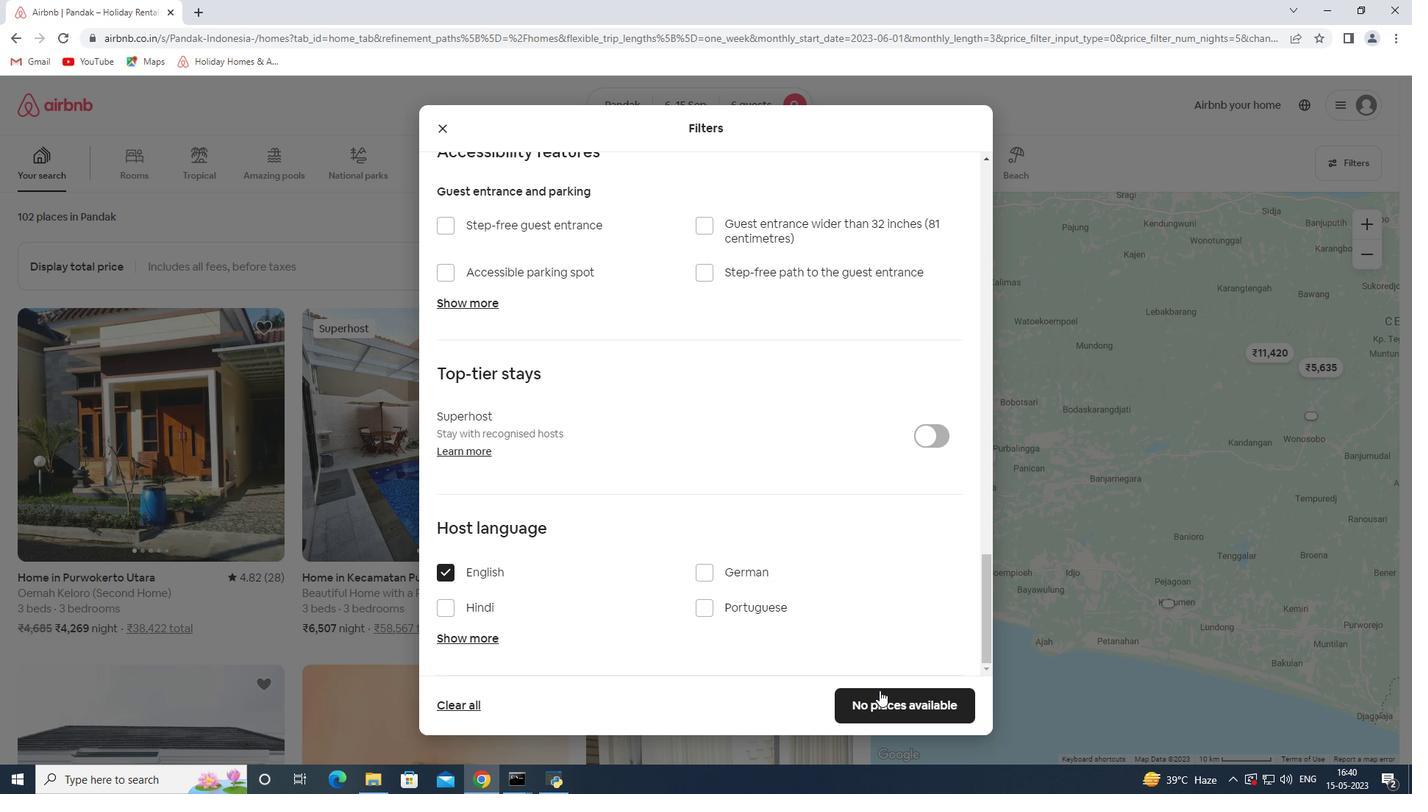
Action: Mouse pressed left at (879, 692)
Screenshot: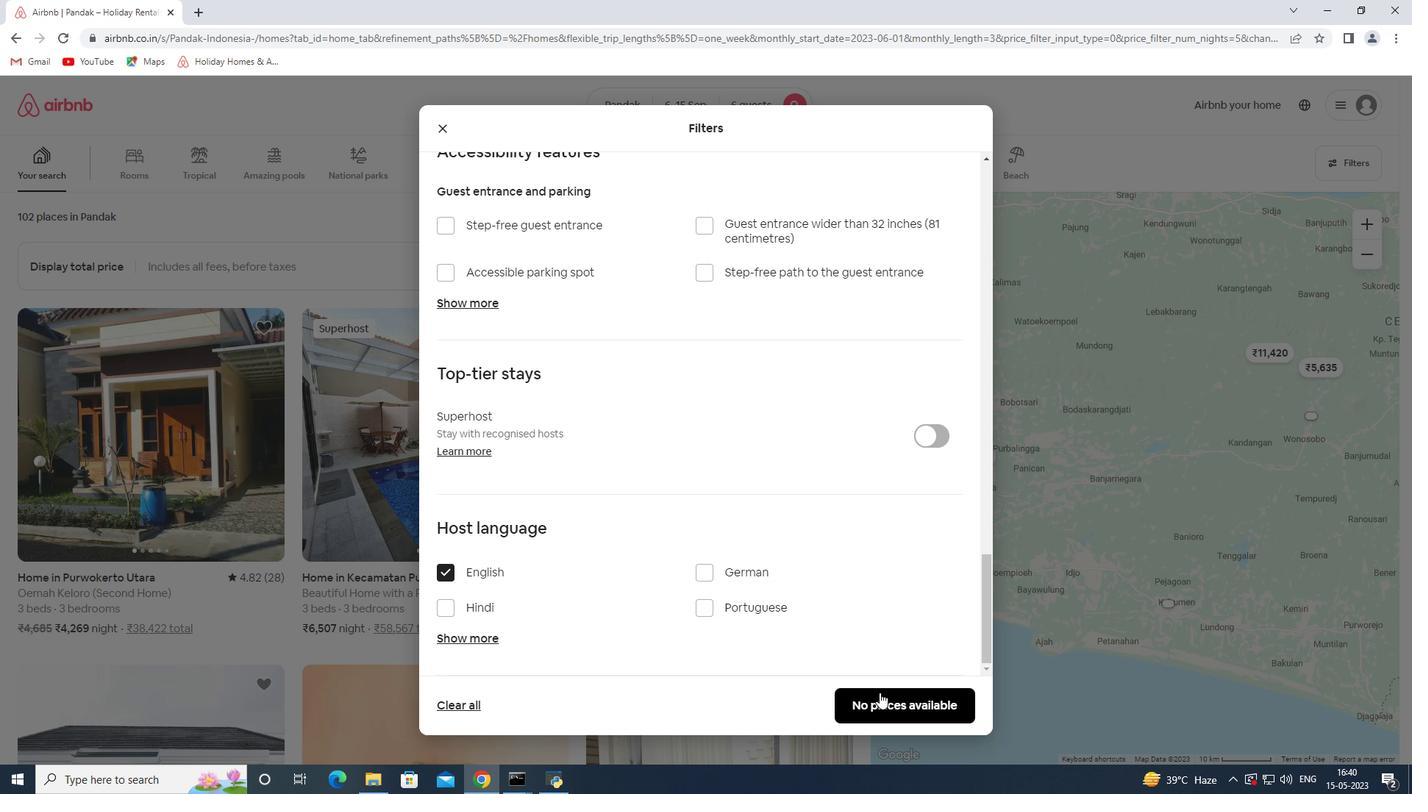 
Action: Mouse moved to (865, 680)
Screenshot: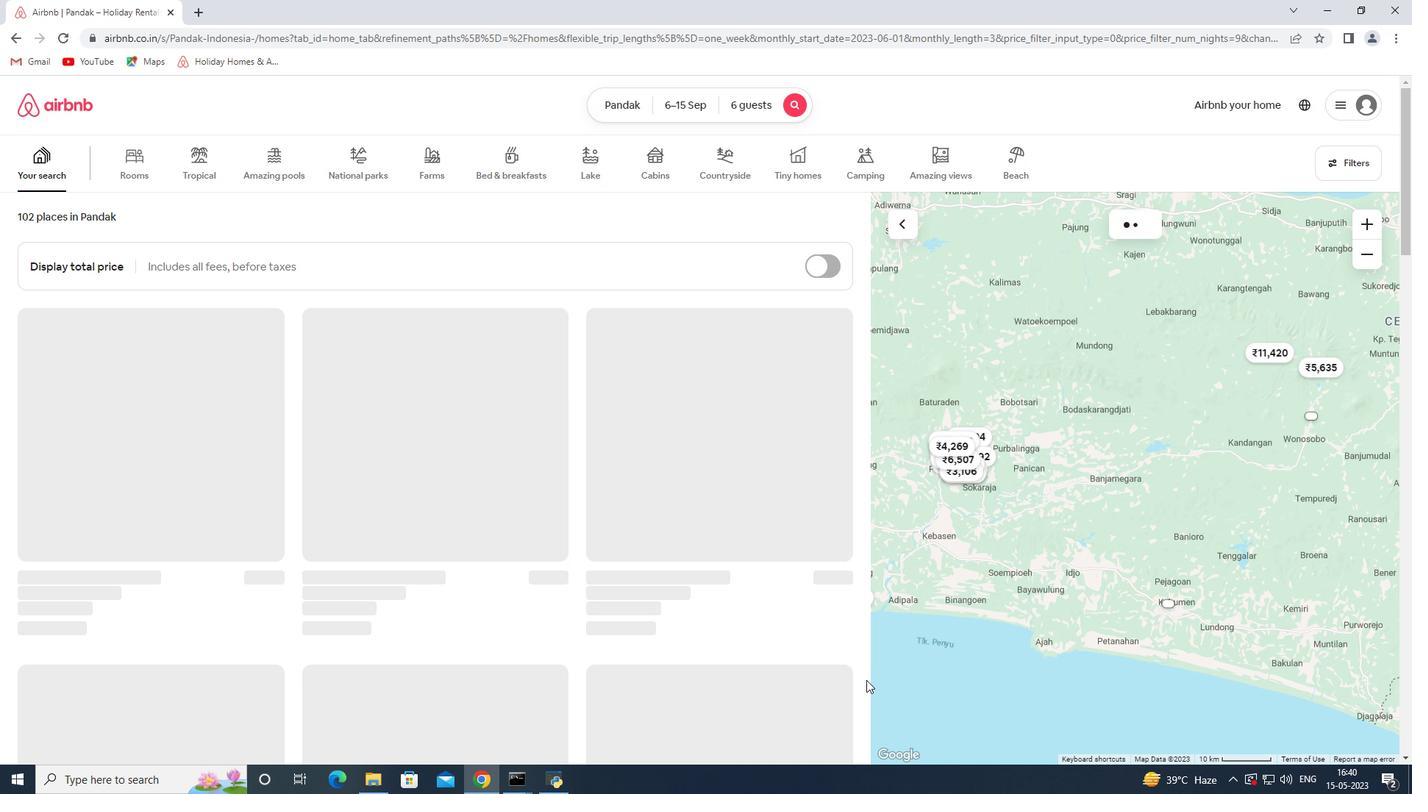
